 Task: Buy 2 Oxygen from Sensors section under best seller category for shipping address: Lorena Ramirez, 302 Lake Floyd Circle, Hockessin, Delaware 19707, Cell Number 3022398079. Pay from credit card ending with 7965, CVV 549
Action: Mouse moved to (32, 91)
Screenshot: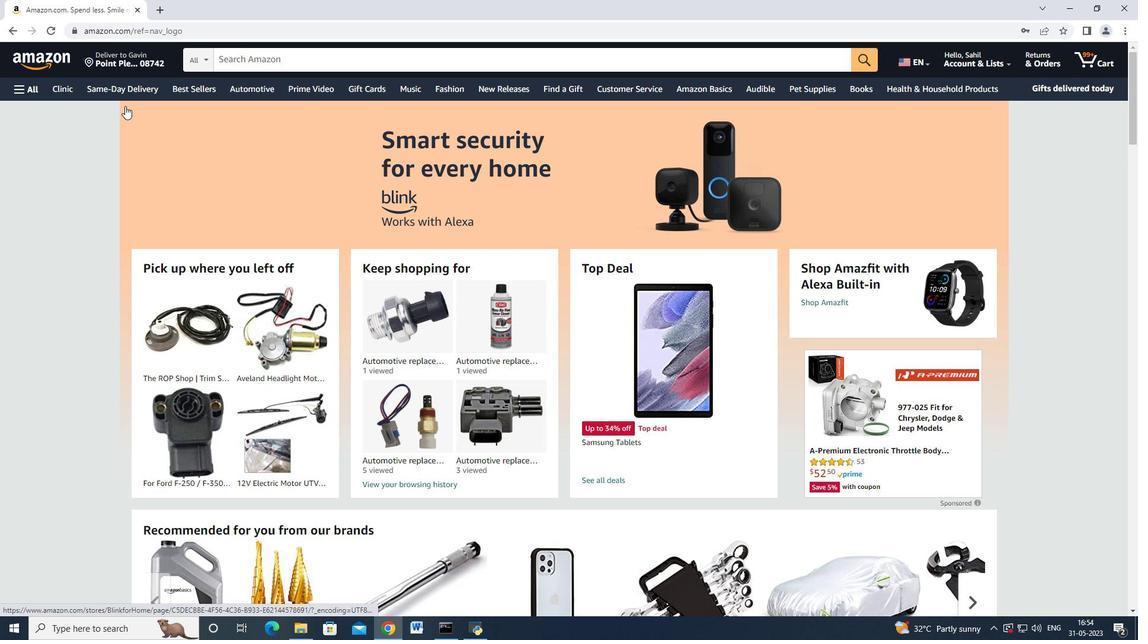 
Action: Mouse pressed left at (32, 91)
Screenshot: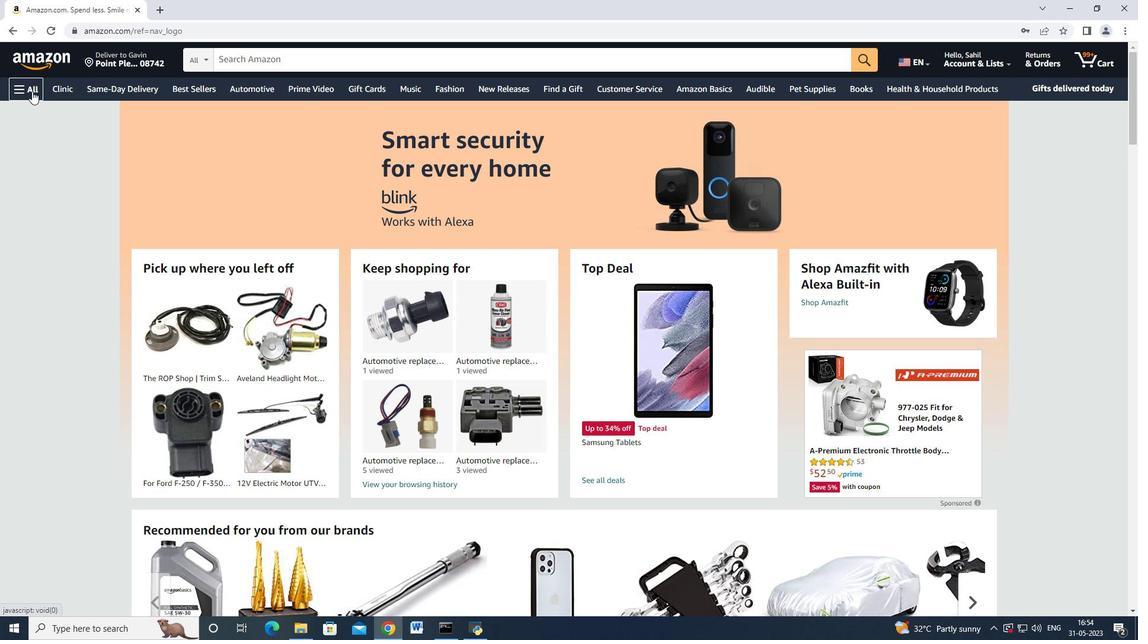 
Action: Mouse moved to (30, 170)
Screenshot: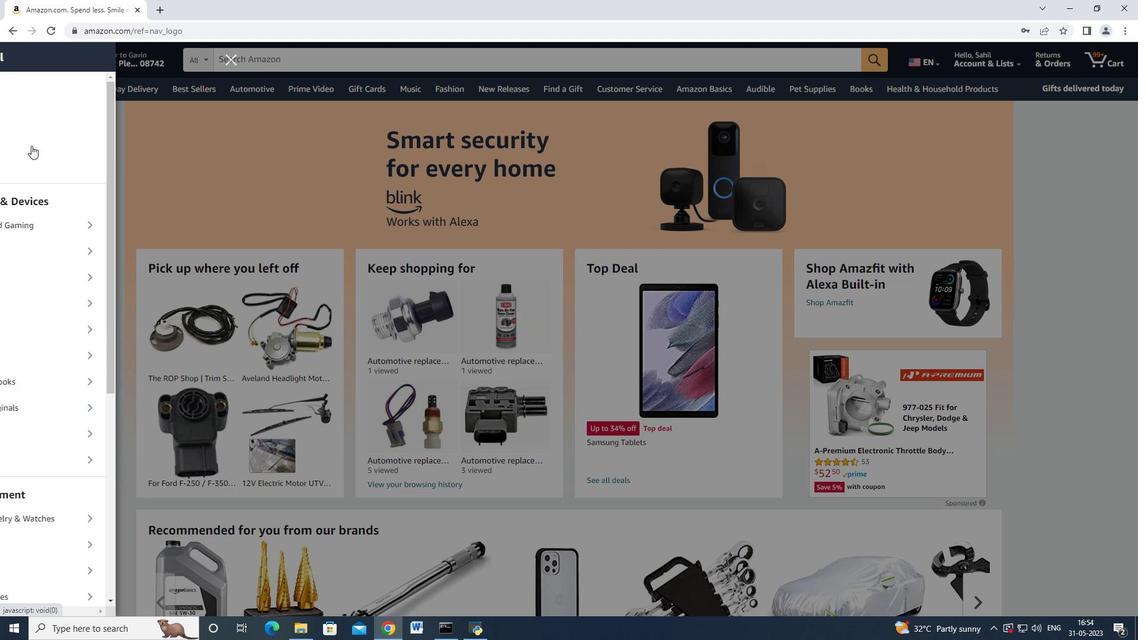 
Action: Mouse scrolled (30, 170) with delta (0, 0)
Screenshot: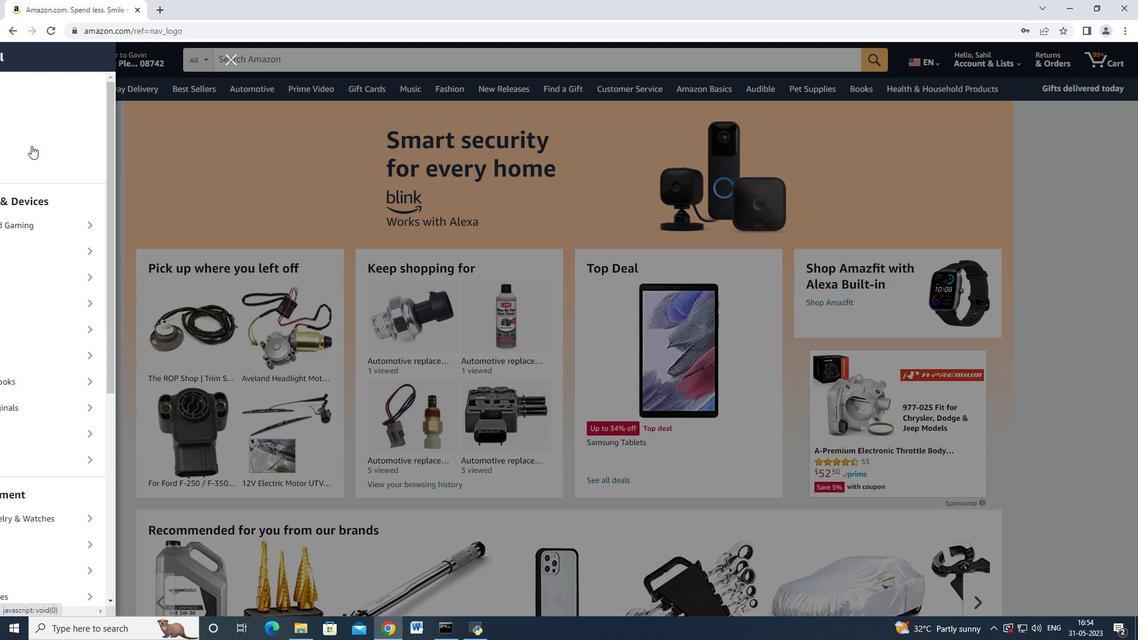
Action: Mouse scrolled (30, 170) with delta (0, 0)
Screenshot: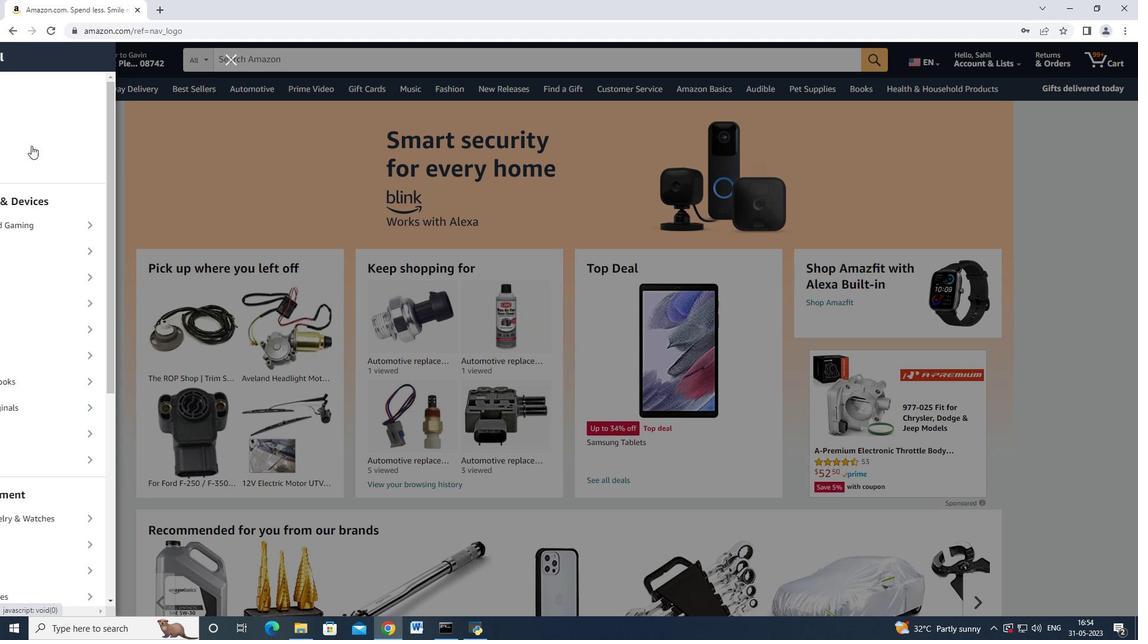 
Action: Mouse scrolled (30, 170) with delta (0, 0)
Screenshot: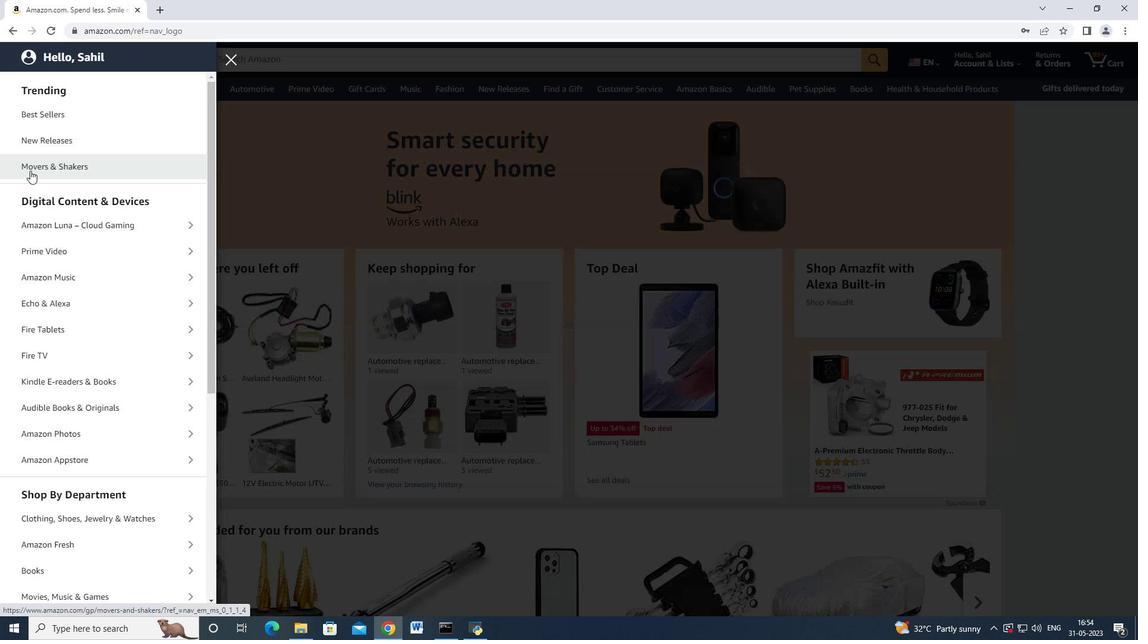 
Action: Mouse moved to (80, 442)
Screenshot: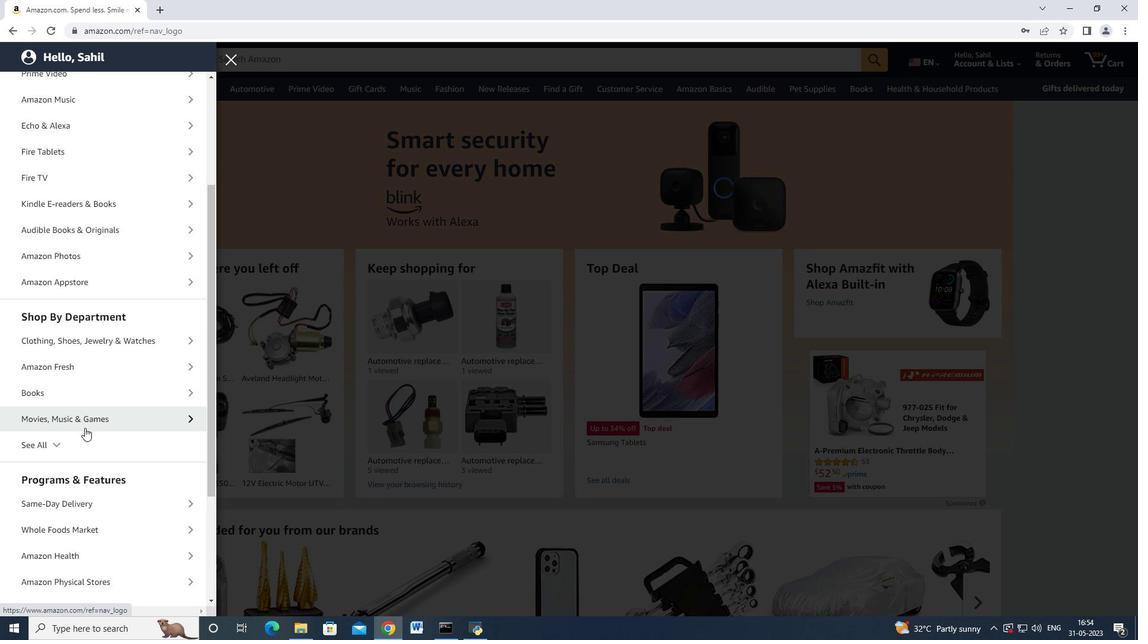 
Action: Mouse pressed left at (80, 442)
Screenshot: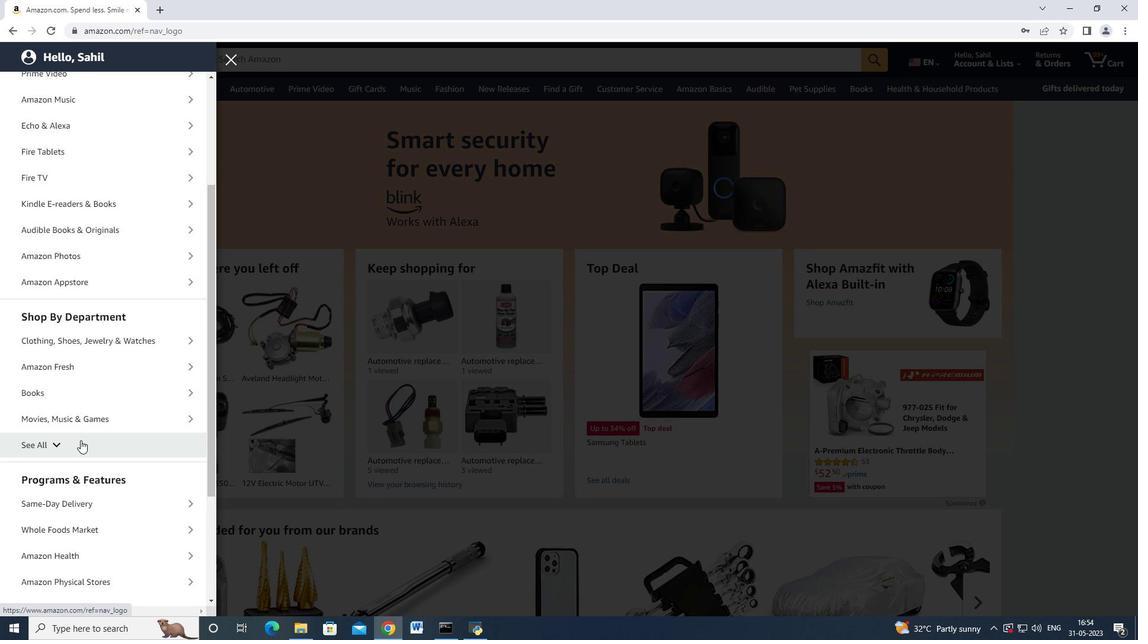 
Action: Mouse moved to (91, 417)
Screenshot: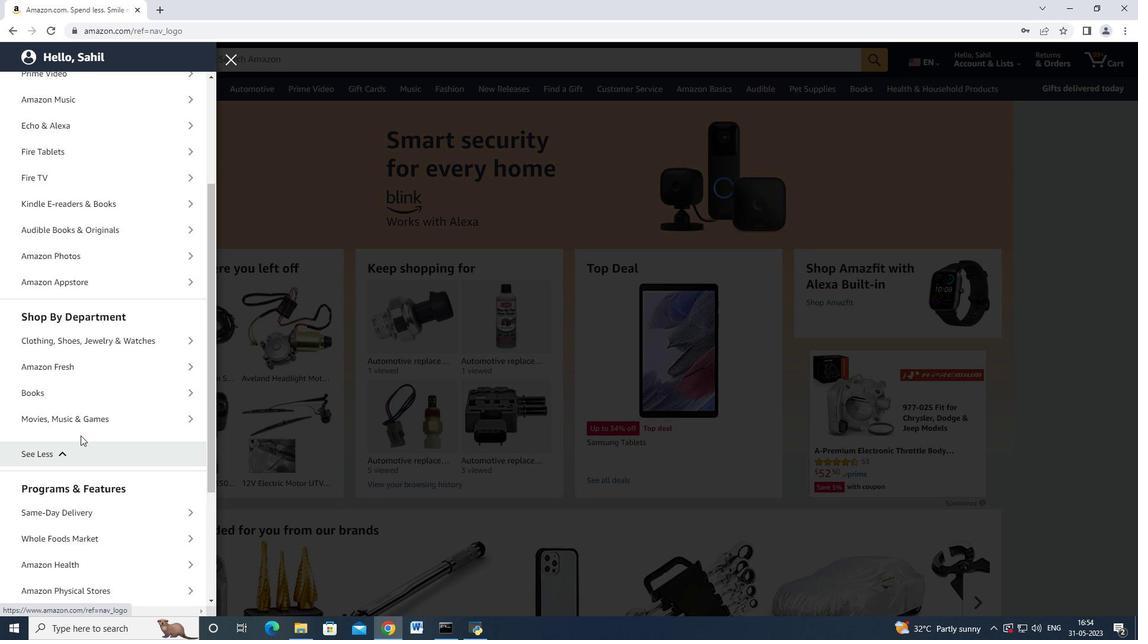 
Action: Mouse scrolled (91, 417) with delta (0, 0)
Screenshot: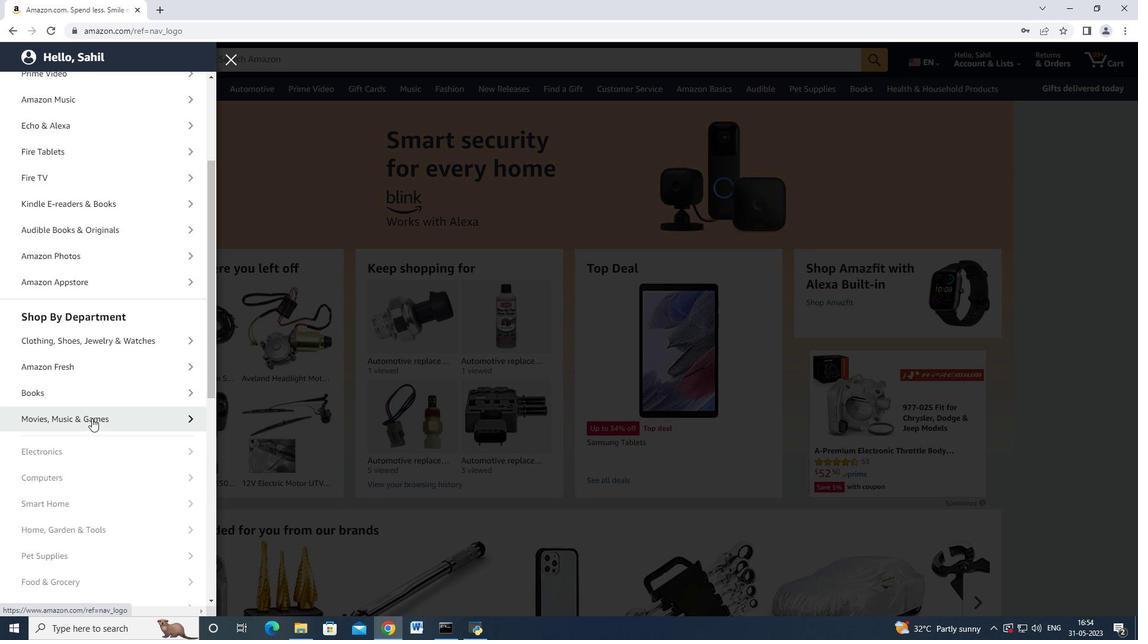 
Action: Mouse scrolled (91, 417) with delta (0, 0)
Screenshot: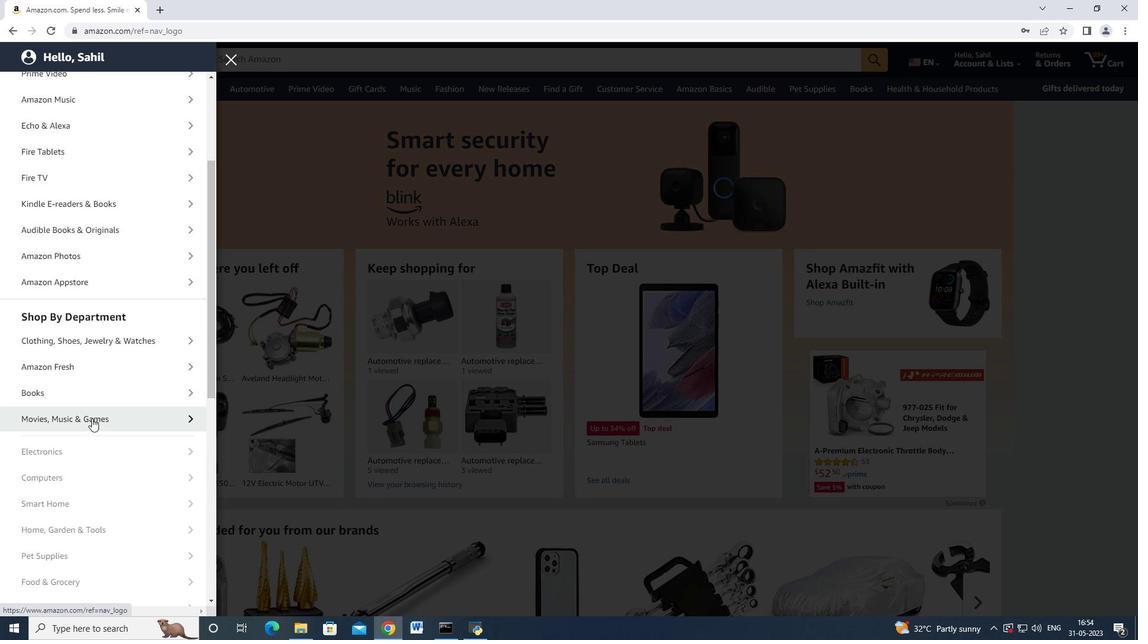 
Action: Mouse scrolled (91, 417) with delta (0, 0)
Screenshot: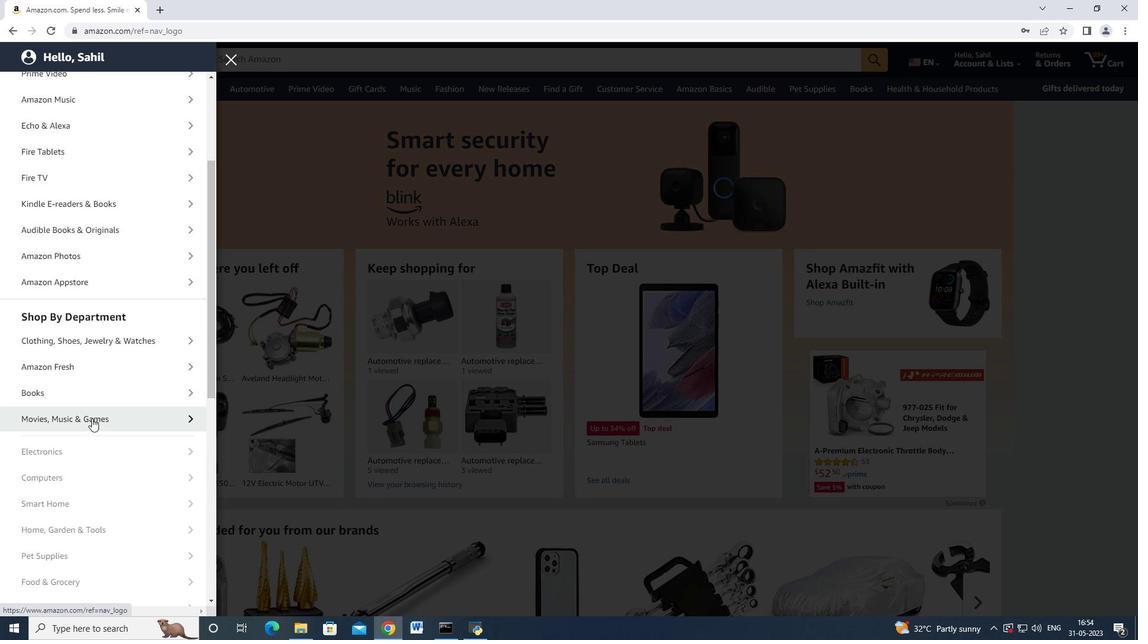 
Action: Mouse scrolled (91, 417) with delta (0, 0)
Screenshot: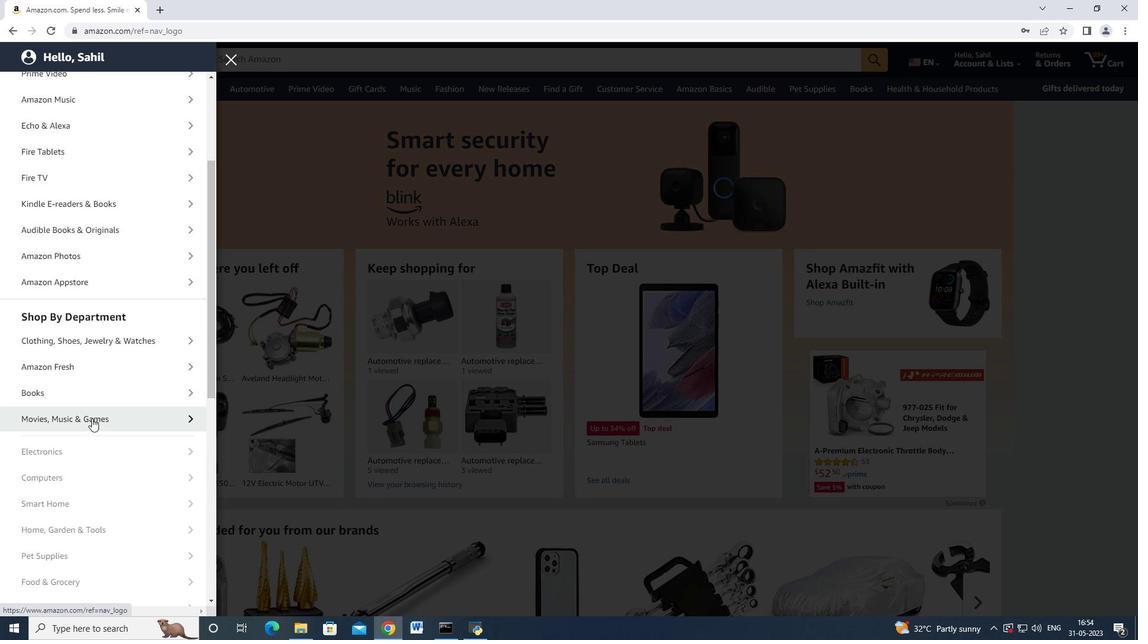 
Action: Mouse scrolled (91, 417) with delta (0, 0)
Screenshot: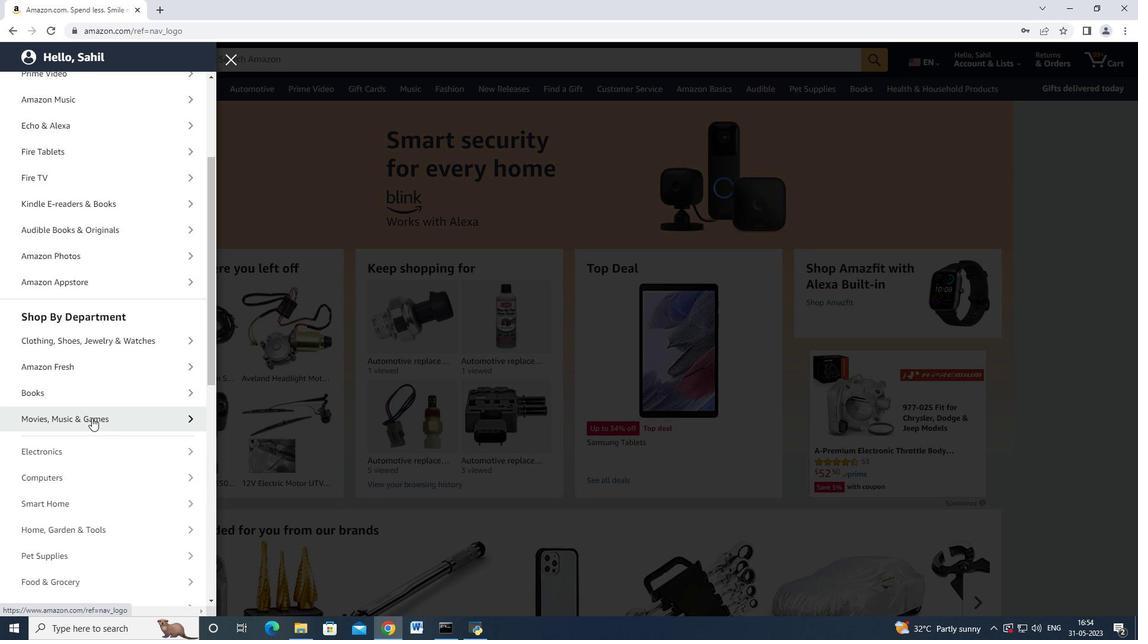 
Action: Mouse moved to (100, 444)
Screenshot: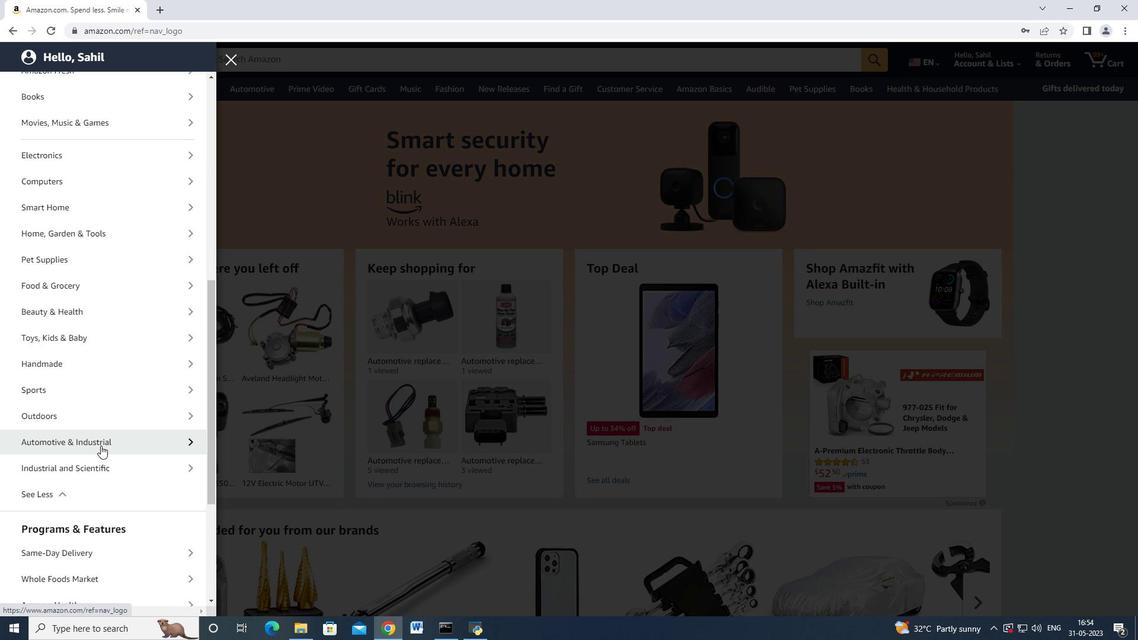 
Action: Mouse pressed left at (100, 444)
Screenshot: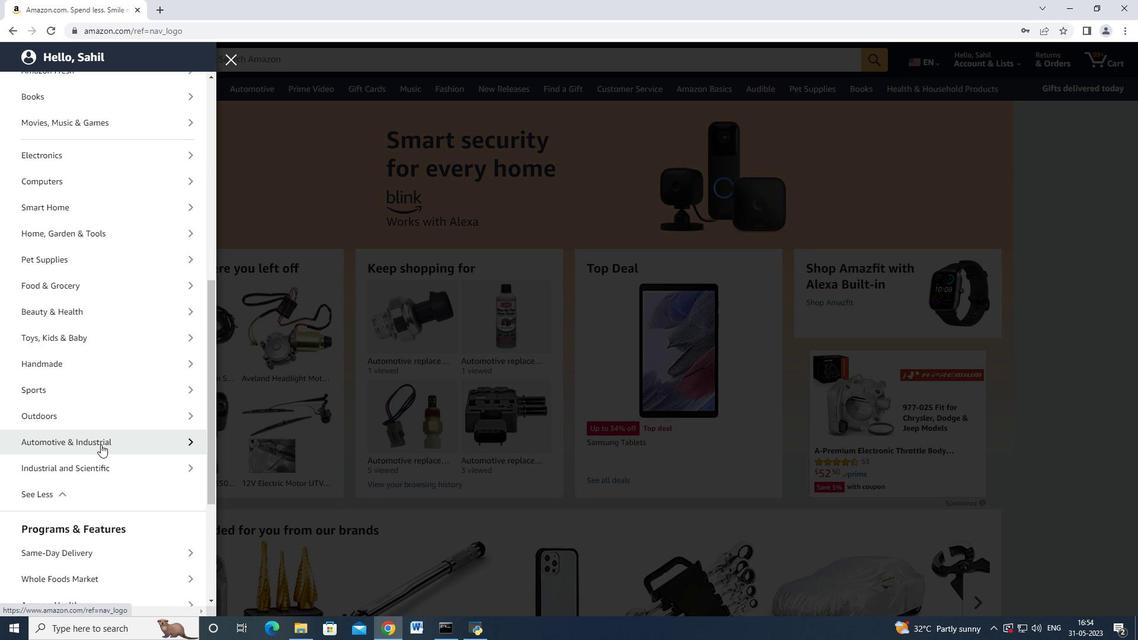 
Action: Mouse moved to (72, 147)
Screenshot: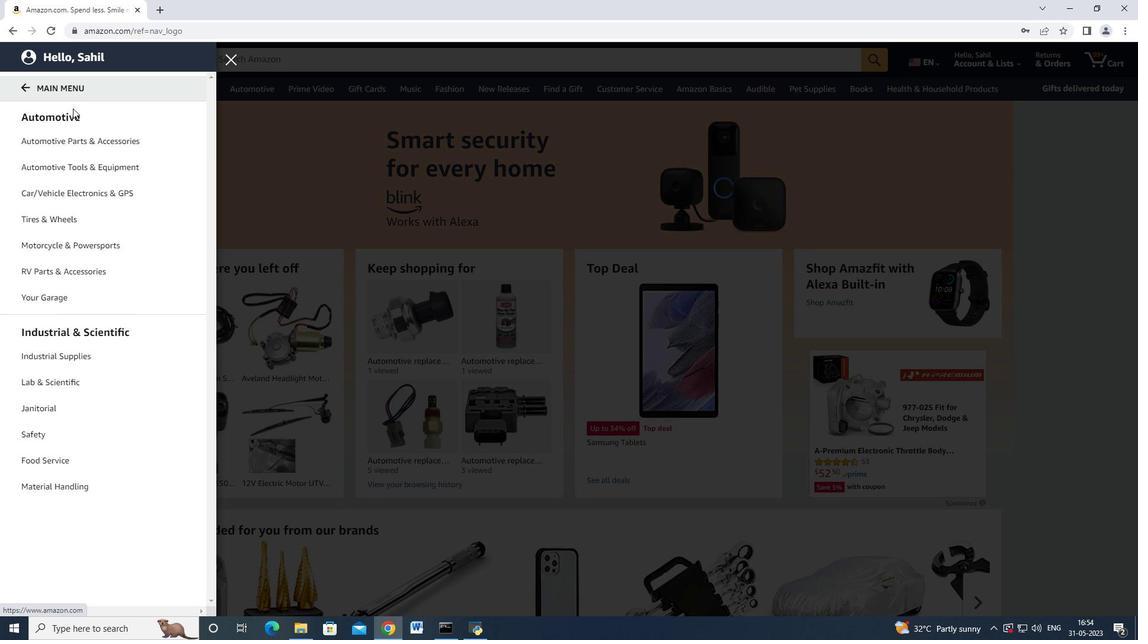 
Action: Mouse pressed left at (72, 147)
Screenshot: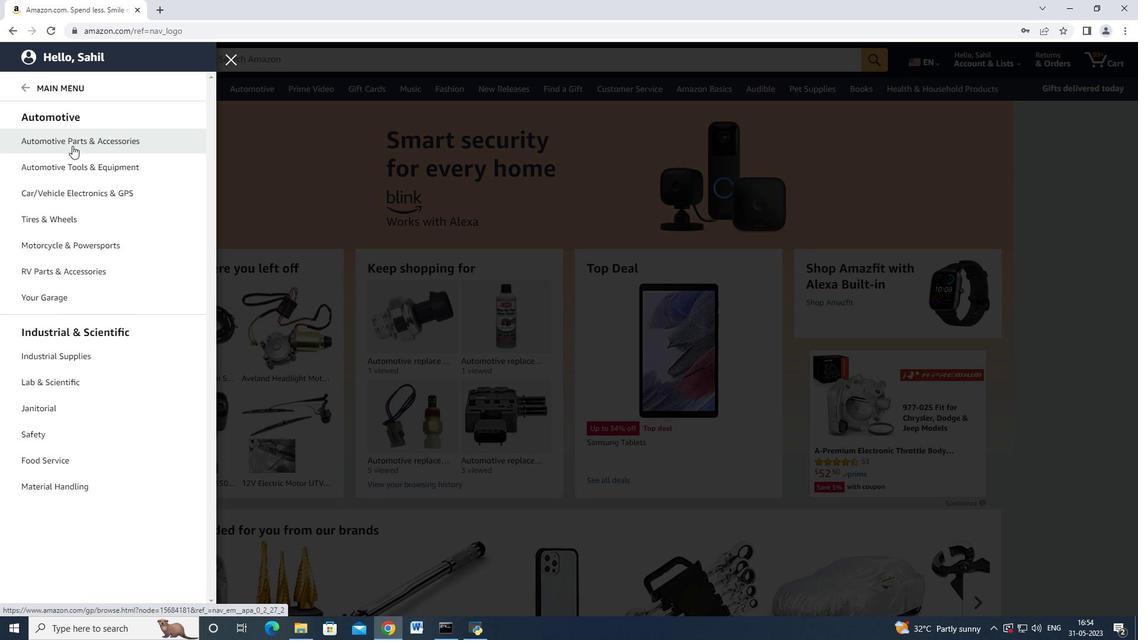 
Action: Mouse moved to (201, 109)
Screenshot: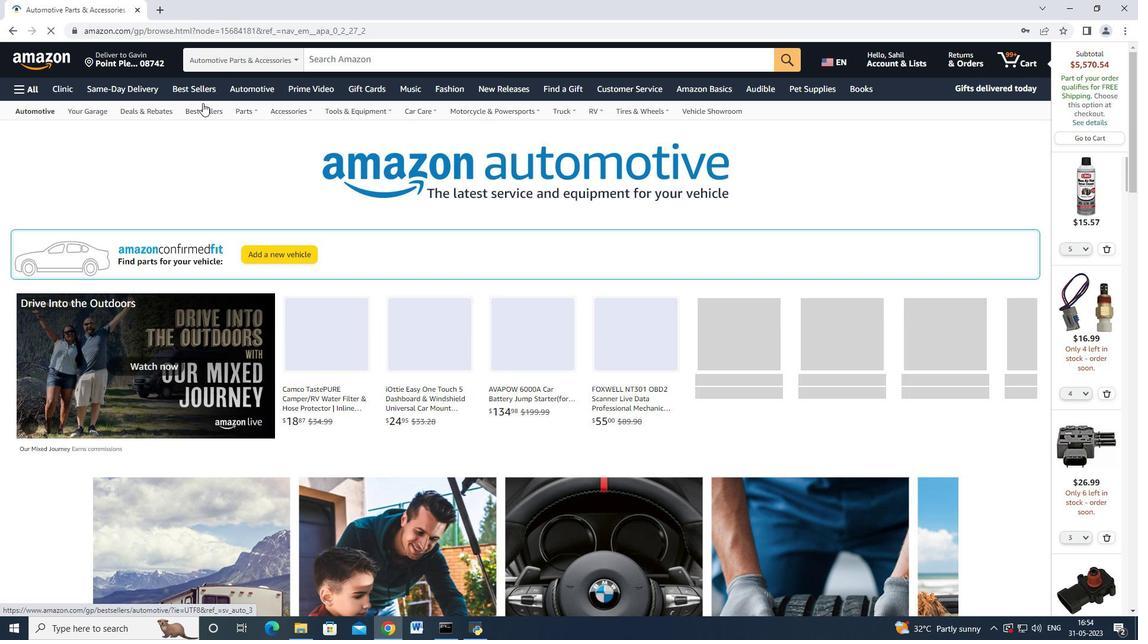 
Action: Mouse pressed left at (201, 109)
Screenshot: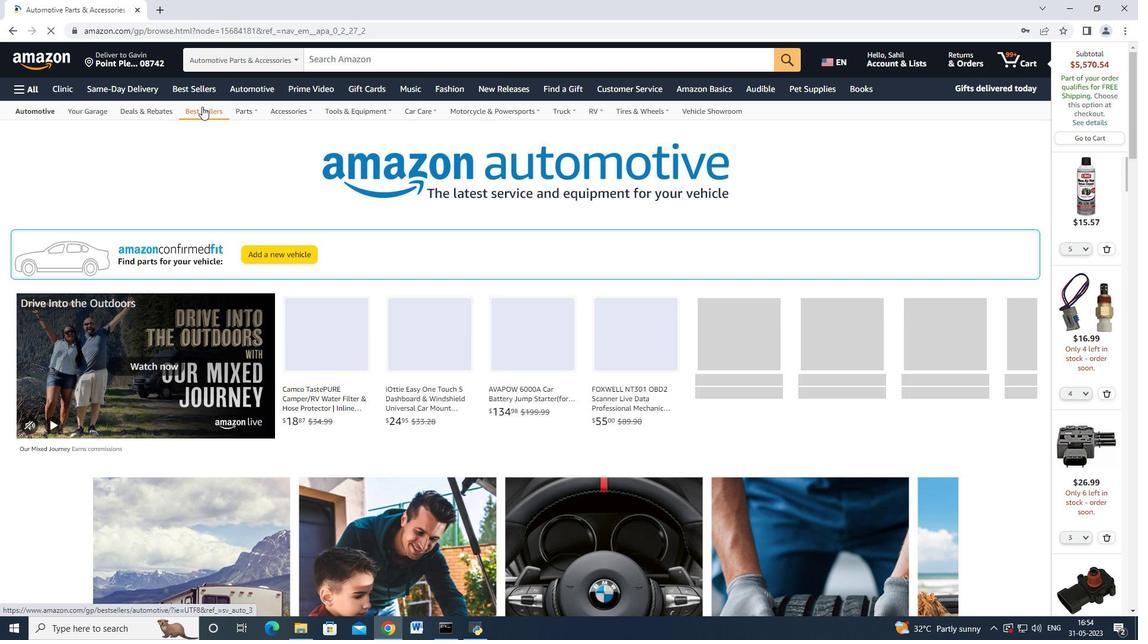 
Action: Mouse moved to (119, 224)
Screenshot: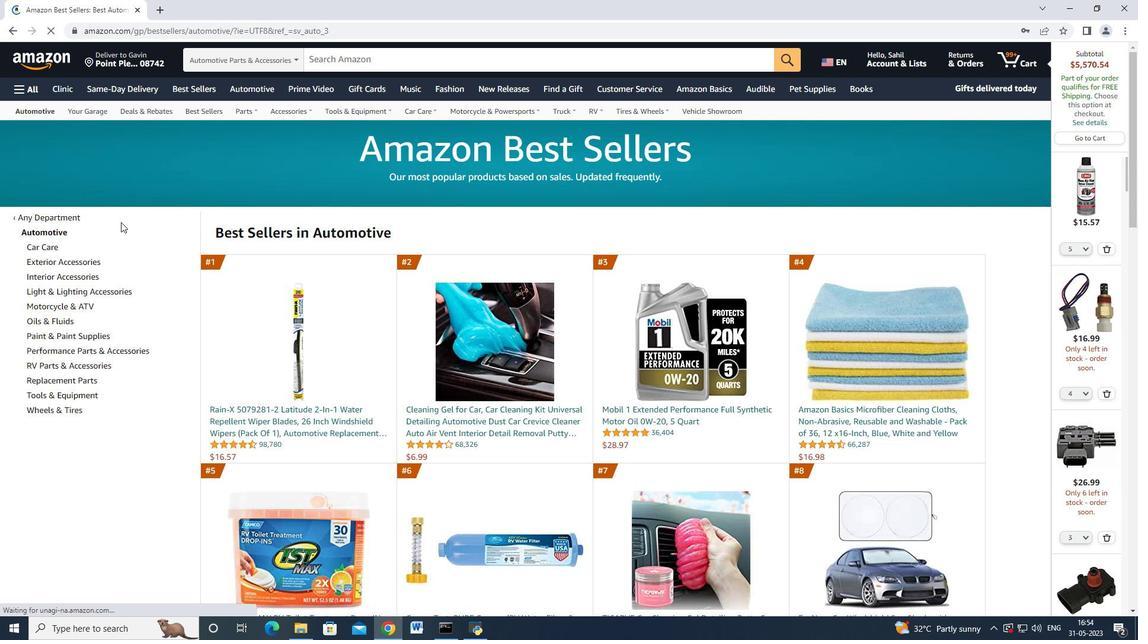 
Action: Mouse scrolled (119, 224) with delta (0, 0)
Screenshot: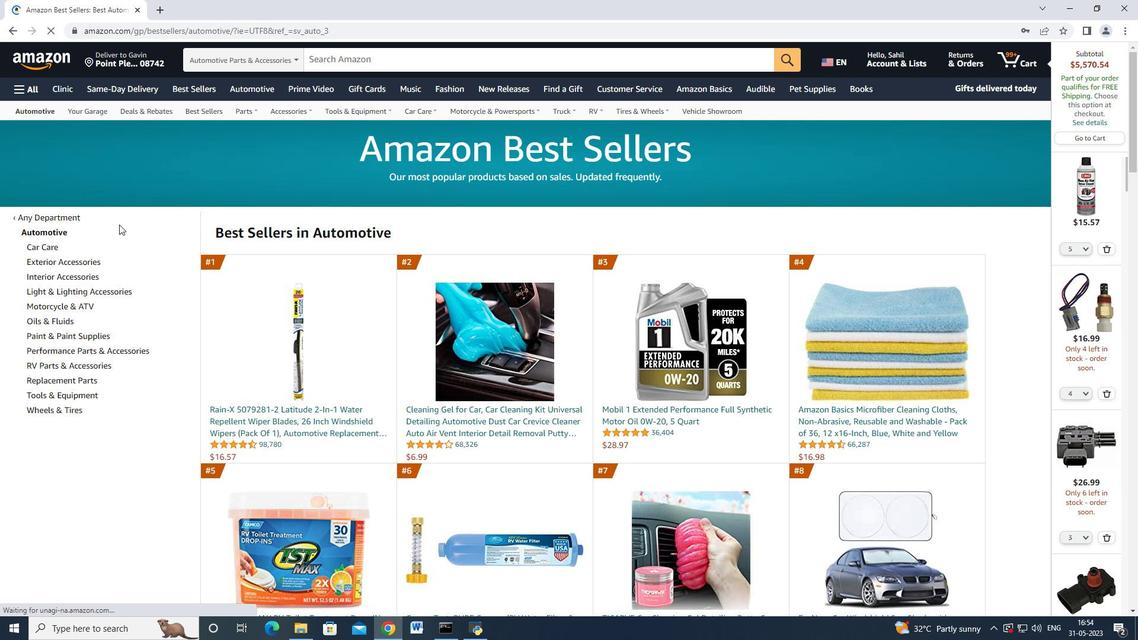 
Action: Mouse scrolled (119, 224) with delta (0, 0)
Screenshot: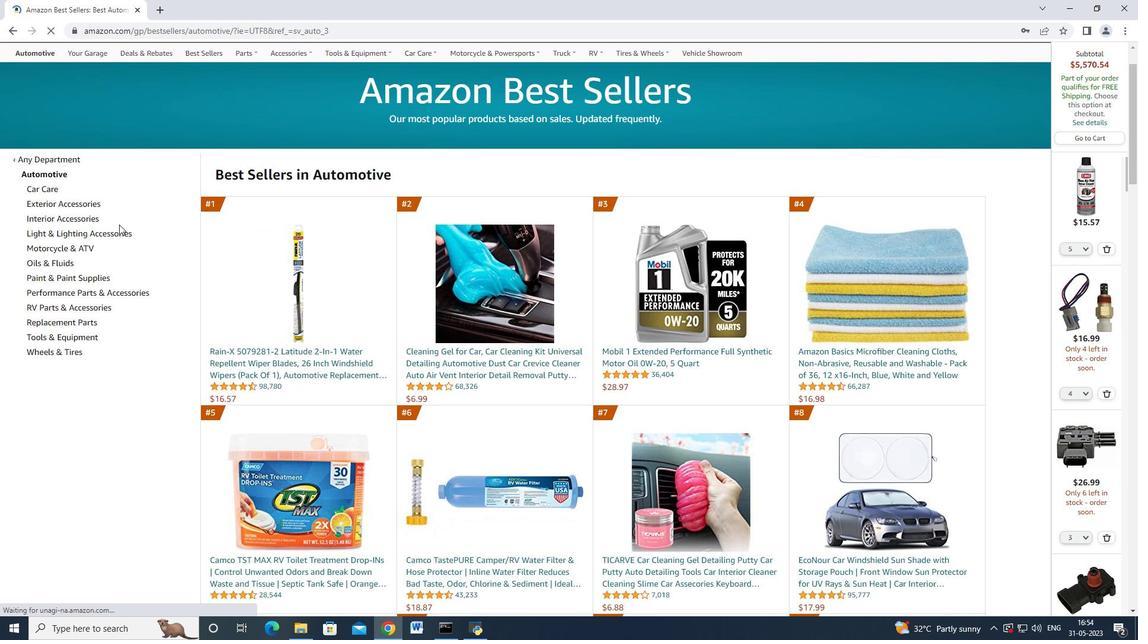 
Action: Mouse moved to (118, 230)
Screenshot: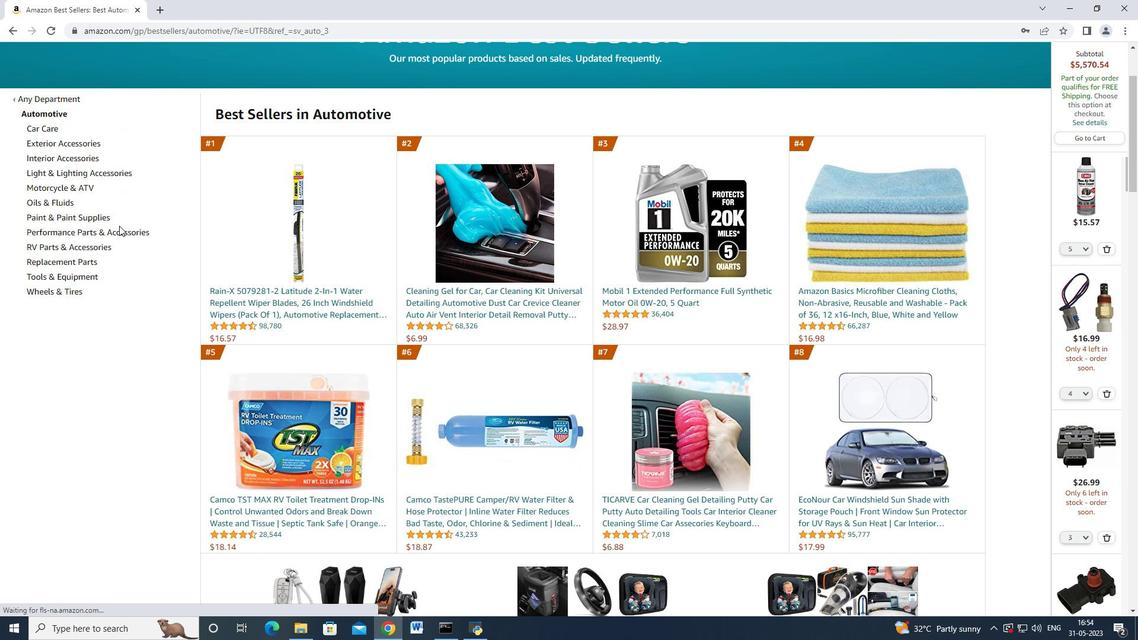 
Action: Mouse scrolled (118, 229) with delta (0, 0)
Screenshot: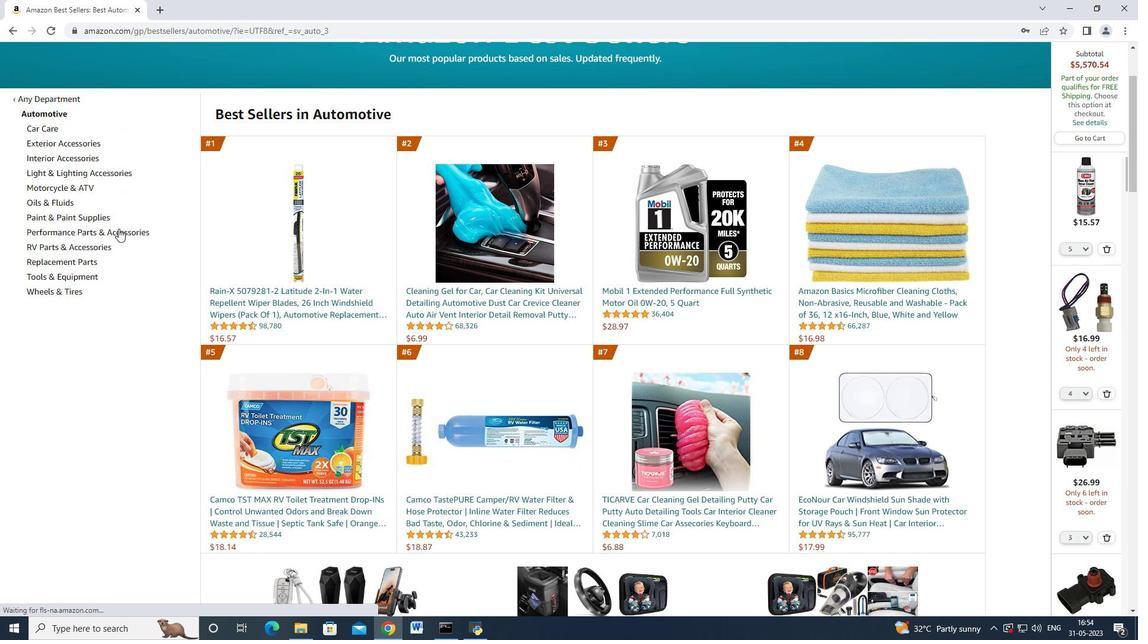 
Action: Mouse moved to (69, 203)
Screenshot: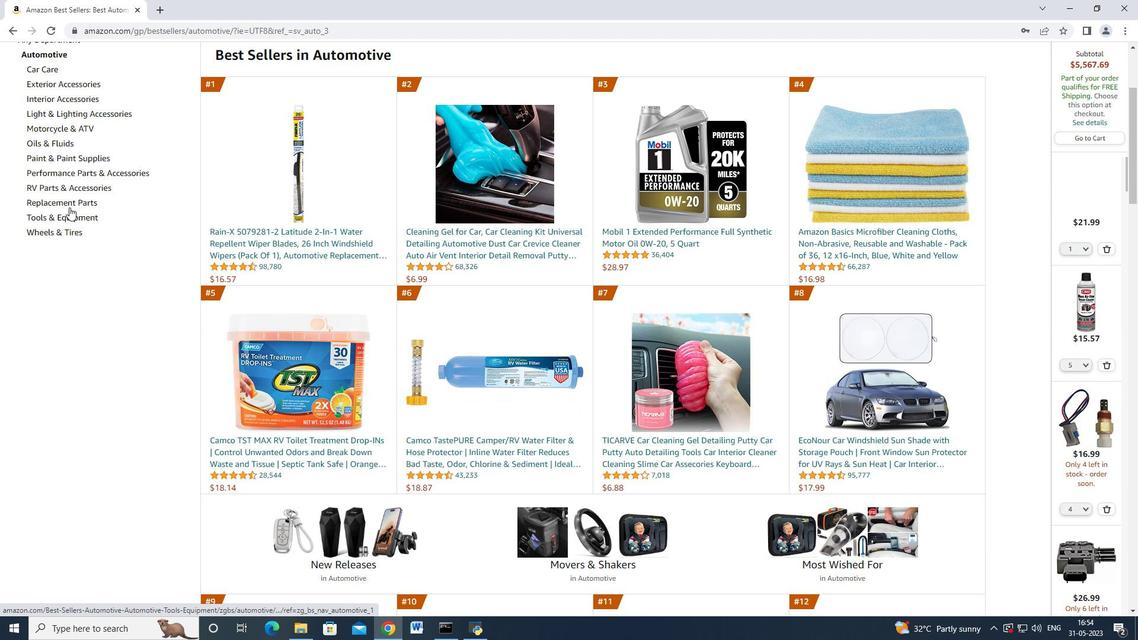 
Action: Mouse pressed left at (69, 203)
Screenshot: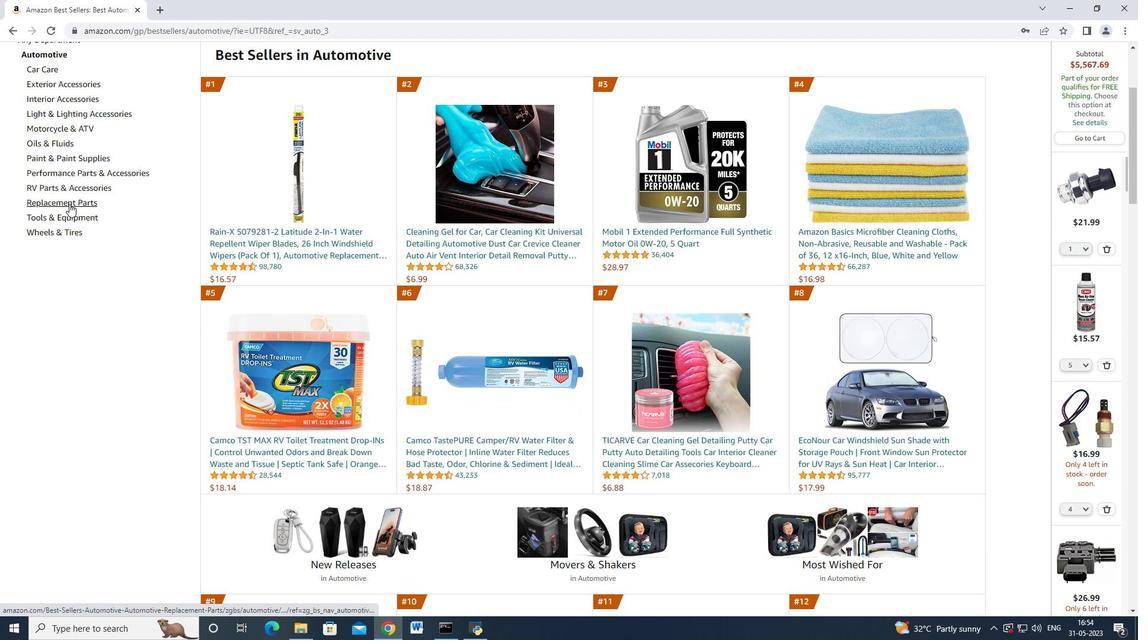 
Action: Mouse moved to (122, 212)
Screenshot: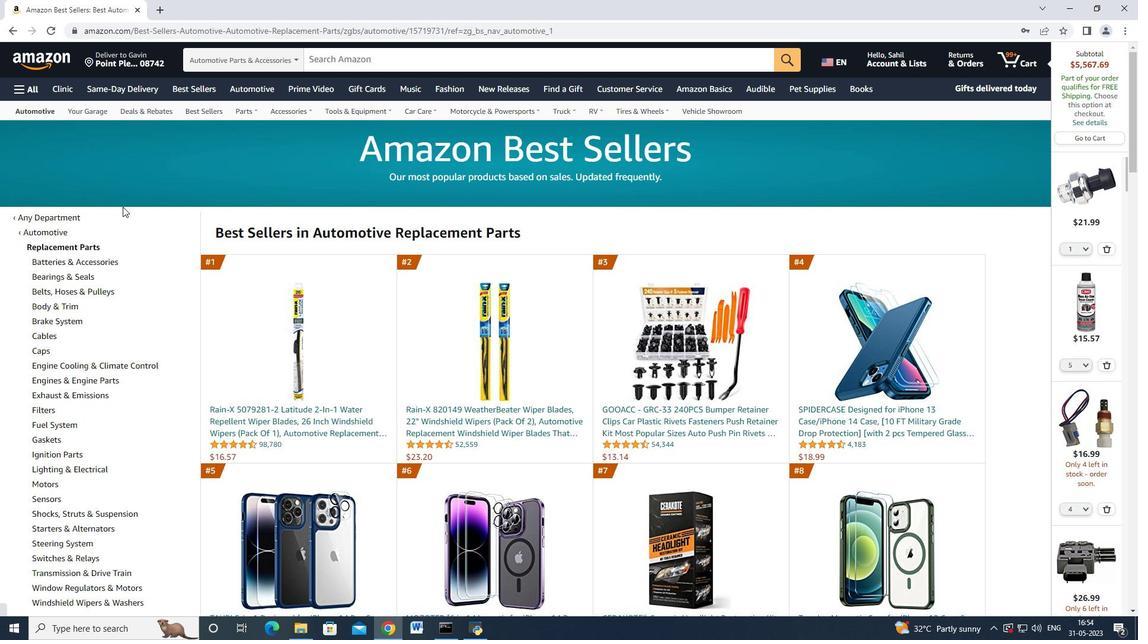 
Action: Mouse scrolled (122, 211) with delta (0, 0)
Screenshot: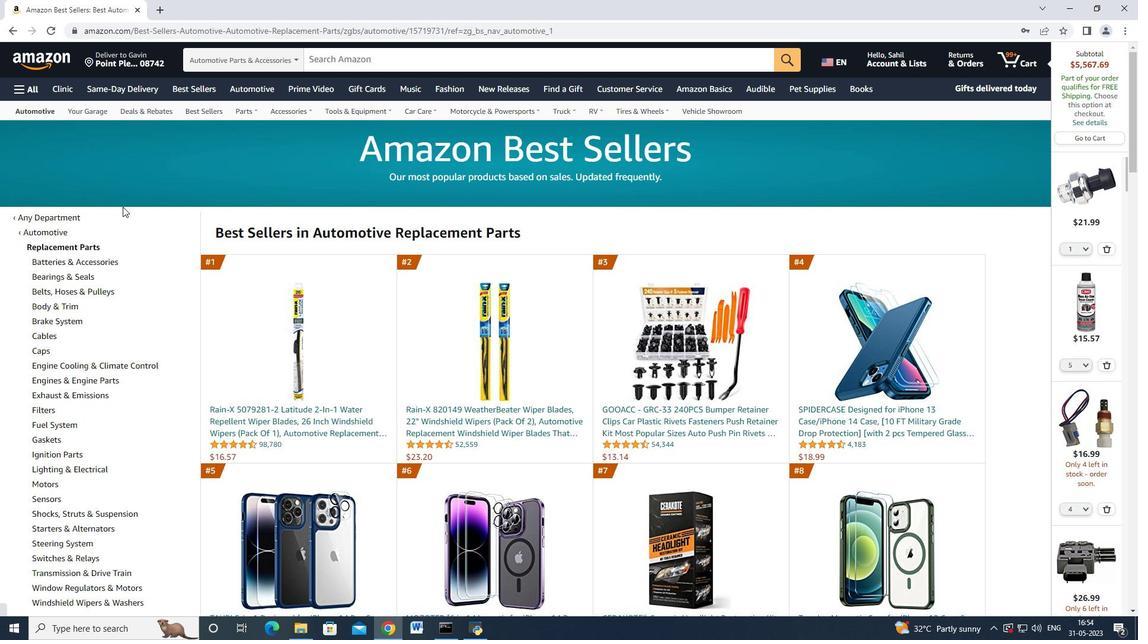 
Action: Mouse scrolled (122, 211) with delta (0, 0)
Screenshot: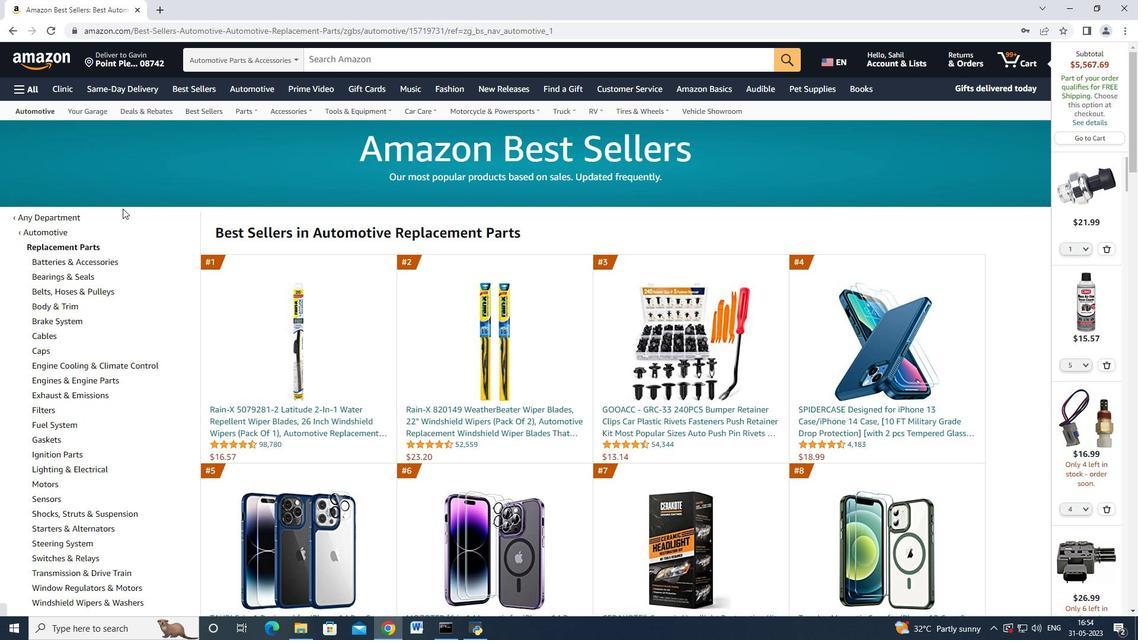 
Action: Mouse moved to (122, 212)
Screenshot: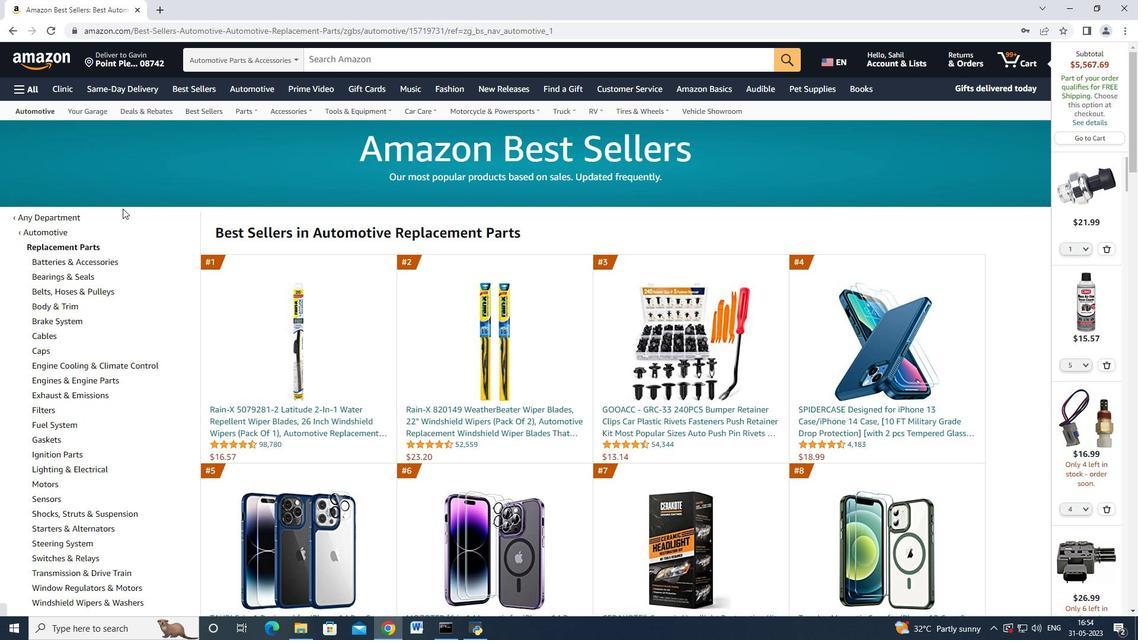 
Action: Mouse scrolled (122, 211) with delta (0, 0)
Screenshot: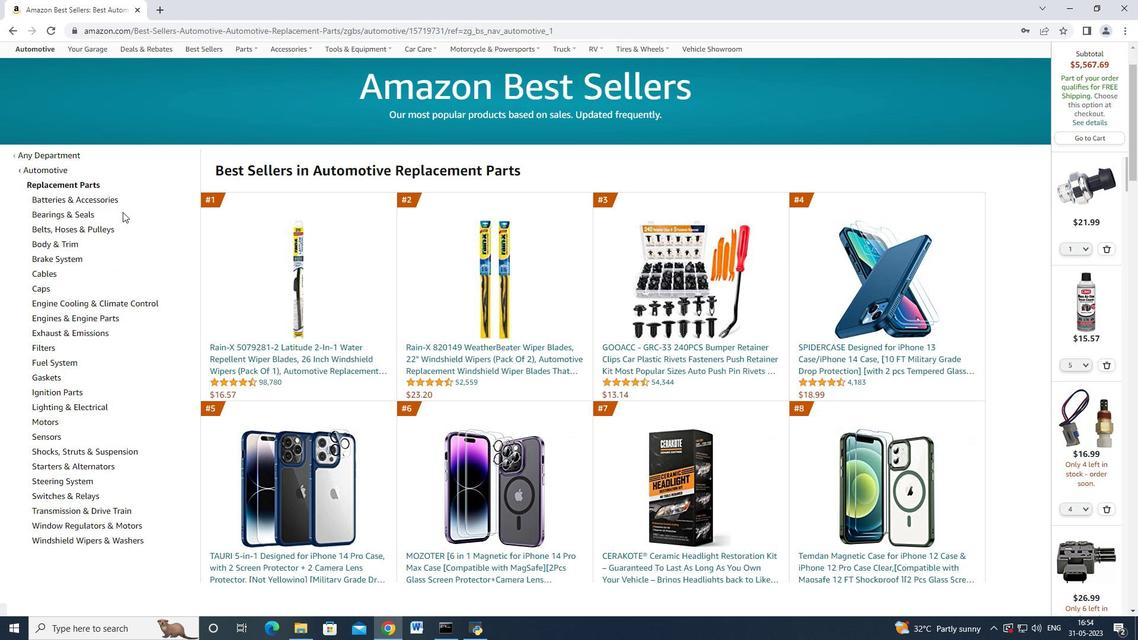 
Action: Mouse moved to (127, 269)
Screenshot: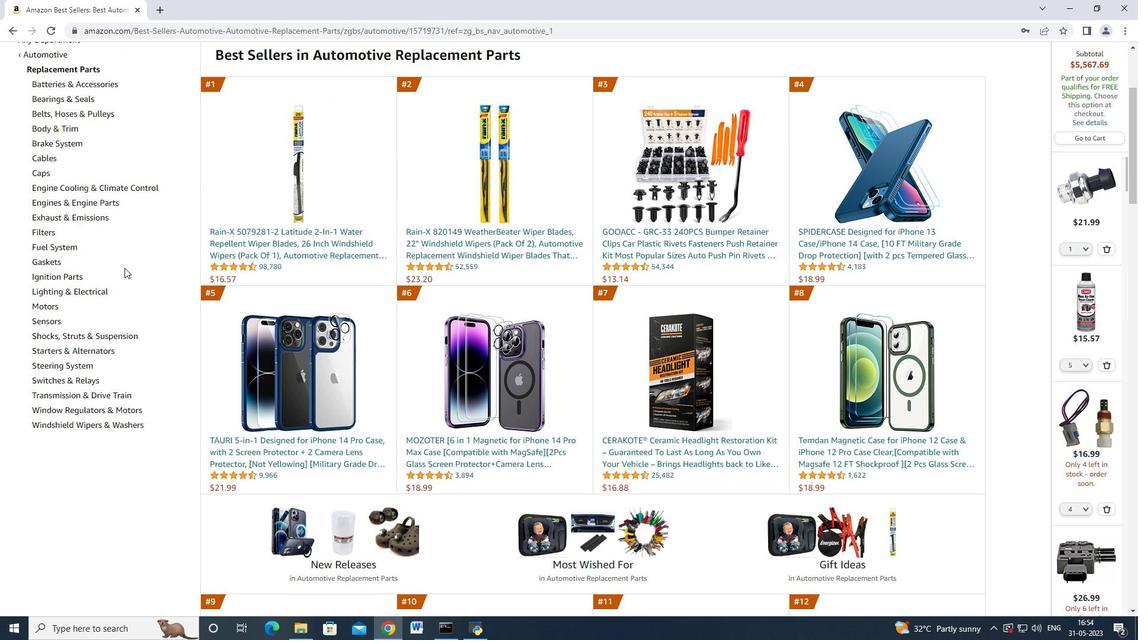 
Action: Mouse scrolled (127, 269) with delta (0, 0)
Screenshot: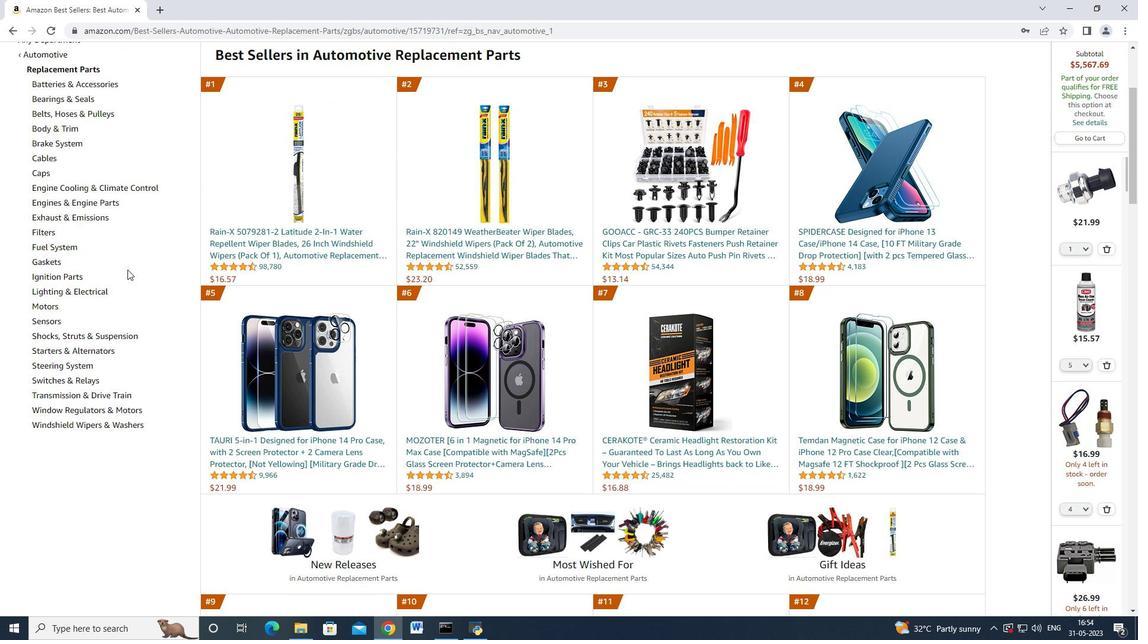 
Action: Mouse moved to (54, 260)
Screenshot: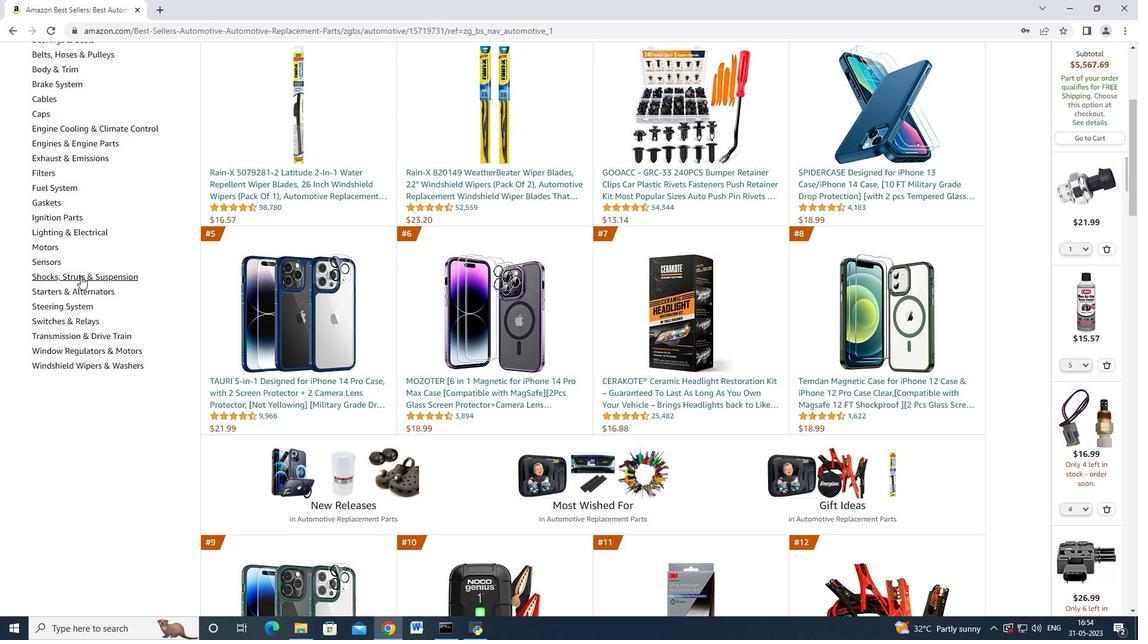 
Action: Mouse pressed left at (54, 260)
Screenshot: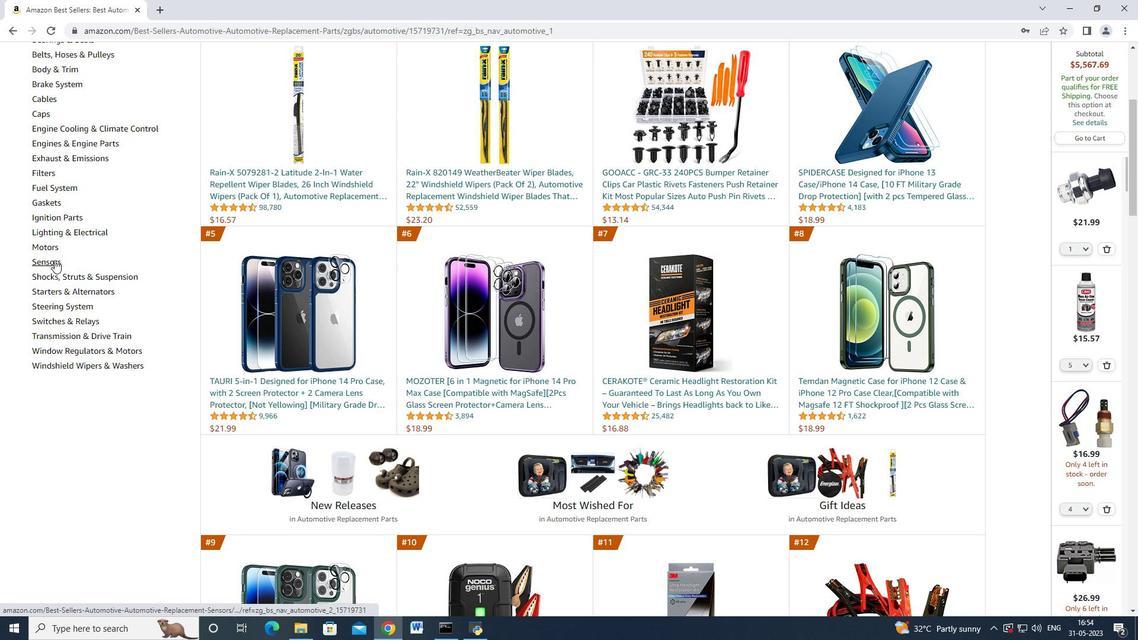 
Action: Mouse moved to (142, 254)
Screenshot: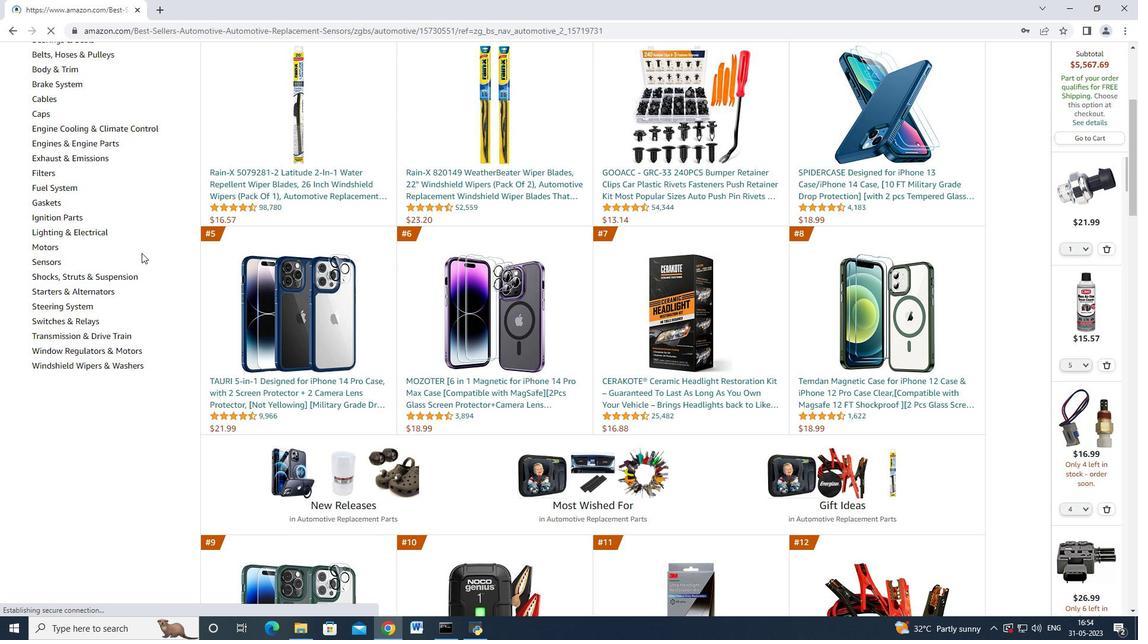 
Action: Mouse scrolled (142, 254) with delta (0, 0)
Screenshot: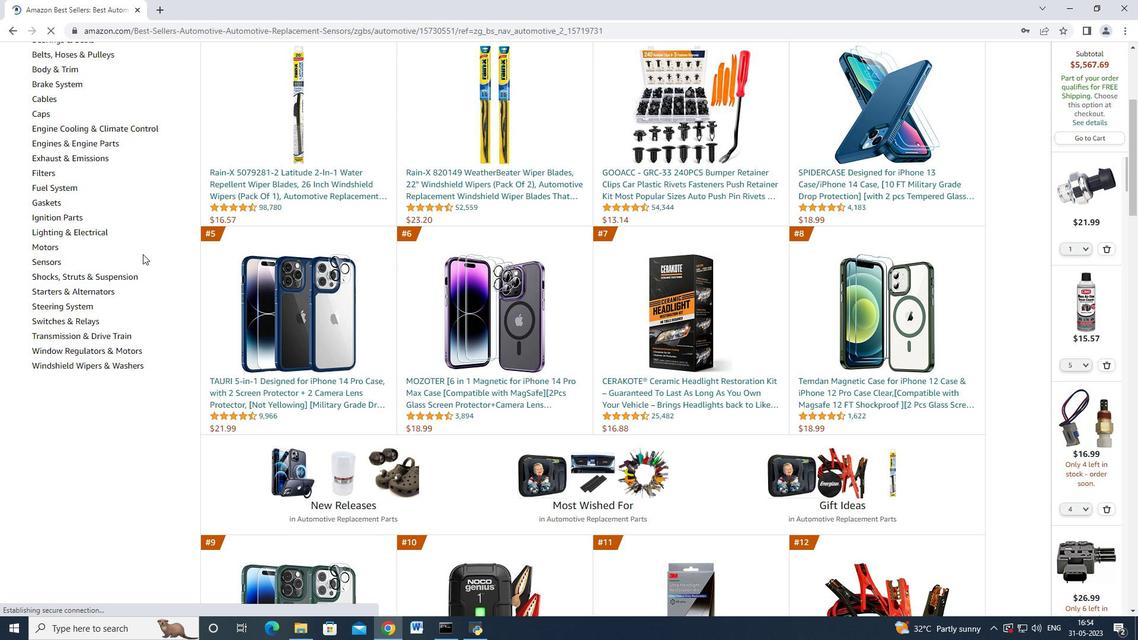 
Action: Mouse scrolled (142, 253) with delta (0, 0)
Screenshot: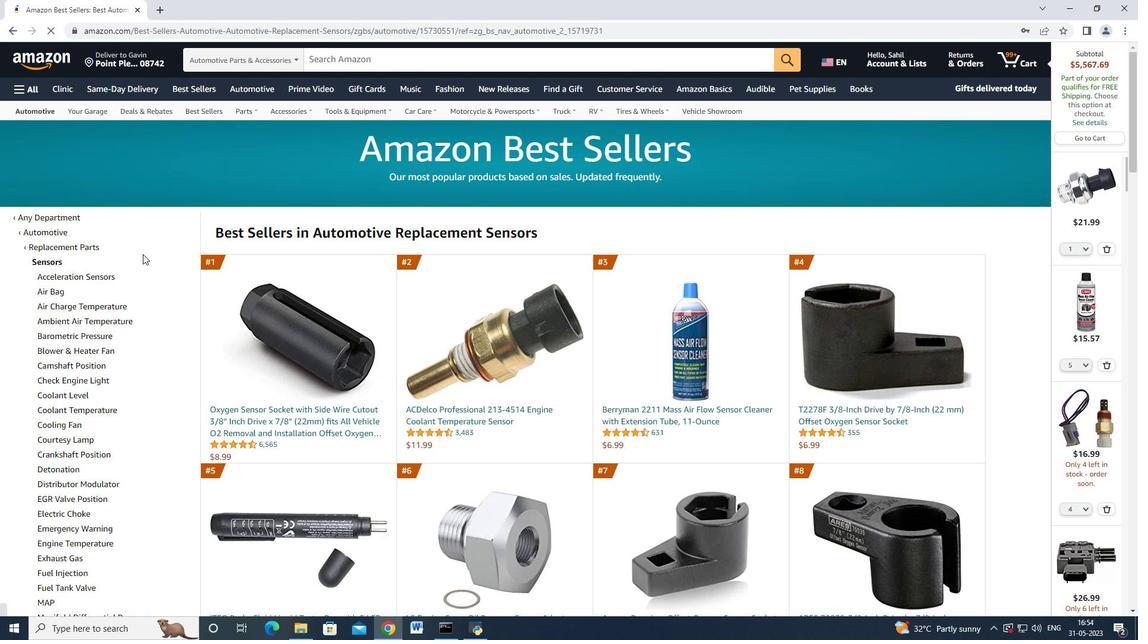 
Action: Mouse scrolled (142, 253) with delta (0, 0)
Screenshot: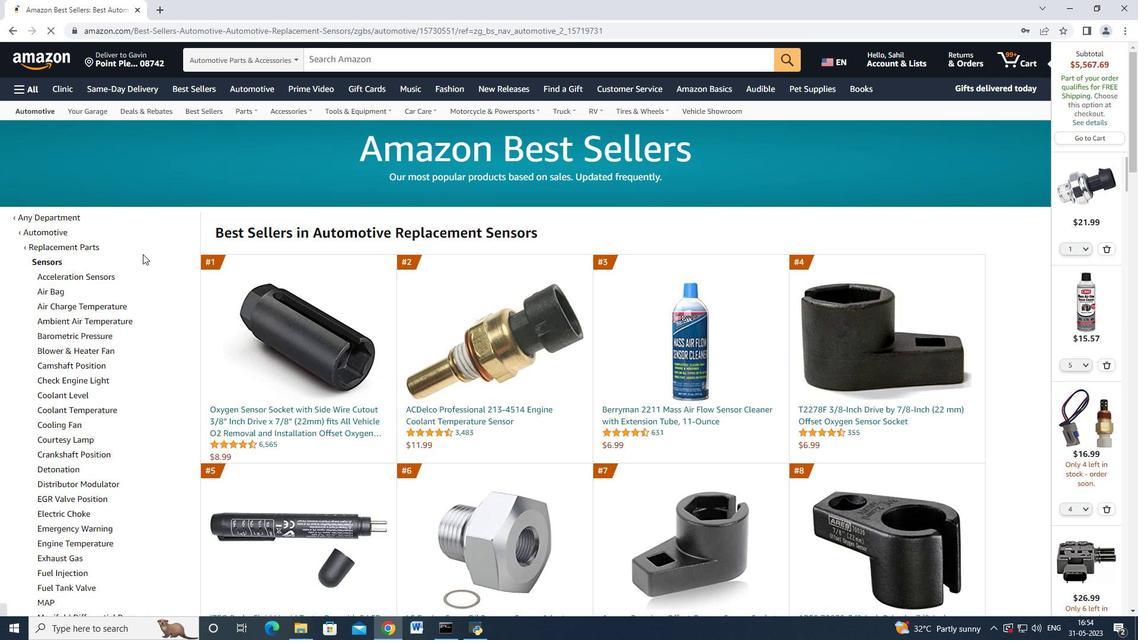 
Action: Mouse moved to (93, 468)
Screenshot: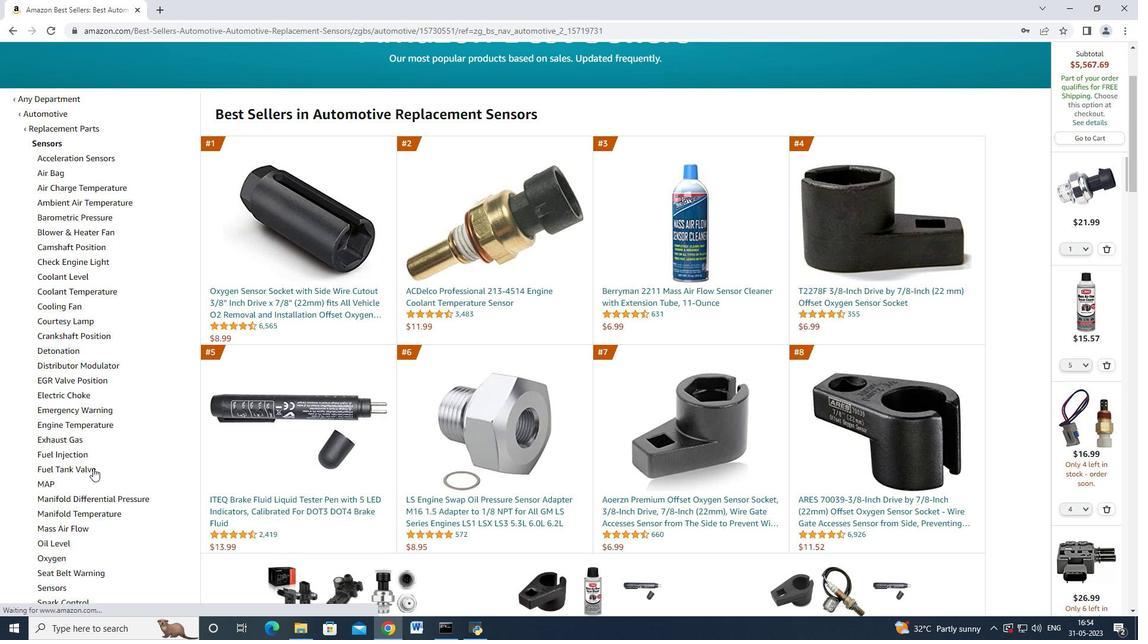 
Action: Mouse scrolled (93, 468) with delta (0, 0)
Screenshot: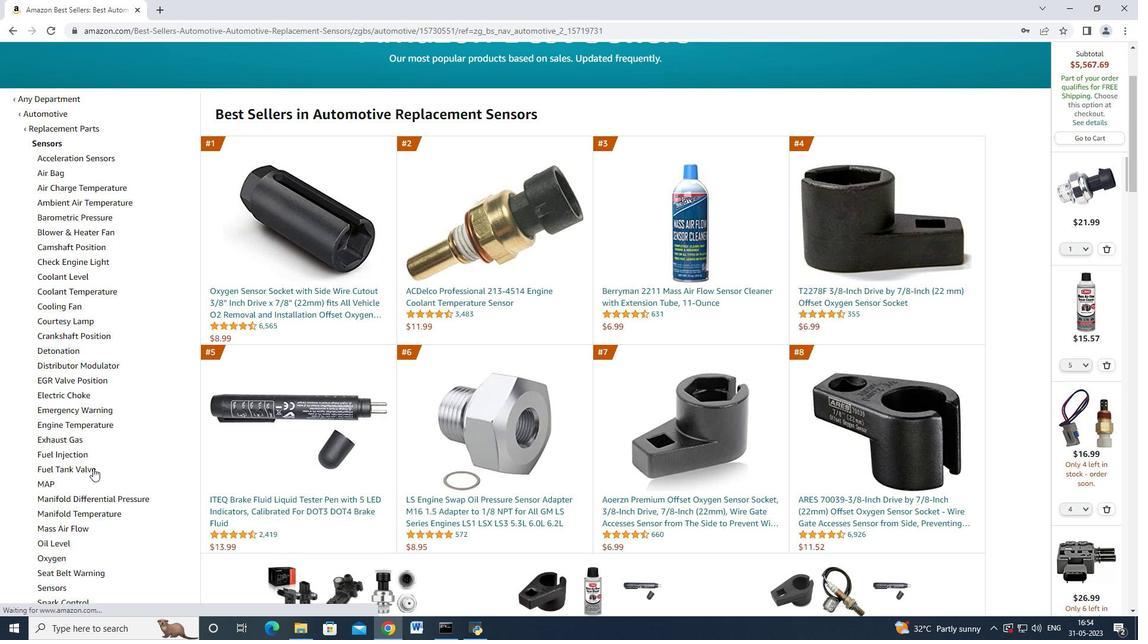 
Action: Mouse moved to (56, 501)
Screenshot: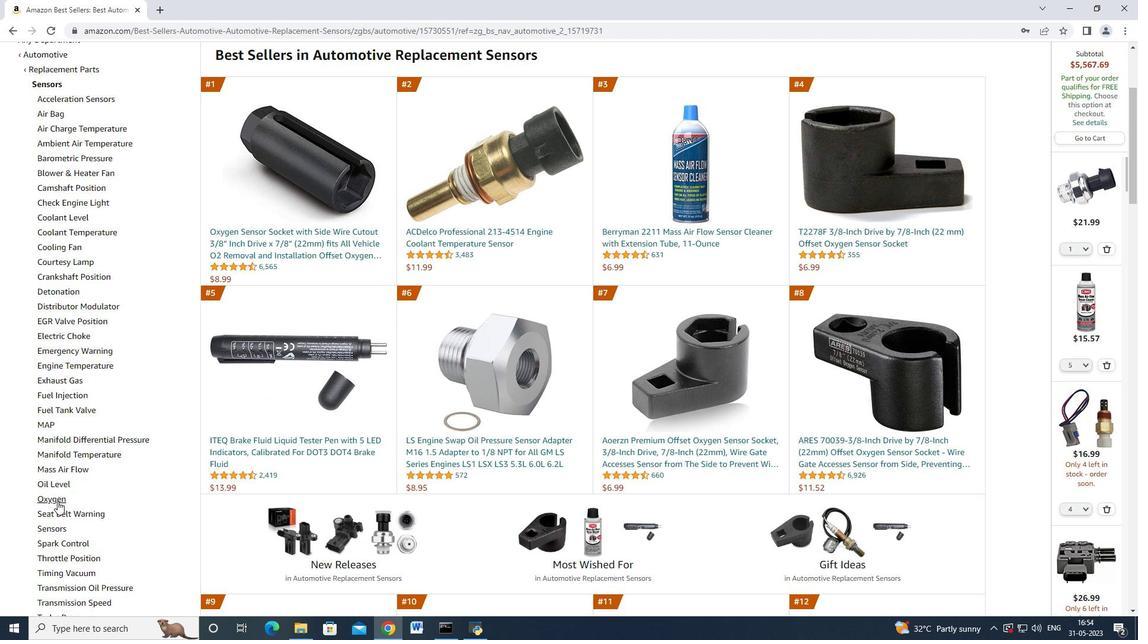 
Action: Mouse pressed left at (56, 501)
Screenshot: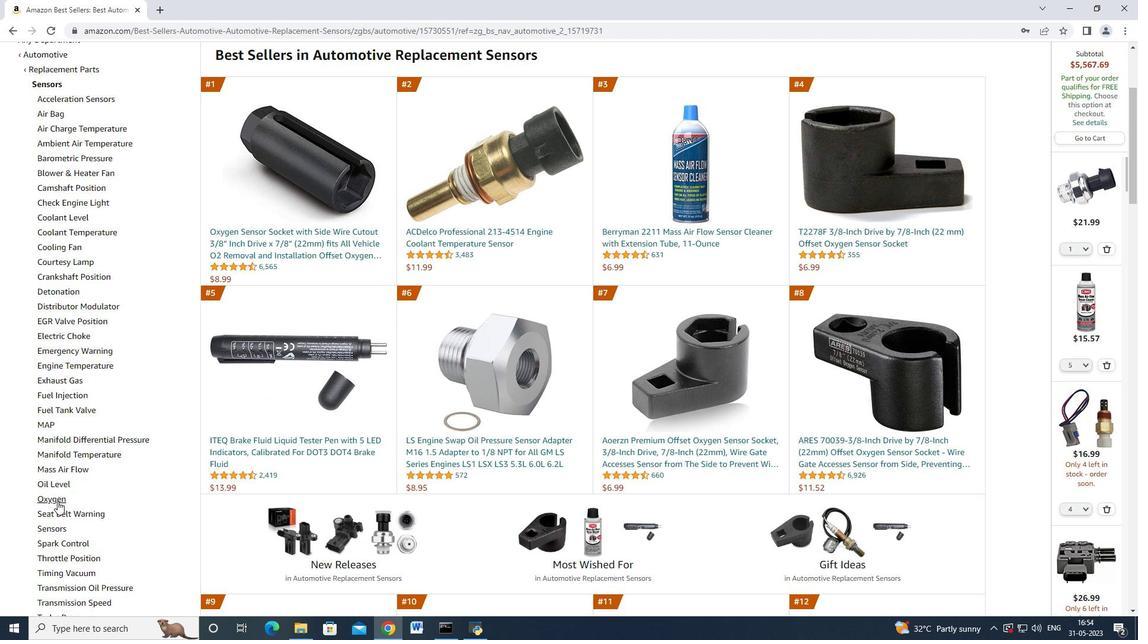 
Action: Mouse moved to (317, 414)
Screenshot: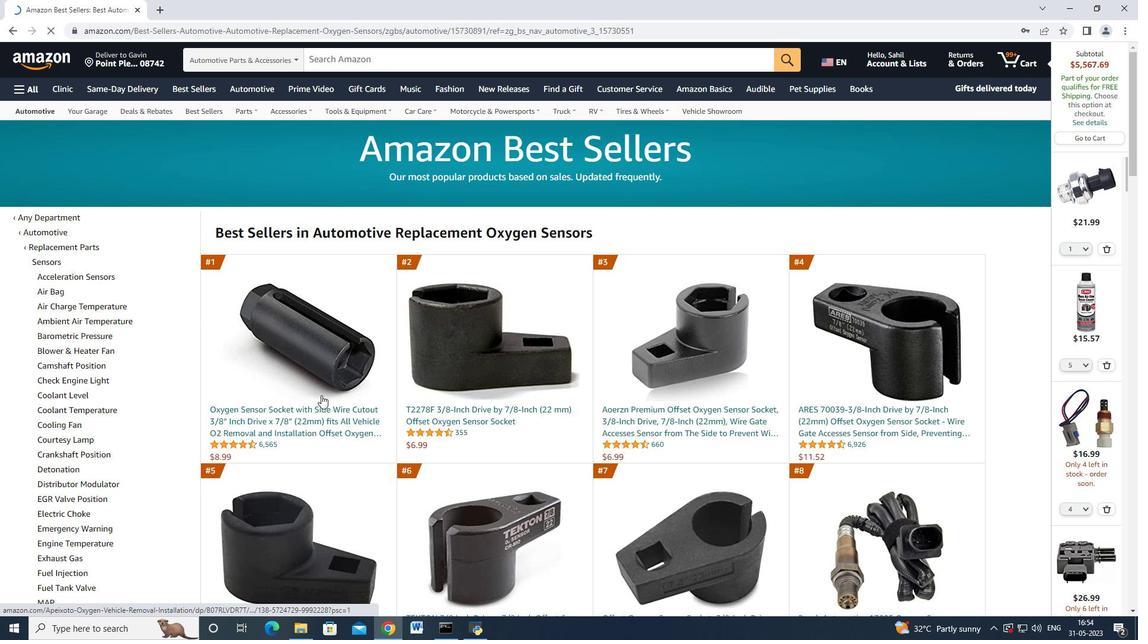 
Action: Mouse pressed left at (317, 414)
Screenshot: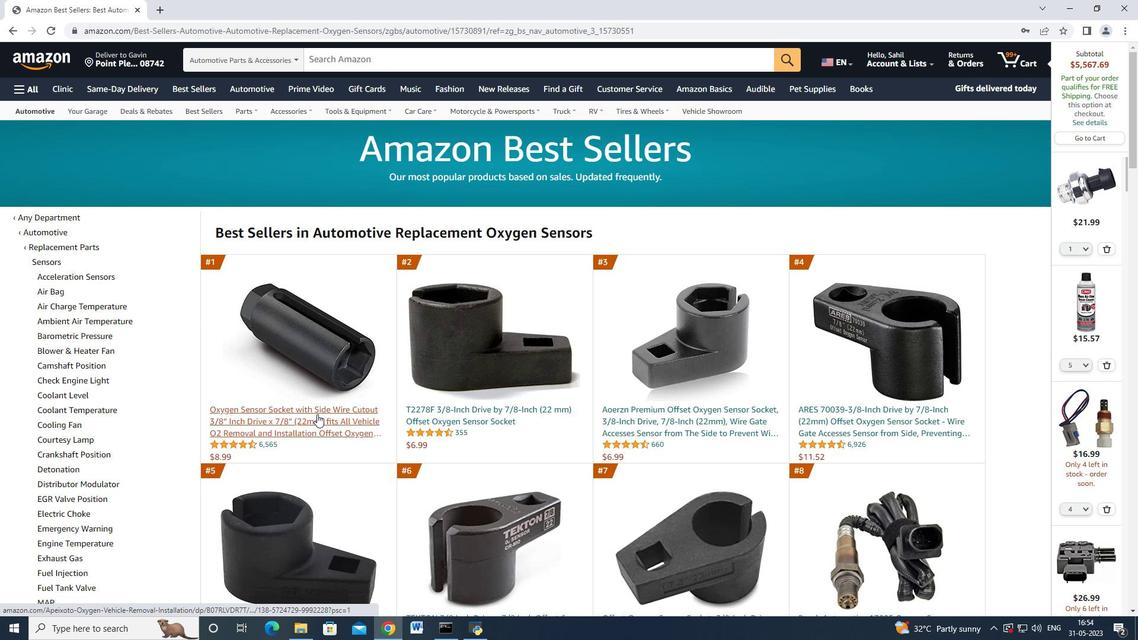 
Action: Mouse moved to (857, 383)
Screenshot: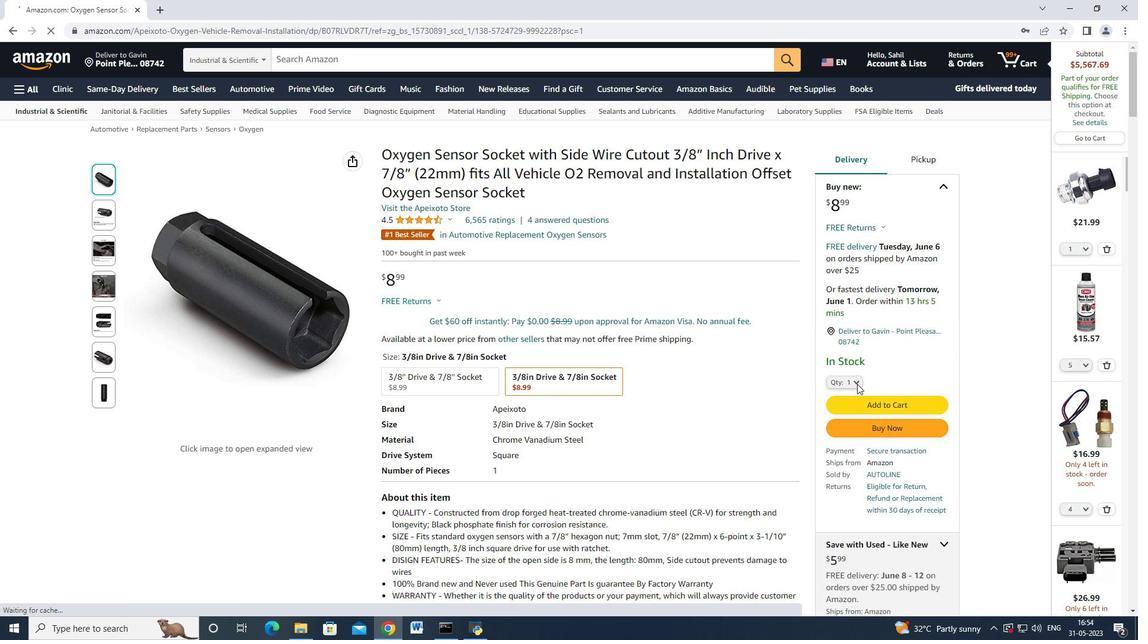 
Action: Mouse pressed left at (857, 383)
Screenshot: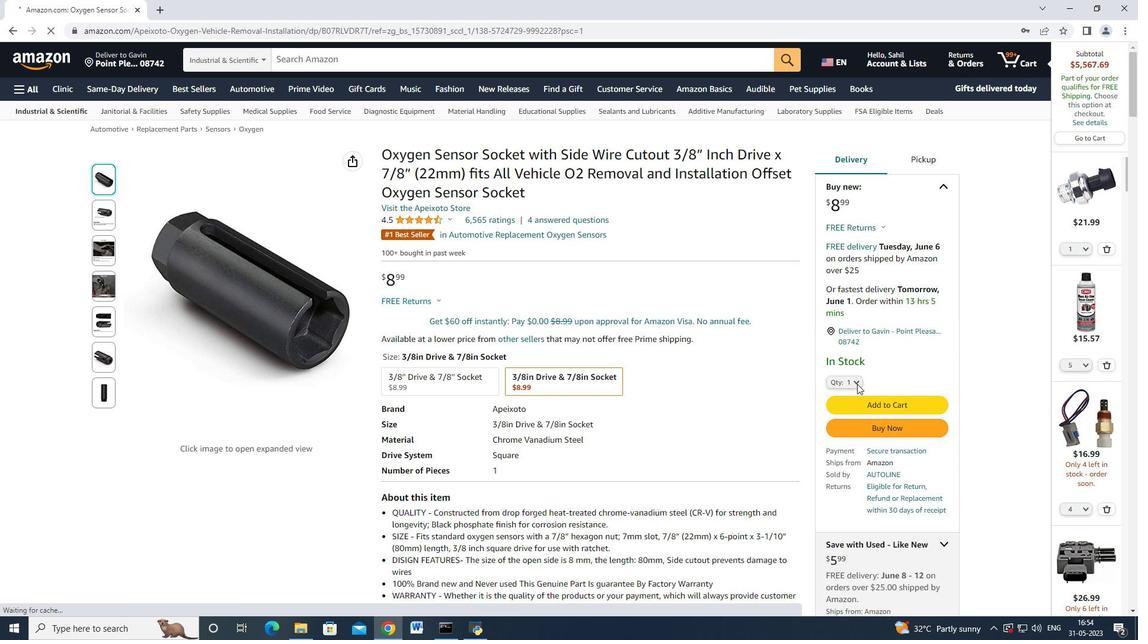 
Action: Mouse moved to (841, 84)
Screenshot: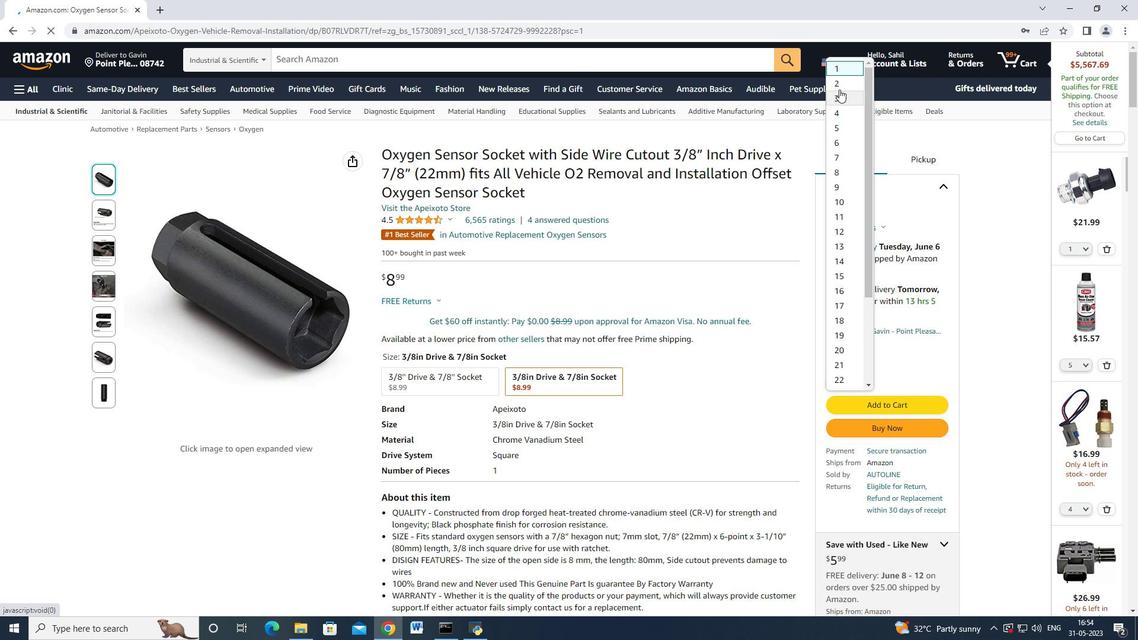 
Action: Mouse pressed left at (841, 84)
Screenshot: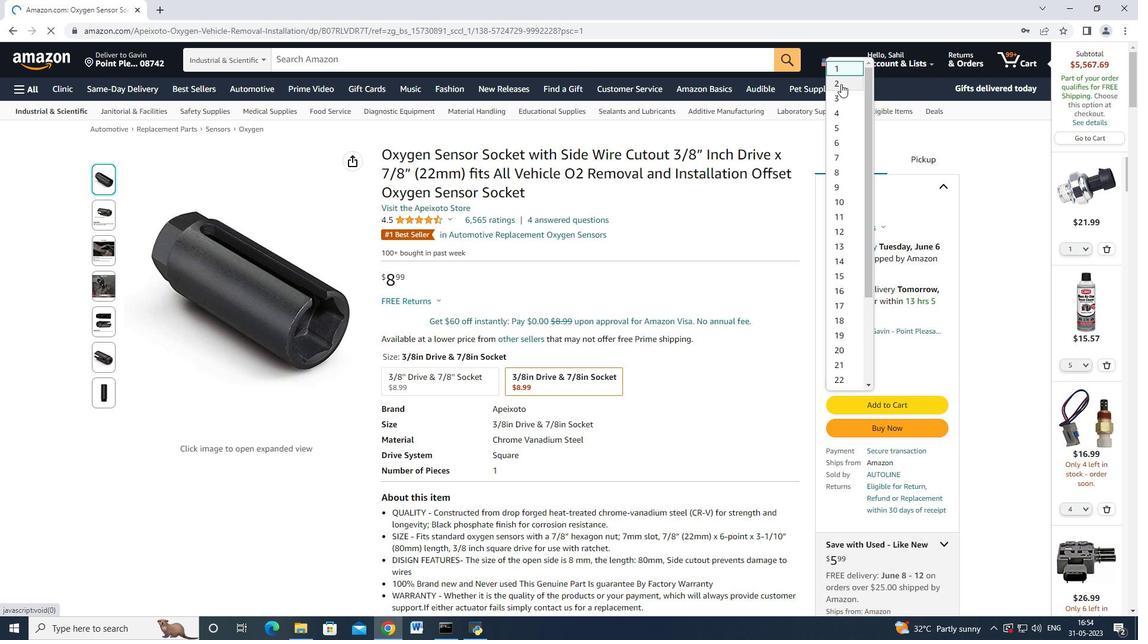
Action: Mouse moved to (870, 423)
Screenshot: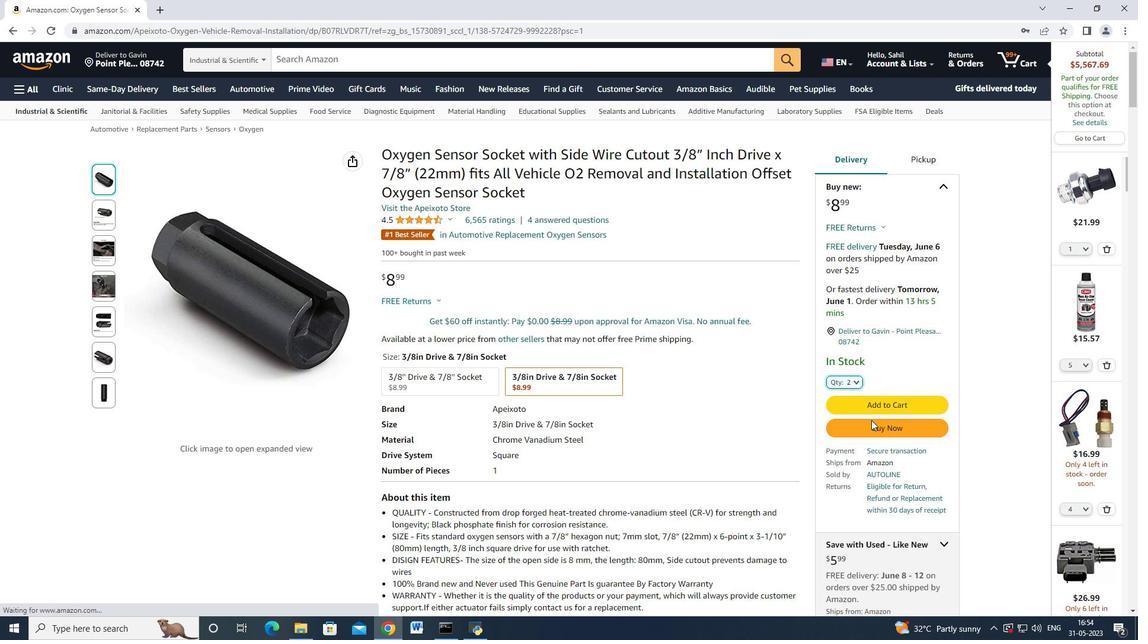 
Action: Mouse pressed left at (870, 423)
Screenshot: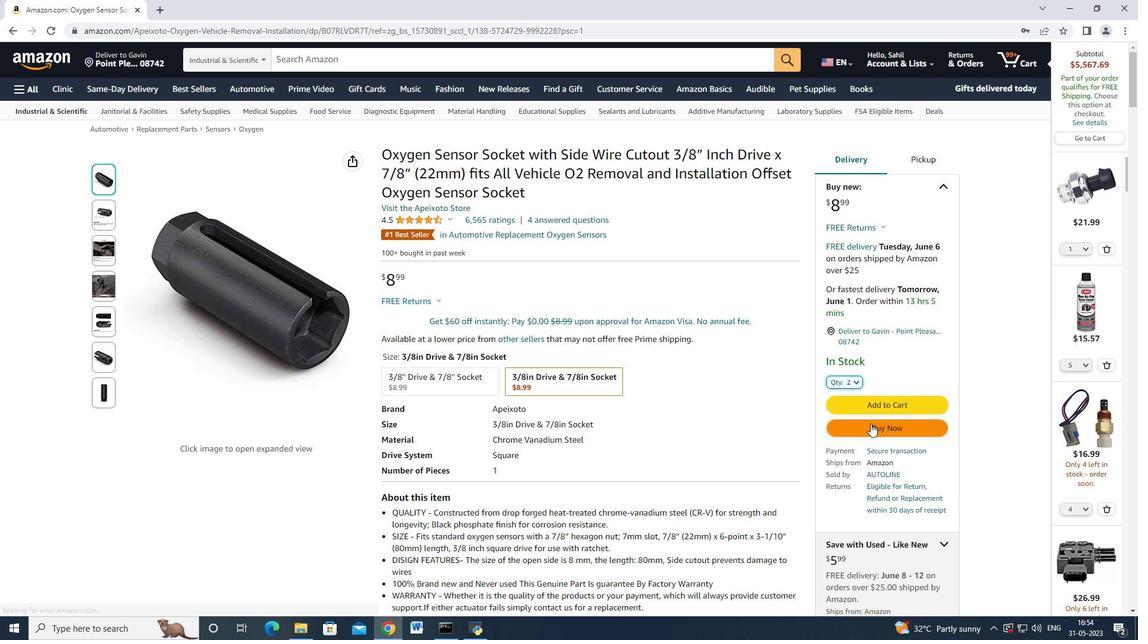 
Action: Mouse moved to (674, 101)
Screenshot: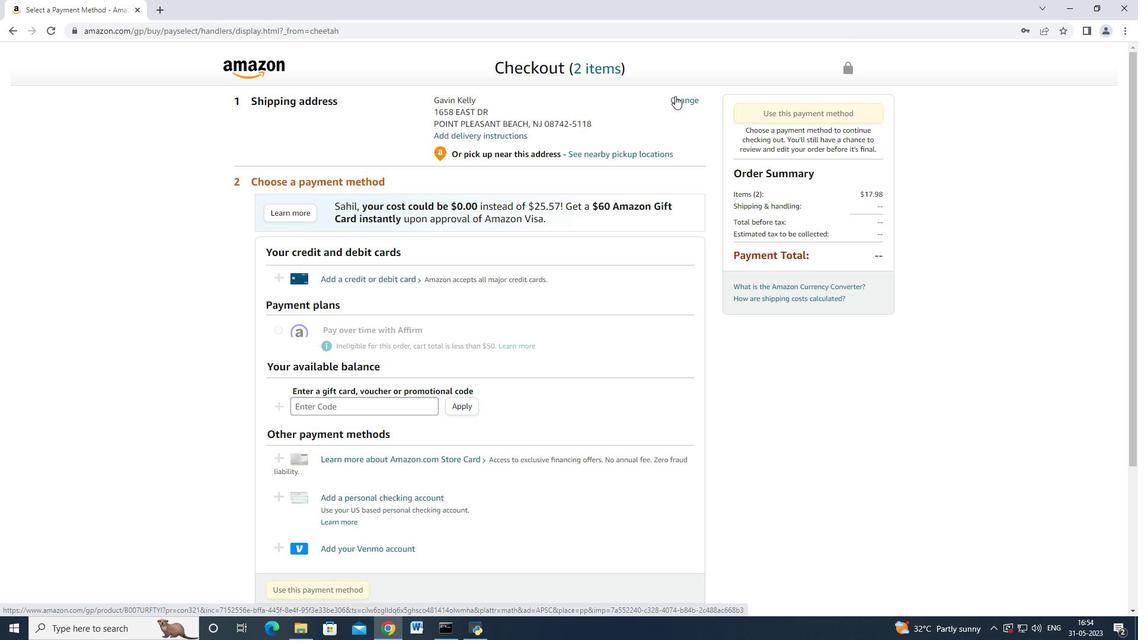 
Action: Mouse pressed left at (674, 101)
Screenshot: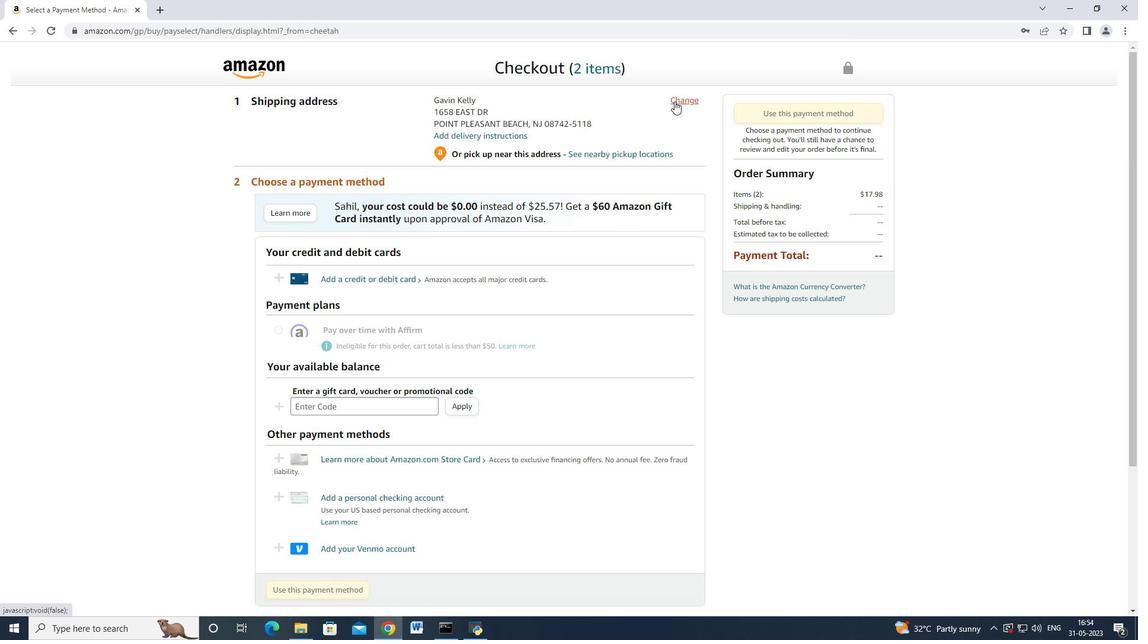 
Action: Mouse moved to (557, 295)
Screenshot: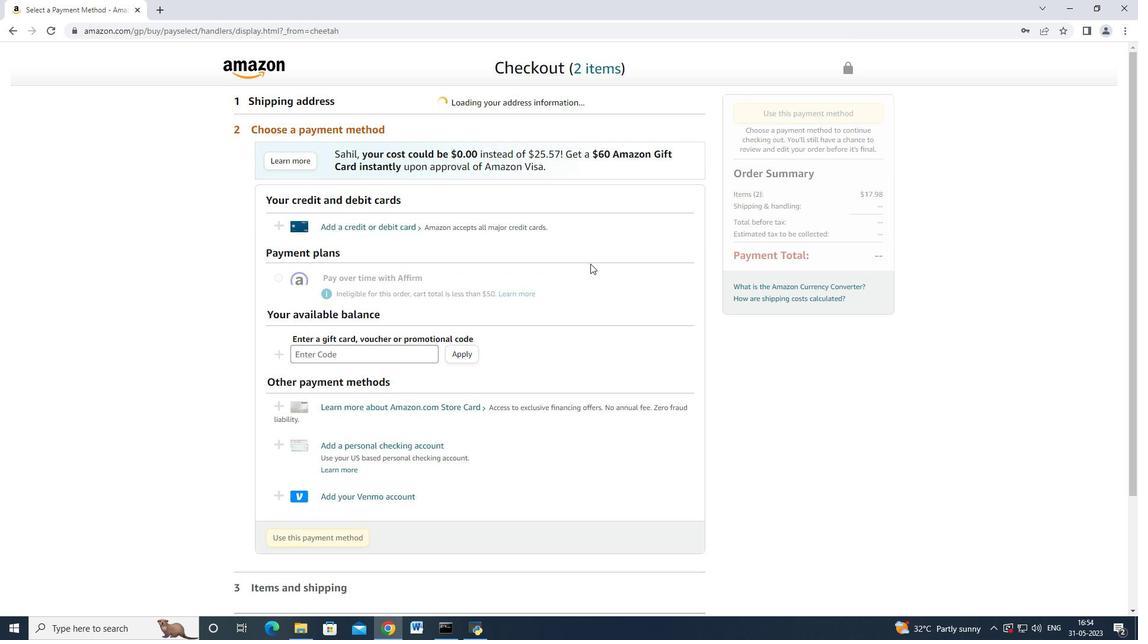 
Action: Mouse scrolled (557, 294) with delta (0, 0)
Screenshot: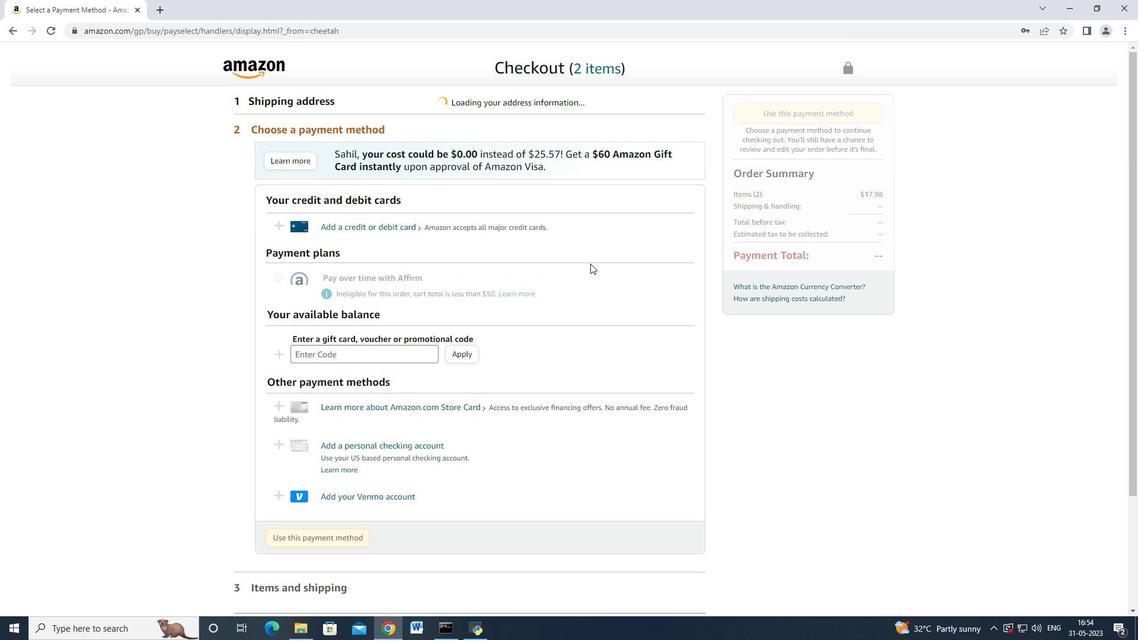 
Action: Mouse moved to (557, 301)
Screenshot: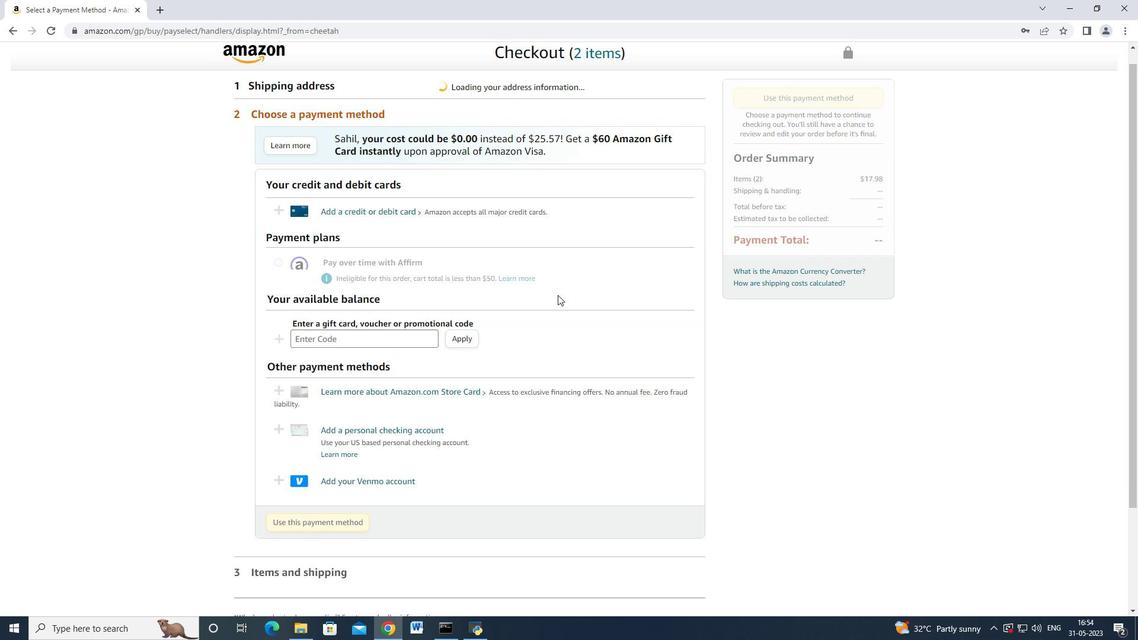 
Action: Mouse scrolled (557, 301) with delta (0, 0)
Screenshot: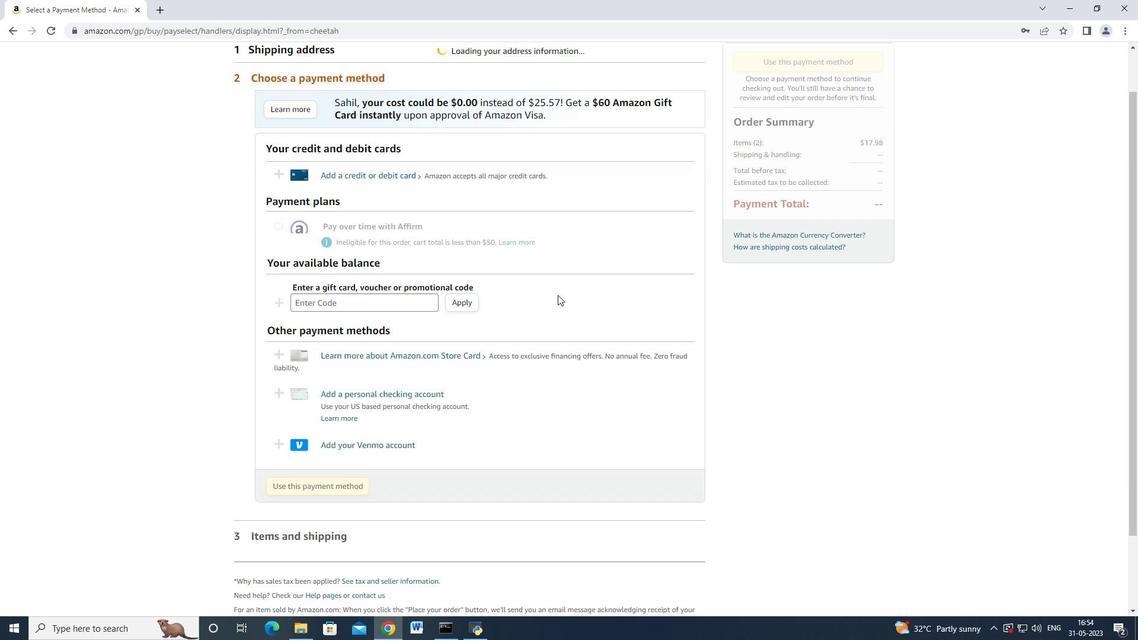 
Action: Mouse moved to (556, 295)
Screenshot: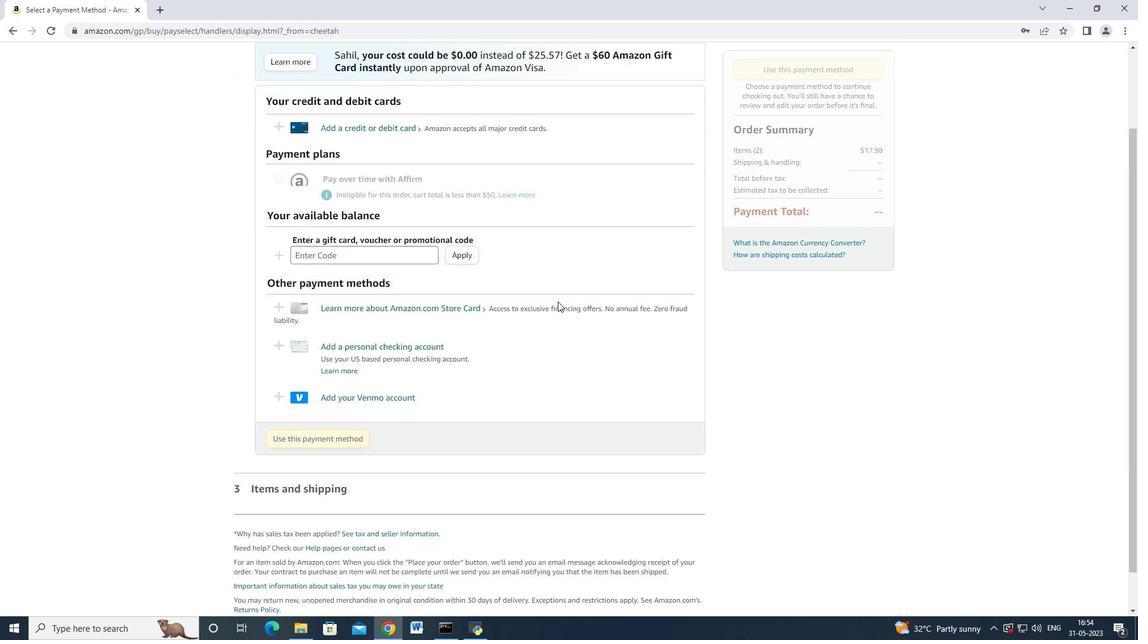 
Action: Mouse scrolled (556, 294) with delta (0, 0)
Screenshot: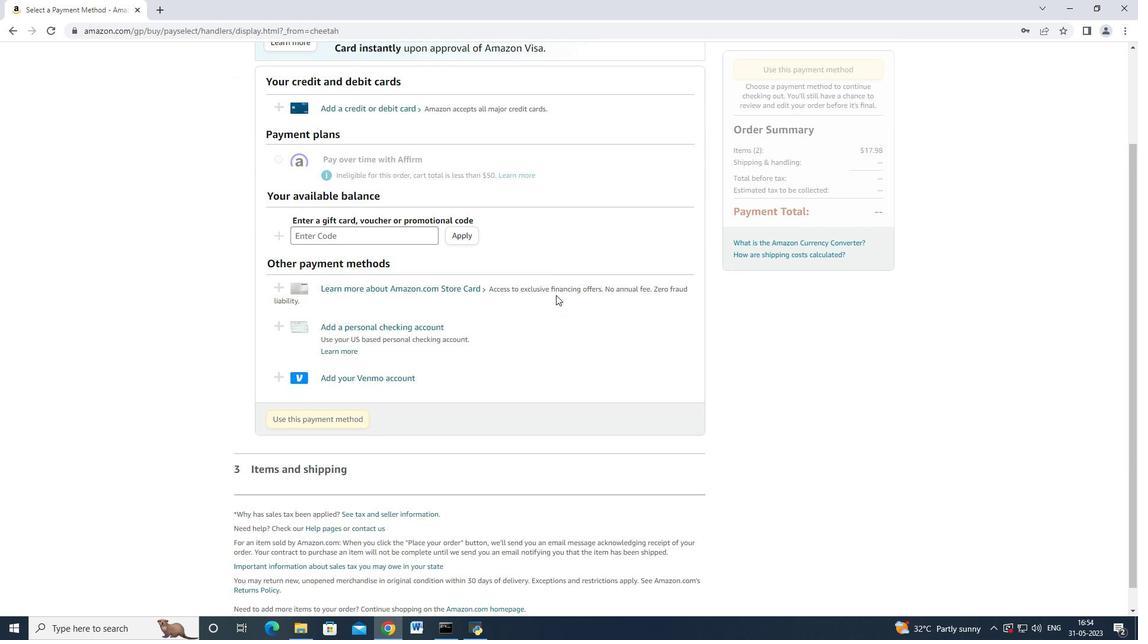
Action: Mouse moved to (556, 295)
Screenshot: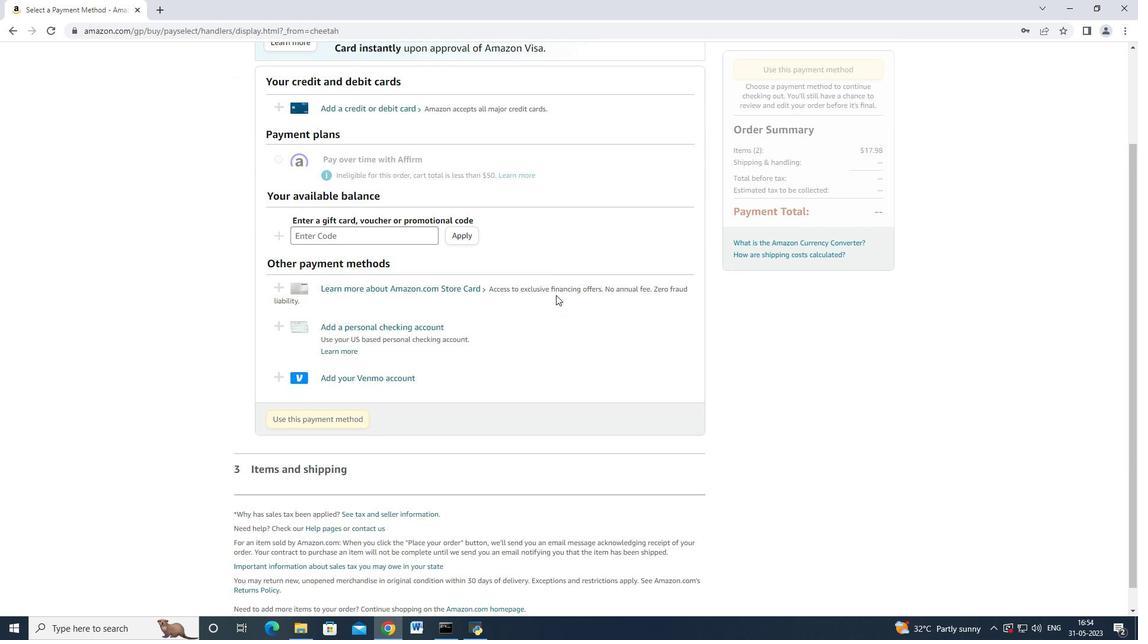 
Action: Mouse scrolled (556, 294) with delta (0, 0)
Screenshot: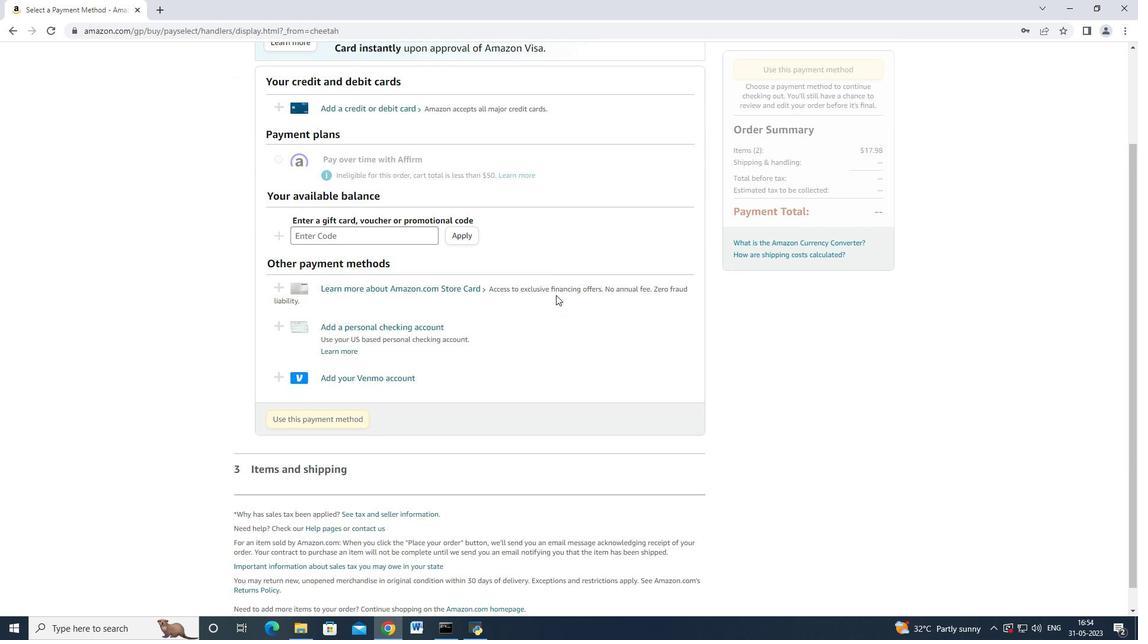 
Action: Mouse moved to (555, 296)
Screenshot: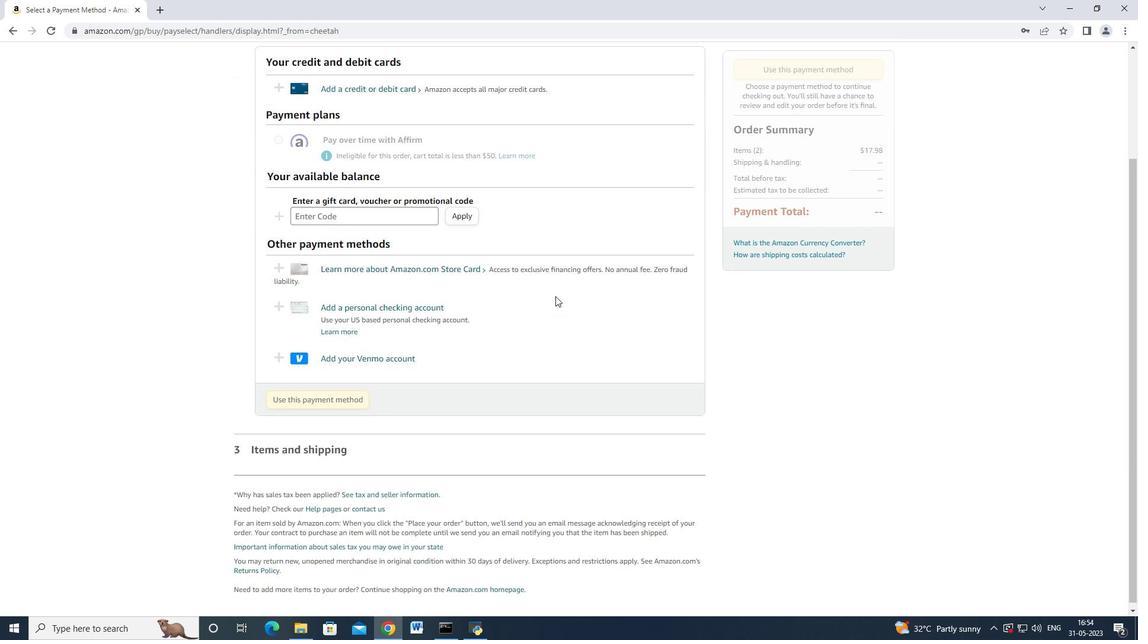 
Action: Mouse scrolled (555, 297) with delta (0, 0)
Screenshot: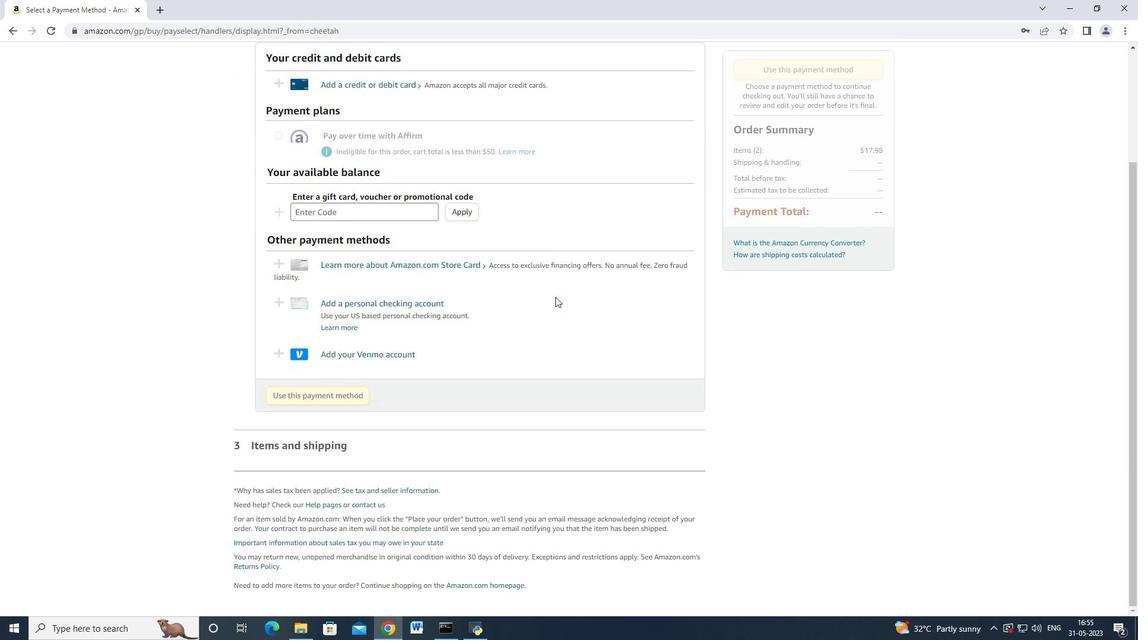 
Action: Mouse scrolled (555, 297) with delta (0, 0)
Screenshot: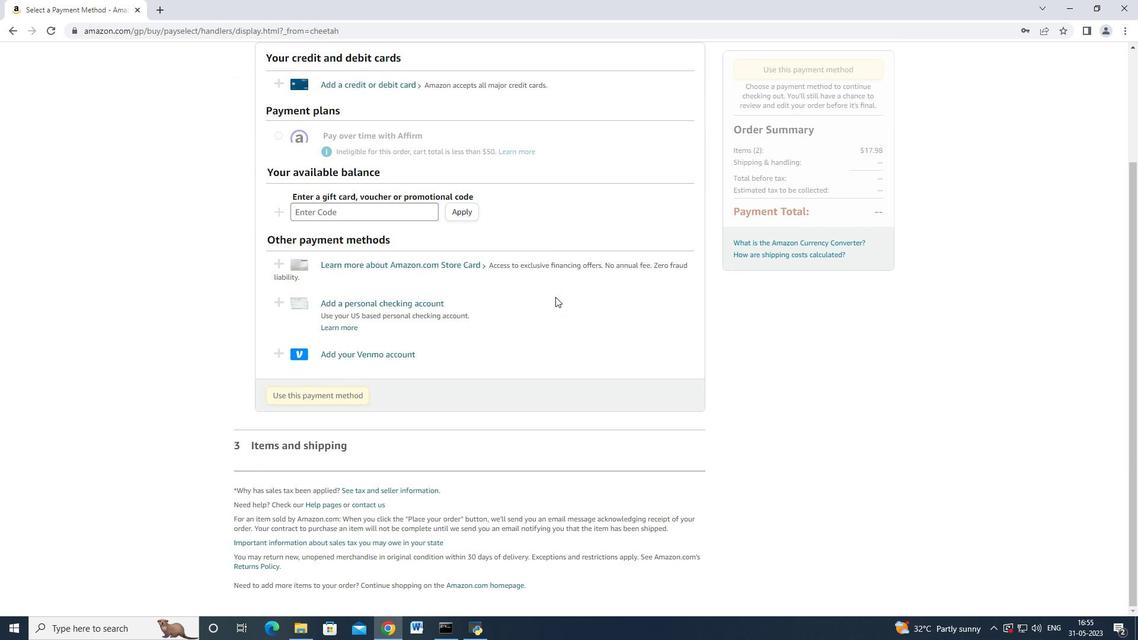 
Action: Mouse scrolled (555, 297) with delta (0, 0)
Screenshot: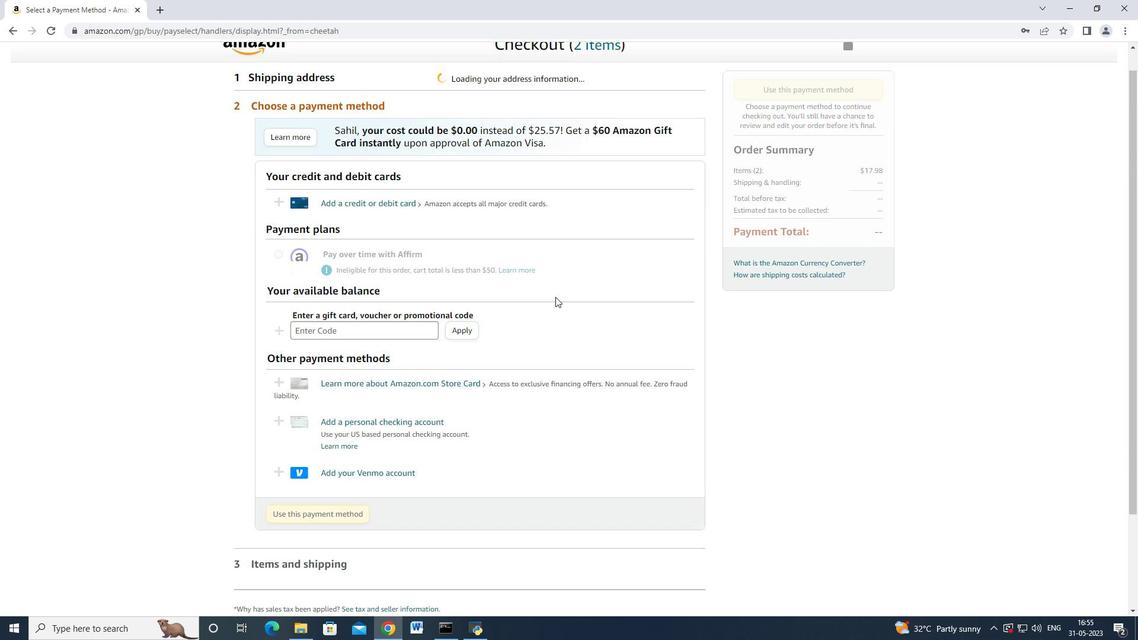 
Action: Mouse moved to (556, 295)
Screenshot: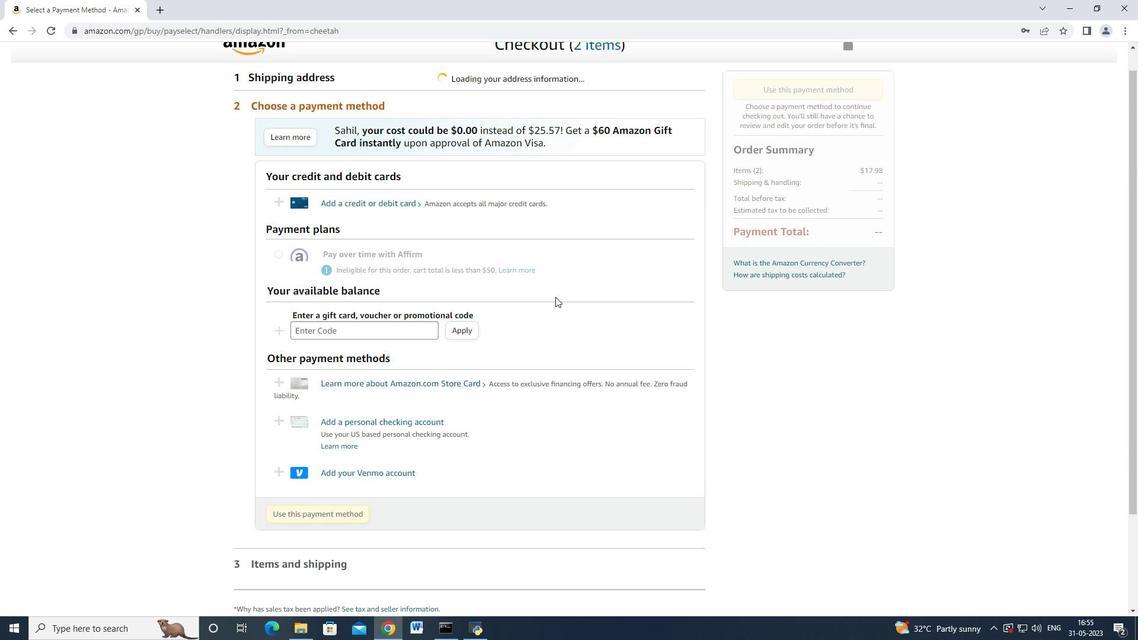 
Action: Mouse scrolled (556, 295) with delta (0, 0)
Screenshot: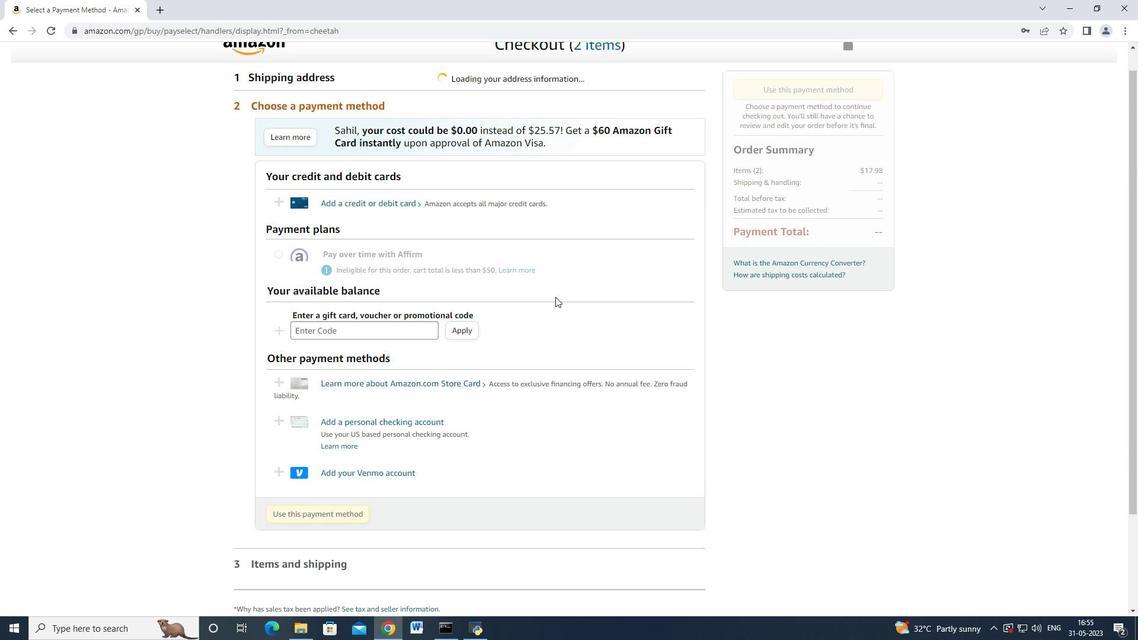 
Action: Mouse moved to (557, 292)
Screenshot: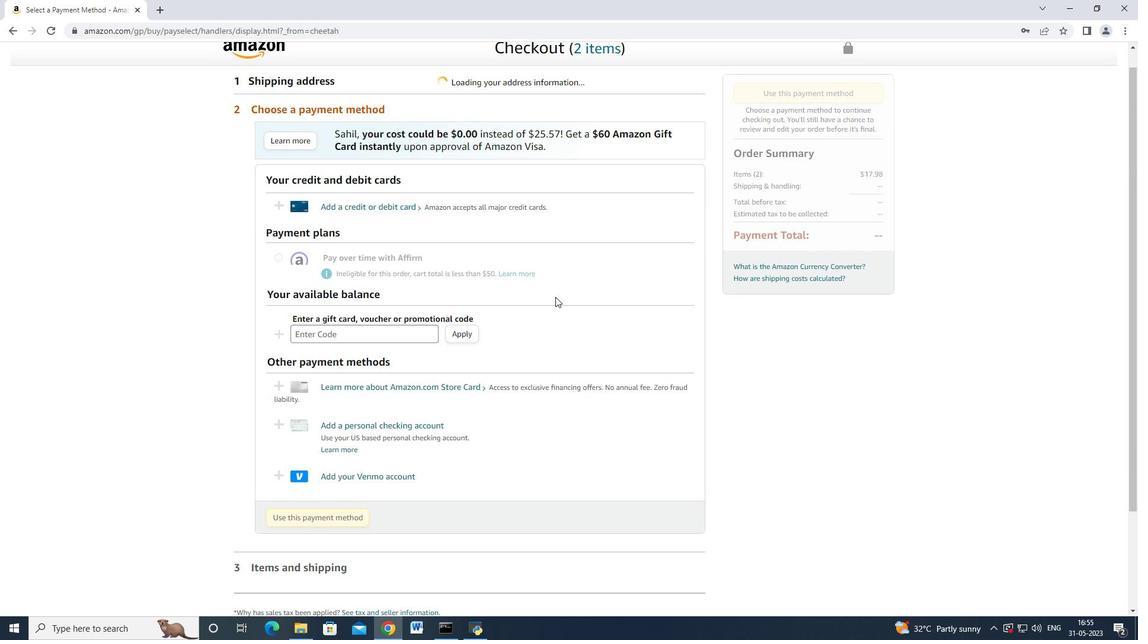 
Action: Mouse scrolled (557, 292) with delta (0, 0)
Screenshot: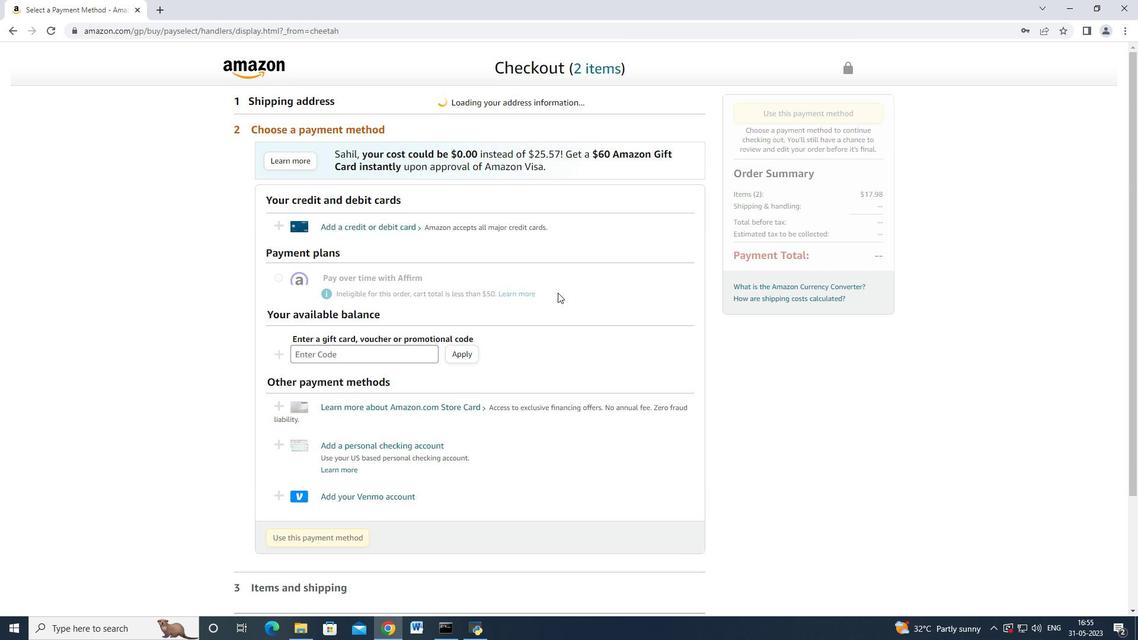 
Action: Mouse scrolled (557, 292) with delta (0, 0)
Screenshot: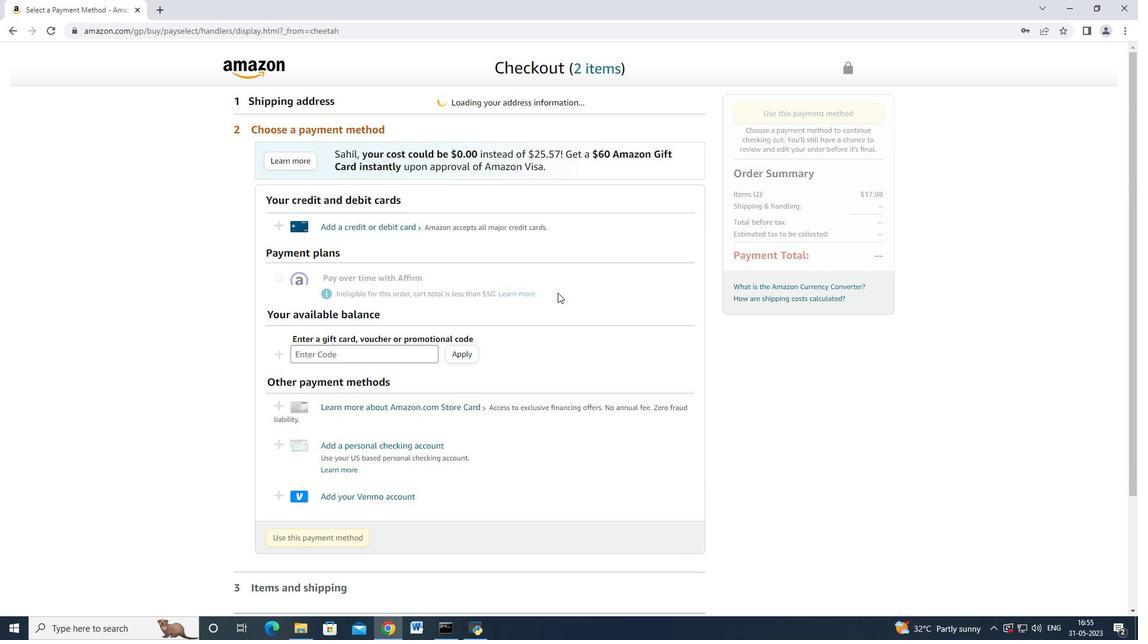 
Action: Mouse scrolled (557, 292) with delta (0, 0)
Screenshot: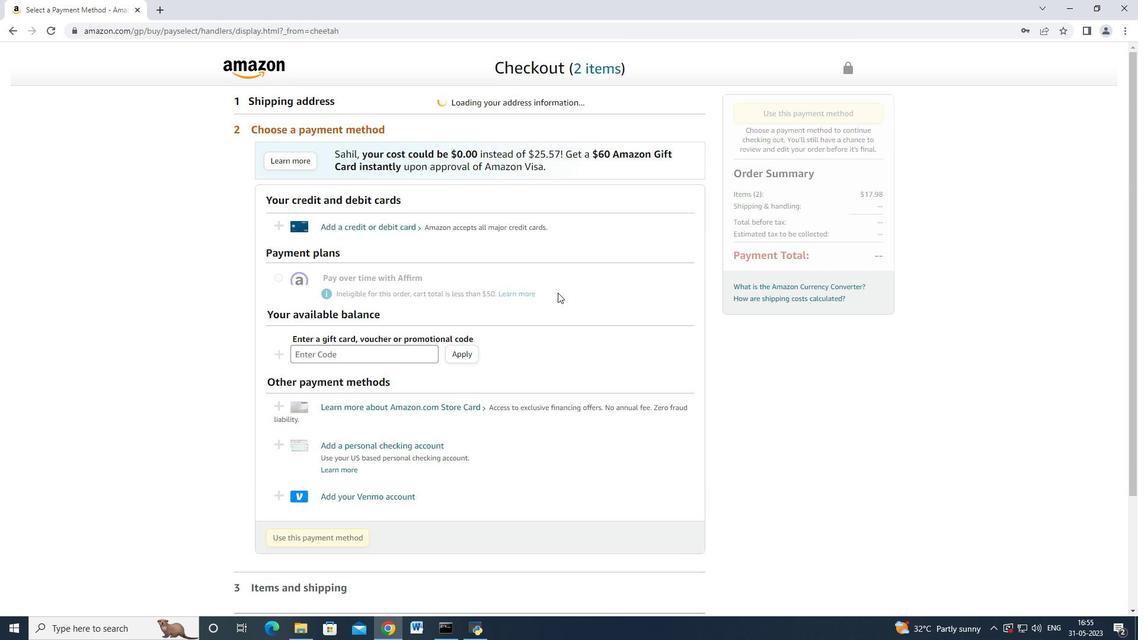 
Action: Mouse scrolled (557, 292) with delta (0, 0)
Screenshot: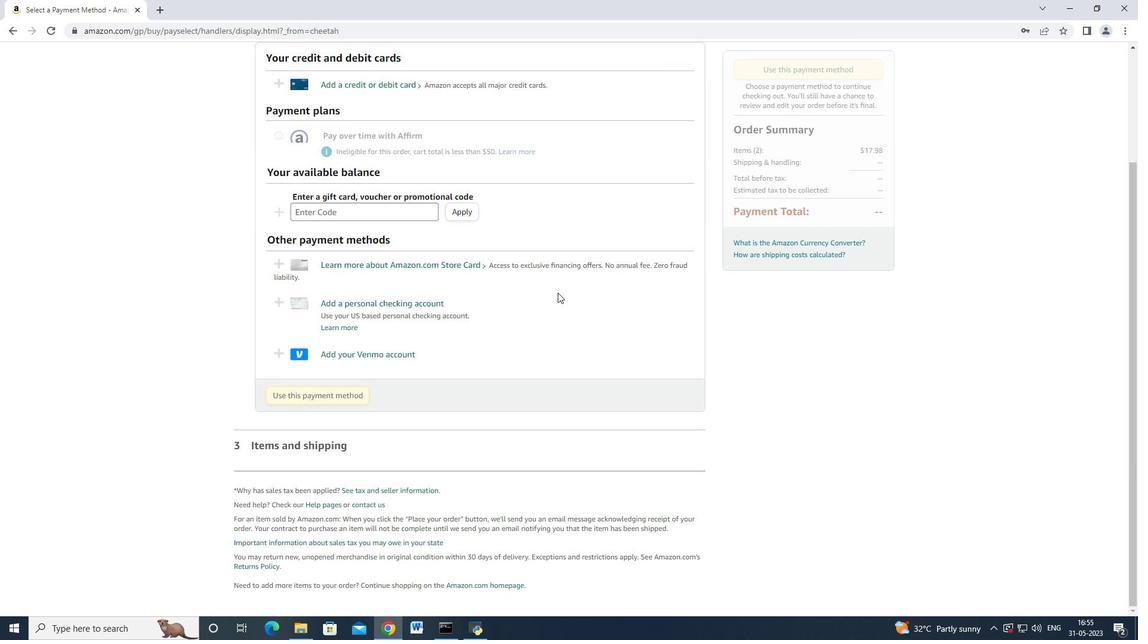 
Action: Mouse scrolled (557, 292) with delta (0, 0)
Screenshot: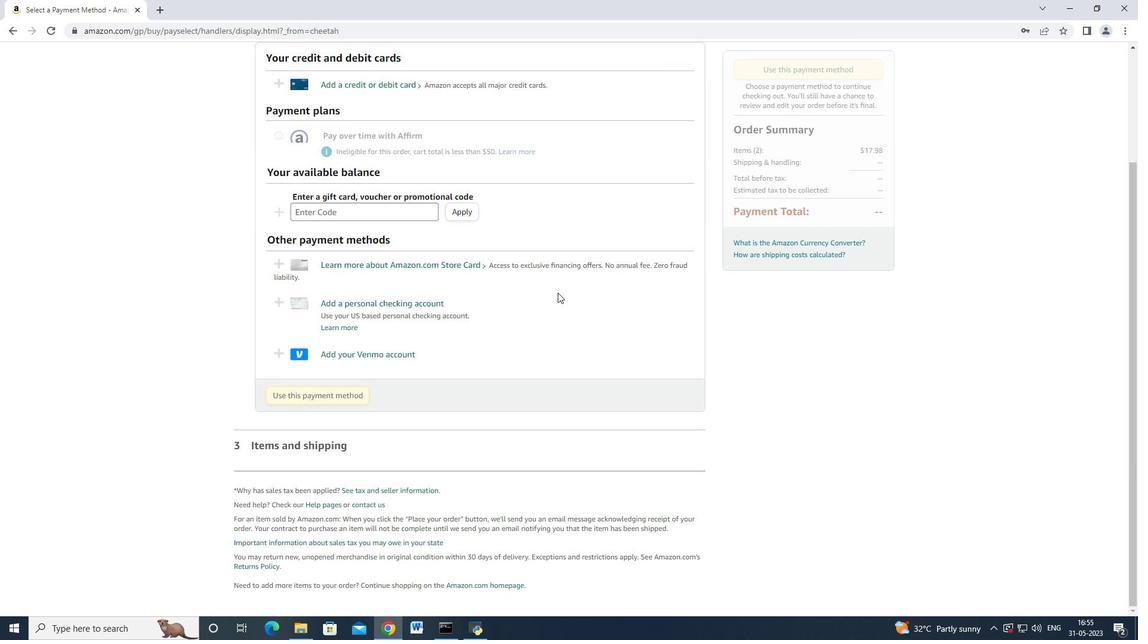 
Action: Mouse scrolled (557, 292) with delta (0, 0)
Screenshot: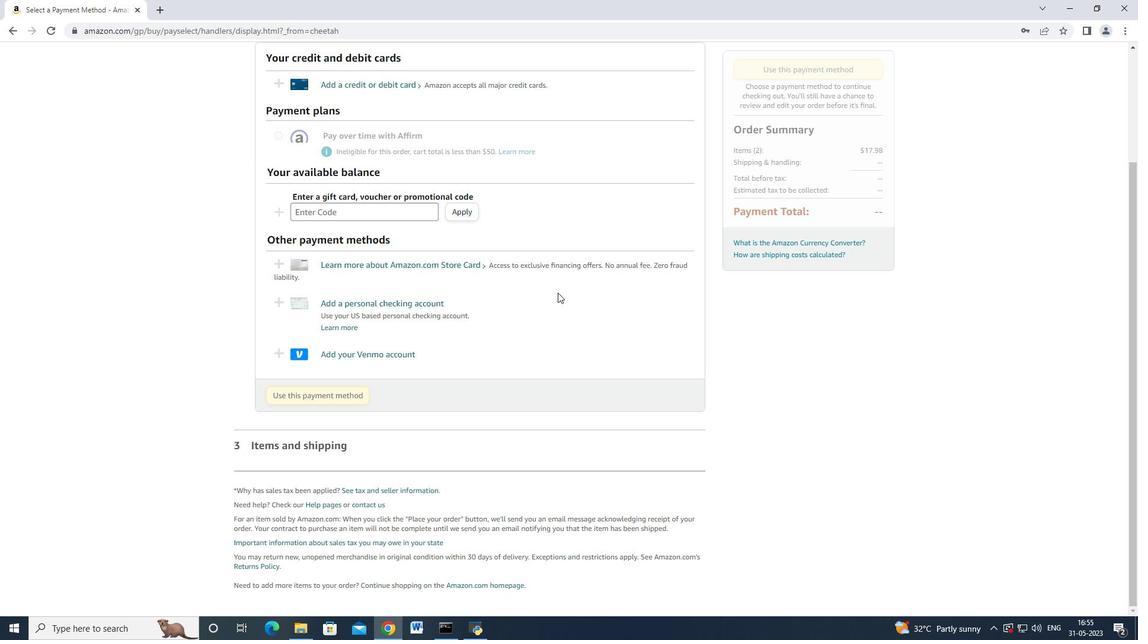 
Action: Mouse scrolled (557, 293) with delta (0, 0)
Screenshot: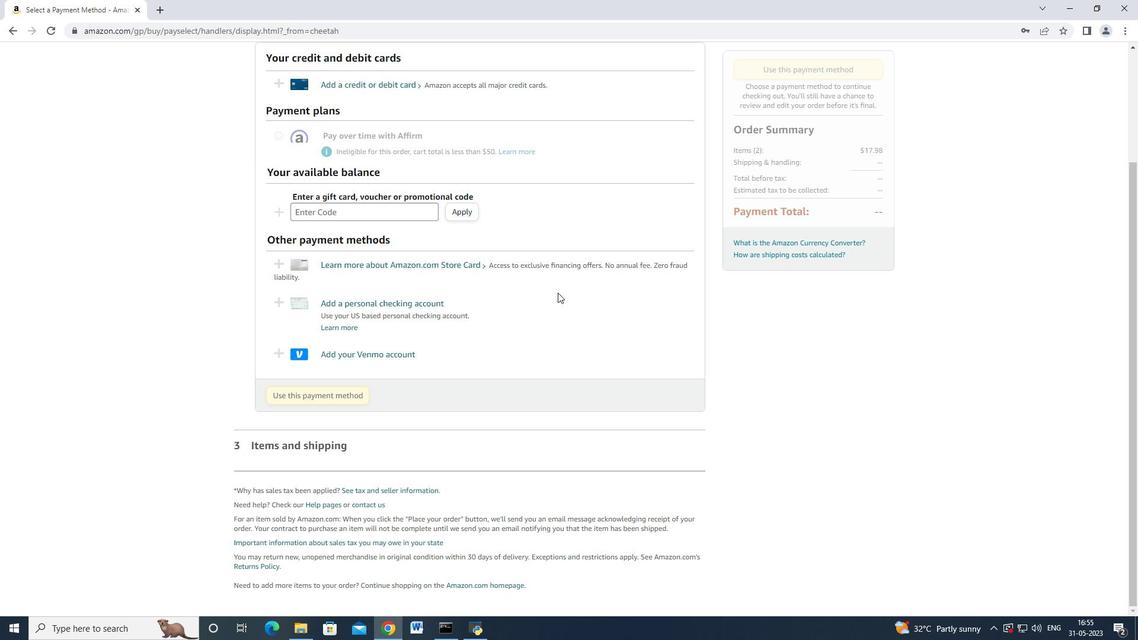 
Action: Mouse scrolled (557, 293) with delta (0, 0)
Screenshot: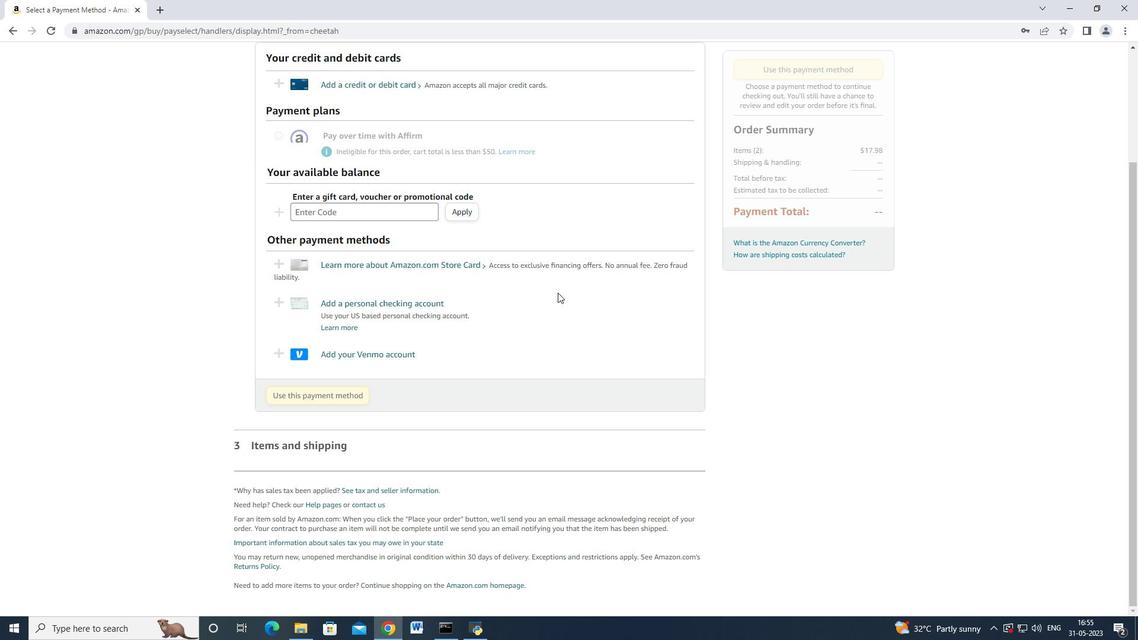 
Action: Mouse moved to (557, 294)
Screenshot: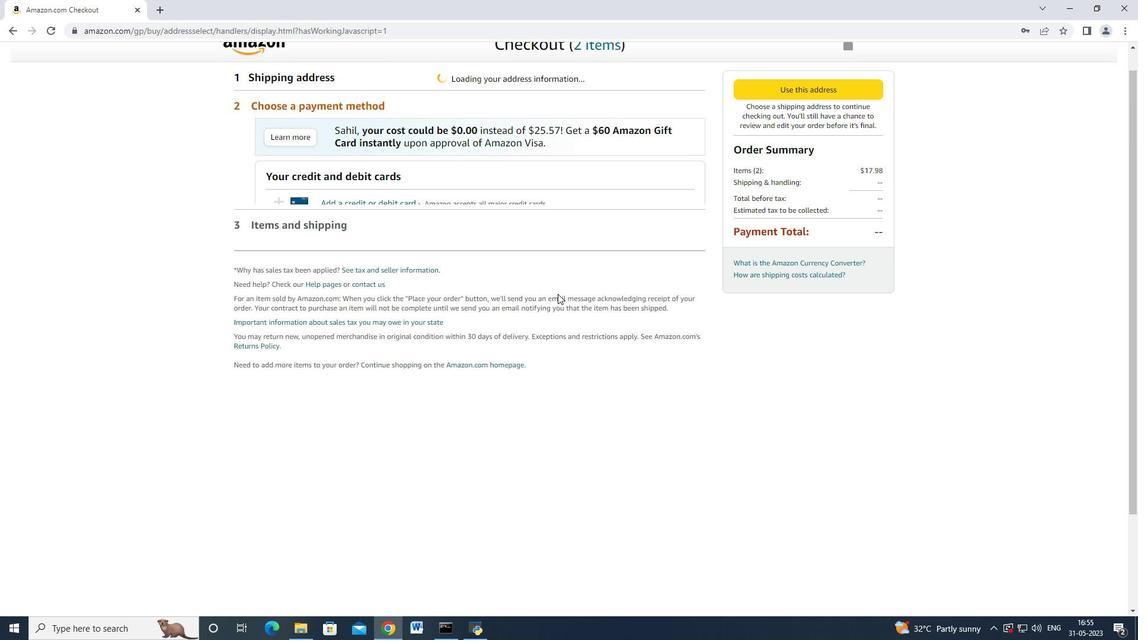 
Action: Mouse scrolled (557, 294) with delta (0, 0)
Screenshot: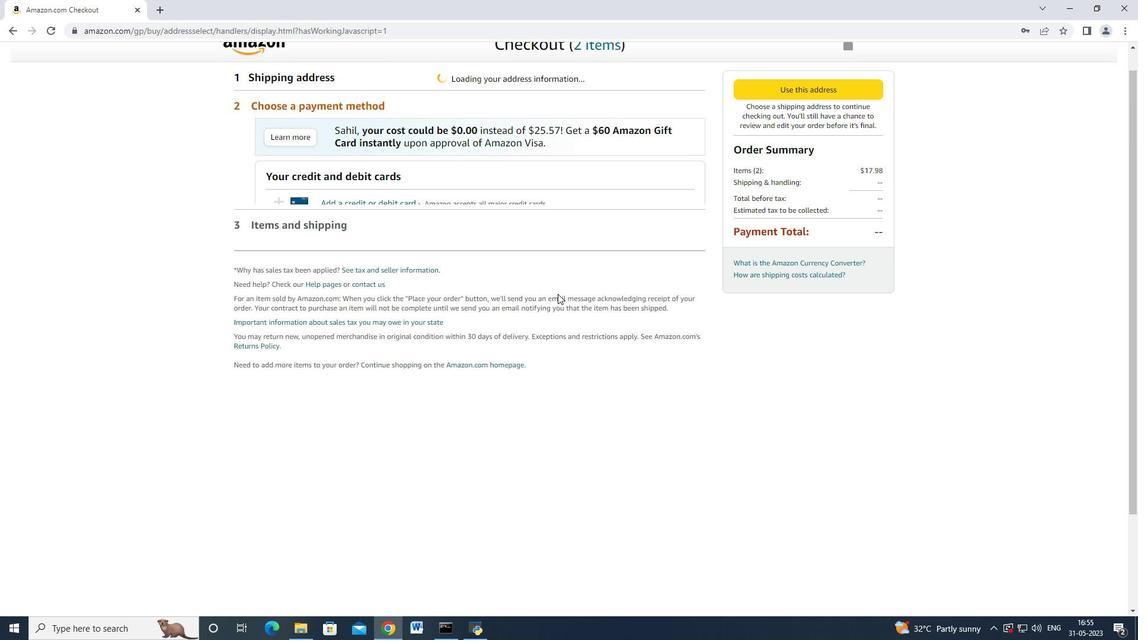 
Action: Mouse scrolled (557, 293) with delta (0, 0)
Screenshot: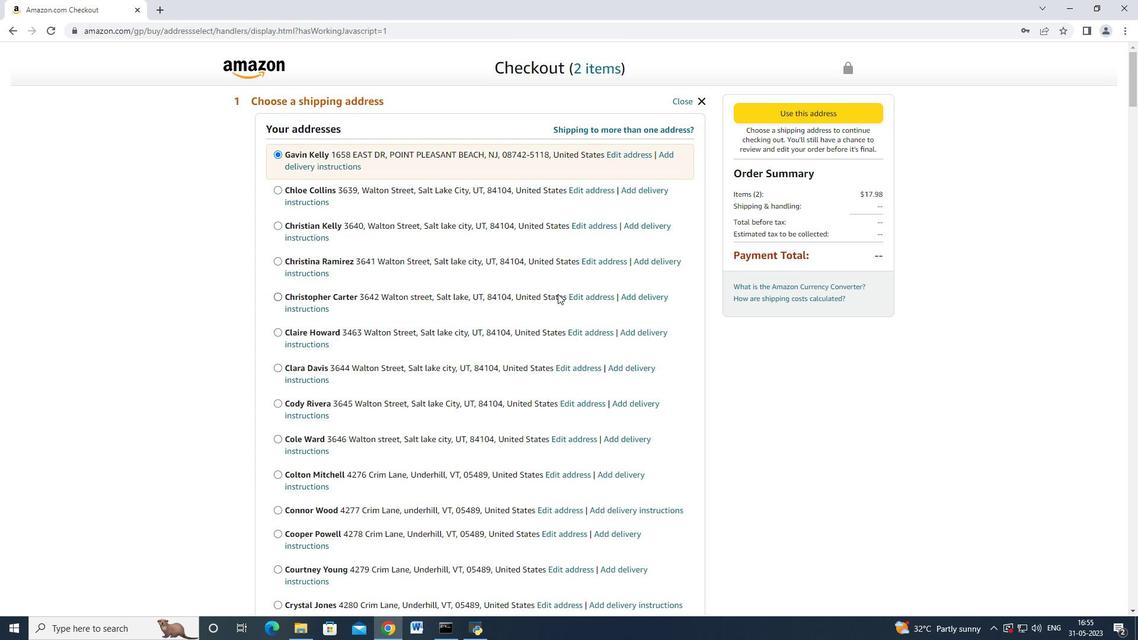 
Action: Mouse scrolled (557, 293) with delta (0, 0)
Screenshot: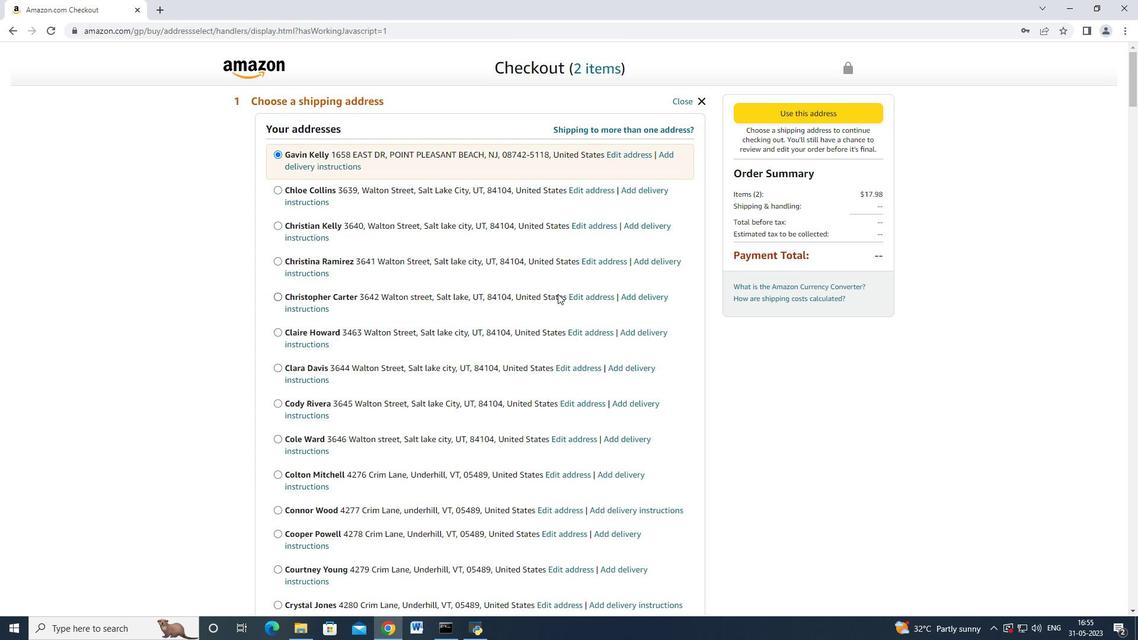 
Action: Mouse scrolled (557, 293) with delta (0, 0)
Screenshot: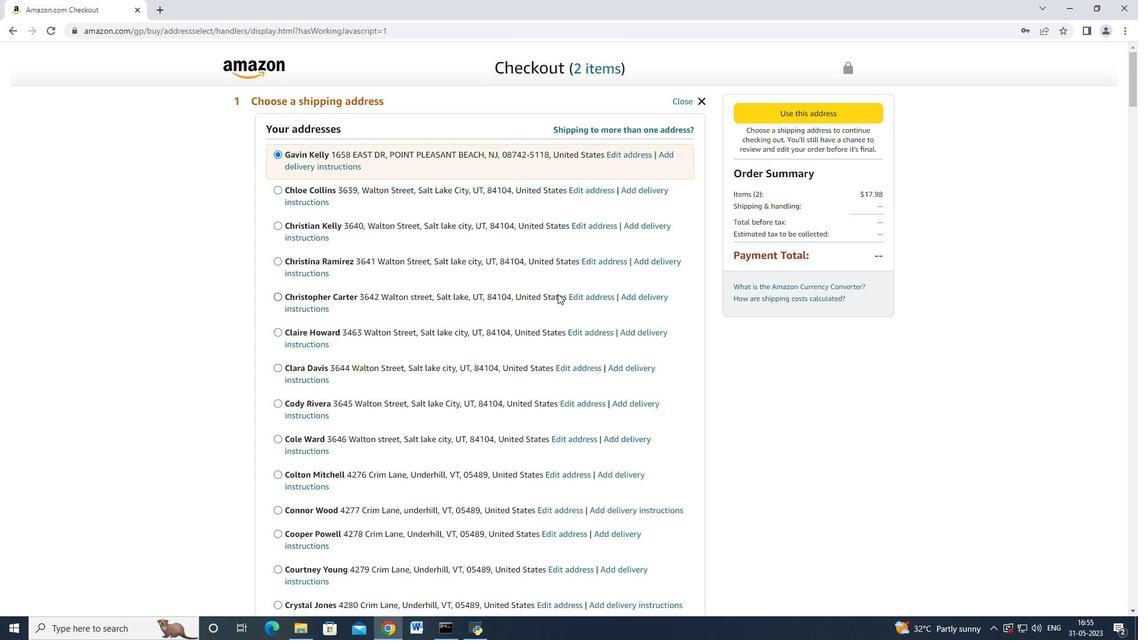 
Action: Mouse scrolled (557, 293) with delta (0, 0)
Screenshot: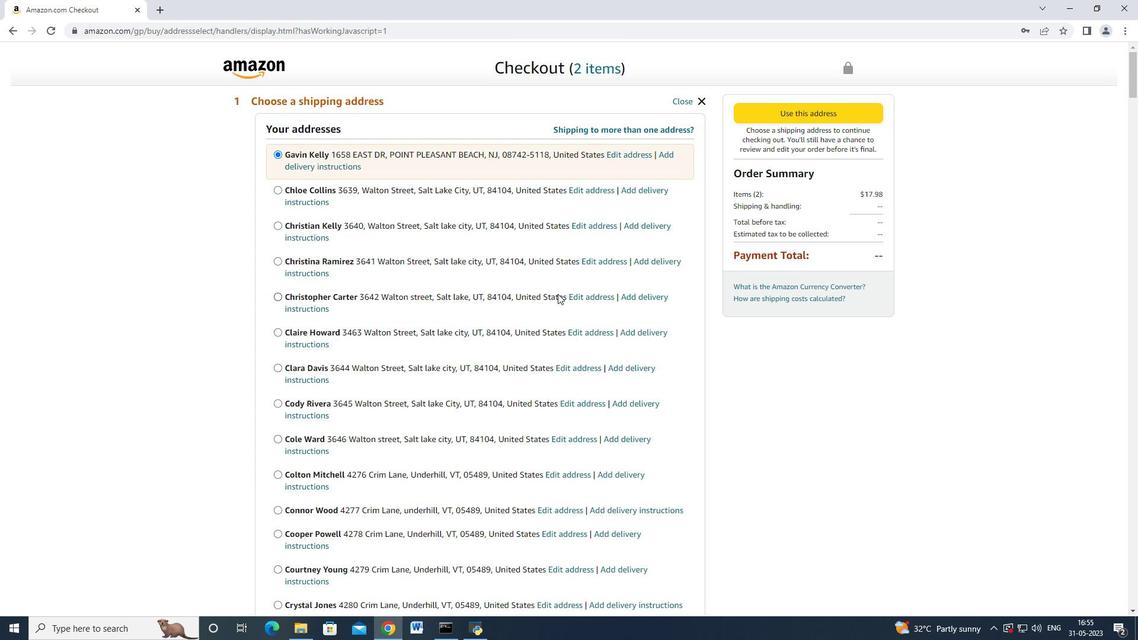 
Action: Mouse scrolled (557, 293) with delta (0, 0)
Screenshot: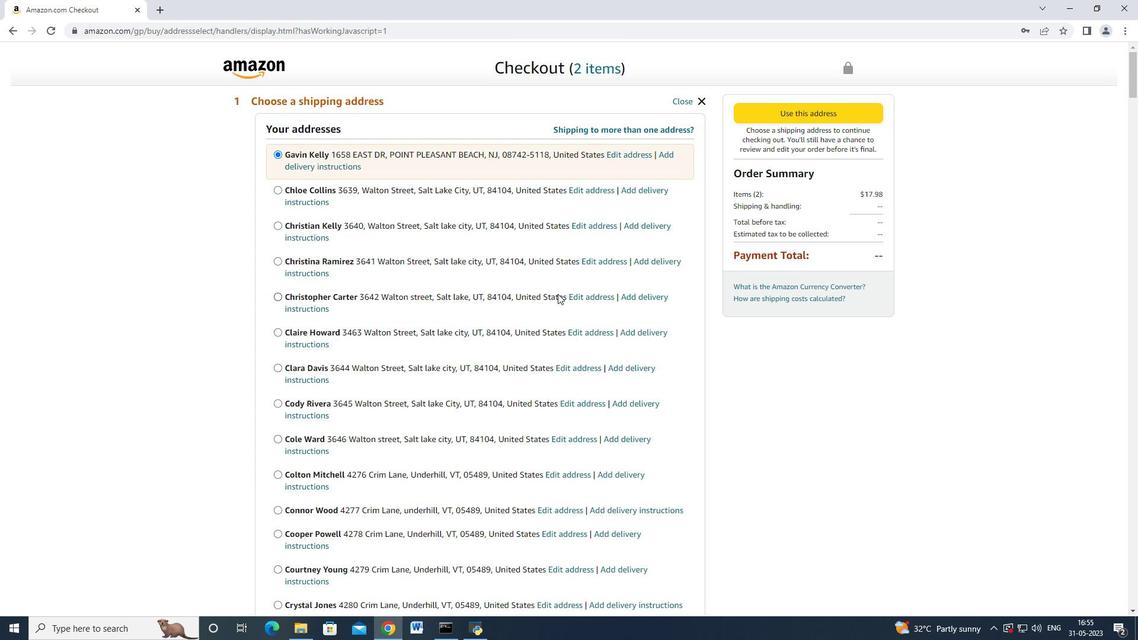 
Action: Mouse moved to (557, 294)
Screenshot: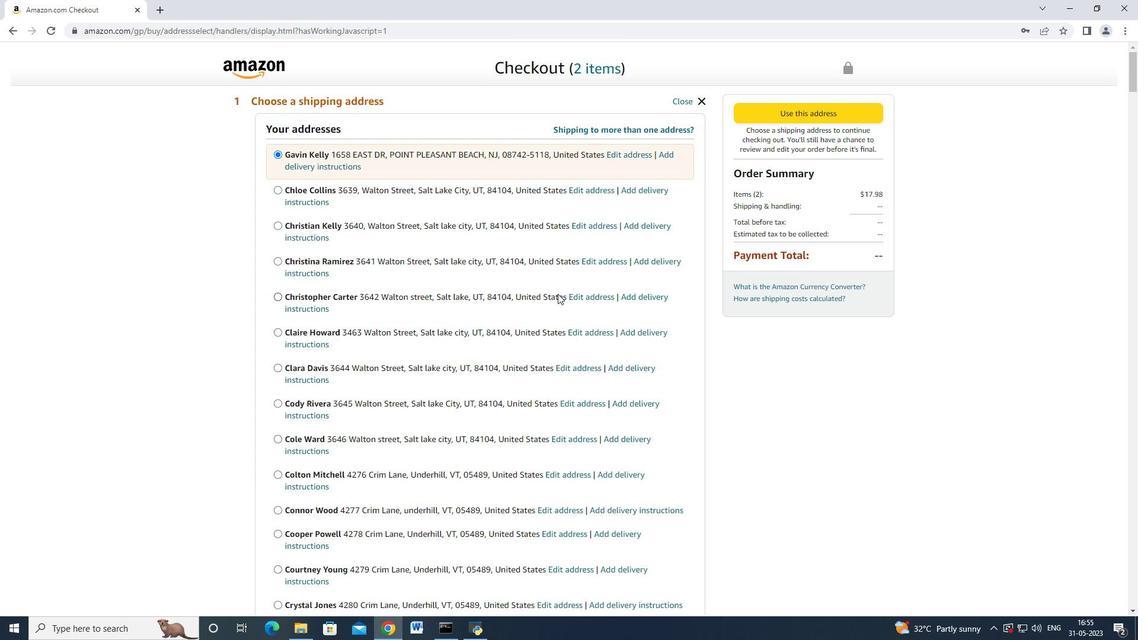 
Action: Mouse scrolled (557, 293) with delta (0, 0)
Screenshot: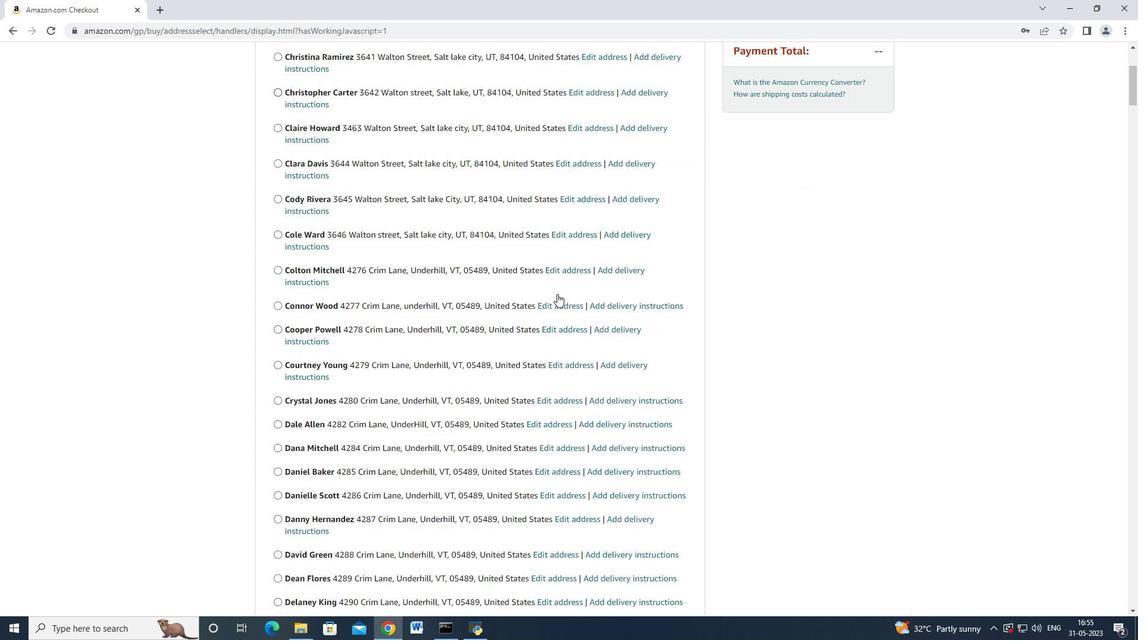 
Action: Mouse scrolled (557, 293) with delta (0, 0)
Screenshot: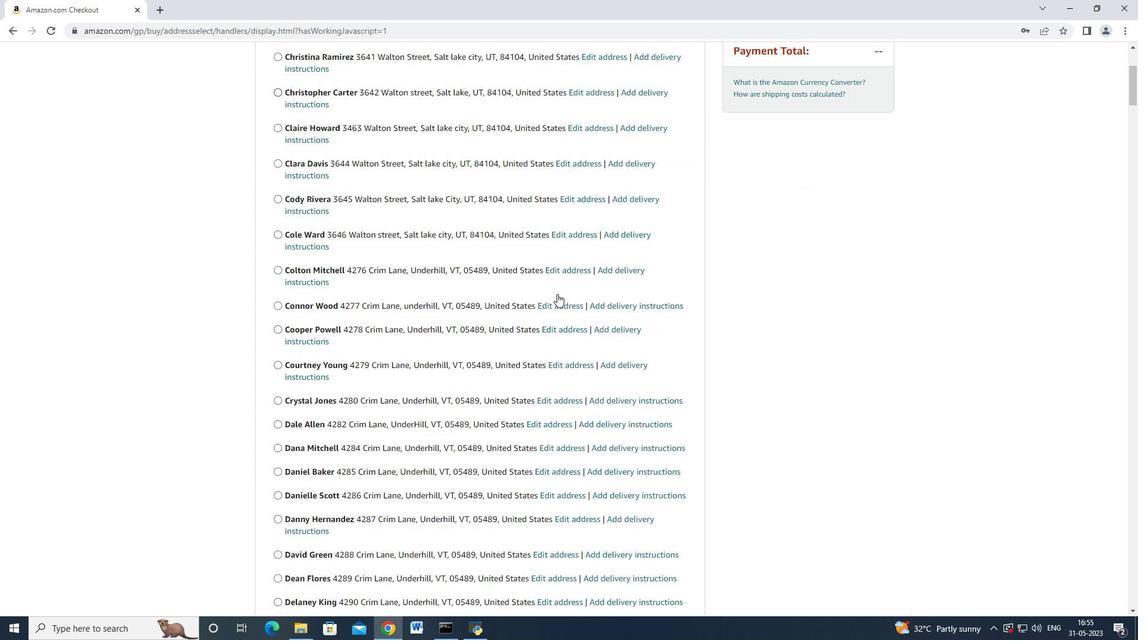 
Action: Mouse scrolled (557, 293) with delta (0, 0)
Screenshot: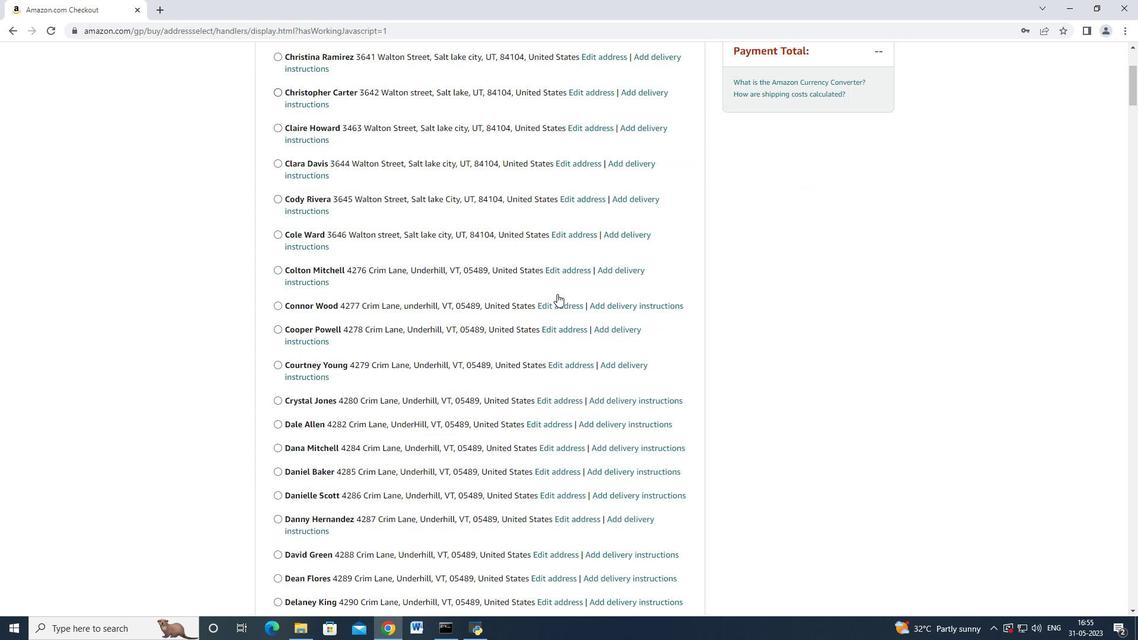 
Action: Mouse scrolled (557, 293) with delta (0, 0)
Screenshot: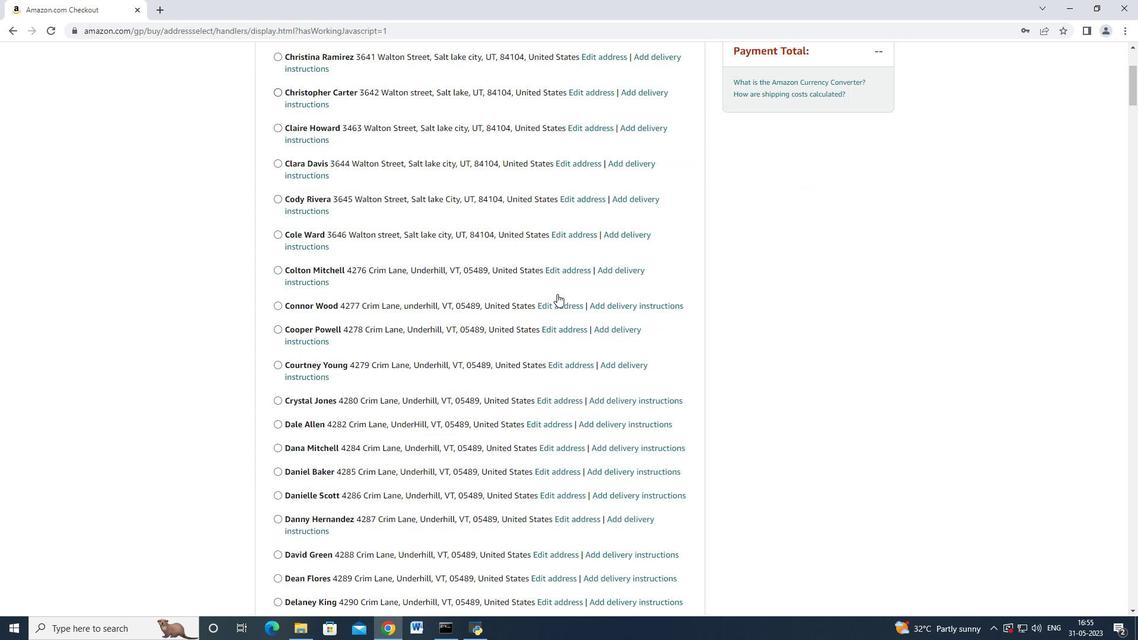 
Action: Mouse scrolled (557, 293) with delta (0, 0)
Screenshot: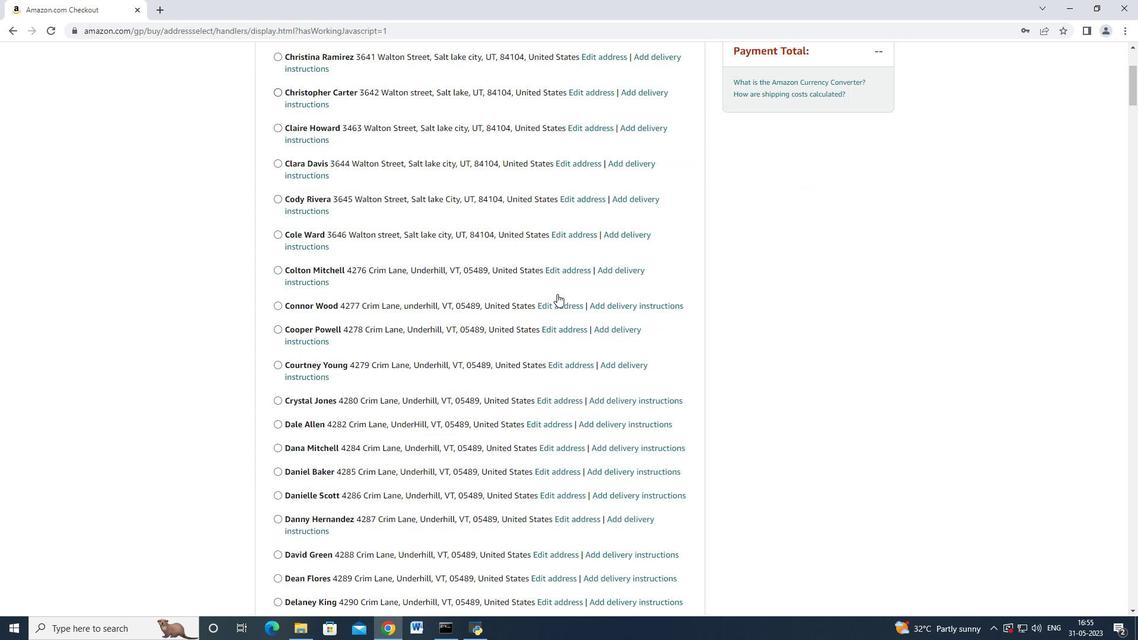 
Action: Mouse scrolled (557, 293) with delta (0, 0)
Screenshot: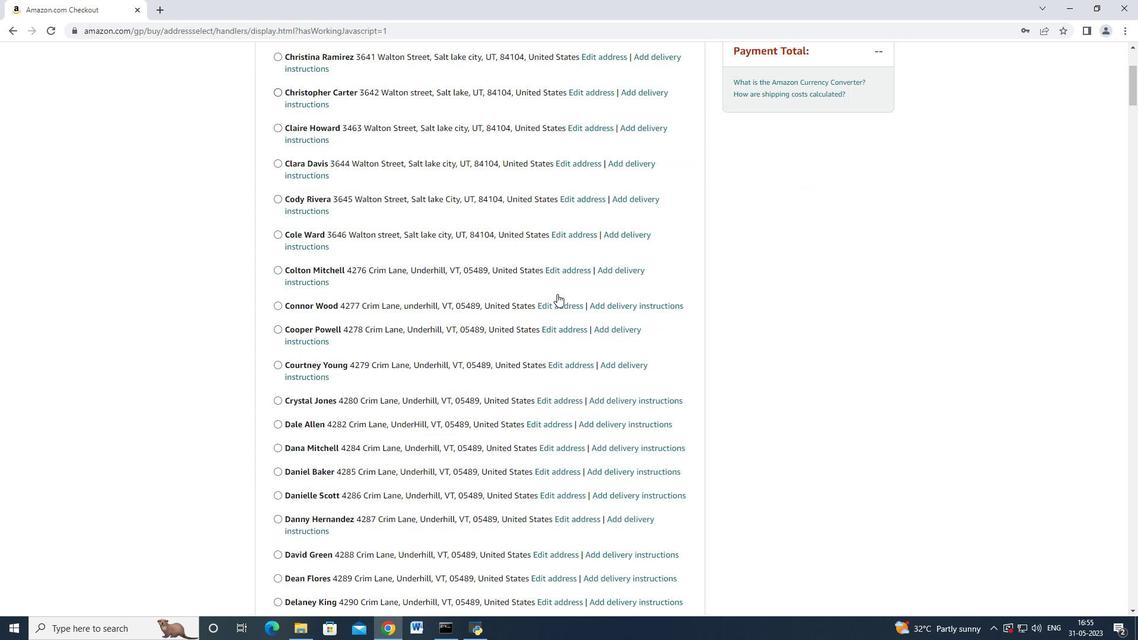 
Action: Mouse scrolled (557, 293) with delta (0, 0)
Screenshot: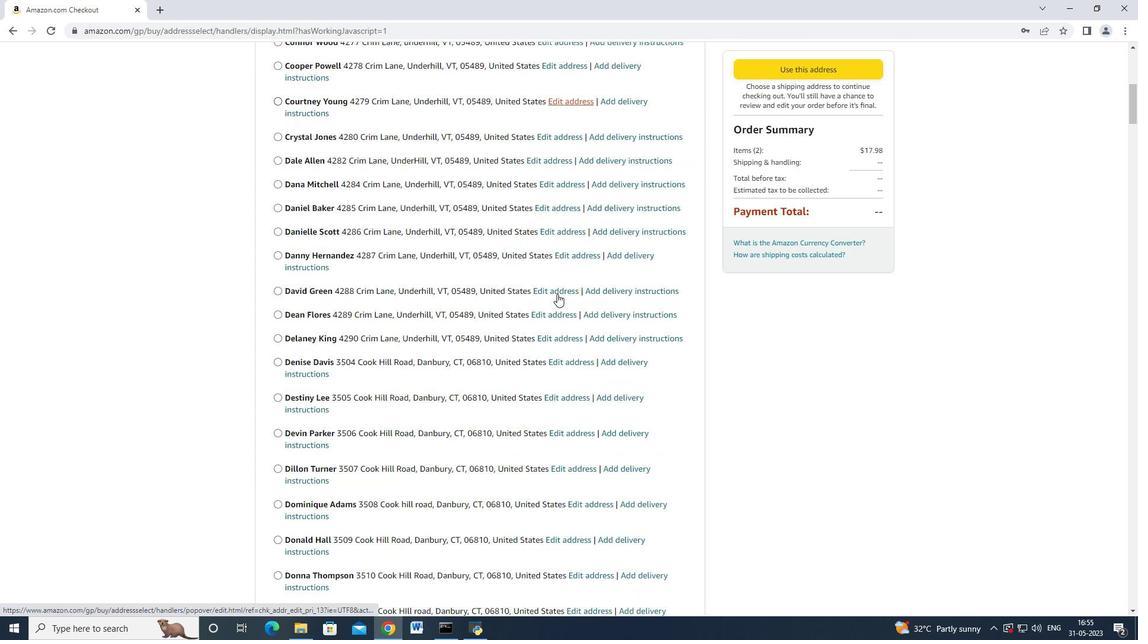
Action: Mouse scrolled (557, 293) with delta (0, 0)
Screenshot: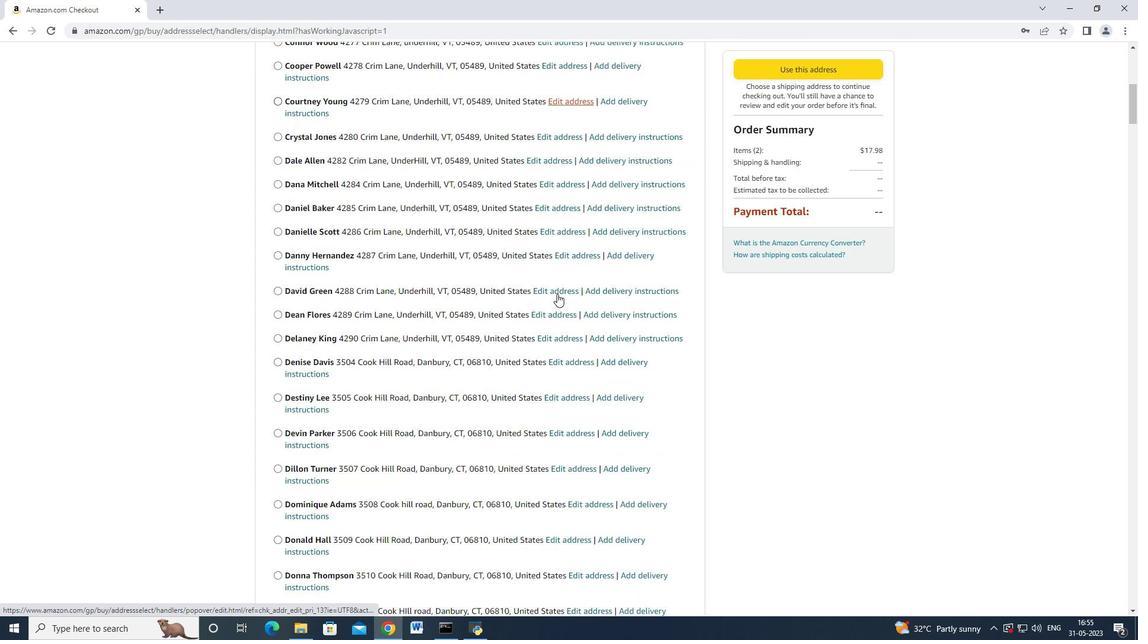 
Action: Mouse scrolled (557, 293) with delta (0, 0)
Screenshot: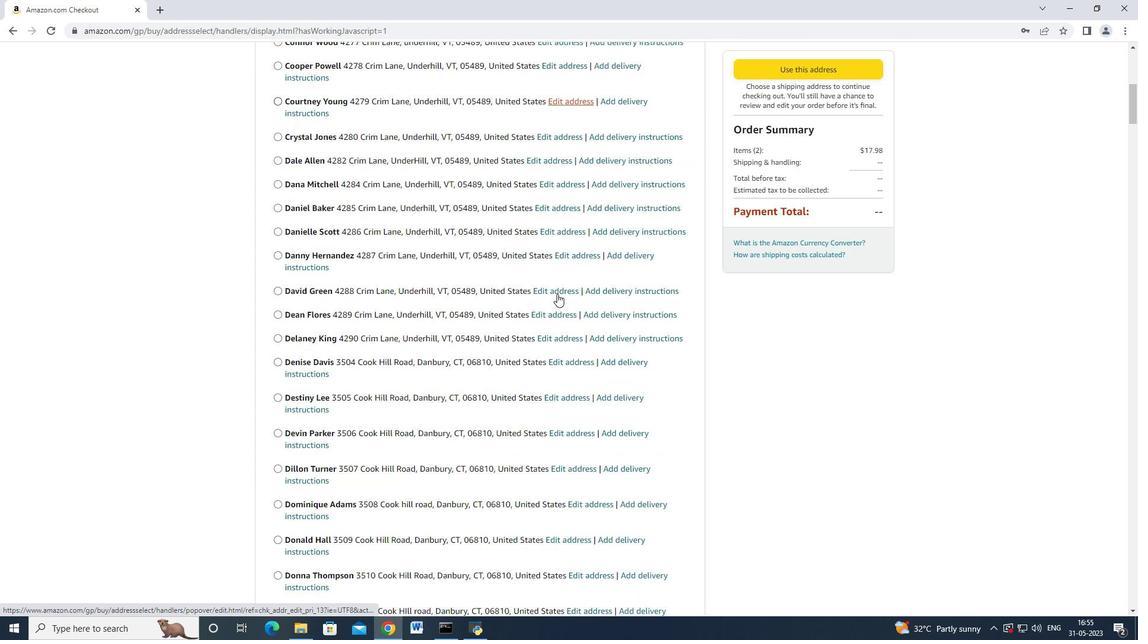 
Action: Mouse scrolled (557, 293) with delta (0, 0)
Screenshot: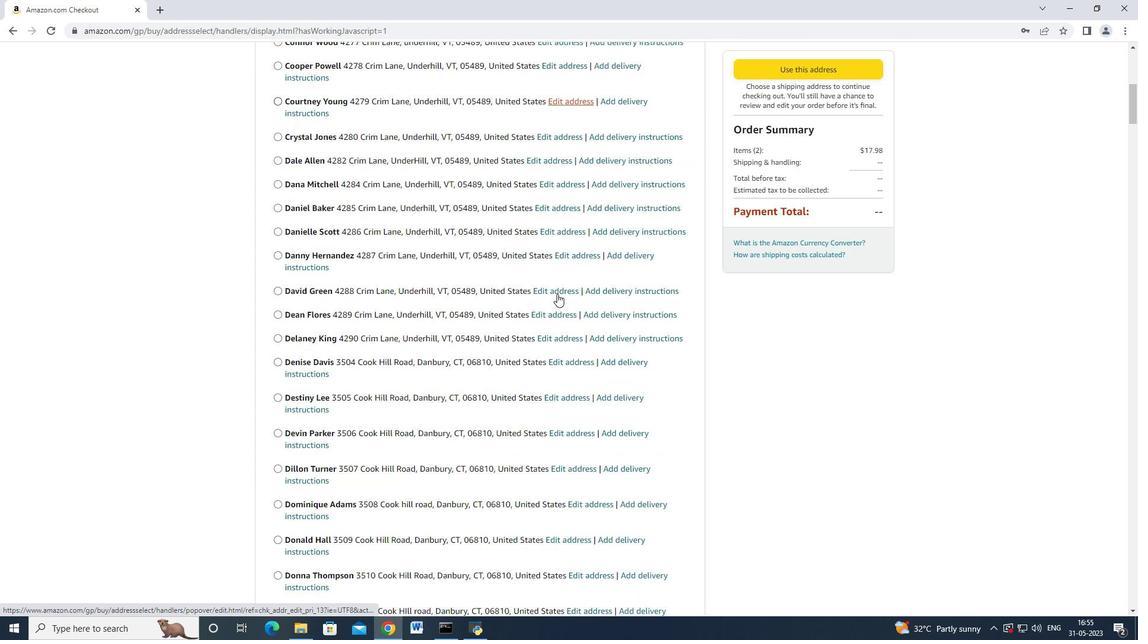 
Action: Mouse scrolled (557, 293) with delta (0, 0)
Screenshot: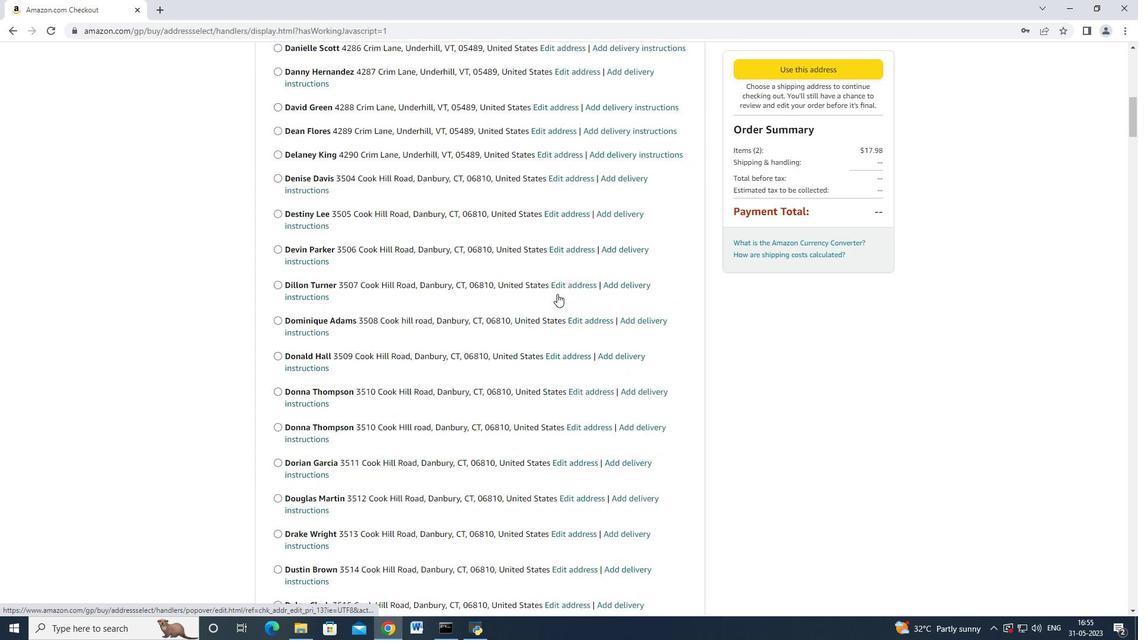 
Action: Mouse scrolled (557, 293) with delta (0, 0)
Screenshot: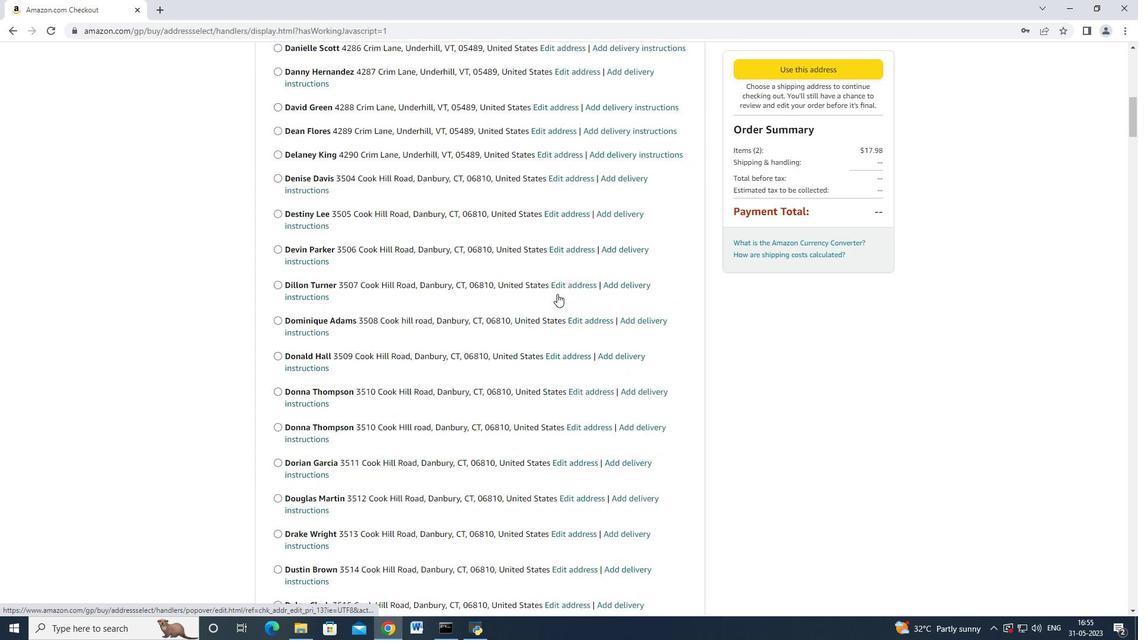 
Action: Mouse moved to (557, 293)
Screenshot: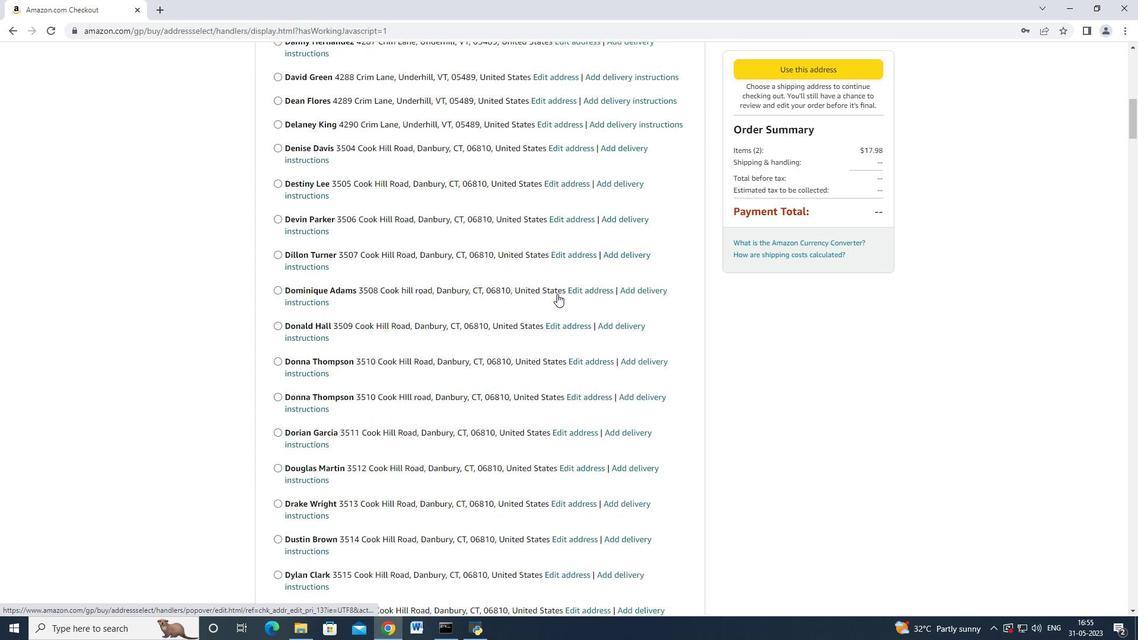 
Action: Mouse scrolled (557, 292) with delta (0, 0)
Screenshot: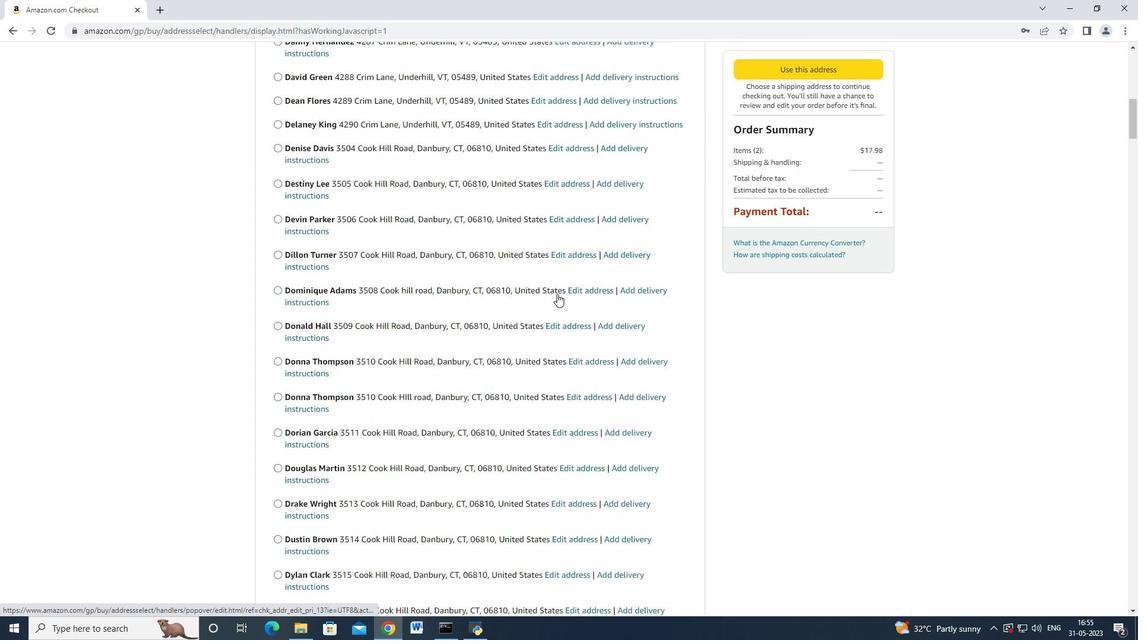 
Action: Mouse scrolled (557, 292) with delta (0, 0)
Screenshot: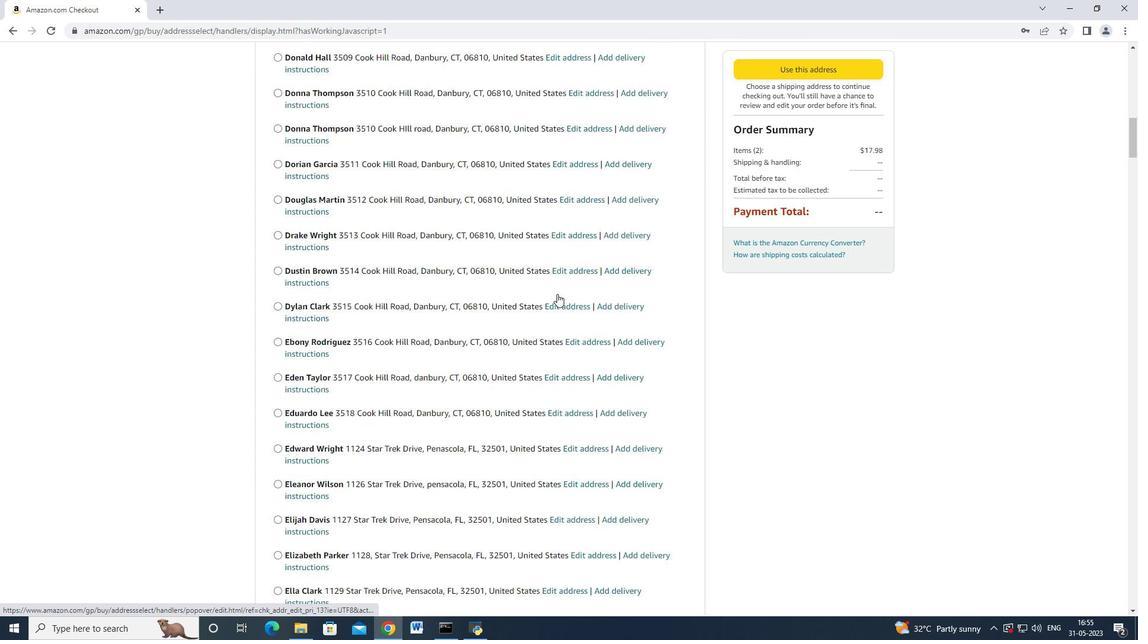 
Action: Mouse scrolled (557, 292) with delta (0, 0)
Screenshot: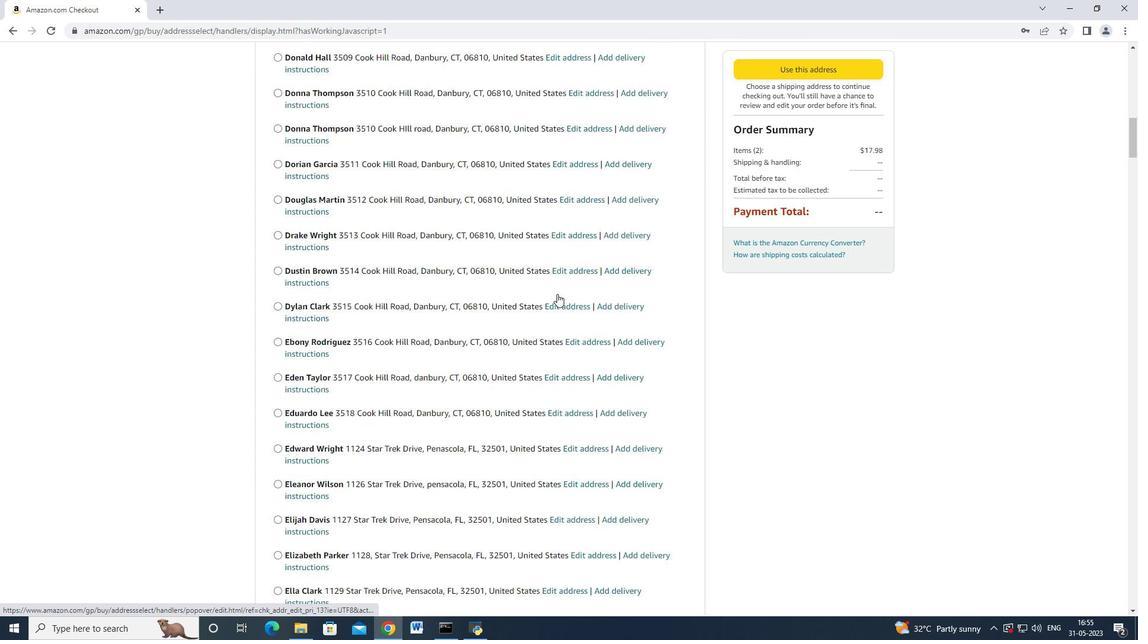 
Action: Mouse scrolled (557, 292) with delta (0, 0)
Screenshot: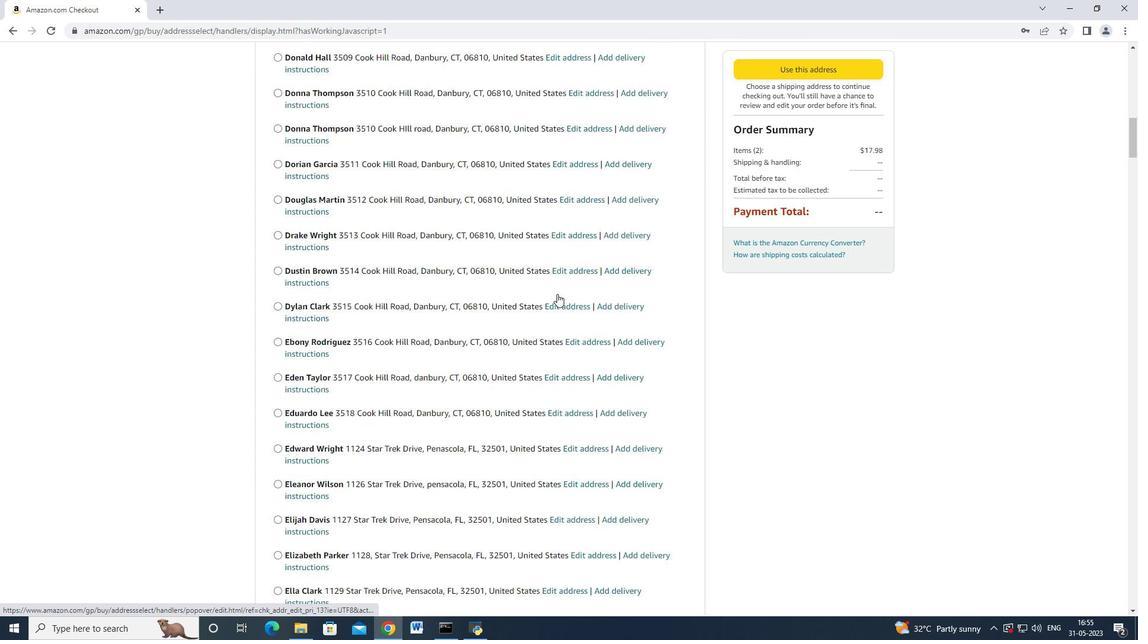 
Action: Mouse scrolled (557, 292) with delta (0, 0)
Screenshot: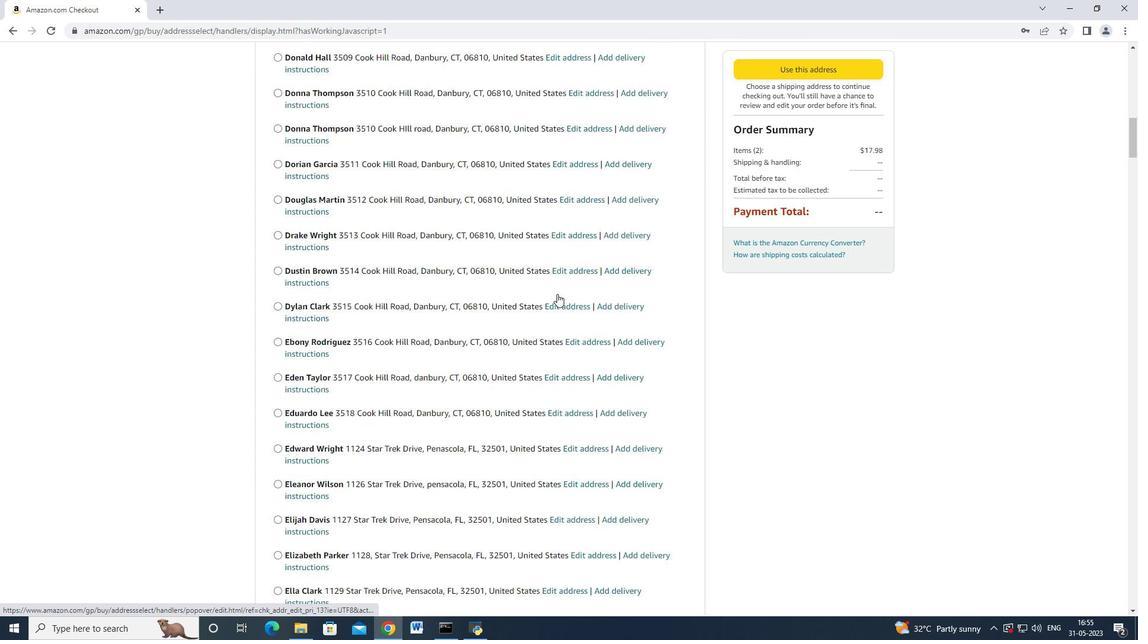 
Action: Mouse scrolled (557, 292) with delta (0, 0)
Screenshot: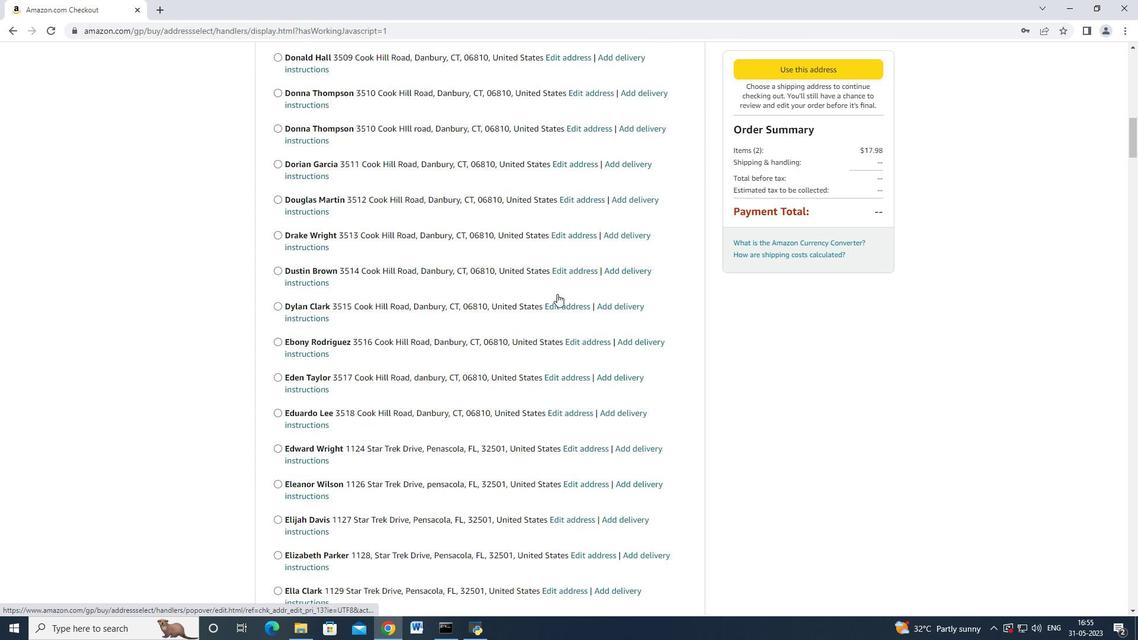 
Action: Mouse scrolled (557, 292) with delta (0, 0)
Screenshot: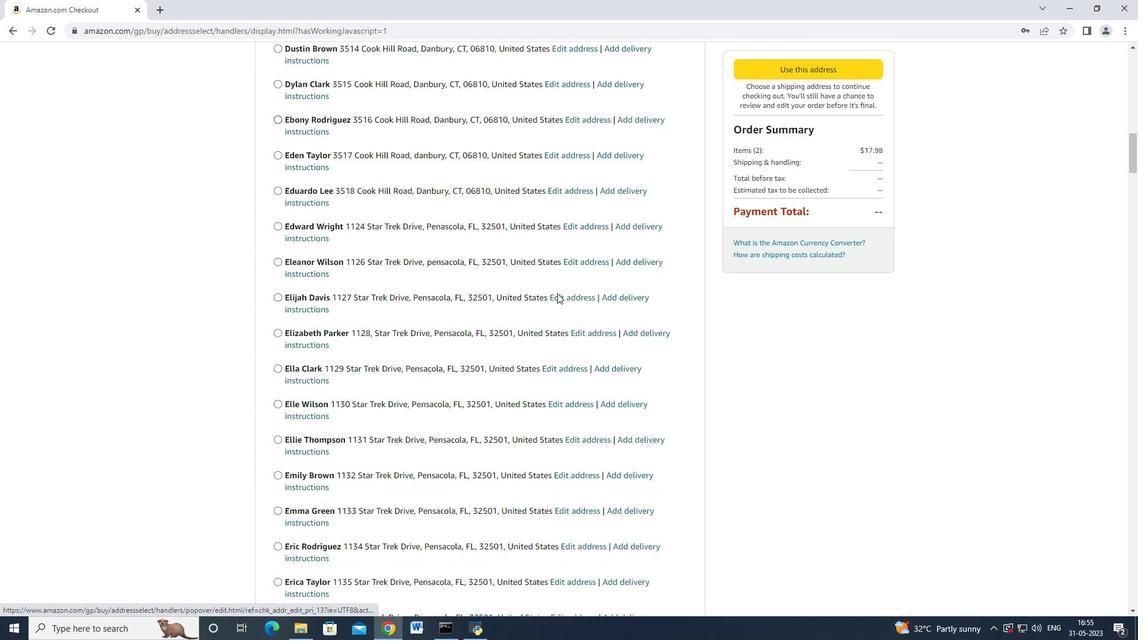 
Action: Mouse scrolled (557, 292) with delta (0, 0)
Screenshot: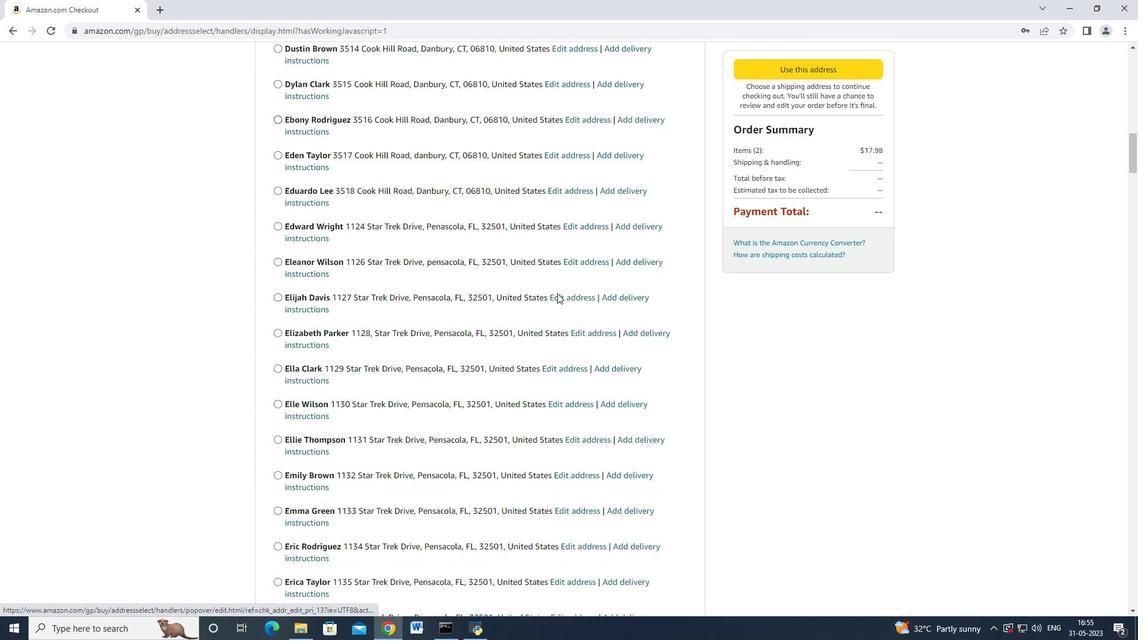 
Action: Mouse scrolled (557, 292) with delta (0, 0)
Screenshot: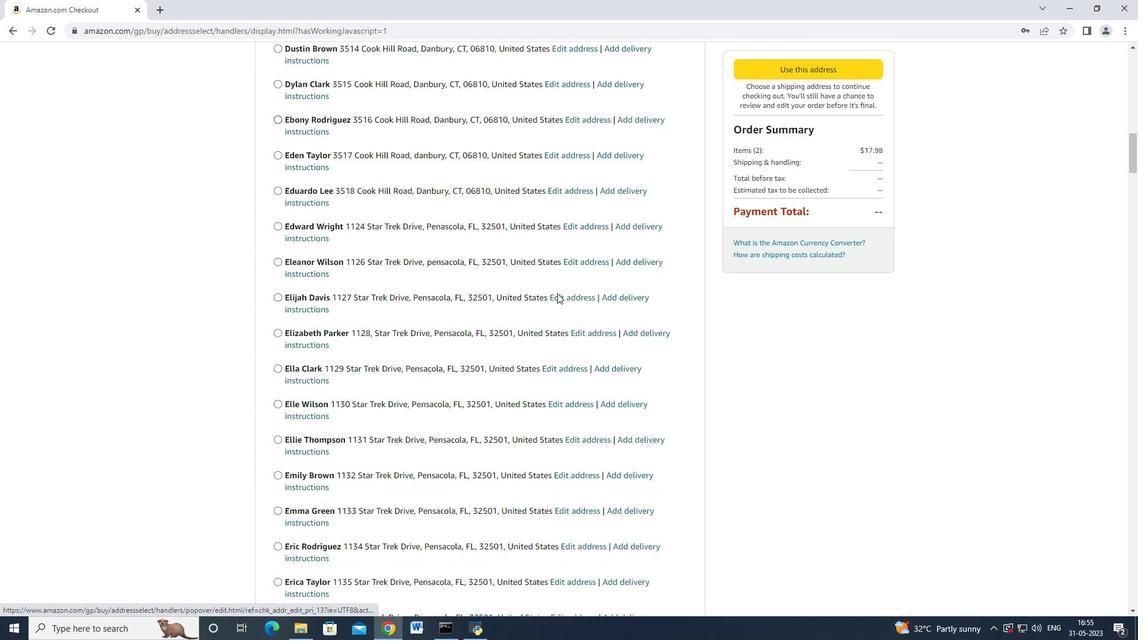 
Action: Mouse scrolled (557, 292) with delta (0, 0)
Screenshot: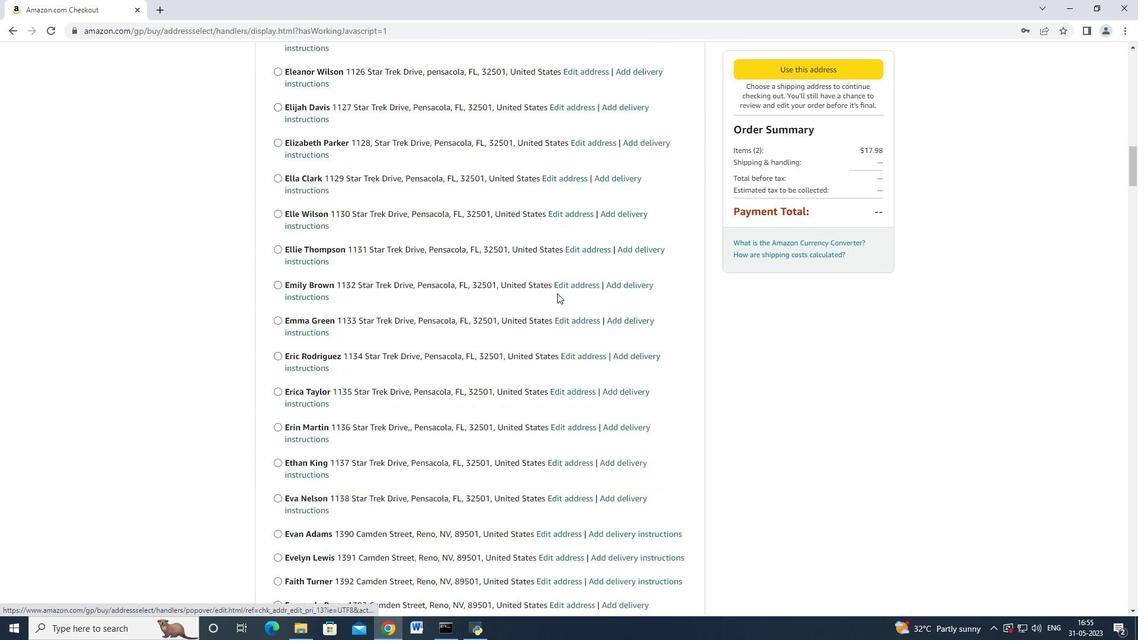 
Action: Mouse scrolled (557, 292) with delta (0, 0)
Screenshot: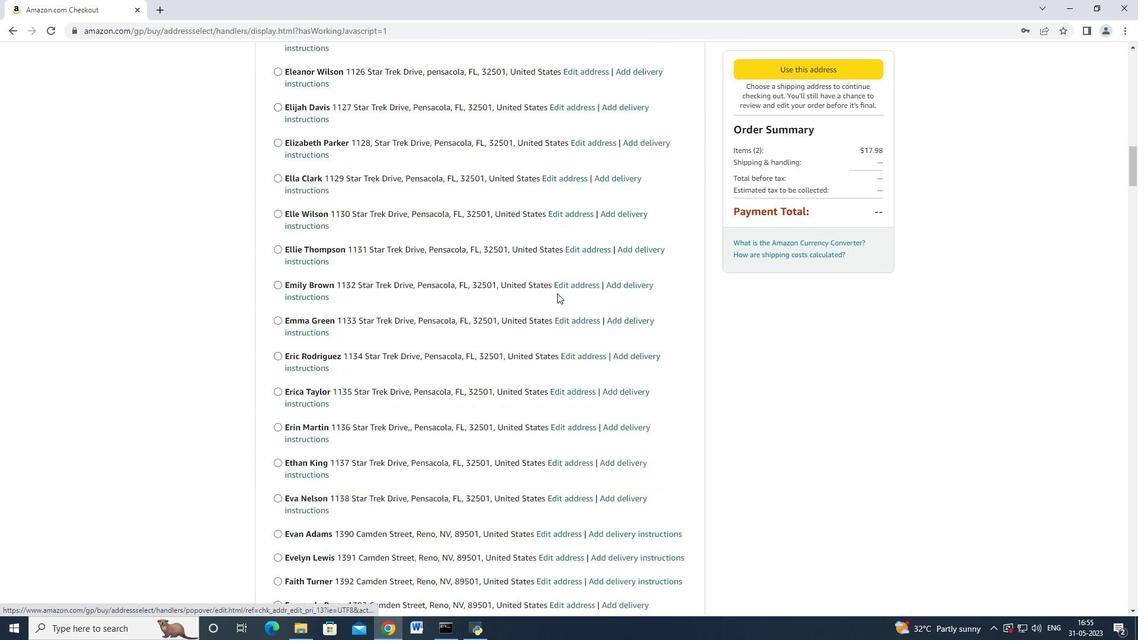 
Action: Mouse scrolled (557, 292) with delta (0, 0)
Screenshot: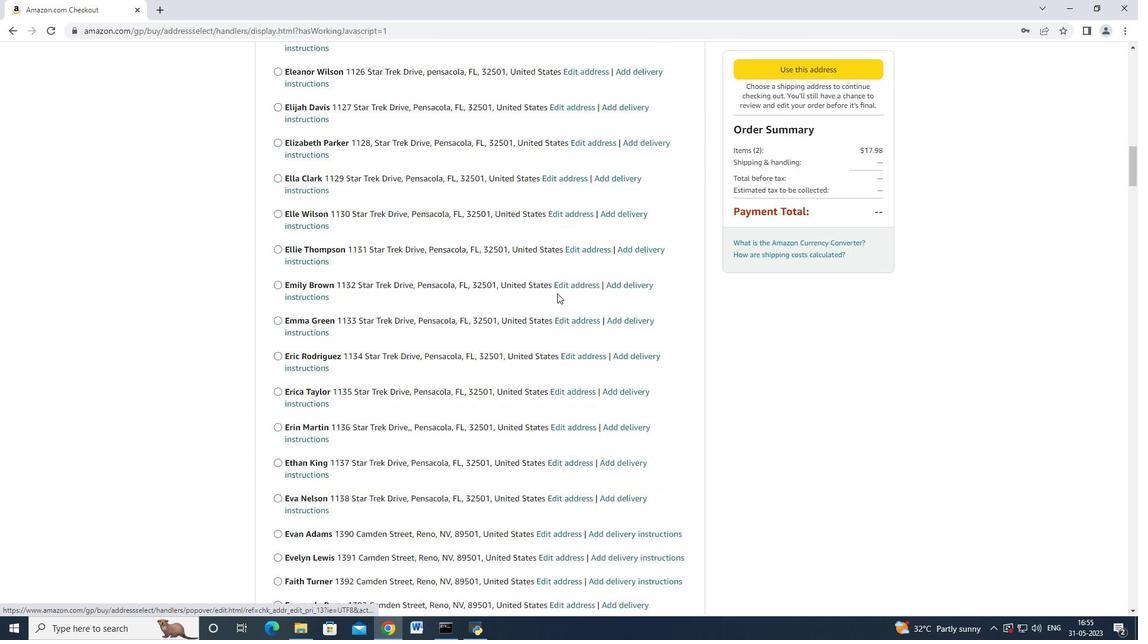 
Action: Mouse moved to (557, 291)
Screenshot: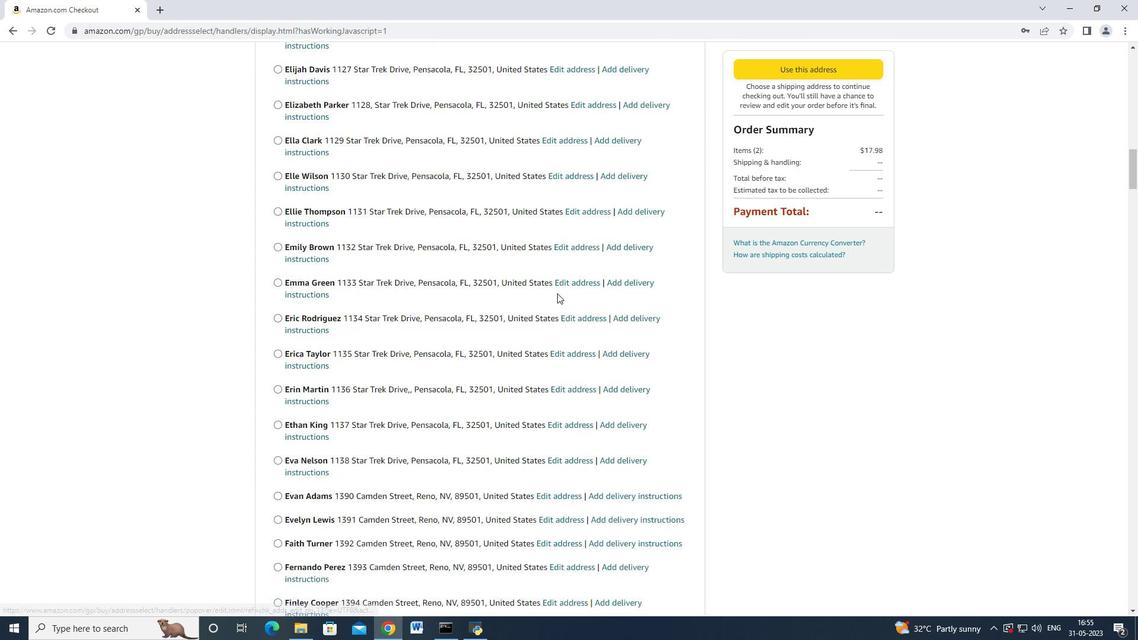 
Action: Mouse scrolled (557, 291) with delta (0, 0)
Screenshot: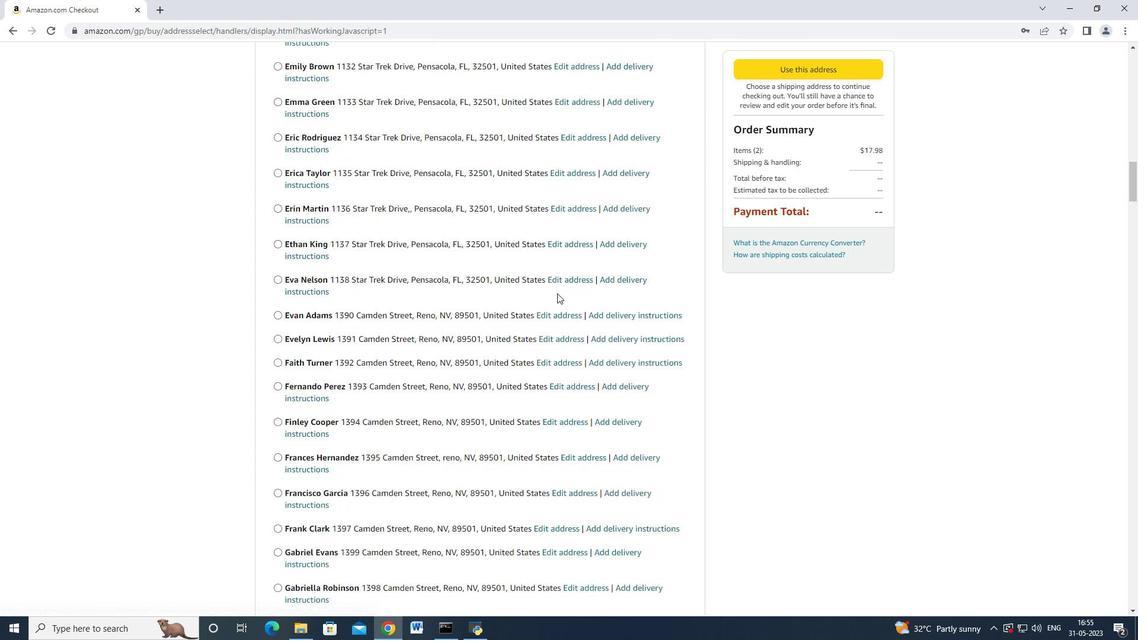 
Action: Mouse scrolled (557, 291) with delta (0, 0)
Screenshot: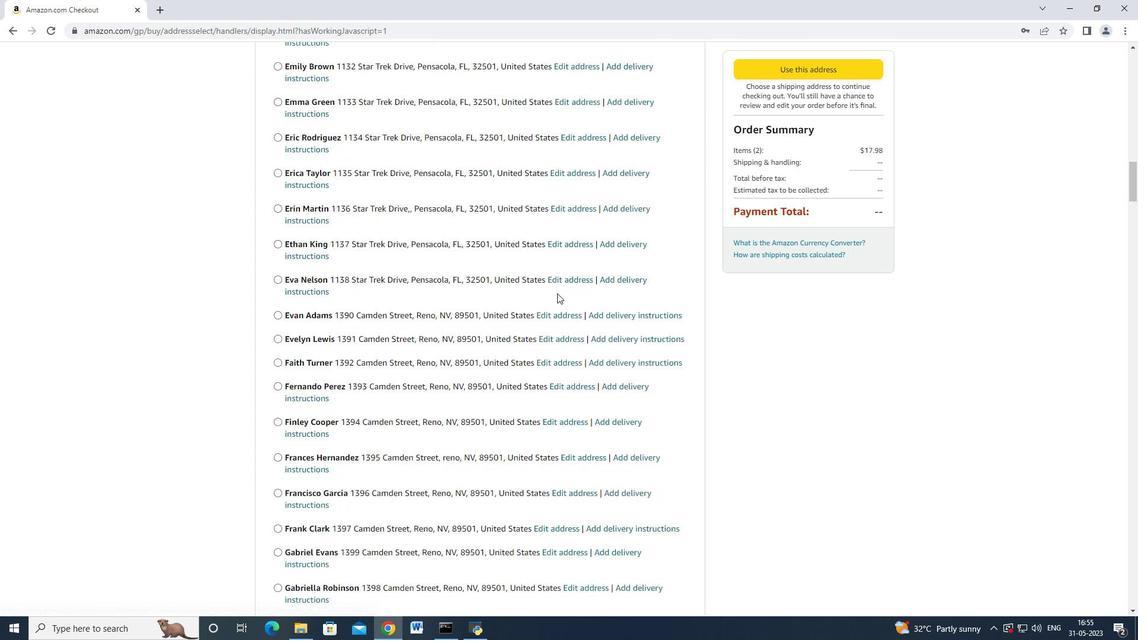 
Action: Mouse scrolled (557, 291) with delta (0, 0)
Screenshot: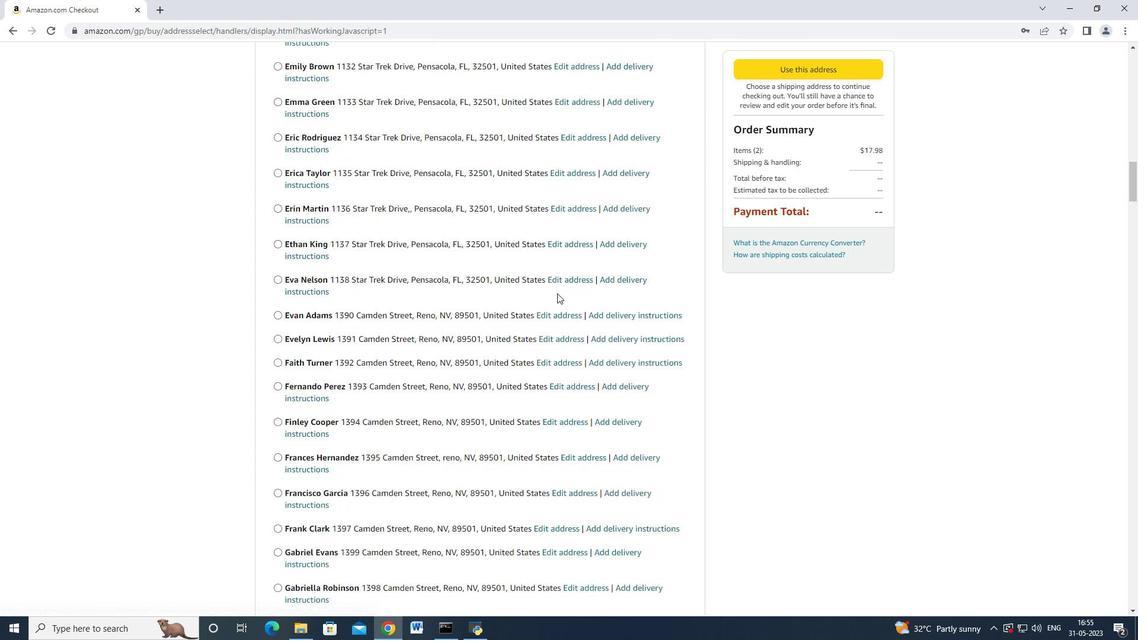 
Action: Mouse scrolled (557, 291) with delta (0, 0)
Screenshot: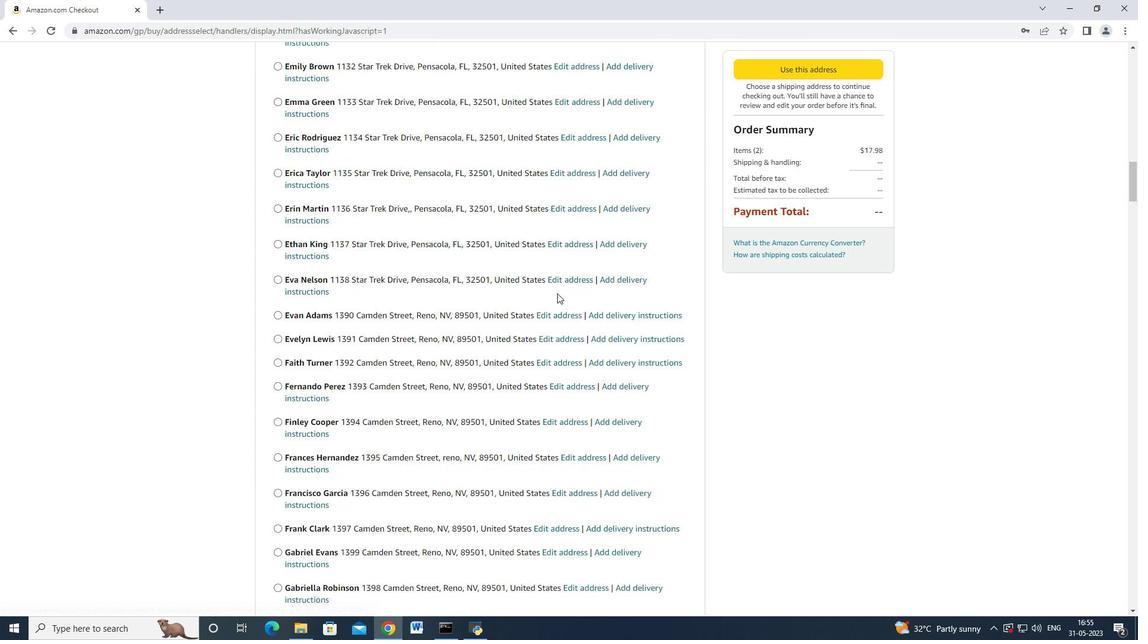 
Action: Mouse scrolled (557, 291) with delta (0, 0)
Screenshot: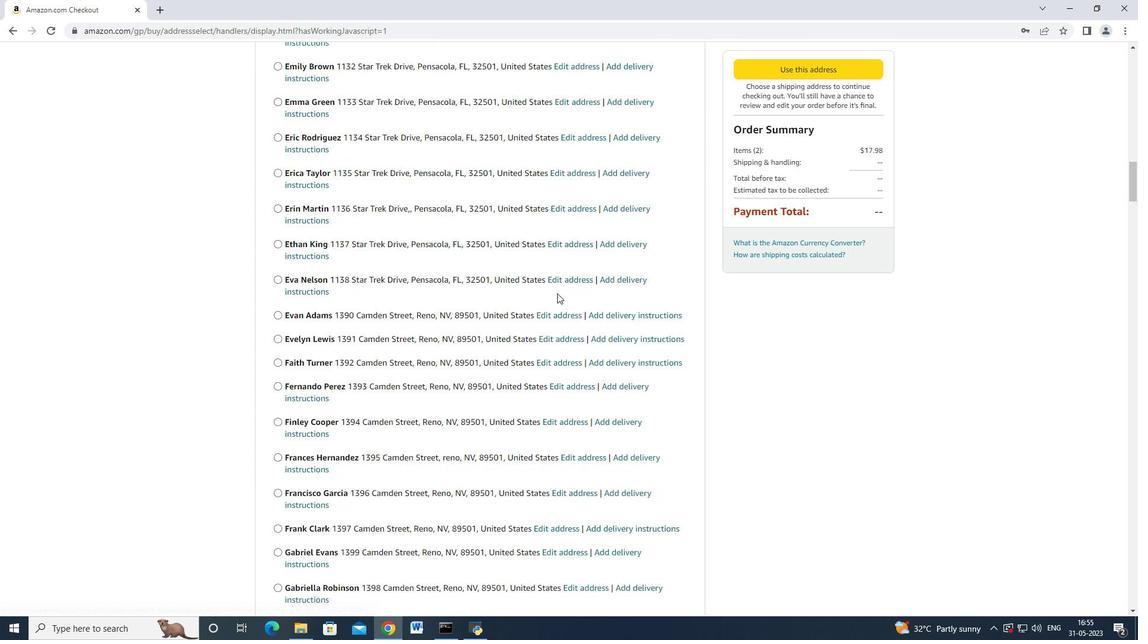 
Action: Mouse scrolled (557, 291) with delta (0, 0)
Screenshot: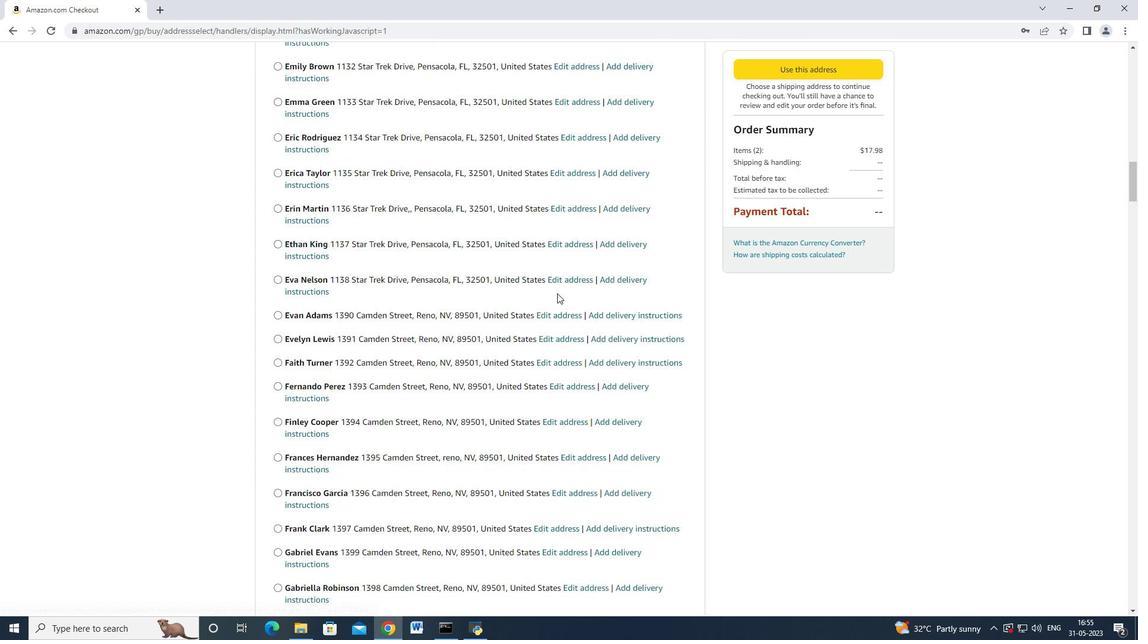 
Action: Mouse moved to (557, 286)
Screenshot: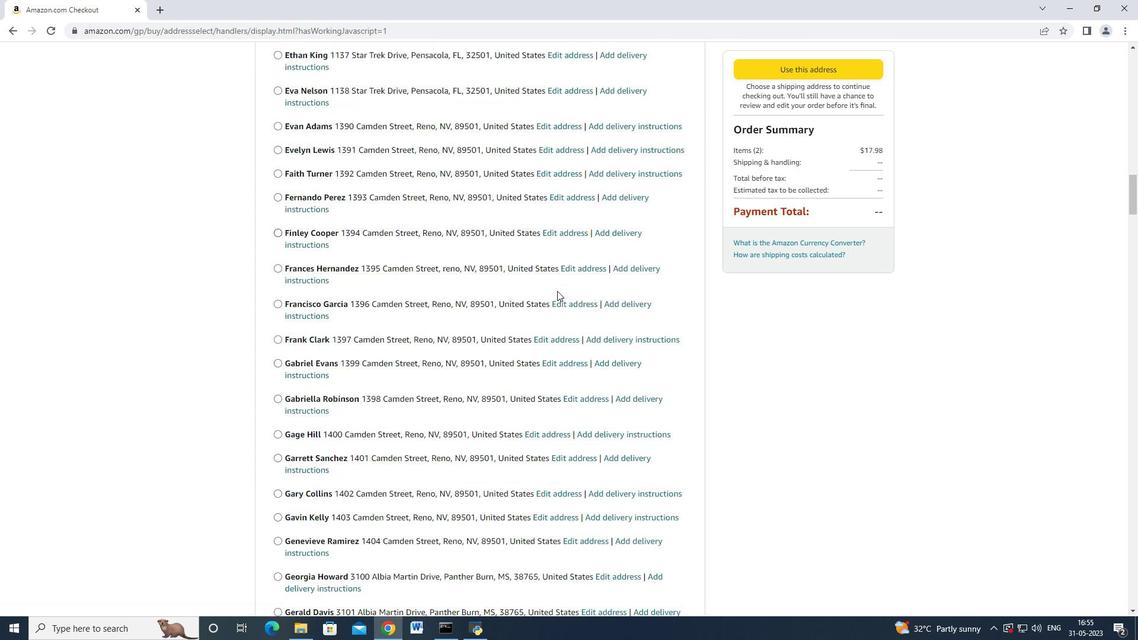 
Action: Mouse scrolled (557, 286) with delta (0, 0)
Screenshot: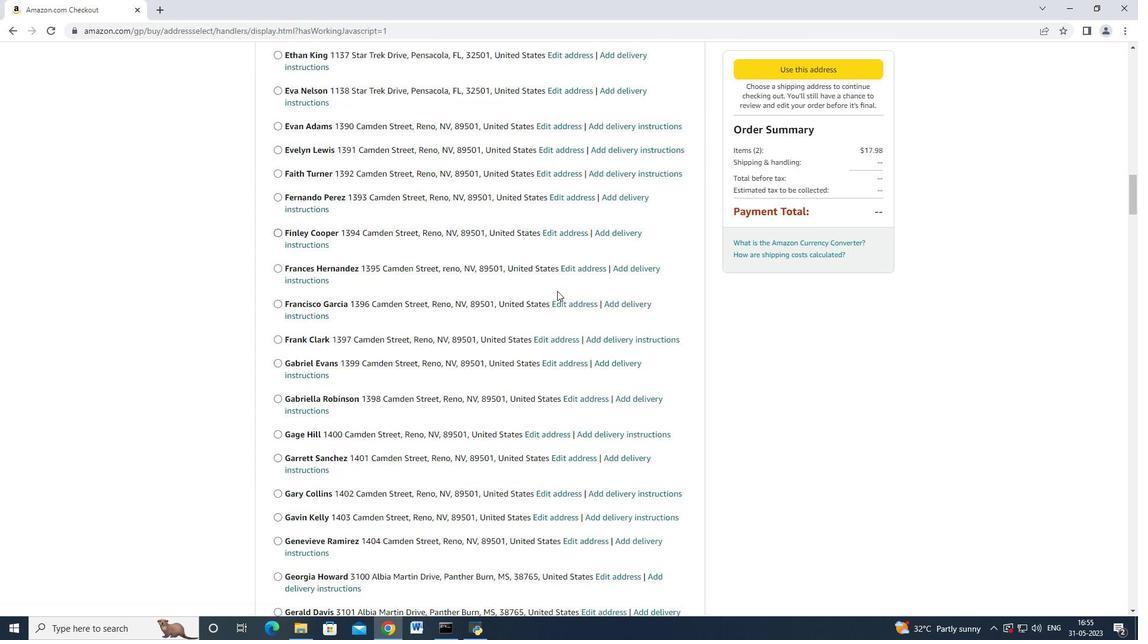 
Action: Mouse scrolled (557, 286) with delta (0, 0)
Screenshot: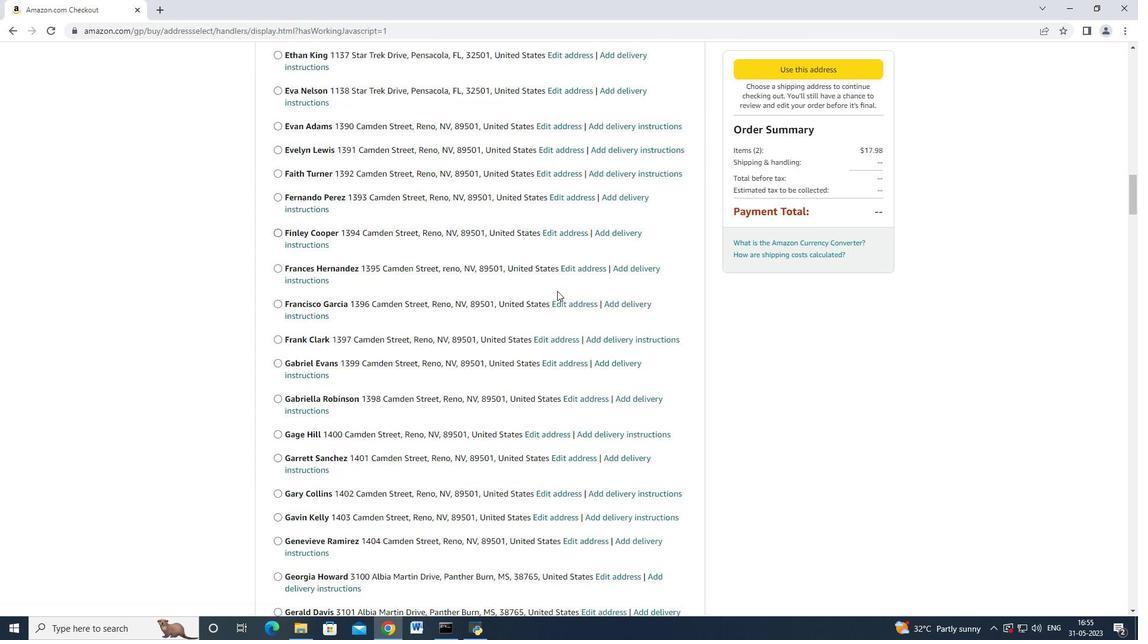 
Action: Mouse scrolled (557, 286) with delta (0, 0)
Screenshot: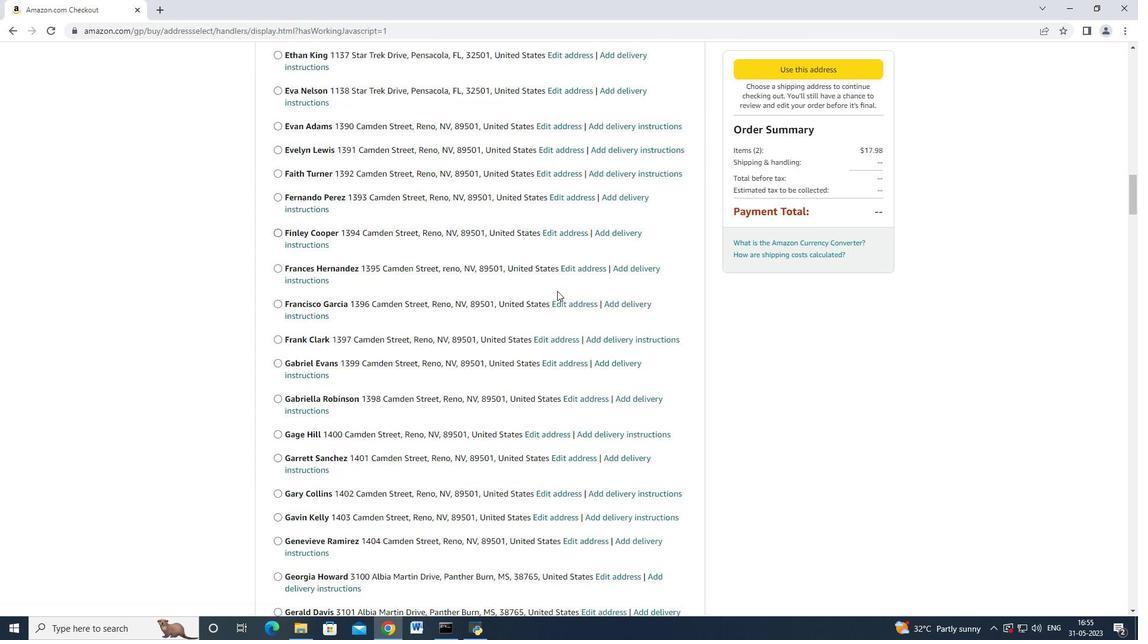 
Action: Mouse scrolled (557, 286) with delta (0, 0)
Screenshot: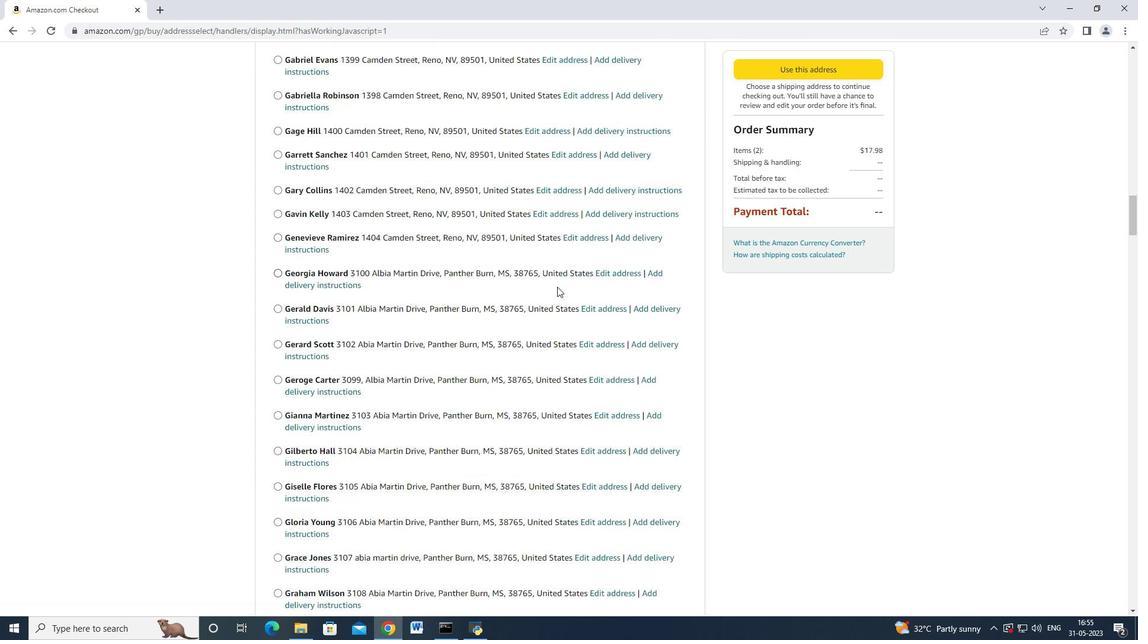 
Action: Mouse scrolled (557, 286) with delta (0, 0)
Screenshot: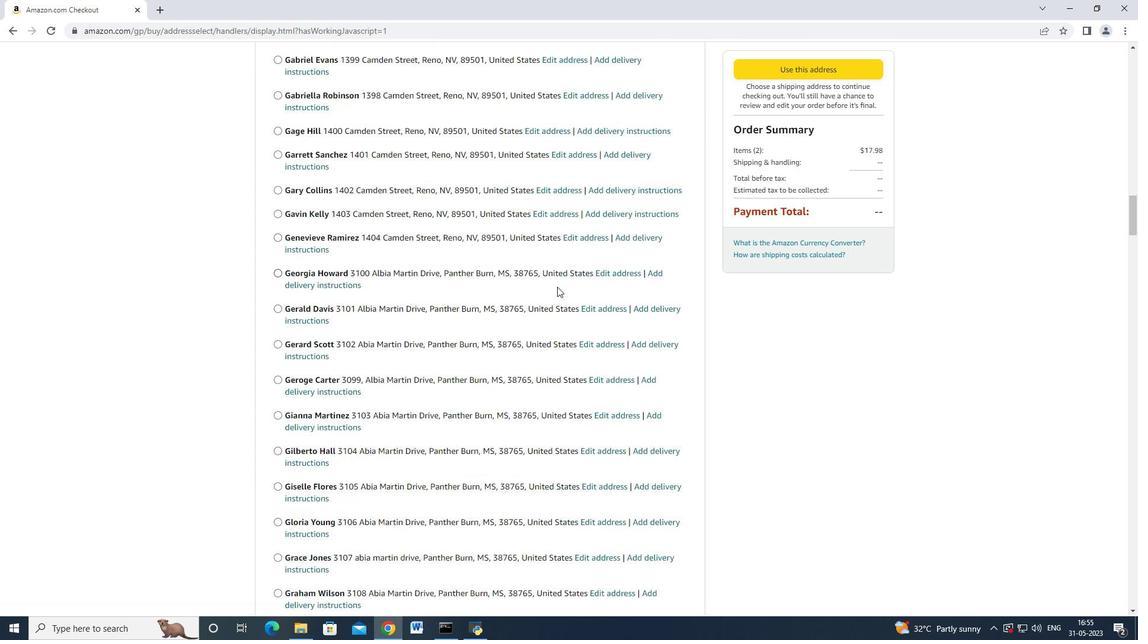 
Action: Mouse scrolled (557, 286) with delta (0, 0)
Screenshot: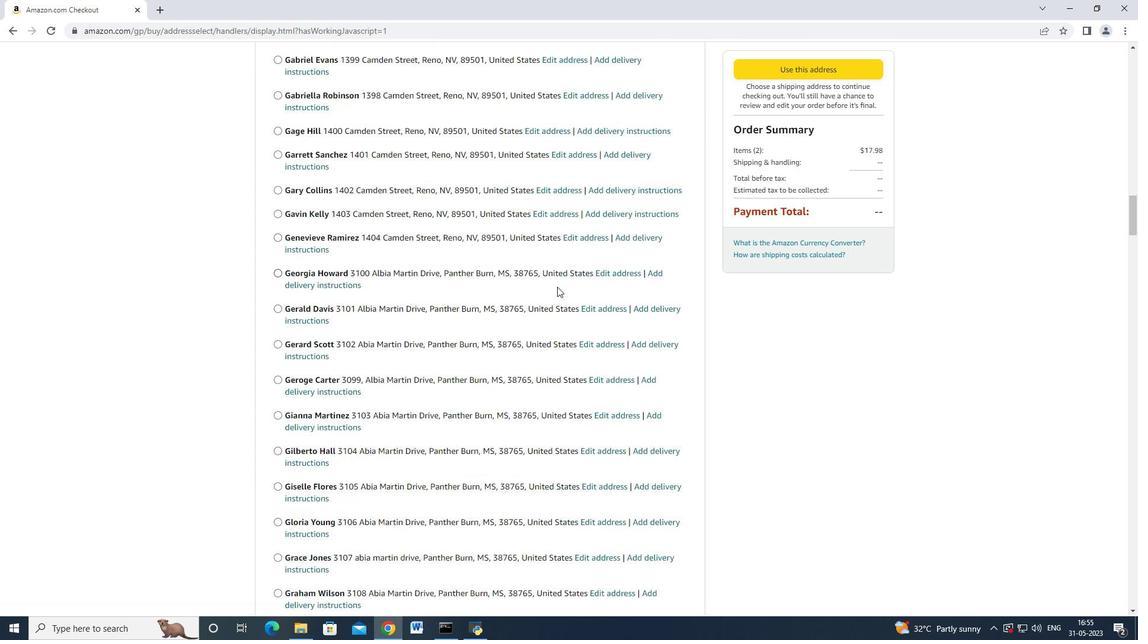 
Action: Mouse moved to (557, 285)
Screenshot: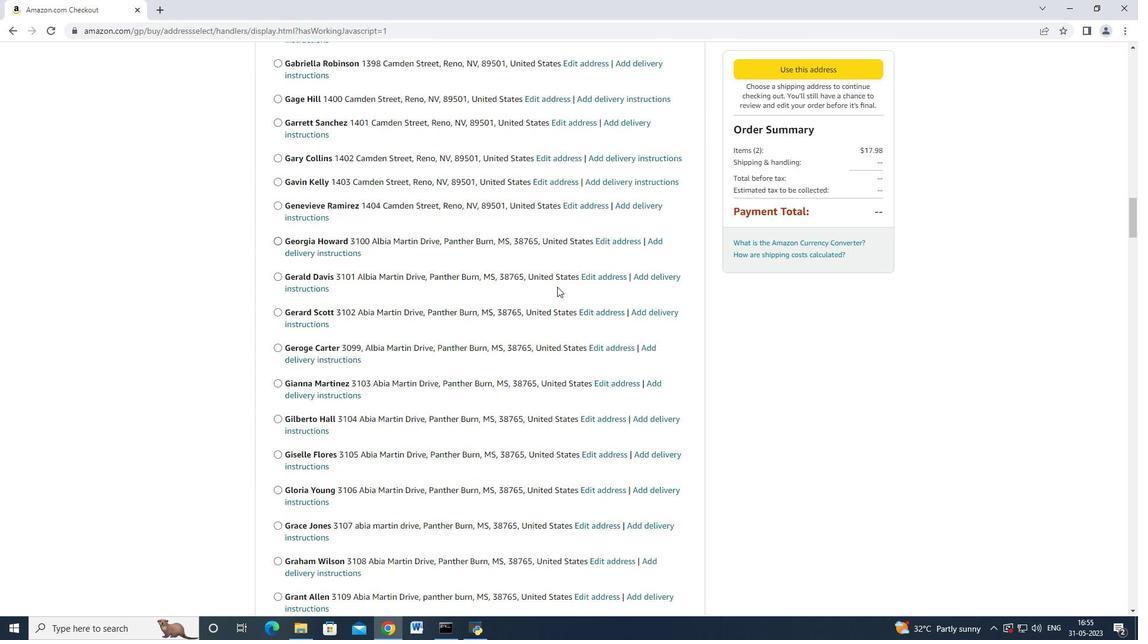 
Action: Mouse scrolled (557, 284) with delta (0, 0)
Screenshot: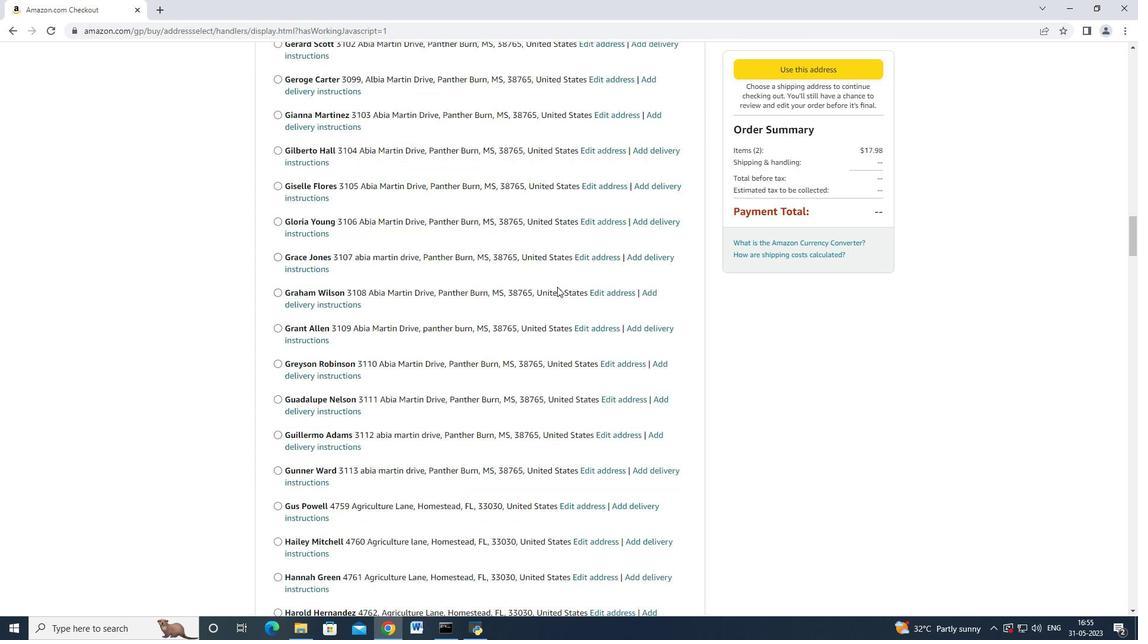 
Action: Mouse scrolled (557, 284) with delta (0, 0)
Screenshot: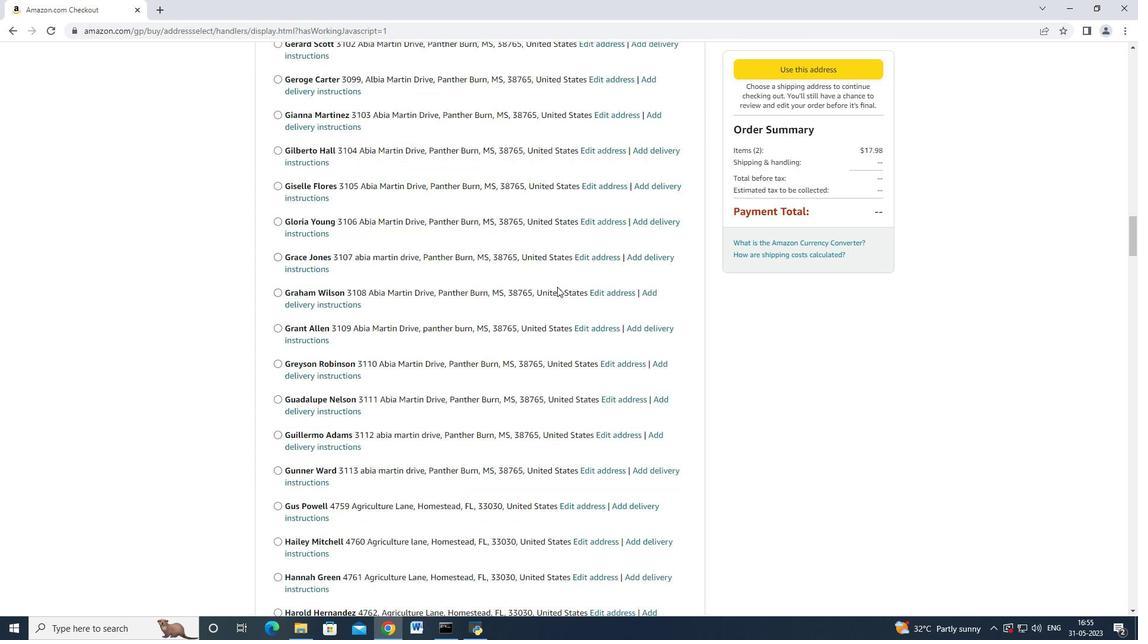 
Action: Mouse scrolled (557, 284) with delta (0, 0)
Screenshot: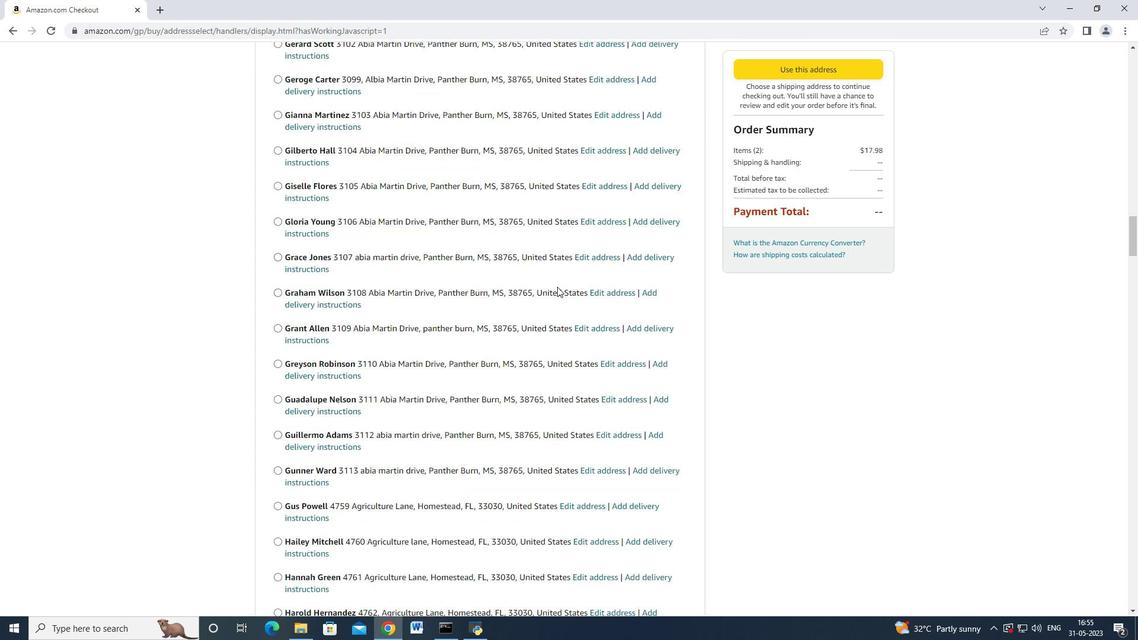 
Action: Mouse scrolled (557, 284) with delta (0, 0)
Screenshot: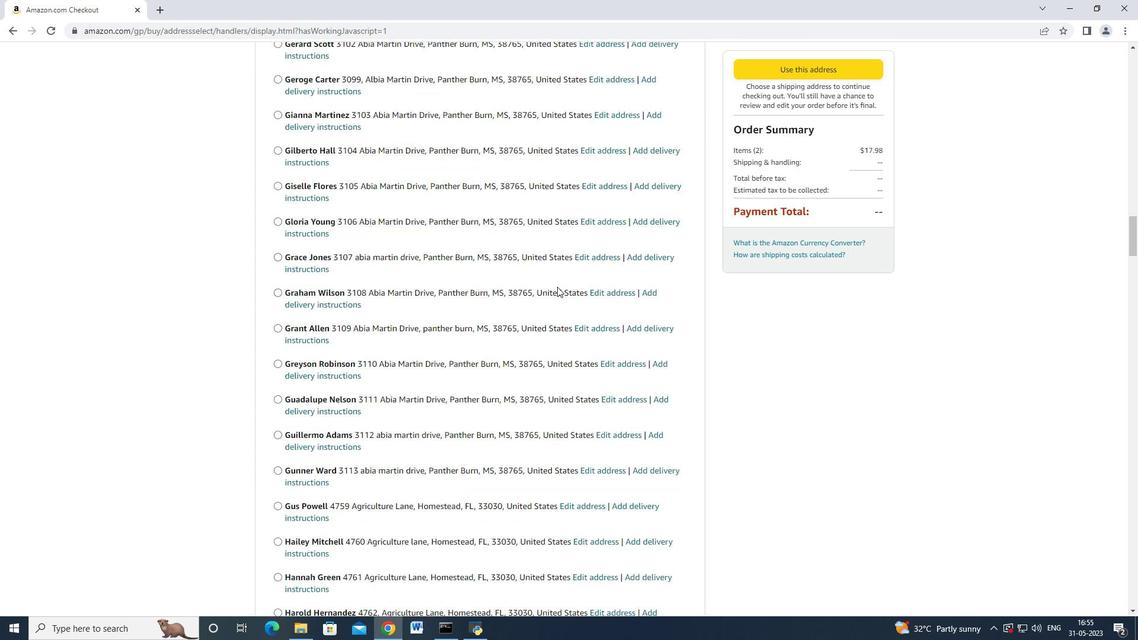 
Action: Mouse scrolled (557, 284) with delta (0, 0)
Screenshot: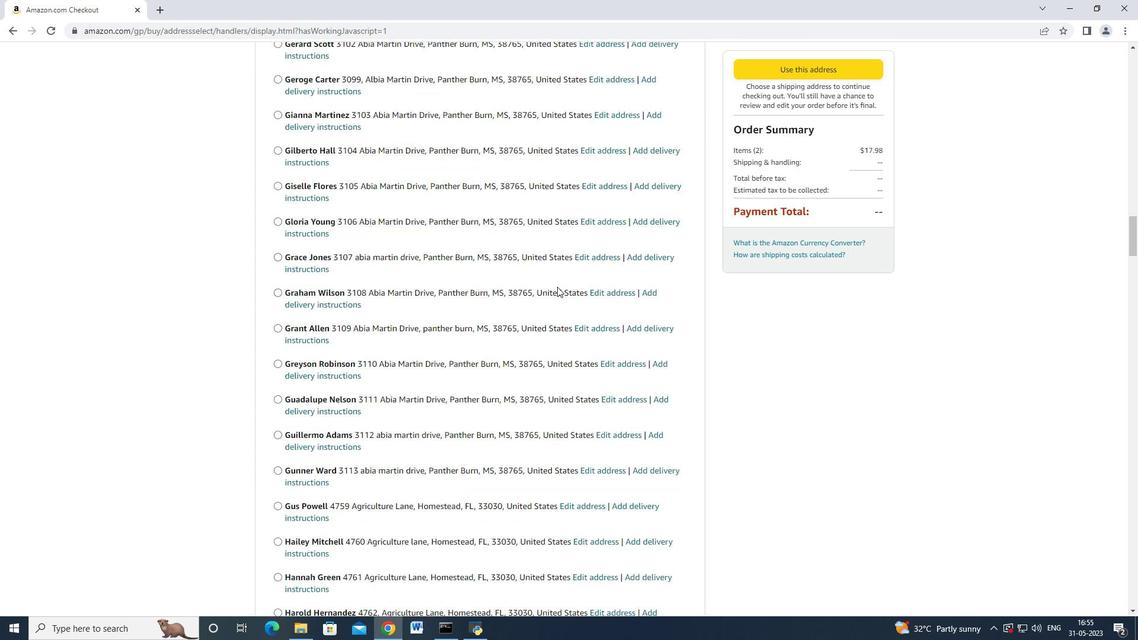 
Action: Mouse scrolled (557, 284) with delta (0, 0)
Screenshot: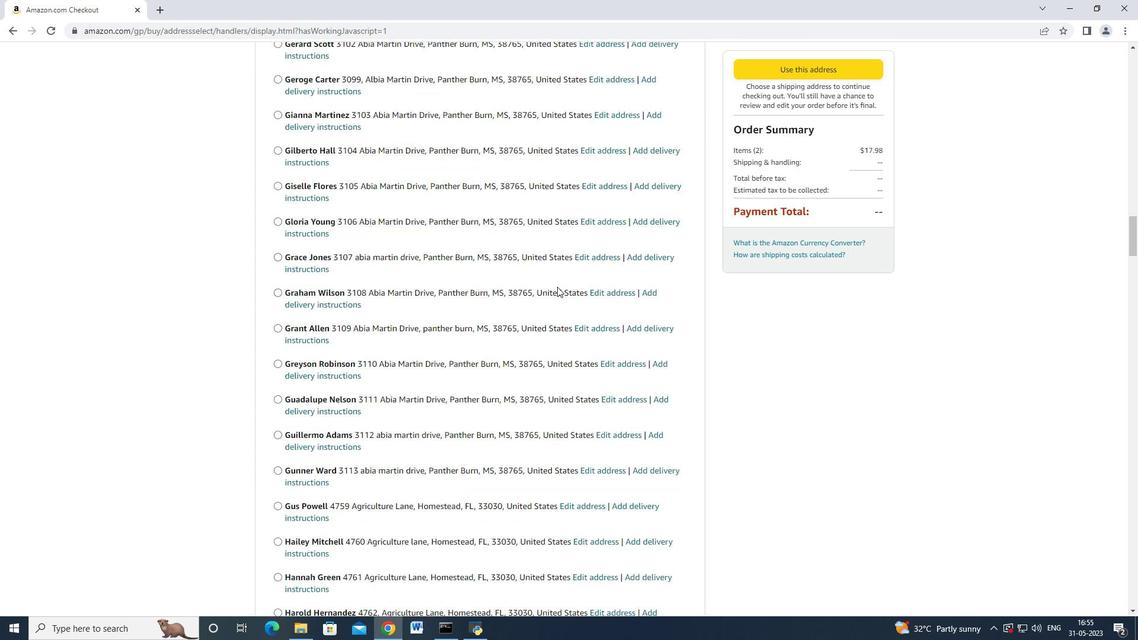 
Action: Mouse scrolled (557, 284) with delta (0, 0)
Screenshot: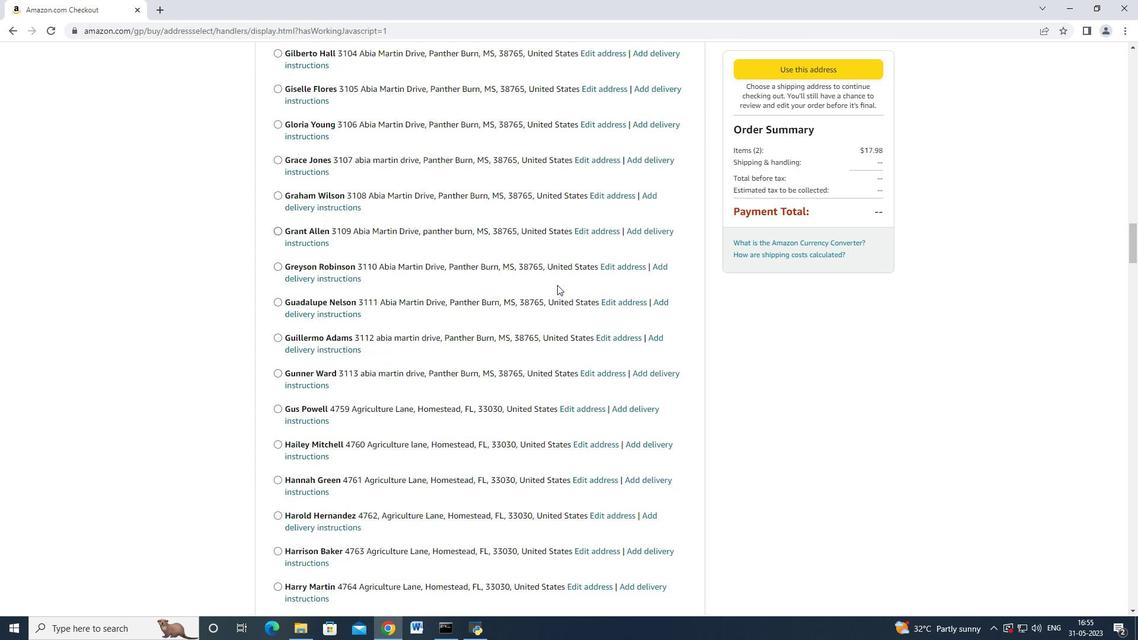 
Action: Mouse scrolled (557, 284) with delta (0, 0)
Screenshot: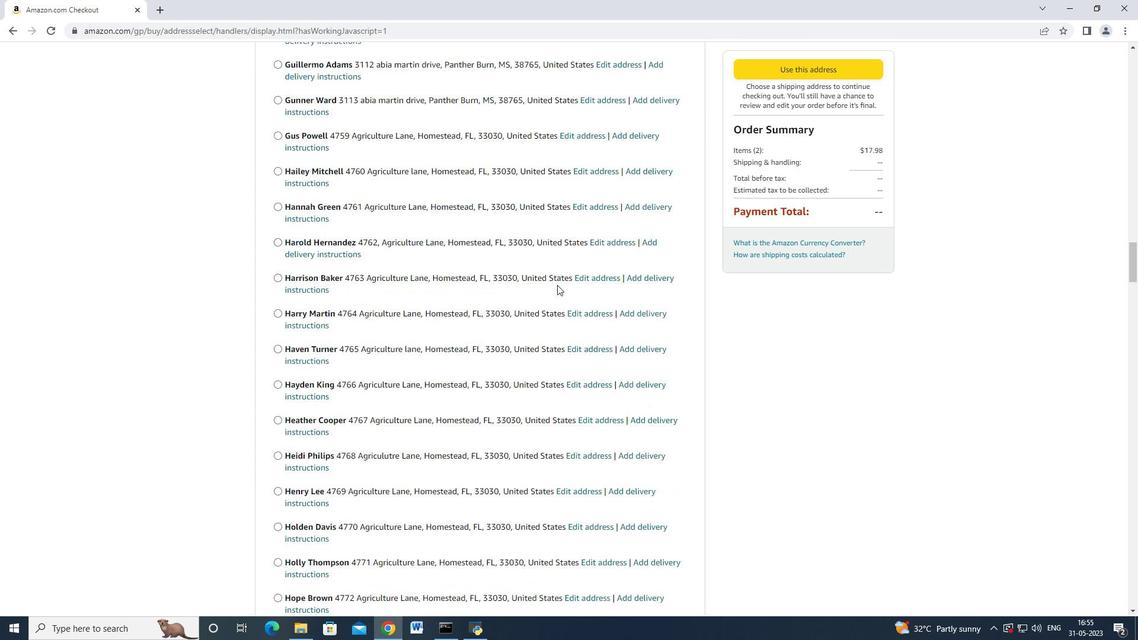 
Action: Mouse scrolled (557, 284) with delta (0, 0)
Screenshot: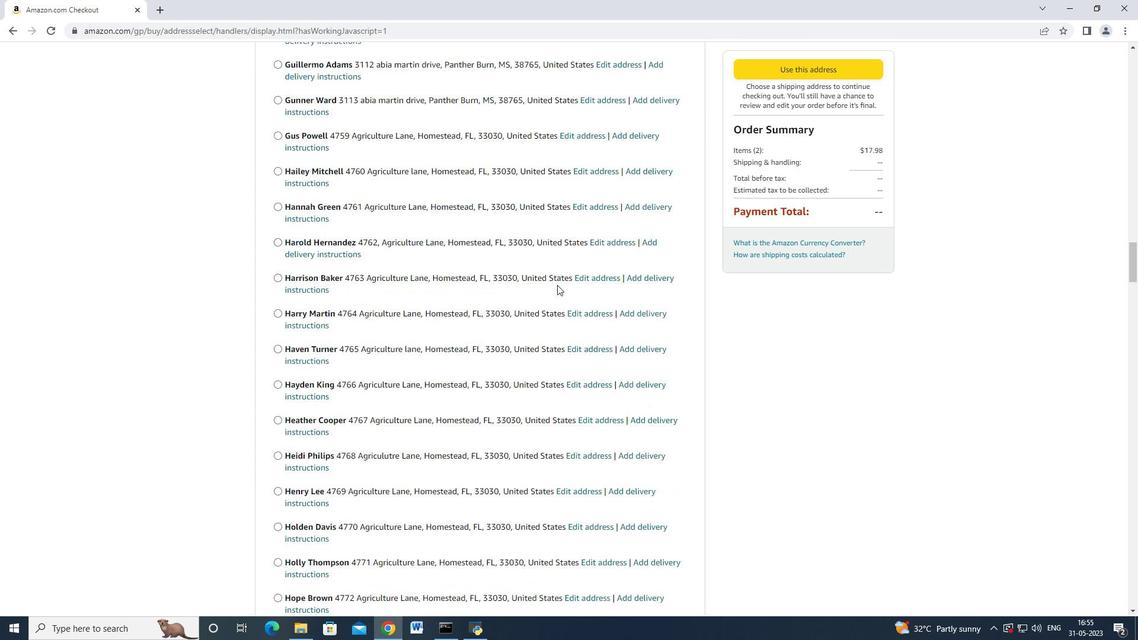 
Action: Mouse scrolled (557, 284) with delta (0, 0)
Screenshot: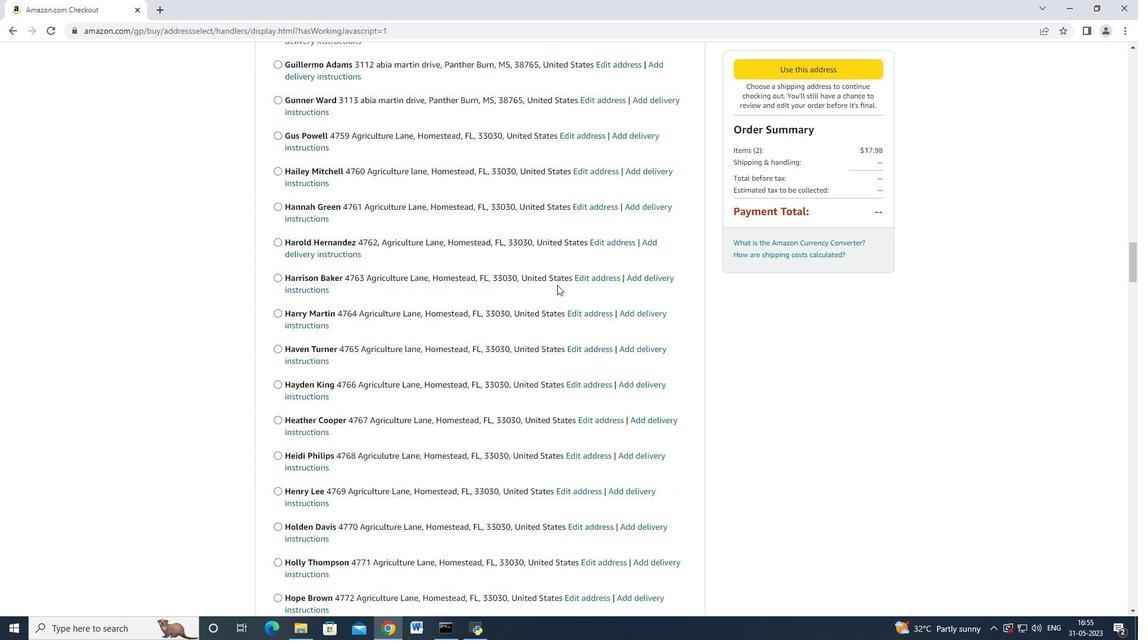 
Action: Mouse scrolled (557, 284) with delta (0, 0)
Screenshot: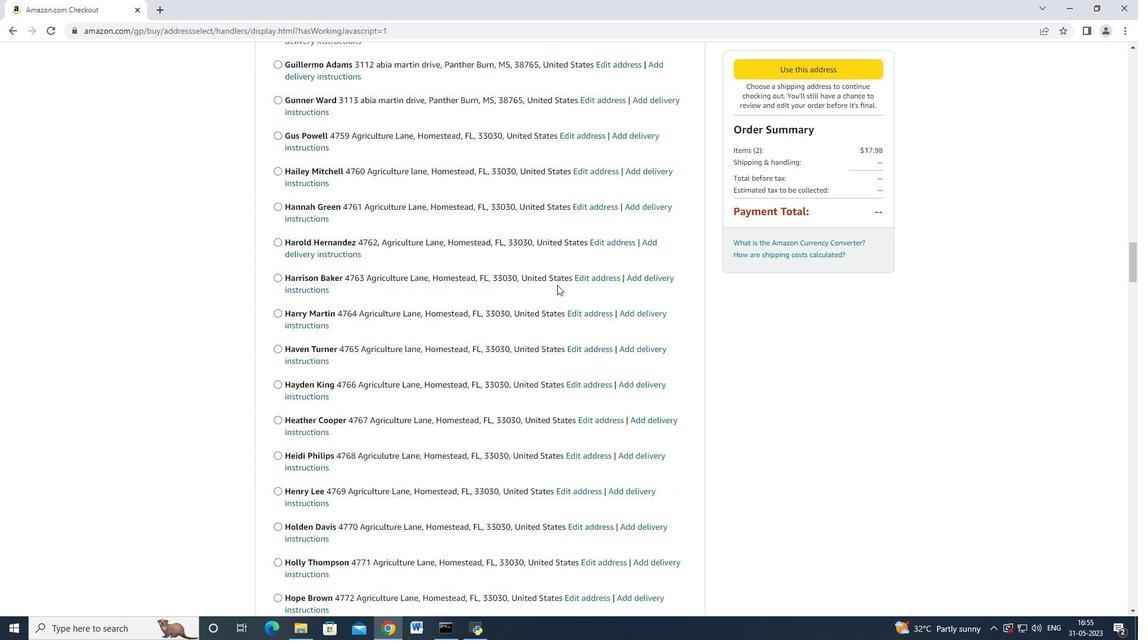 
Action: Mouse scrolled (557, 284) with delta (0, 0)
Screenshot: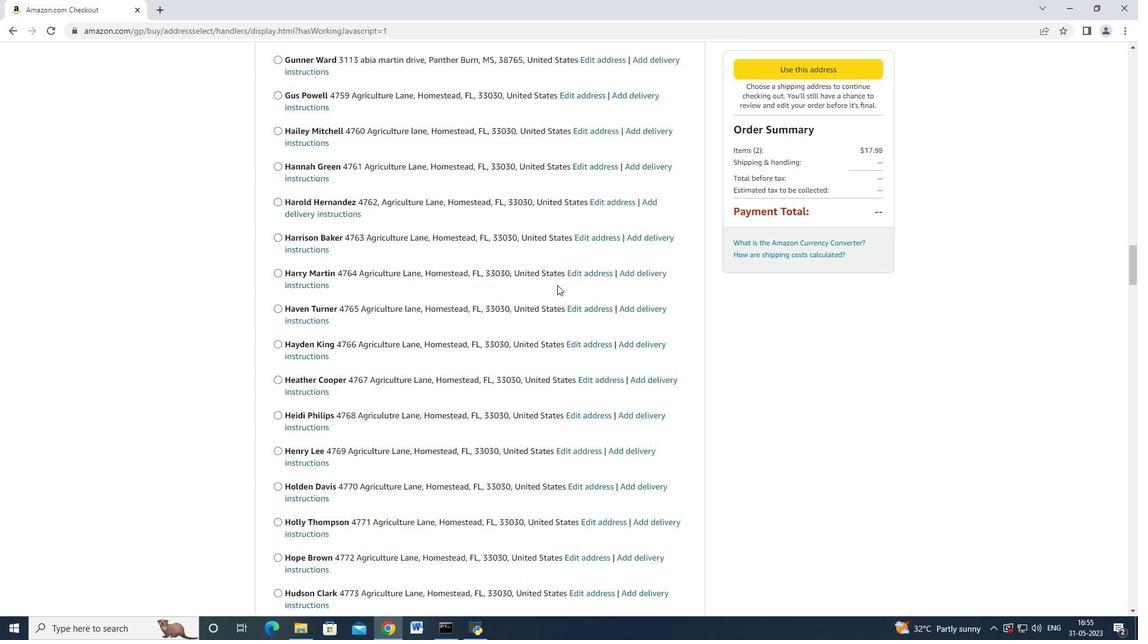 
Action: Mouse scrolled (557, 284) with delta (0, 0)
Screenshot: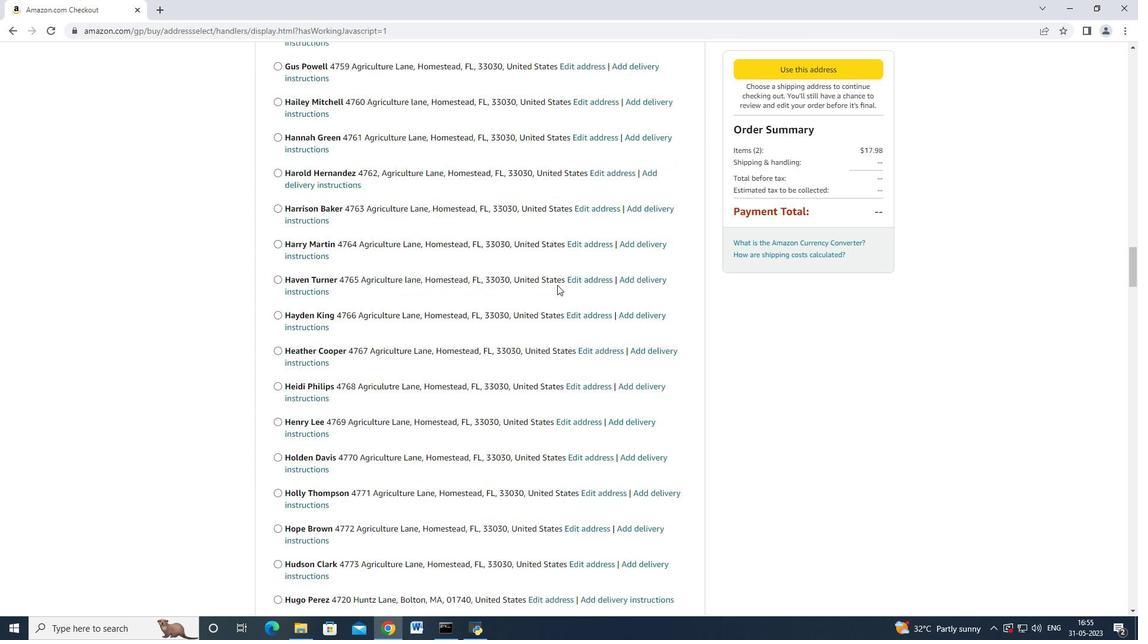 
Action: Mouse scrolled (557, 284) with delta (0, 0)
Screenshot: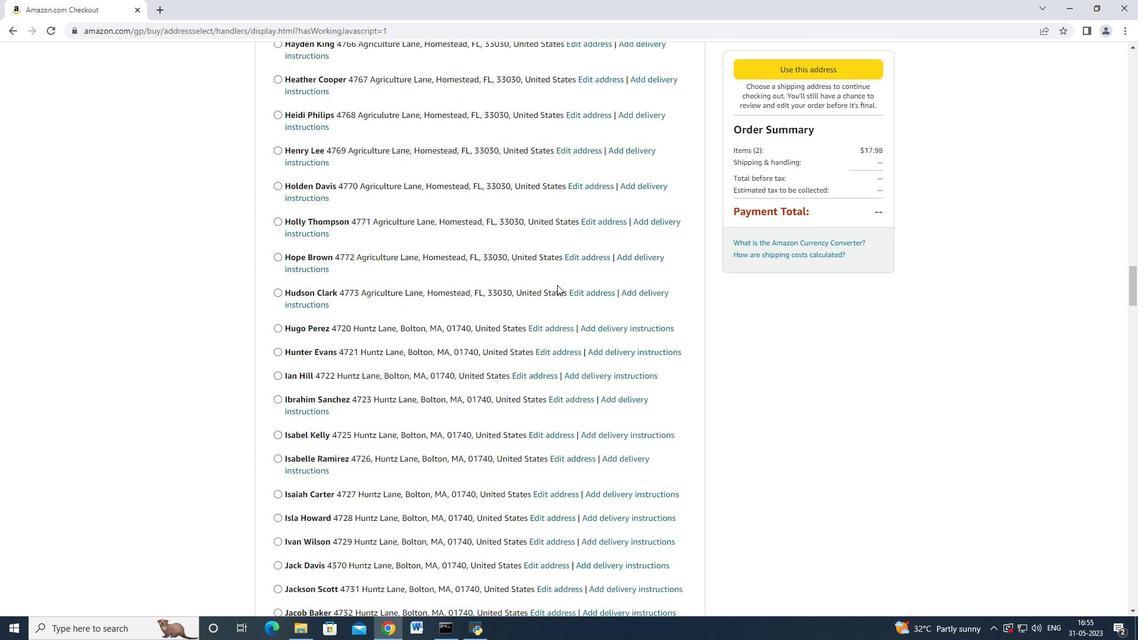 
Action: Mouse scrolled (557, 284) with delta (0, 0)
Screenshot: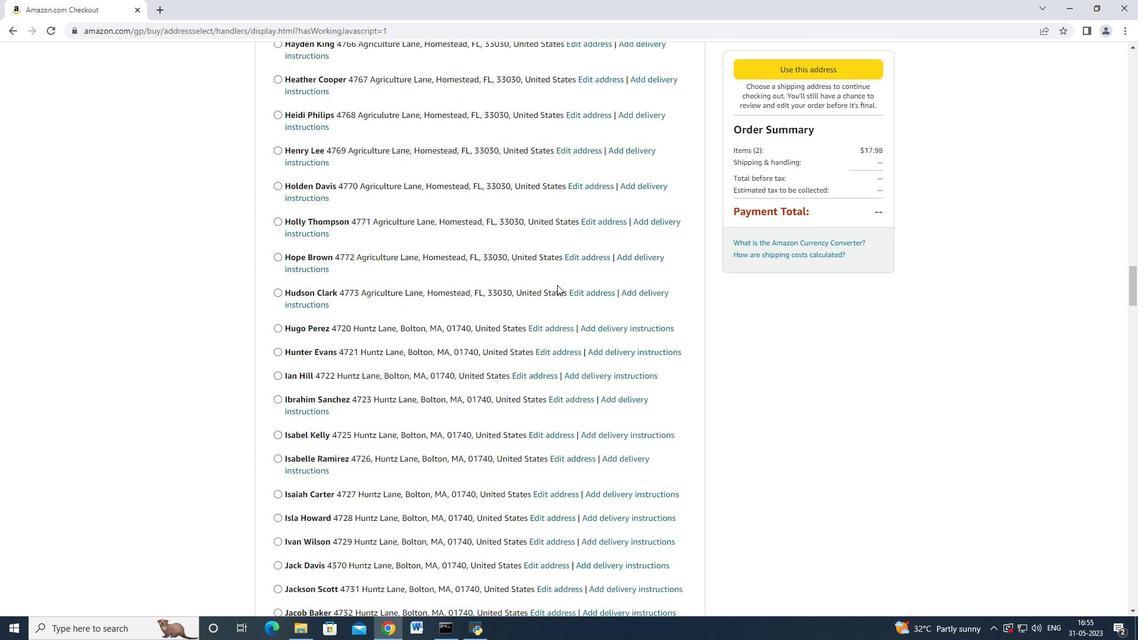 
Action: Mouse scrolled (557, 284) with delta (0, 0)
Screenshot: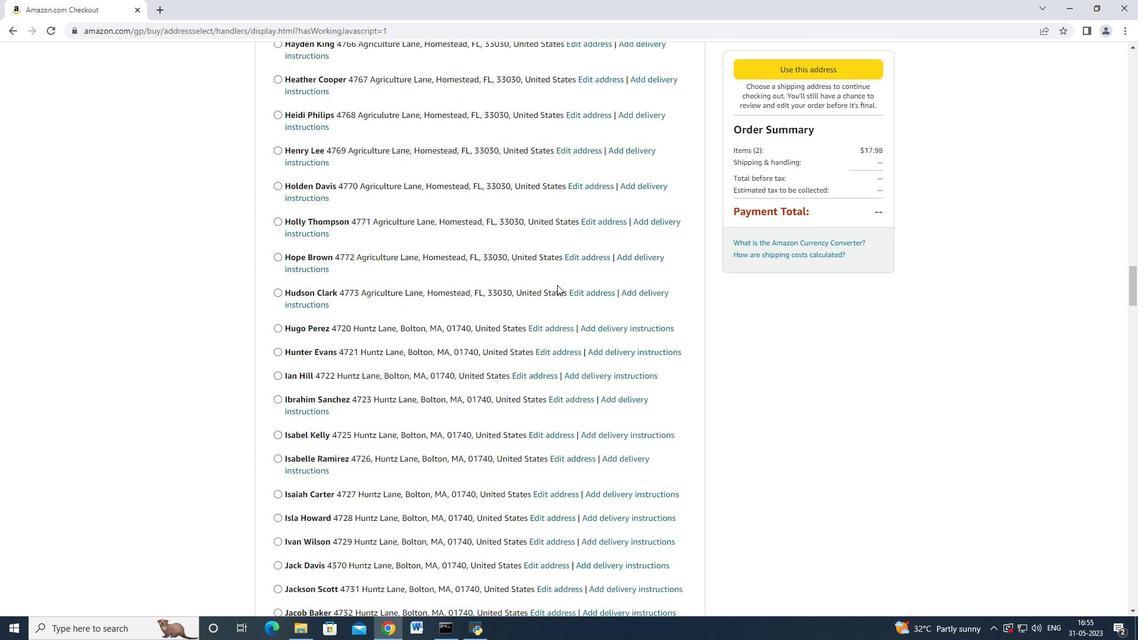 
Action: Mouse scrolled (557, 284) with delta (0, 0)
Screenshot: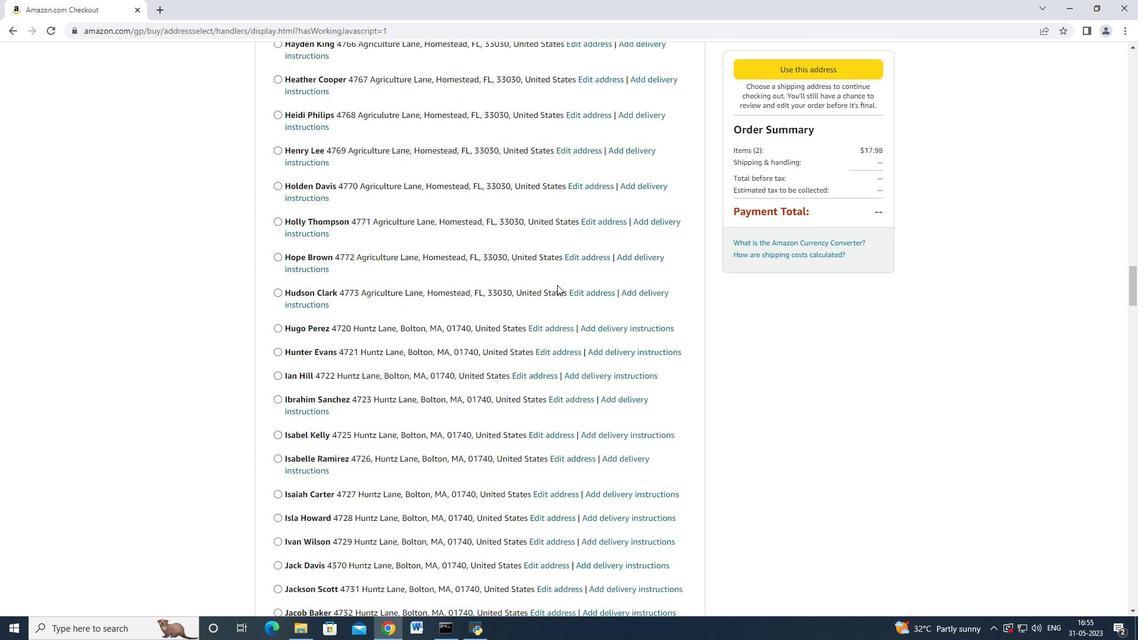
Action: Mouse scrolled (557, 284) with delta (0, 0)
Screenshot: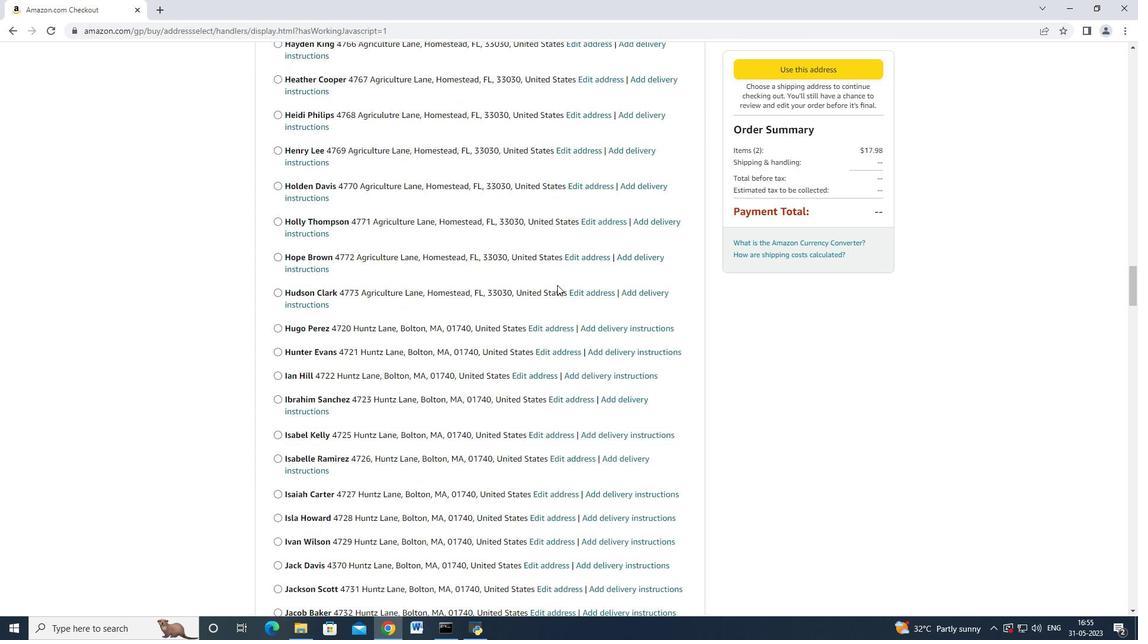 
Action: Mouse moved to (557, 278)
Screenshot: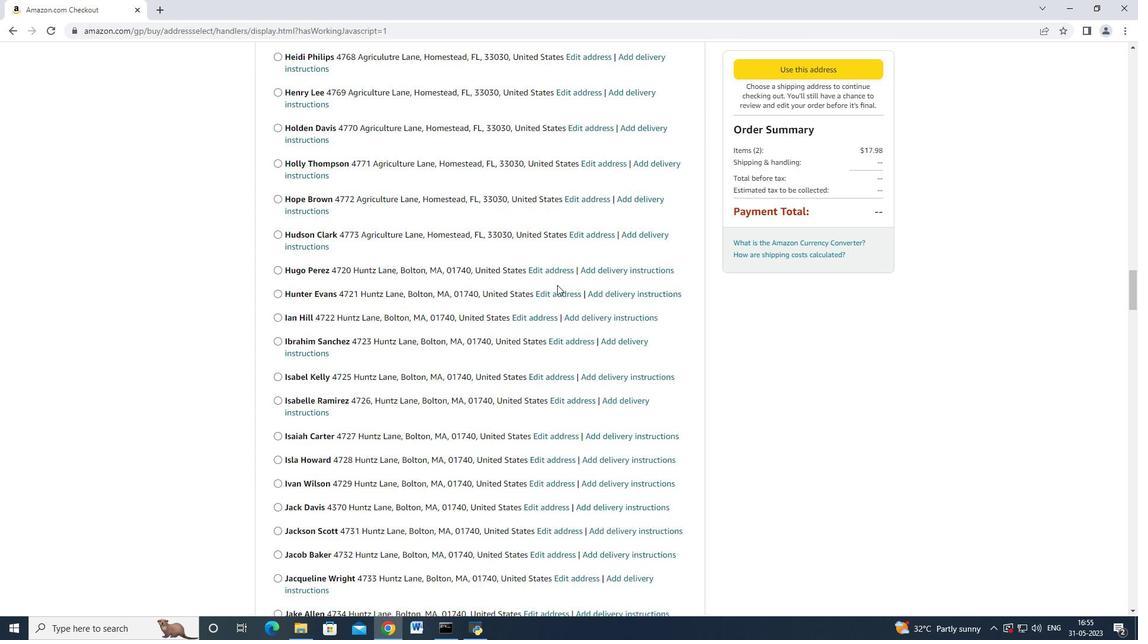 
Action: Mouse scrolled (557, 278) with delta (0, 0)
Screenshot: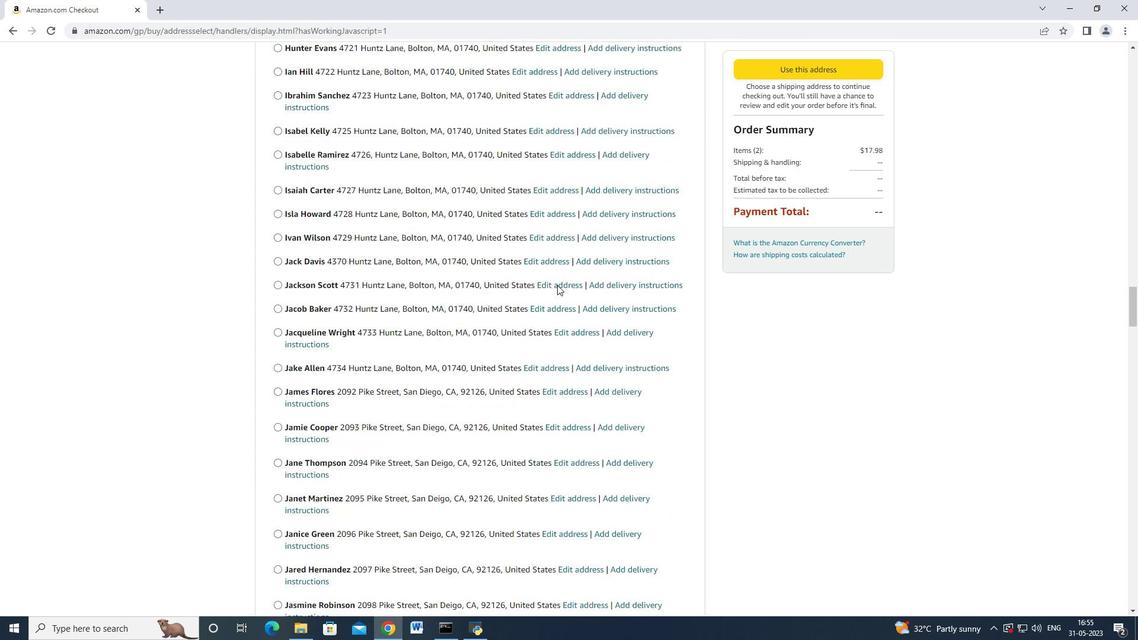 
Action: Mouse moved to (557, 278)
Screenshot: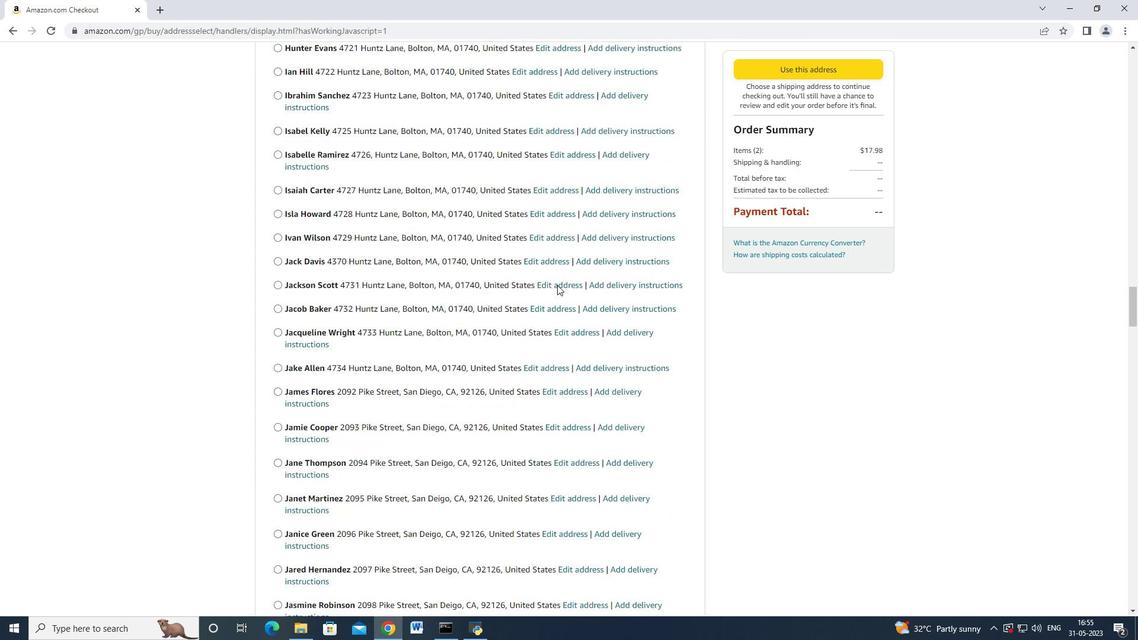 
Action: Mouse scrolled (557, 278) with delta (0, 0)
Screenshot: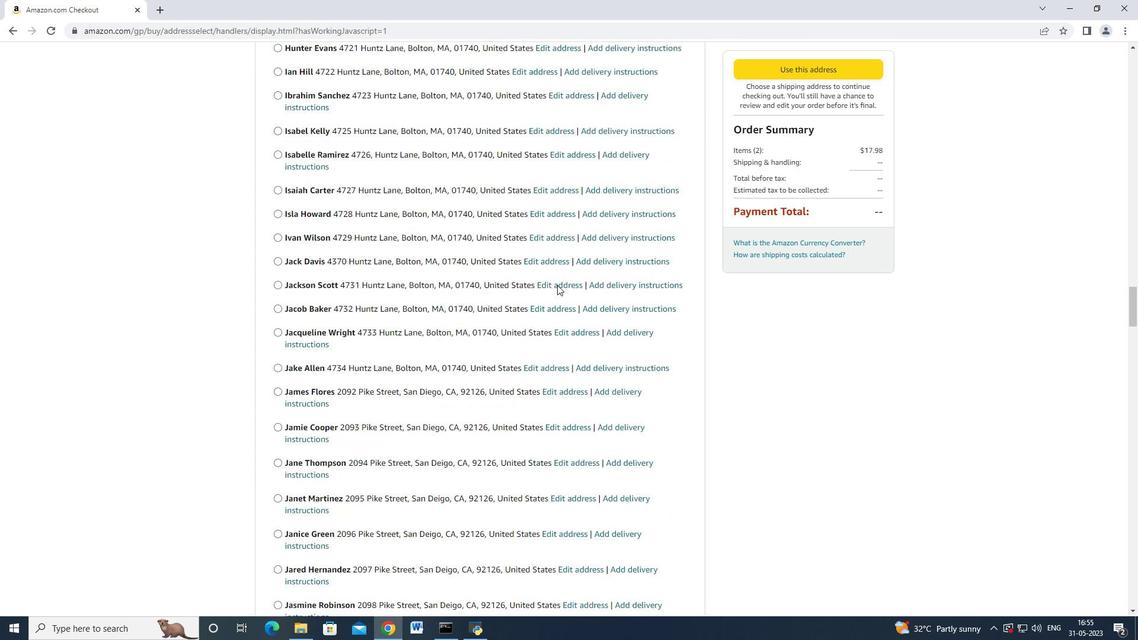 
Action: Mouse scrolled (557, 278) with delta (0, 0)
Screenshot: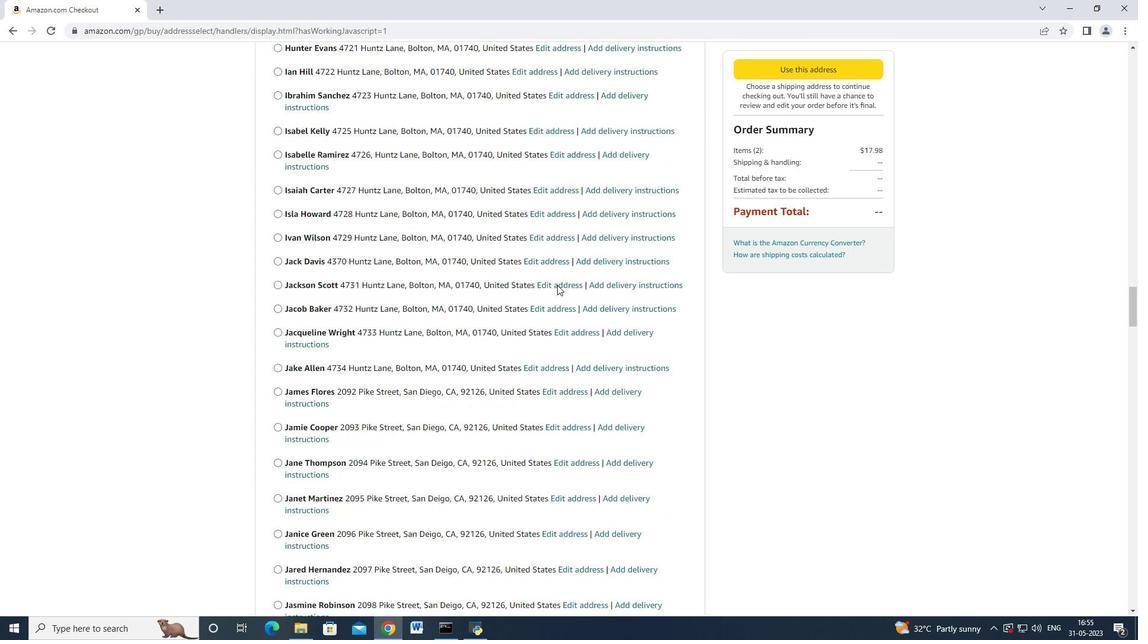 
Action: Mouse scrolled (557, 277) with delta (0, -1)
Screenshot: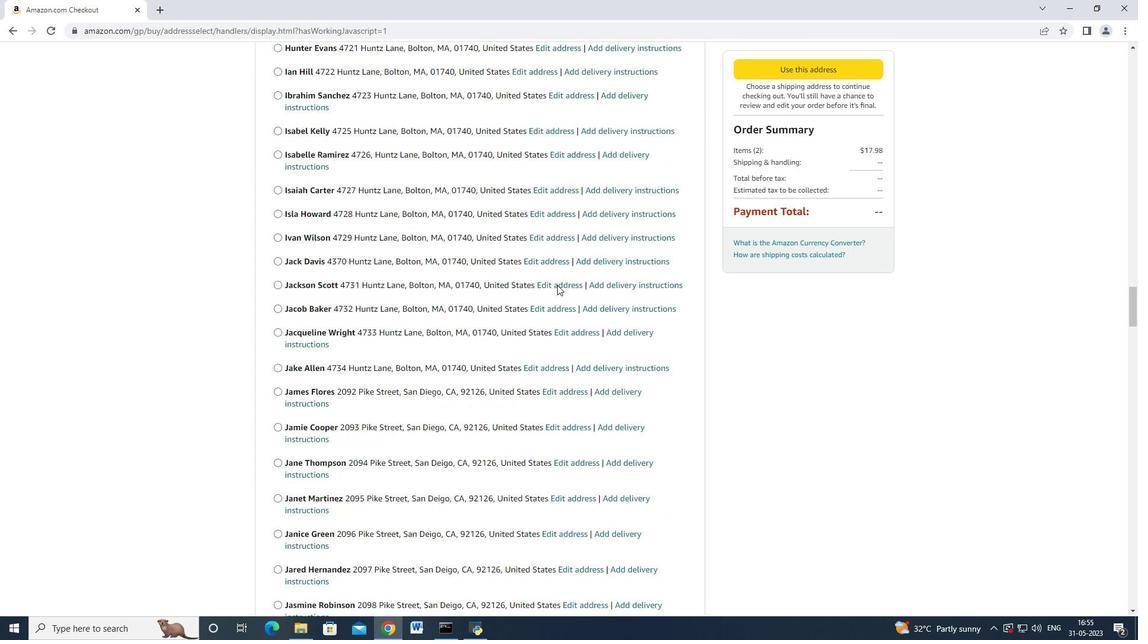 
Action: Mouse scrolled (557, 278) with delta (0, 0)
Screenshot: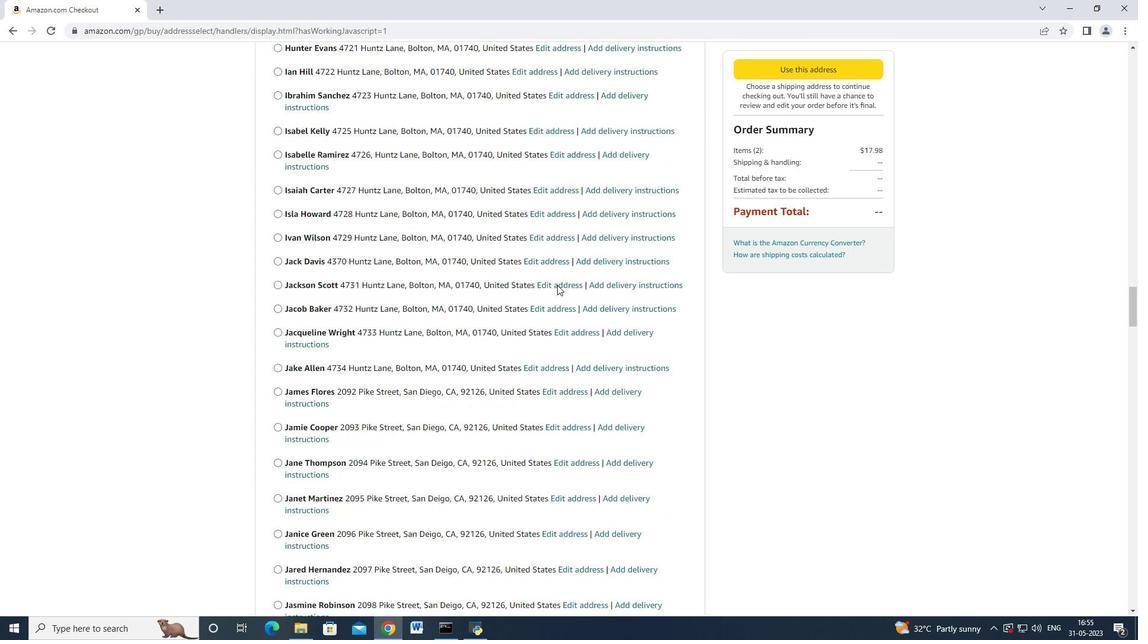 
Action: Mouse scrolled (557, 278) with delta (0, 0)
Screenshot: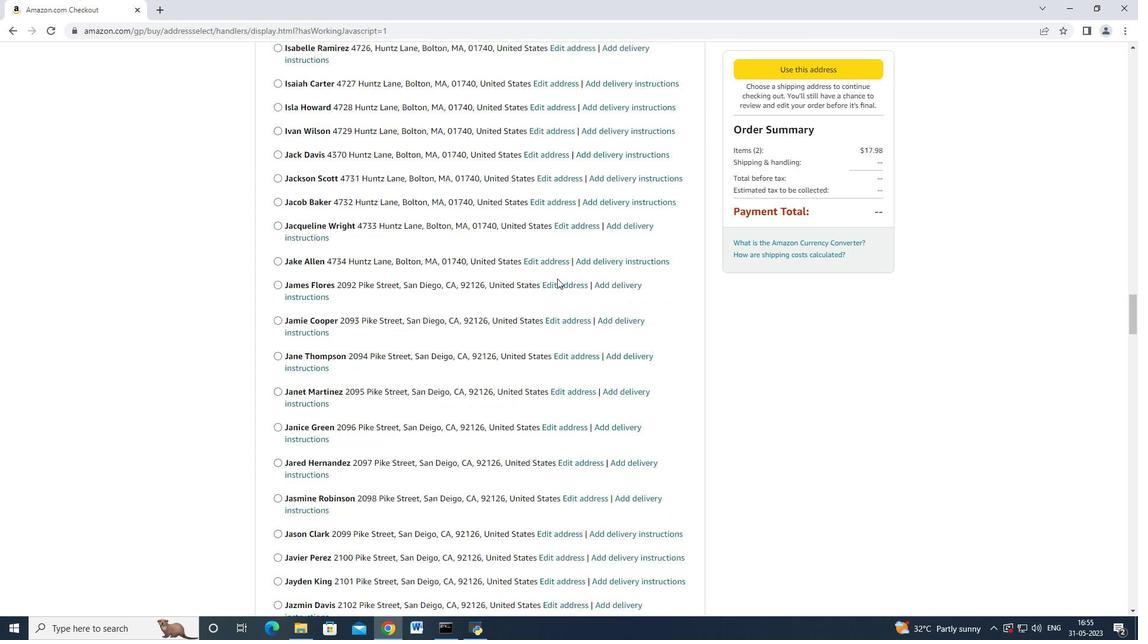 
Action: Mouse scrolled (557, 278) with delta (0, 0)
Screenshot: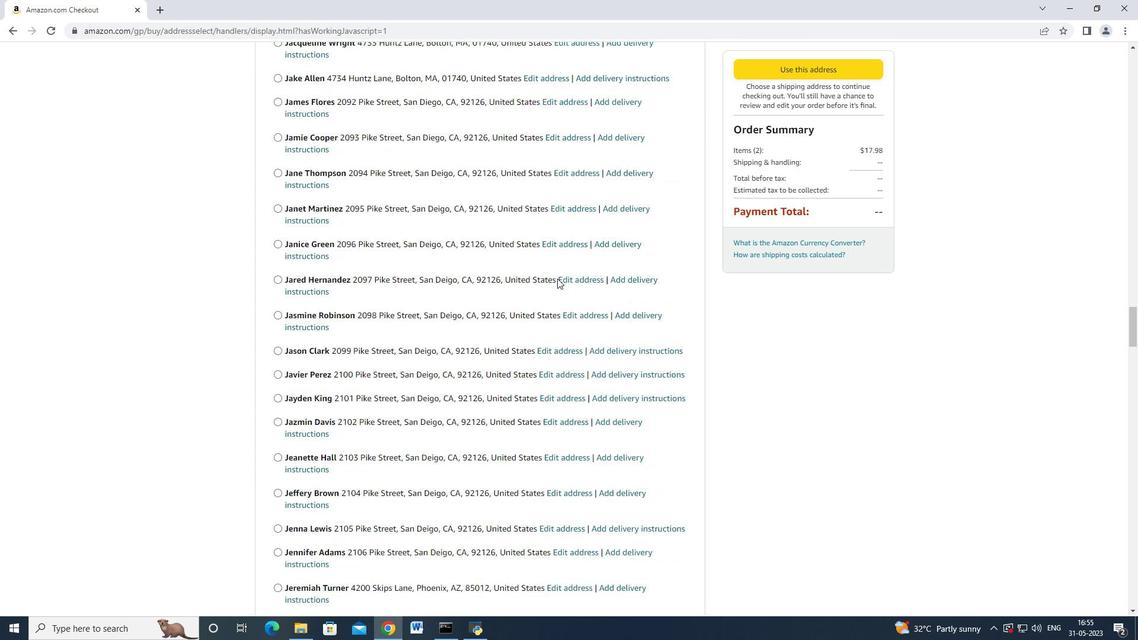 
Action: Mouse scrolled (557, 278) with delta (0, 0)
Screenshot: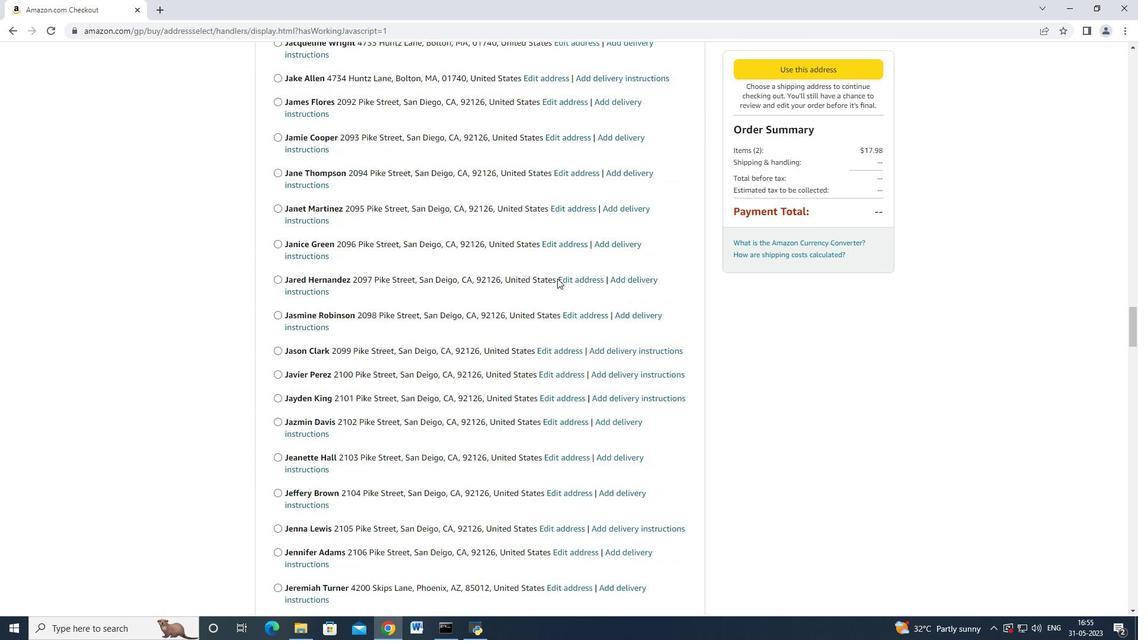 
Action: Mouse scrolled (557, 278) with delta (0, 0)
Screenshot: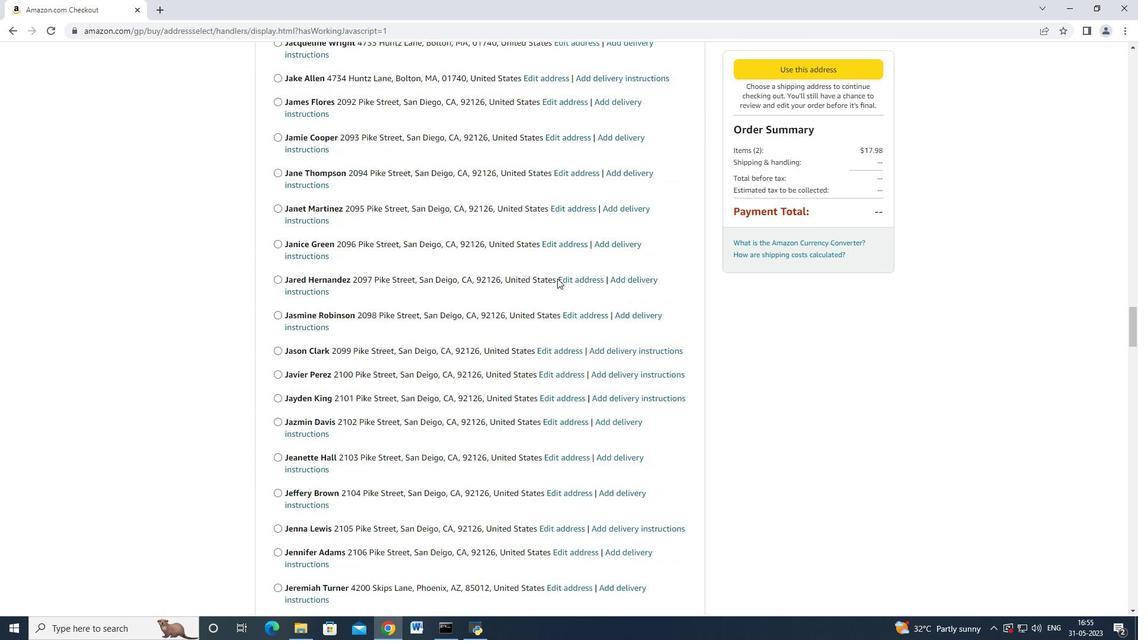 
Action: Mouse scrolled (557, 278) with delta (0, 0)
Screenshot: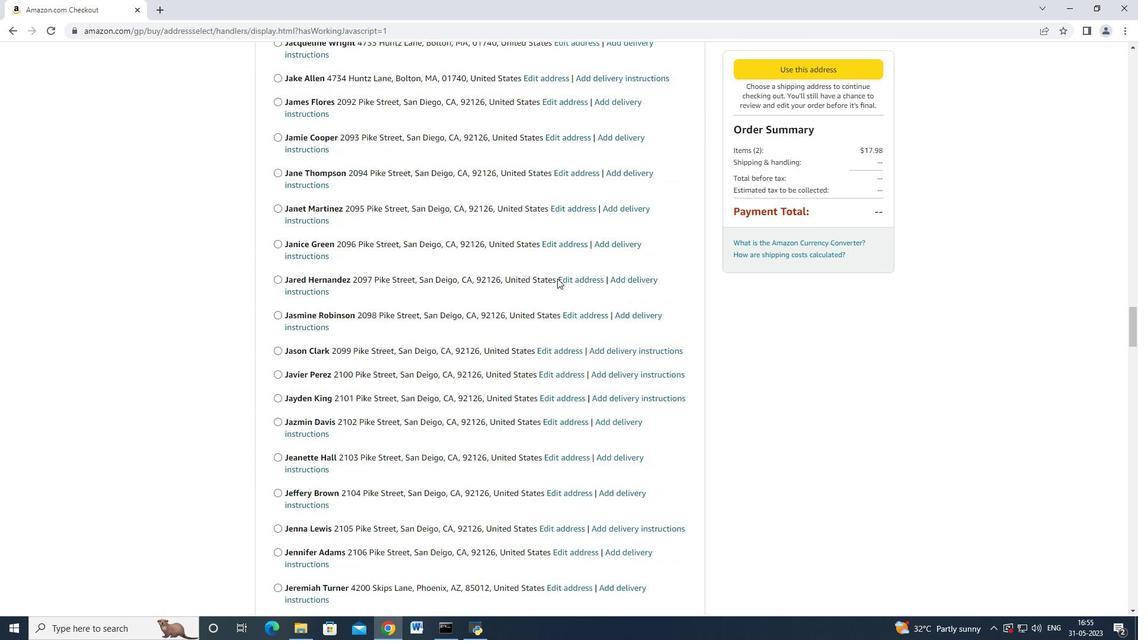 
Action: Mouse scrolled (557, 278) with delta (0, 0)
Screenshot: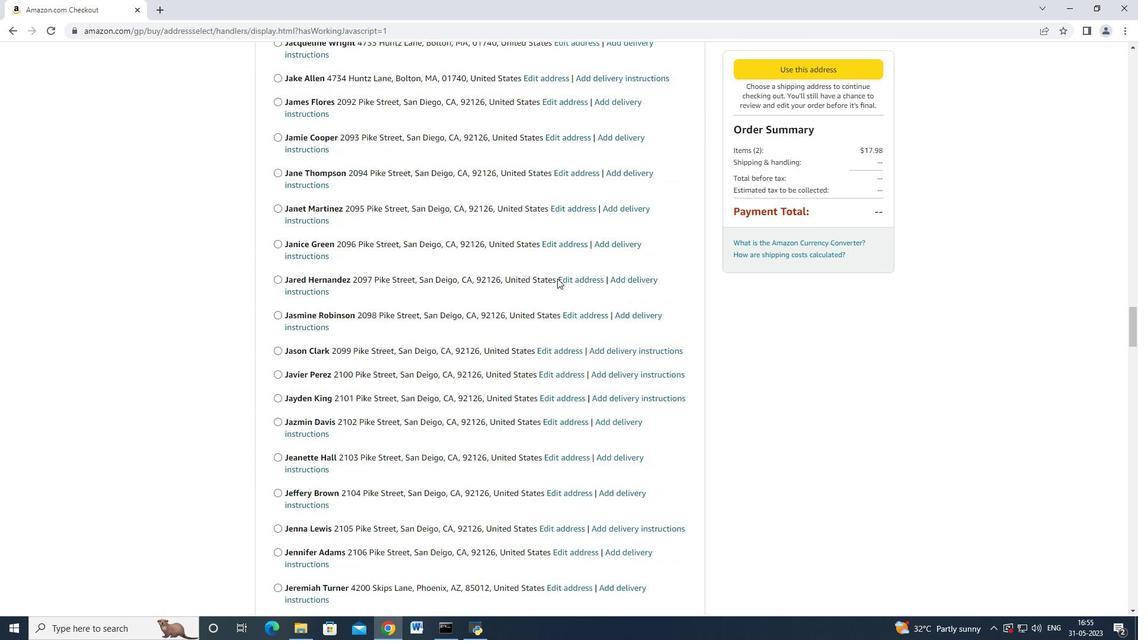 
Action: Mouse scrolled (557, 278) with delta (0, 0)
Screenshot: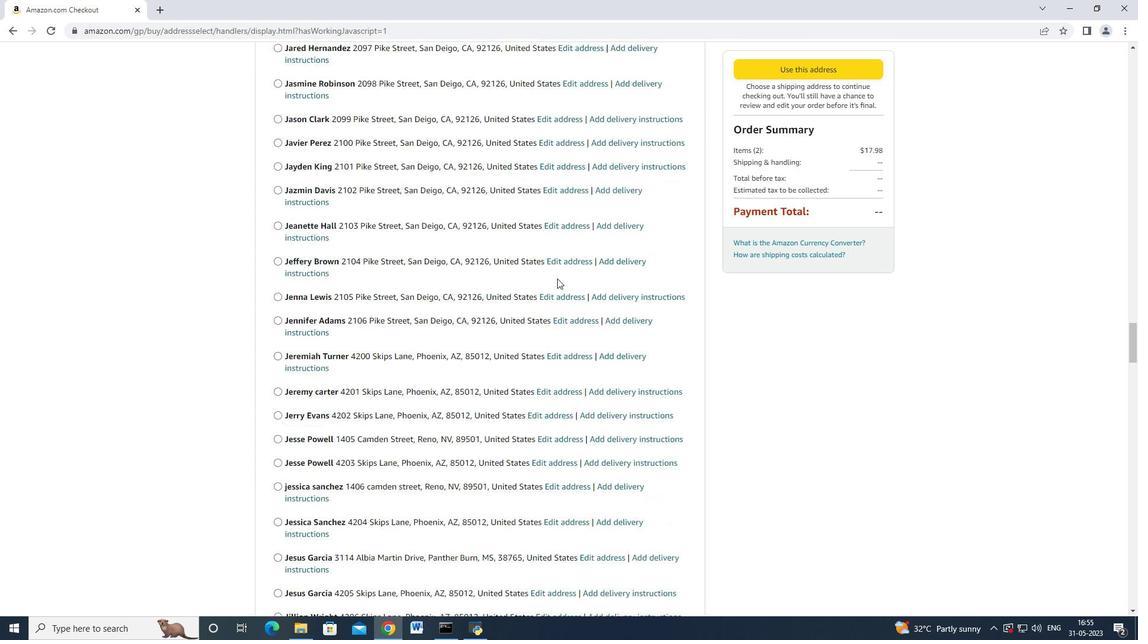 
Action: Mouse moved to (556, 272)
Screenshot: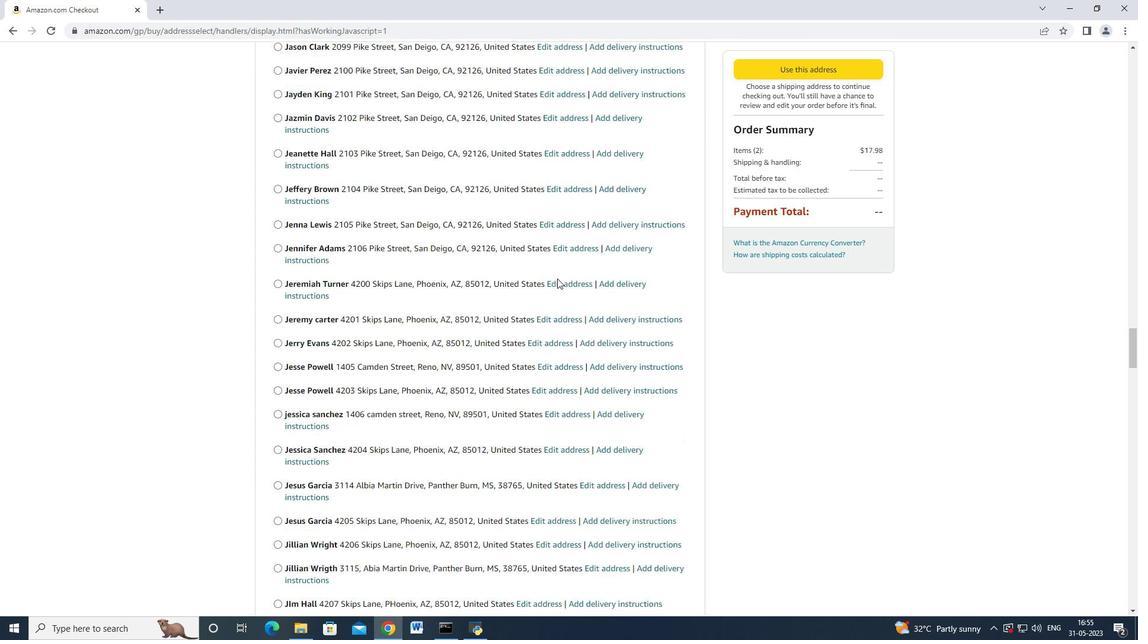 
Action: Mouse scrolled (556, 271) with delta (0, 0)
Screenshot: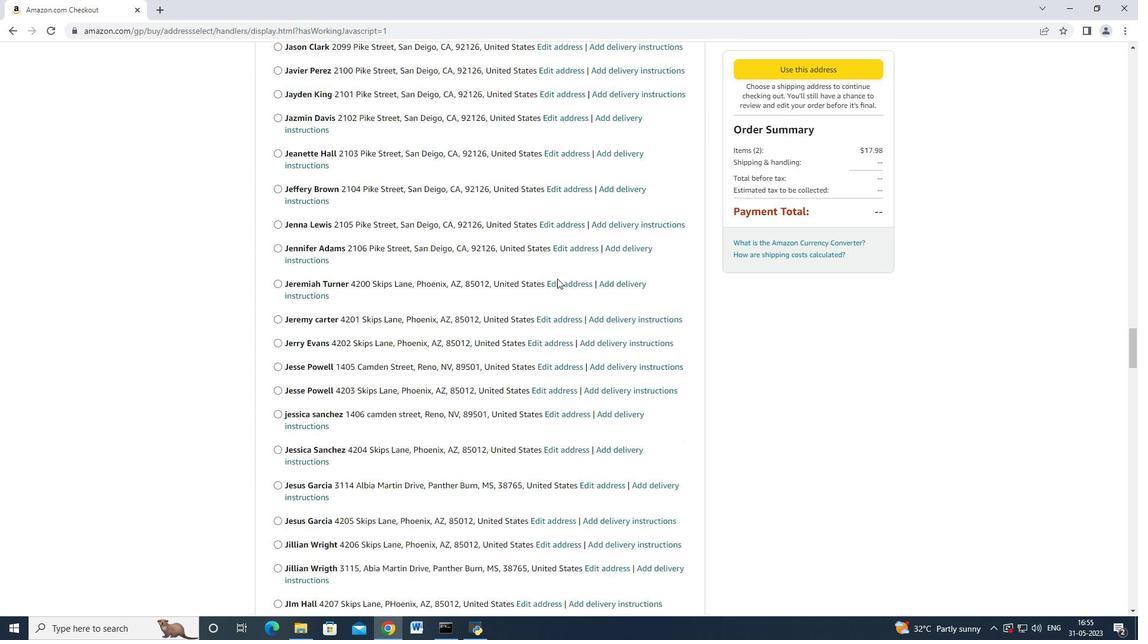 
Action: Mouse scrolled (556, 271) with delta (0, 0)
Screenshot: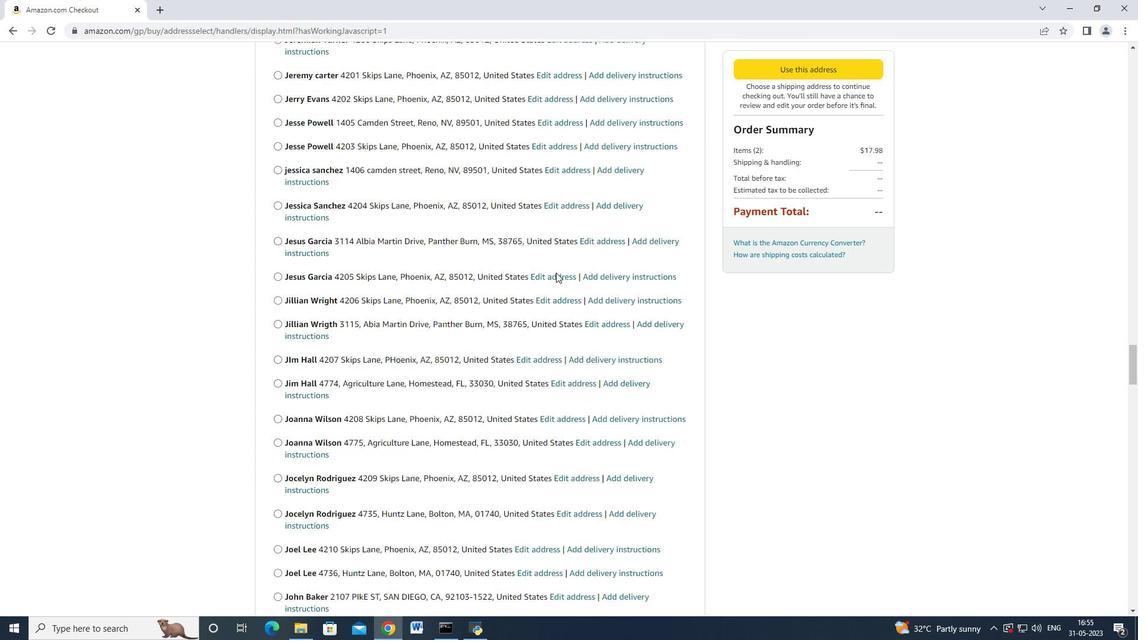 
Action: Mouse scrolled (556, 271) with delta (0, 0)
Screenshot: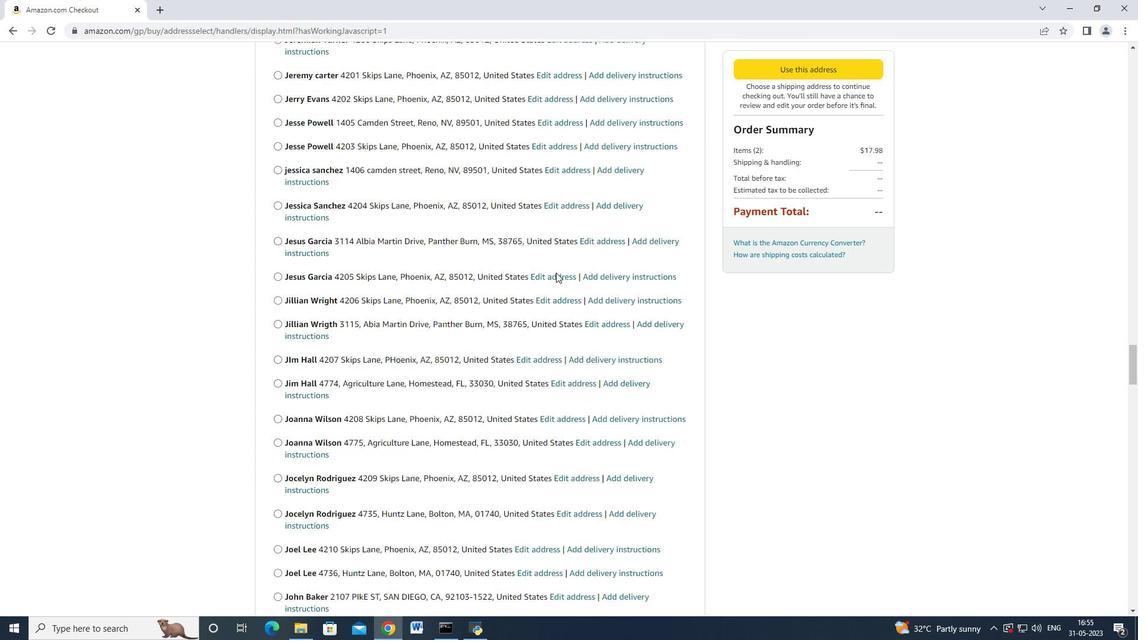 
Action: Mouse scrolled (556, 271) with delta (0, 0)
Screenshot: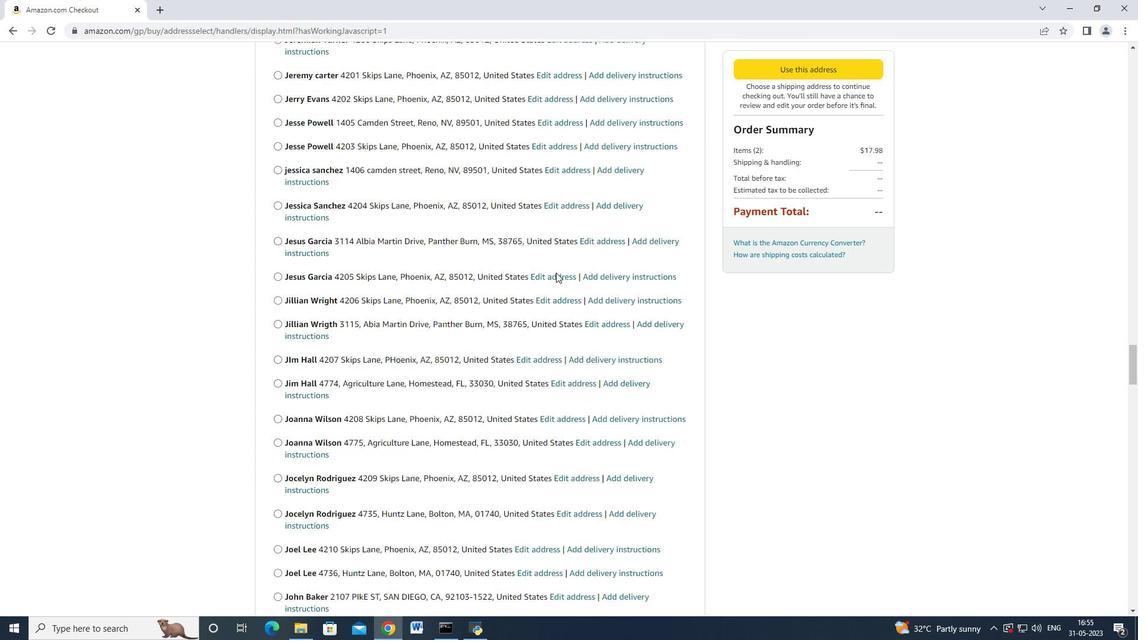 
Action: Mouse scrolled (556, 270) with delta (0, -1)
Screenshot: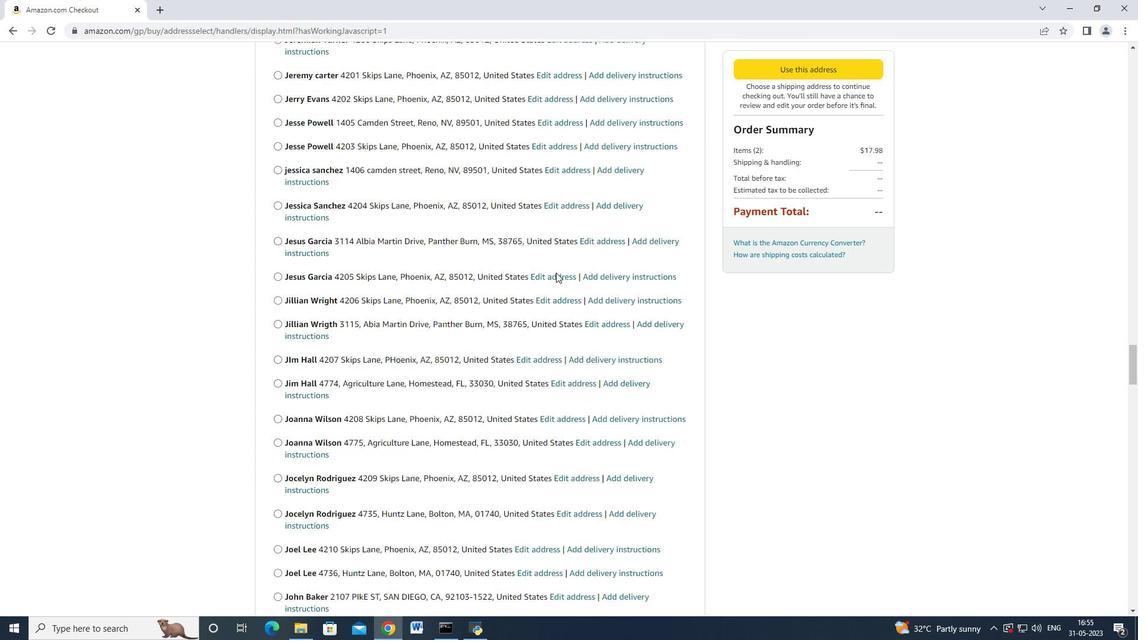 
Action: Mouse scrolled (556, 271) with delta (0, 0)
Screenshot: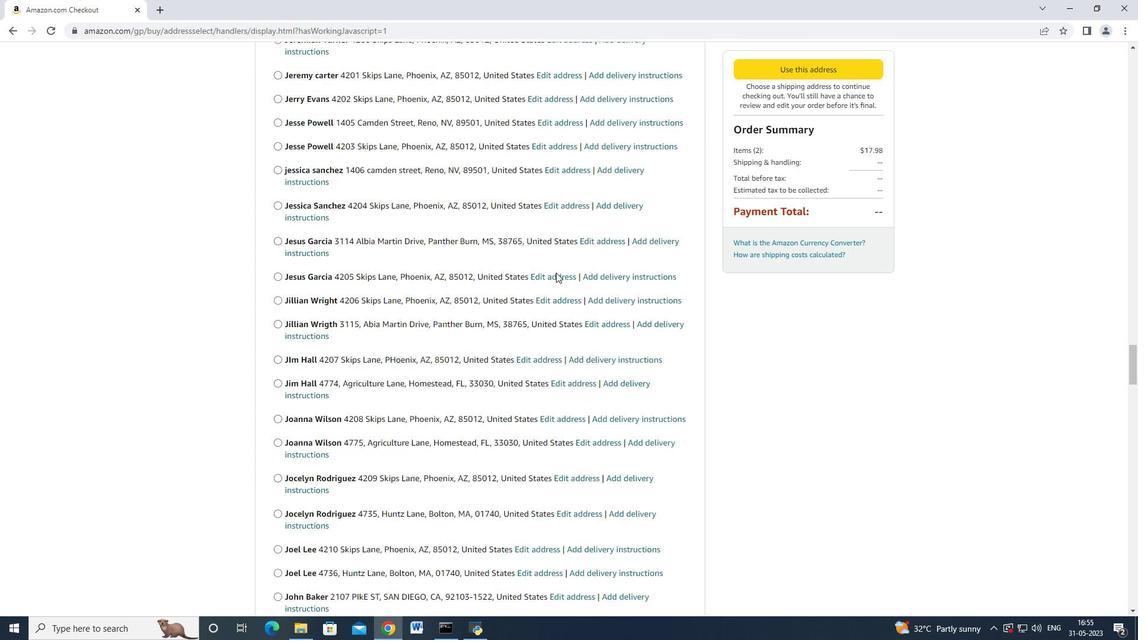 
Action: Mouse moved to (554, 266)
Screenshot: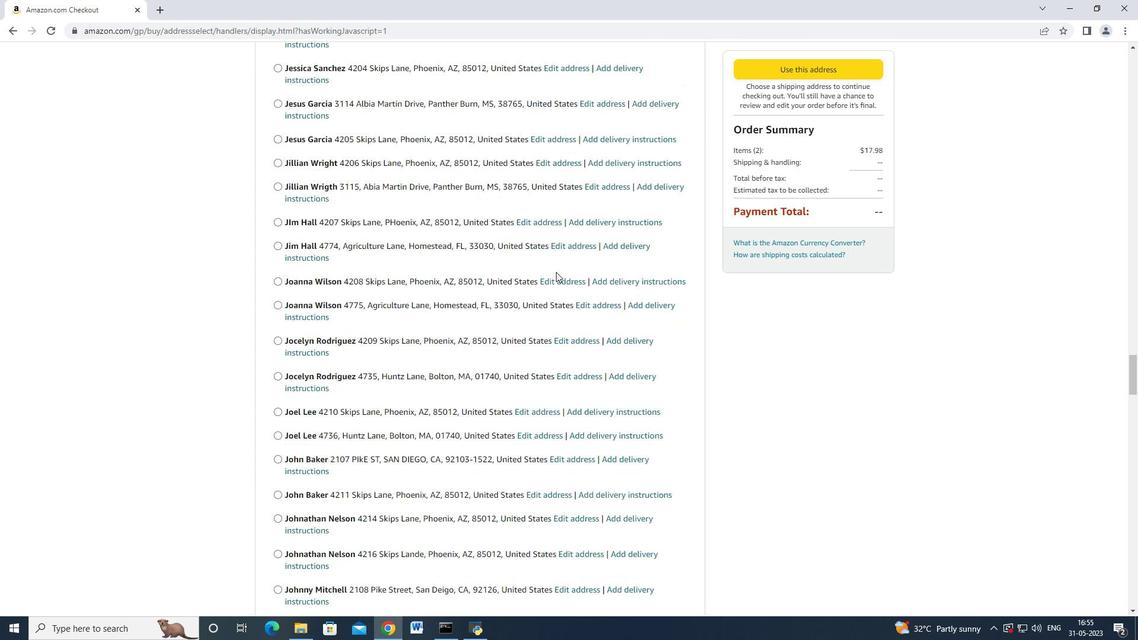 
Action: Mouse scrolled (554, 266) with delta (0, 0)
Screenshot: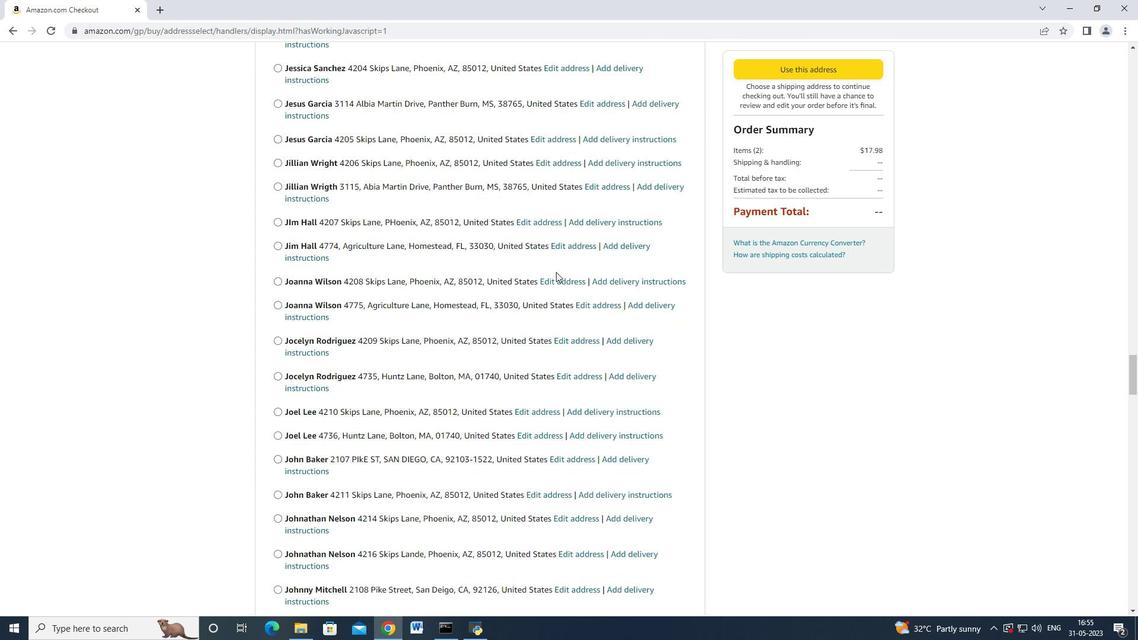 
Action: Mouse scrolled (554, 266) with delta (0, 0)
Screenshot: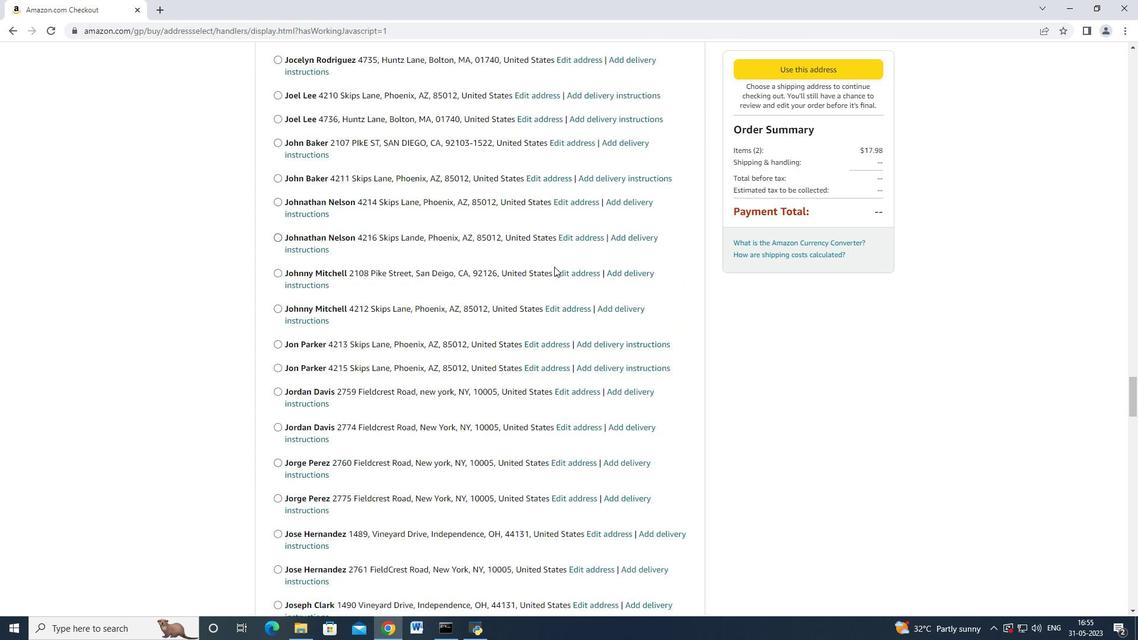 
Action: Mouse scrolled (554, 266) with delta (0, 0)
Screenshot: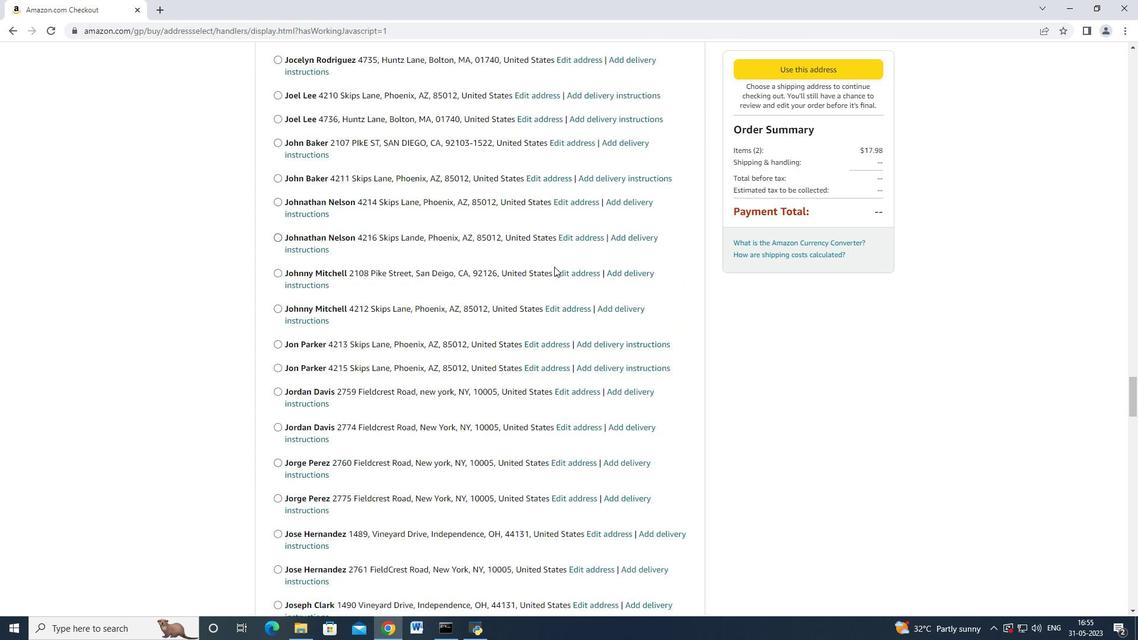 
Action: Mouse scrolled (554, 265) with delta (0, -1)
Screenshot: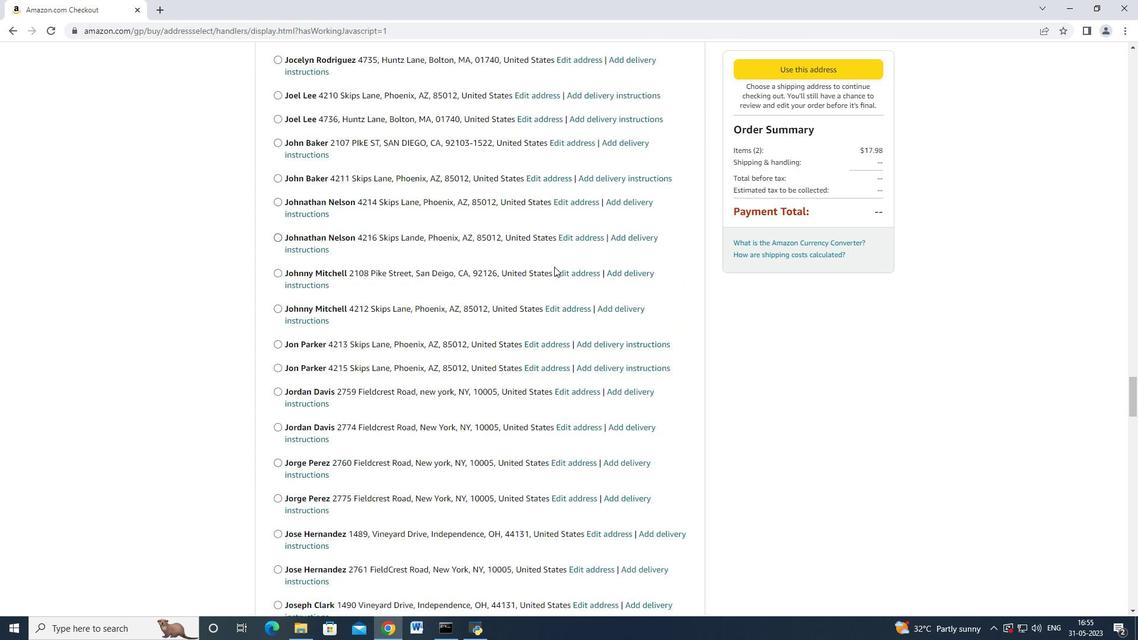 
Action: Mouse scrolled (554, 266) with delta (0, 0)
Screenshot: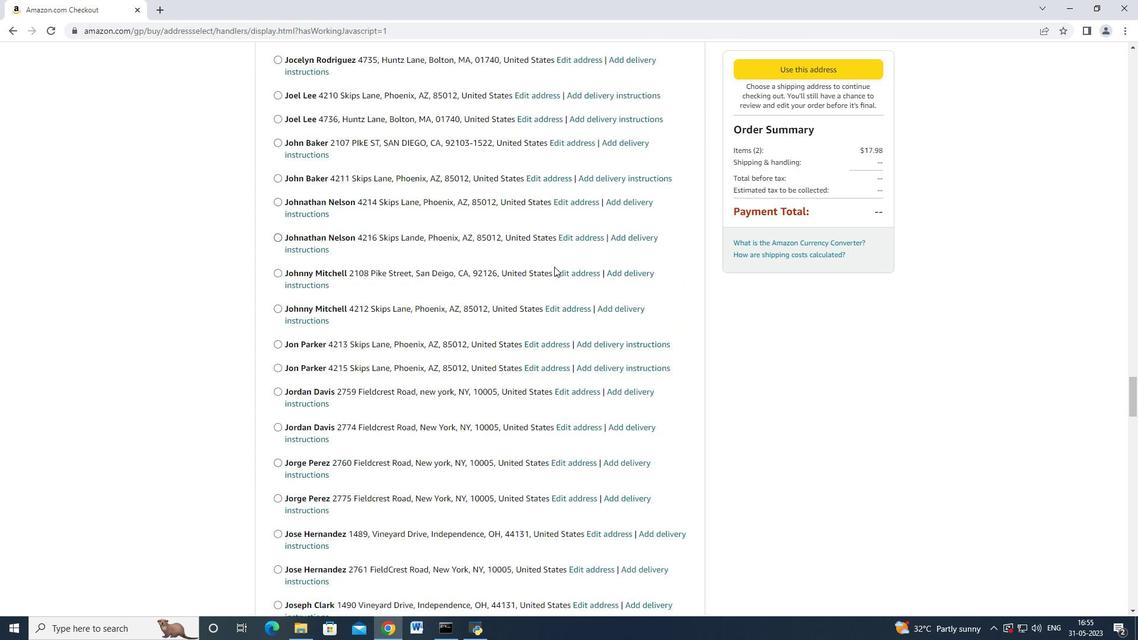 
Action: Mouse scrolled (554, 266) with delta (0, 0)
Screenshot: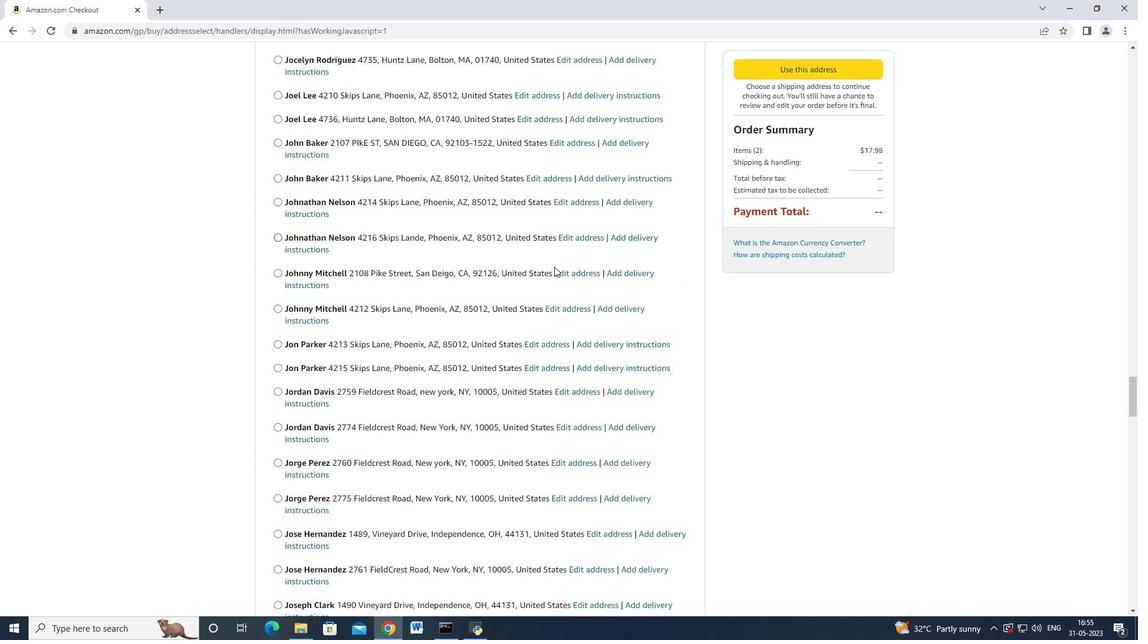 
Action: Mouse scrolled (554, 266) with delta (0, 0)
Screenshot: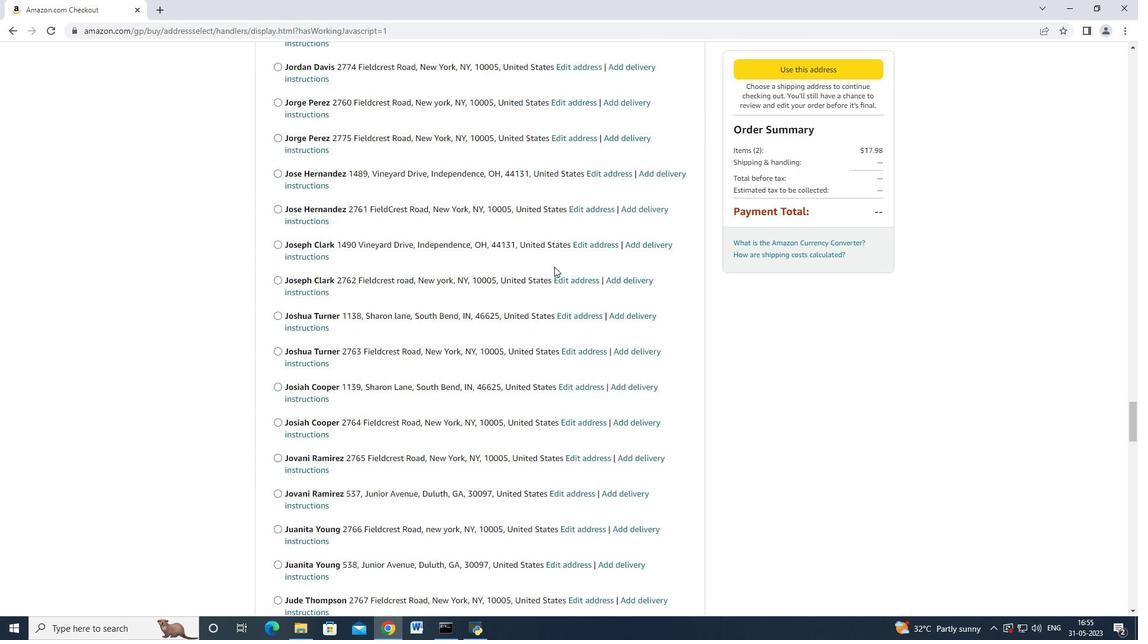 
Action: Mouse scrolled (554, 266) with delta (0, 0)
Screenshot: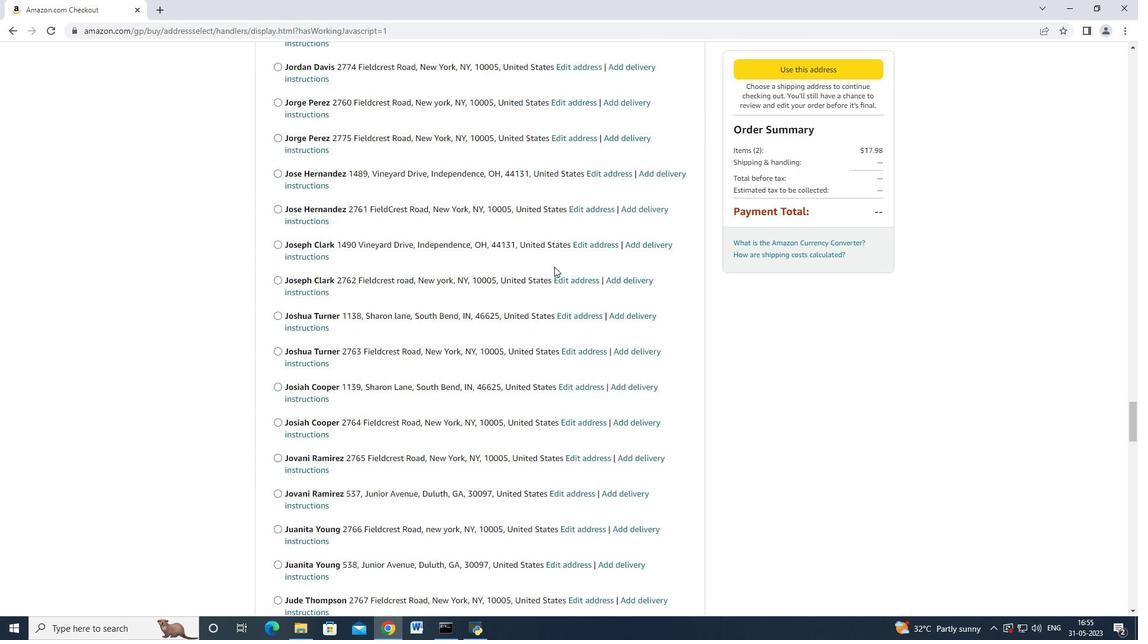 
Action: Mouse scrolled (554, 265) with delta (0, -1)
Screenshot: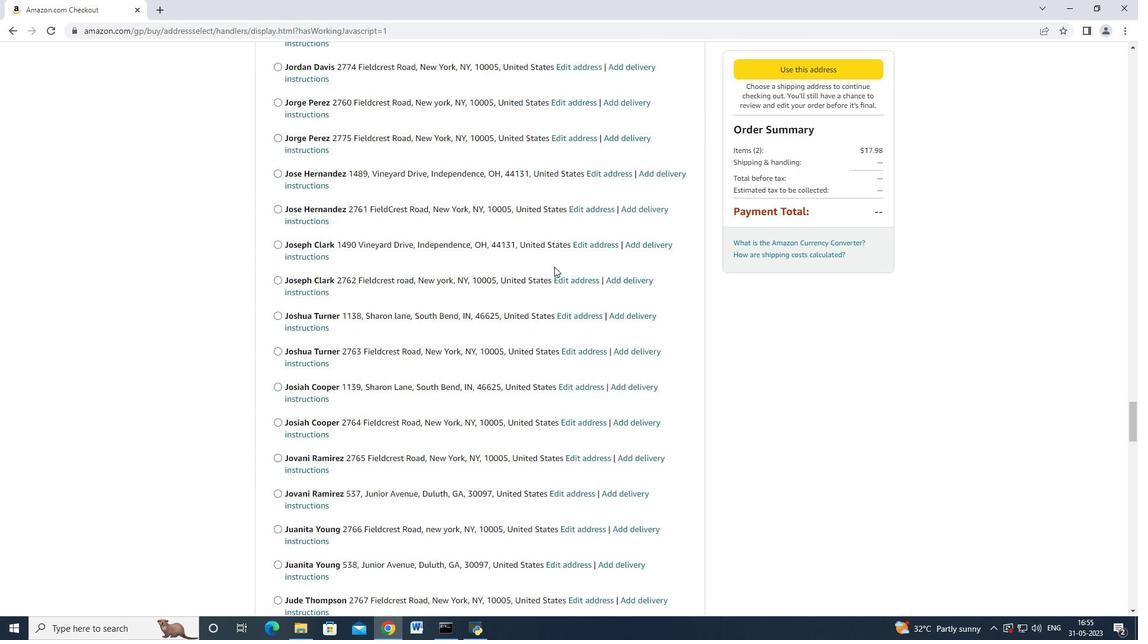 
Action: Mouse scrolled (554, 266) with delta (0, 0)
Screenshot: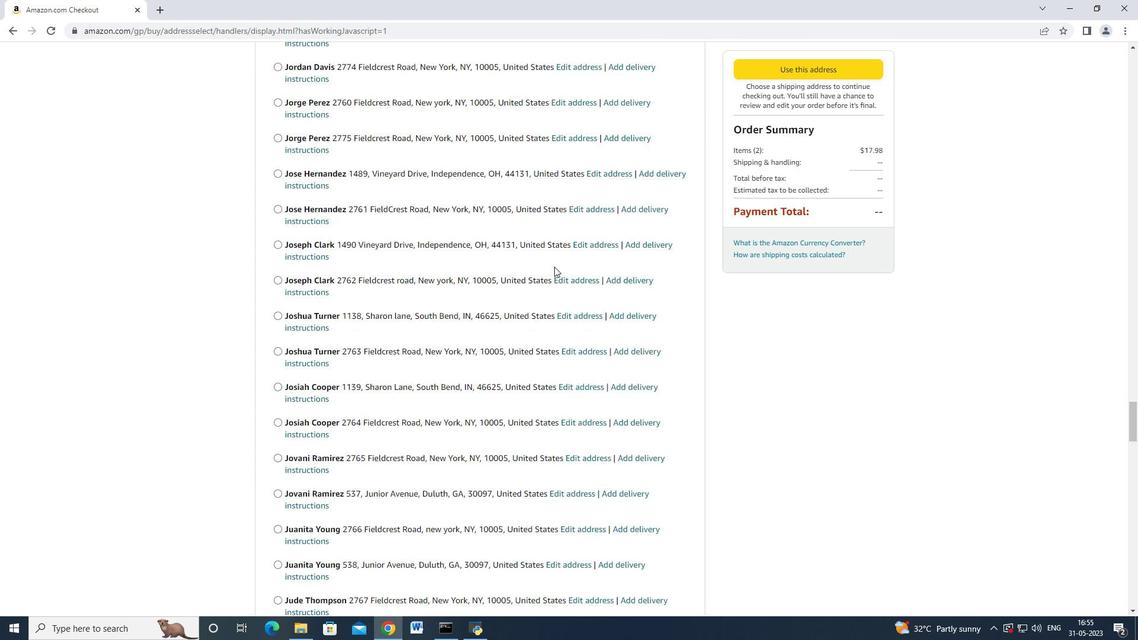 
Action: Mouse scrolled (554, 266) with delta (0, 0)
Screenshot: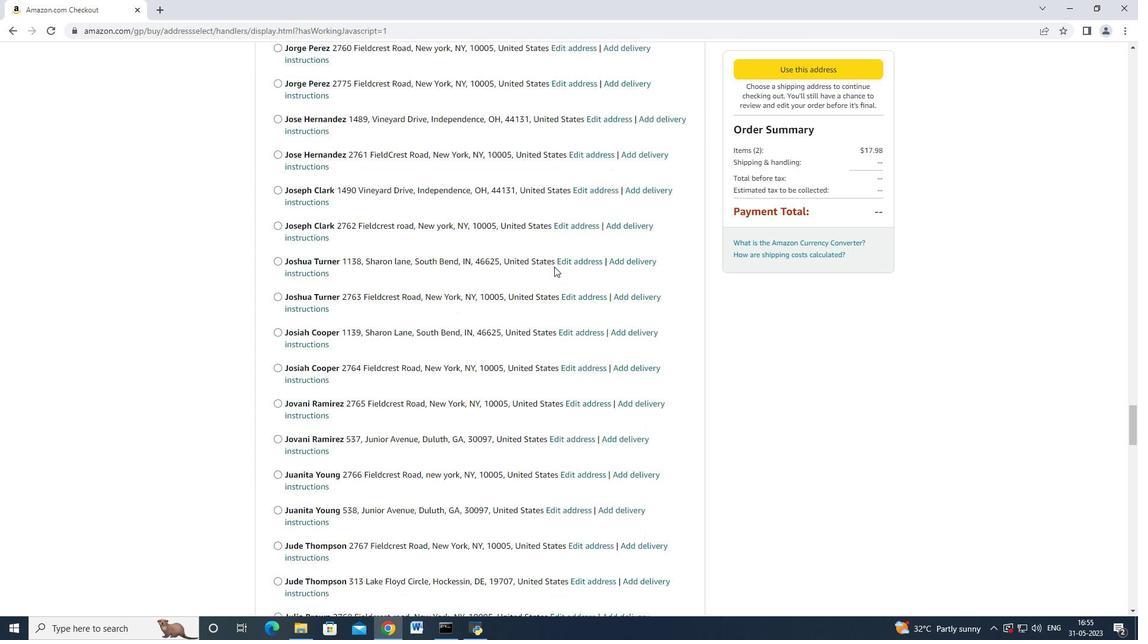 
Action: Mouse scrolled (554, 266) with delta (0, 0)
Screenshot: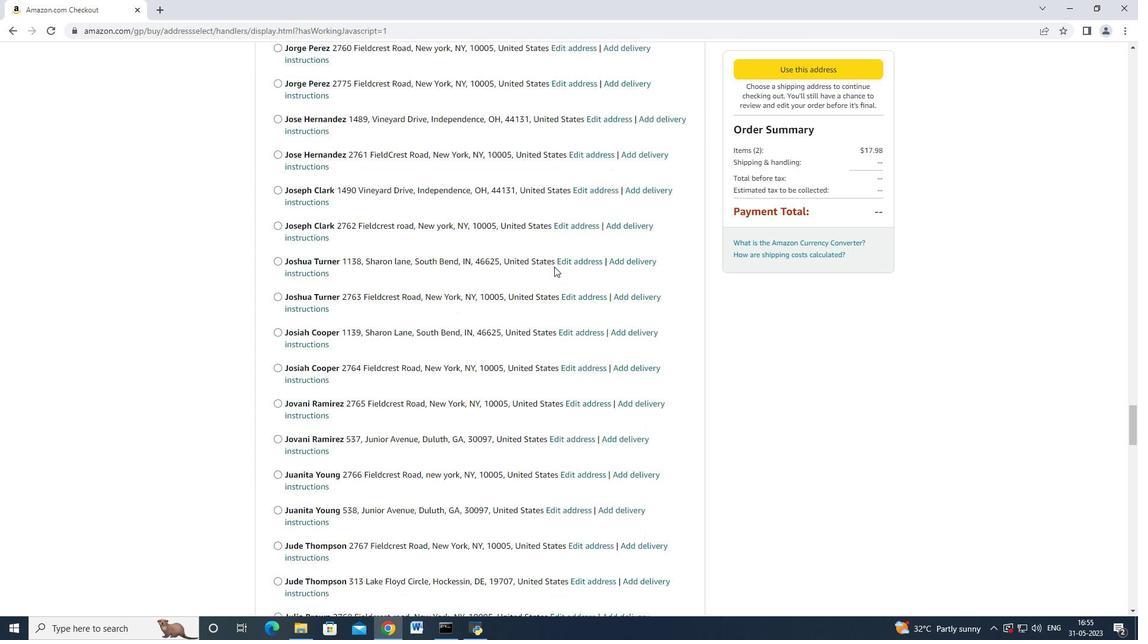 
Action: Mouse moved to (553, 264)
Screenshot: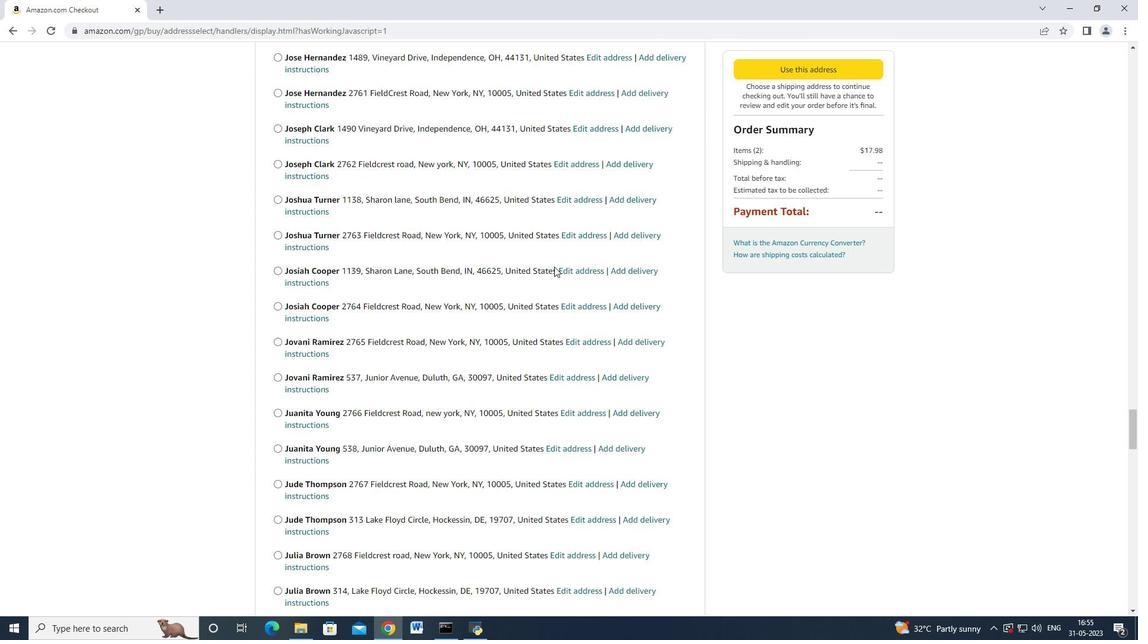 
Action: Mouse scrolled (553, 264) with delta (0, 0)
Screenshot: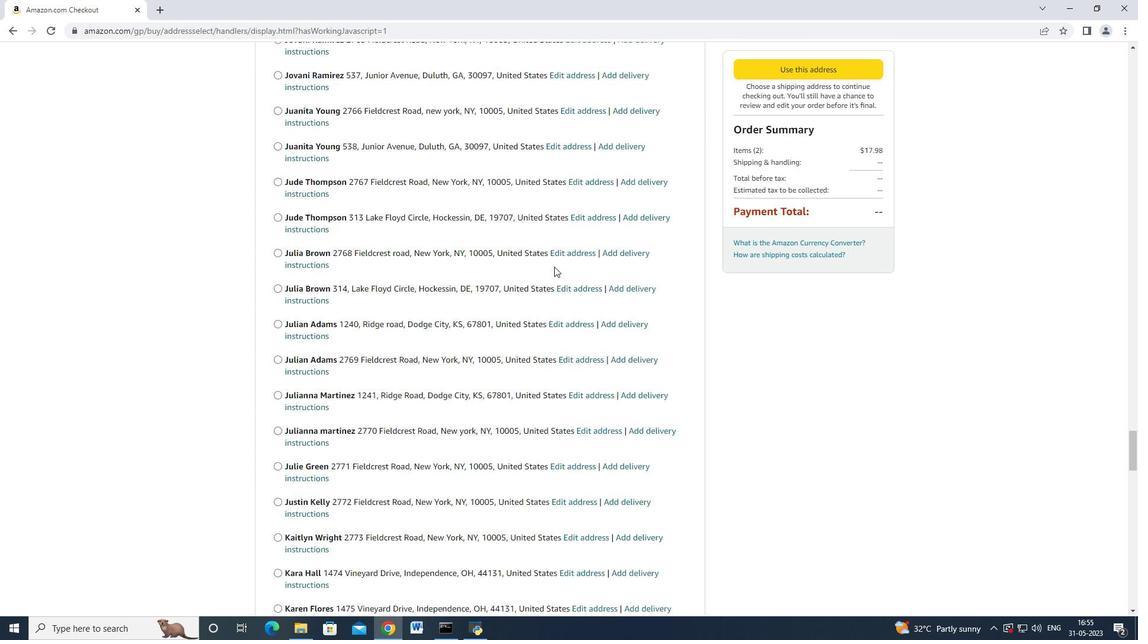 
Action: Mouse scrolled (553, 264) with delta (0, 0)
Screenshot: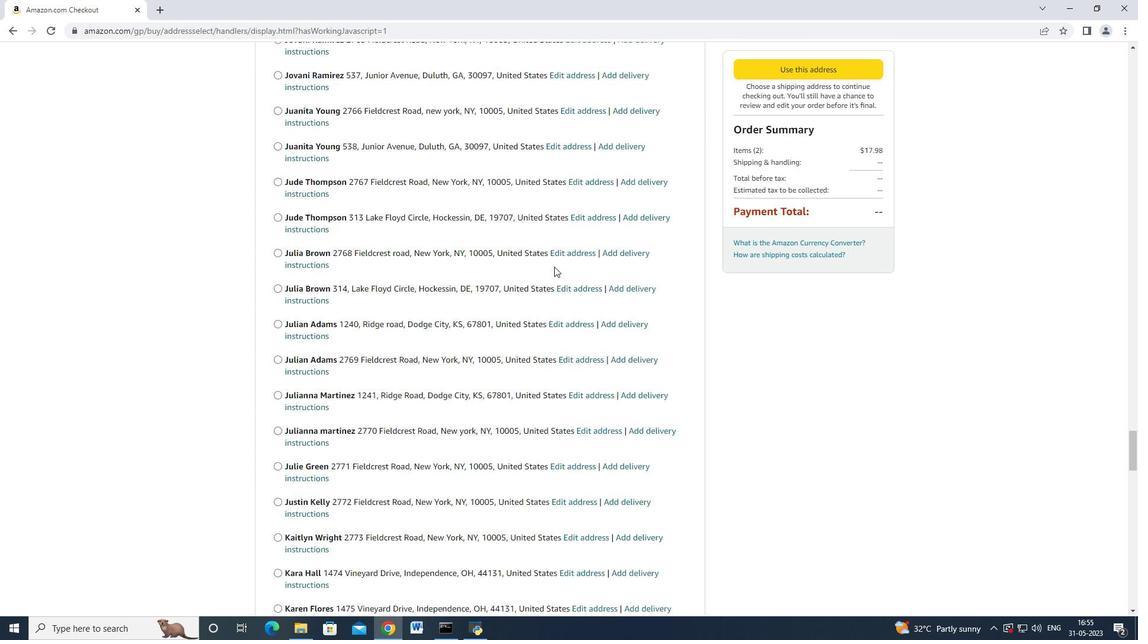 
Action: Mouse scrolled (553, 264) with delta (0, 0)
Screenshot: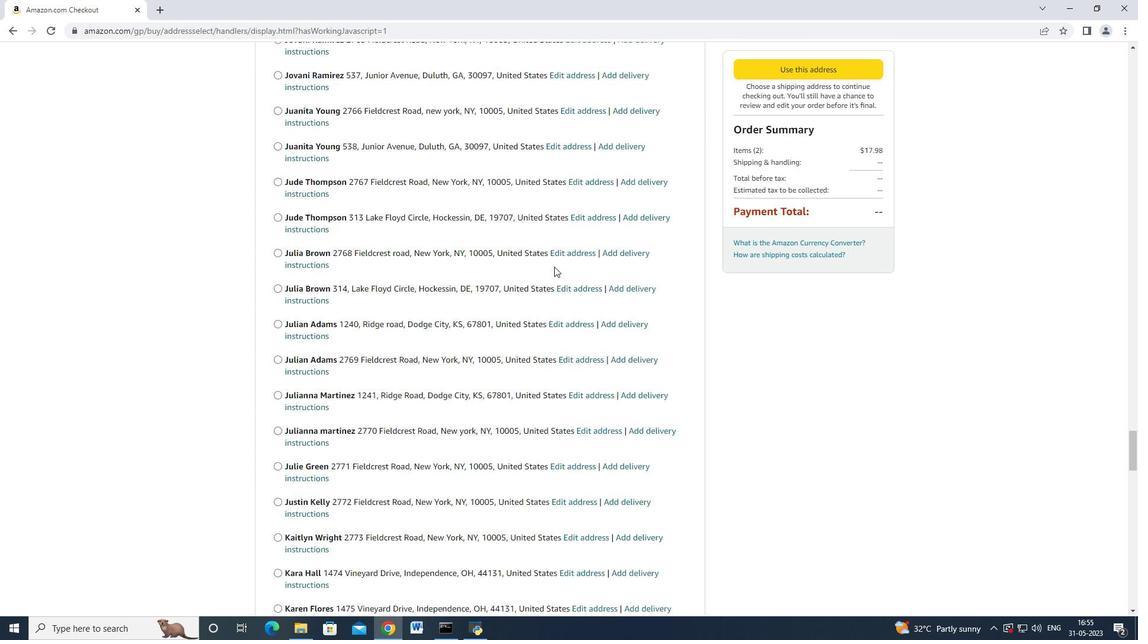 
Action: Mouse scrolled (553, 263) with delta (0, -1)
Screenshot: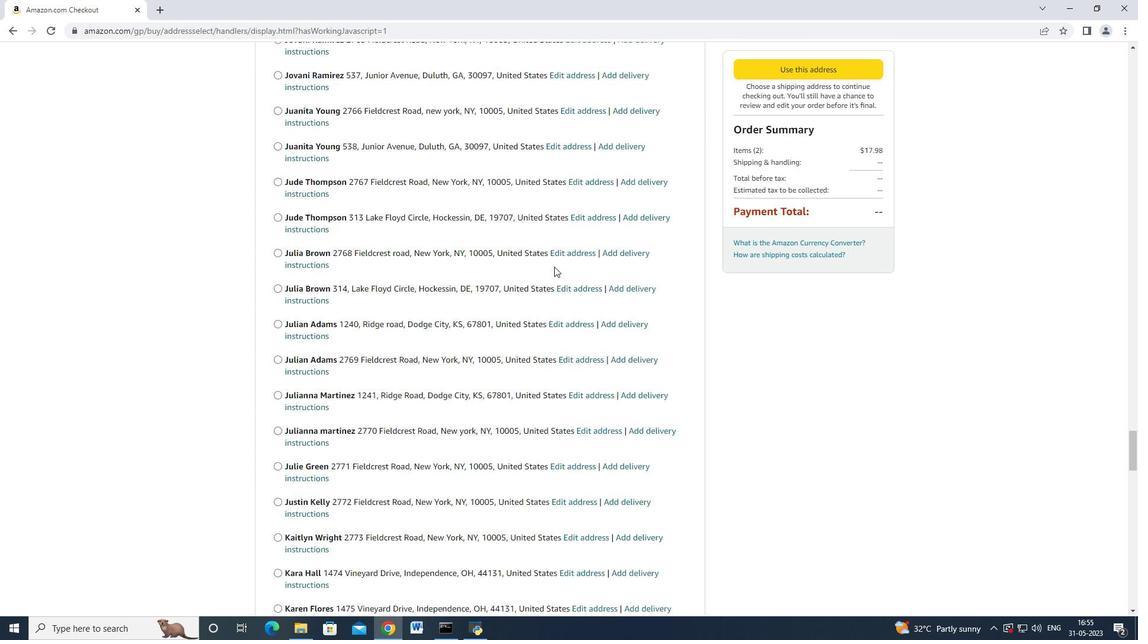 
Action: Mouse scrolled (553, 264) with delta (0, 0)
Screenshot: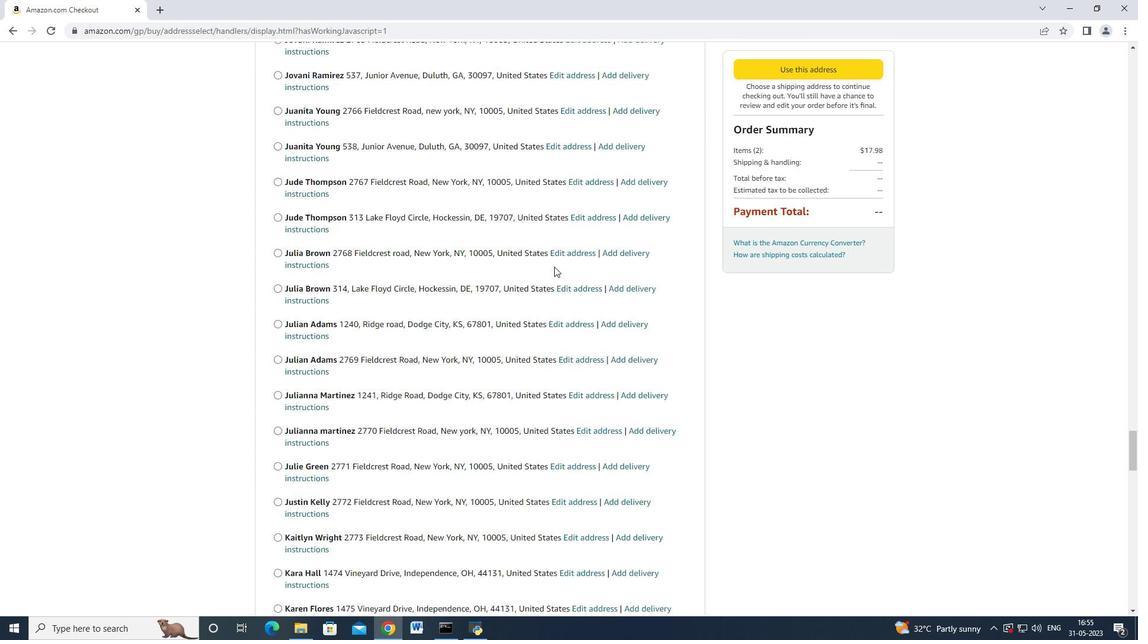 
Action: Mouse scrolled (553, 264) with delta (0, 0)
Screenshot: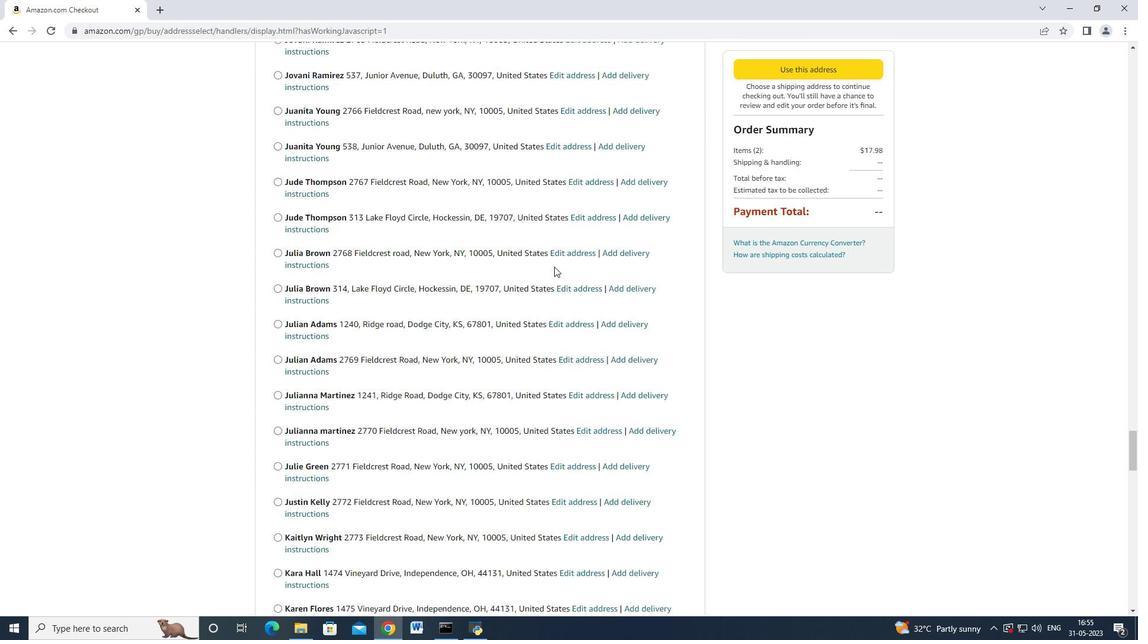 
Action: Mouse moved to (552, 261)
Screenshot: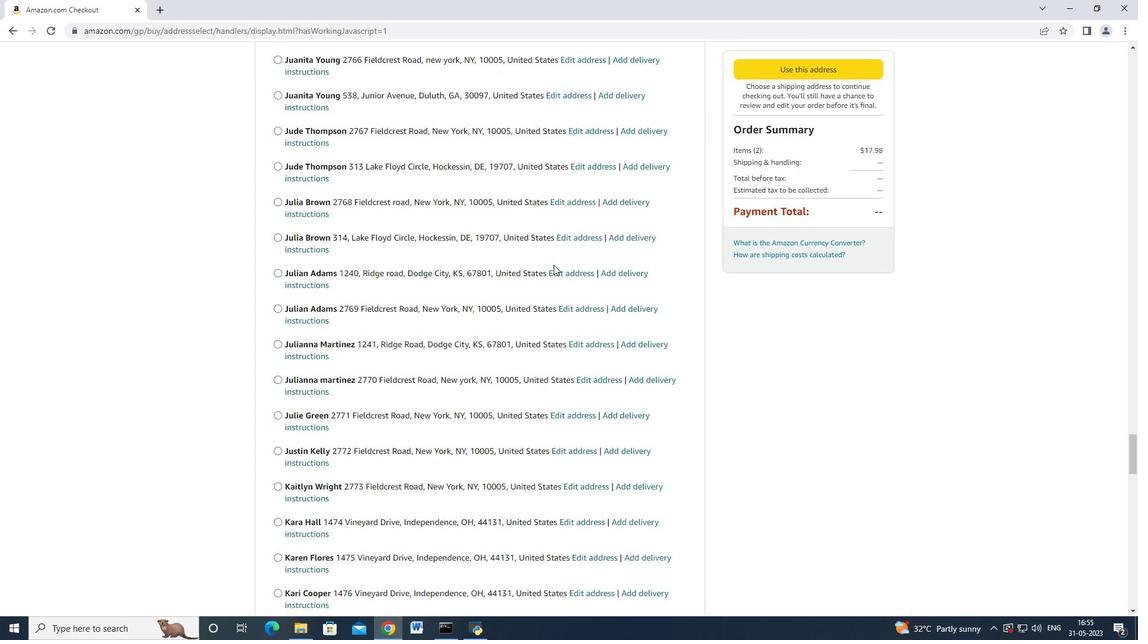 
Action: Mouse scrolled (552, 260) with delta (0, 0)
Screenshot: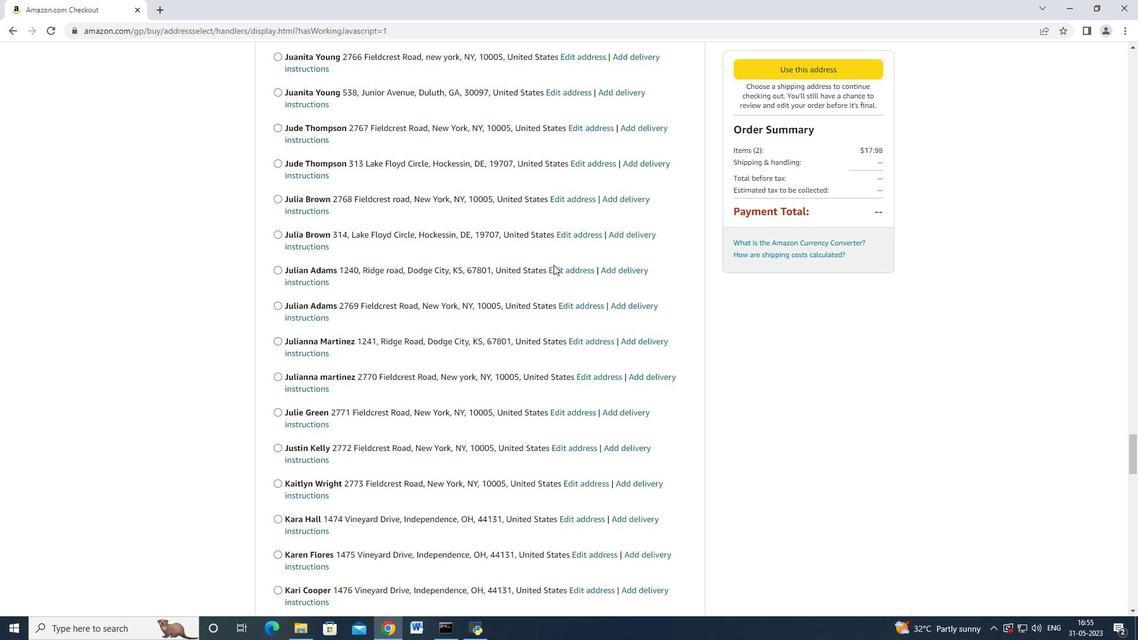 
Action: Mouse scrolled (552, 260) with delta (0, 0)
Screenshot: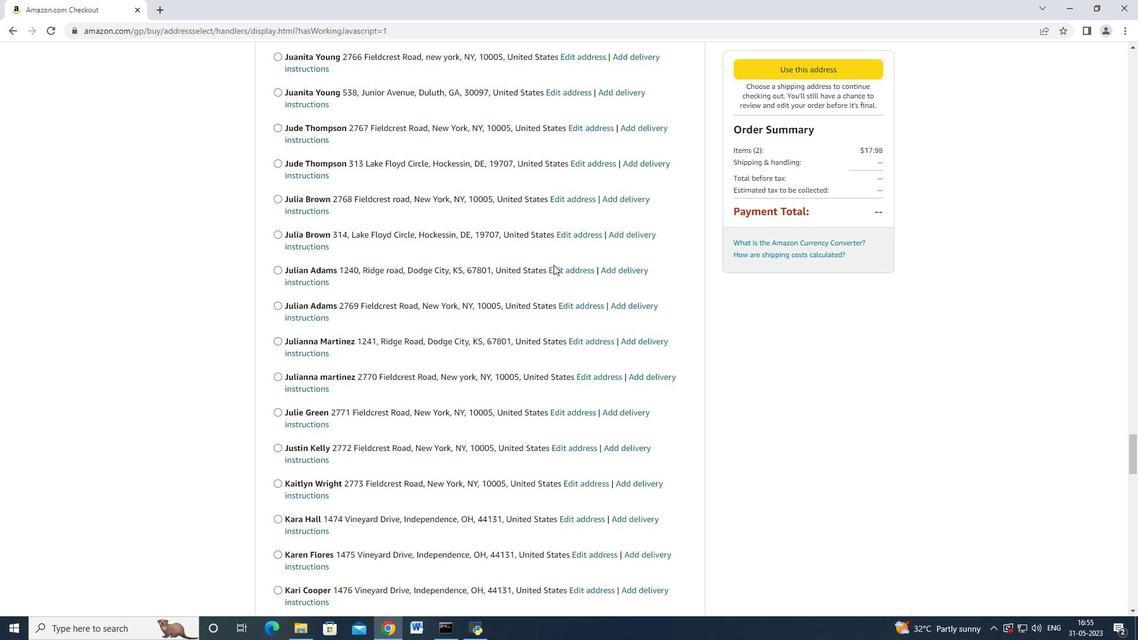 
Action: Mouse scrolled (552, 260) with delta (0, 0)
Screenshot: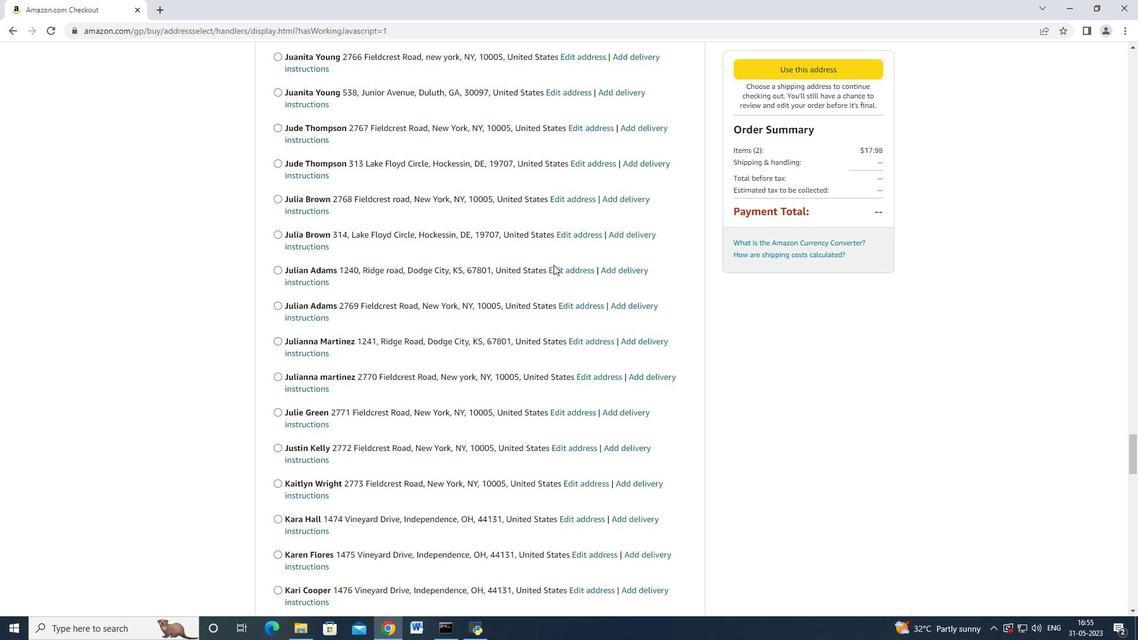 
Action: Mouse scrolled (552, 260) with delta (0, 0)
Screenshot: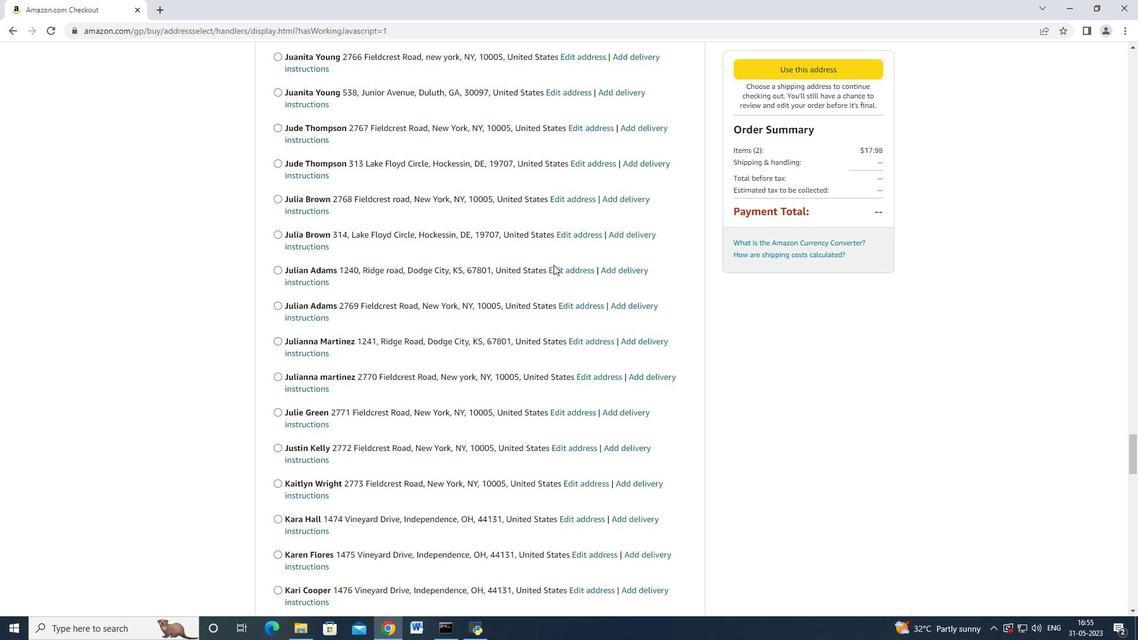 
Action: Mouse scrolled (552, 260) with delta (0, 0)
Screenshot: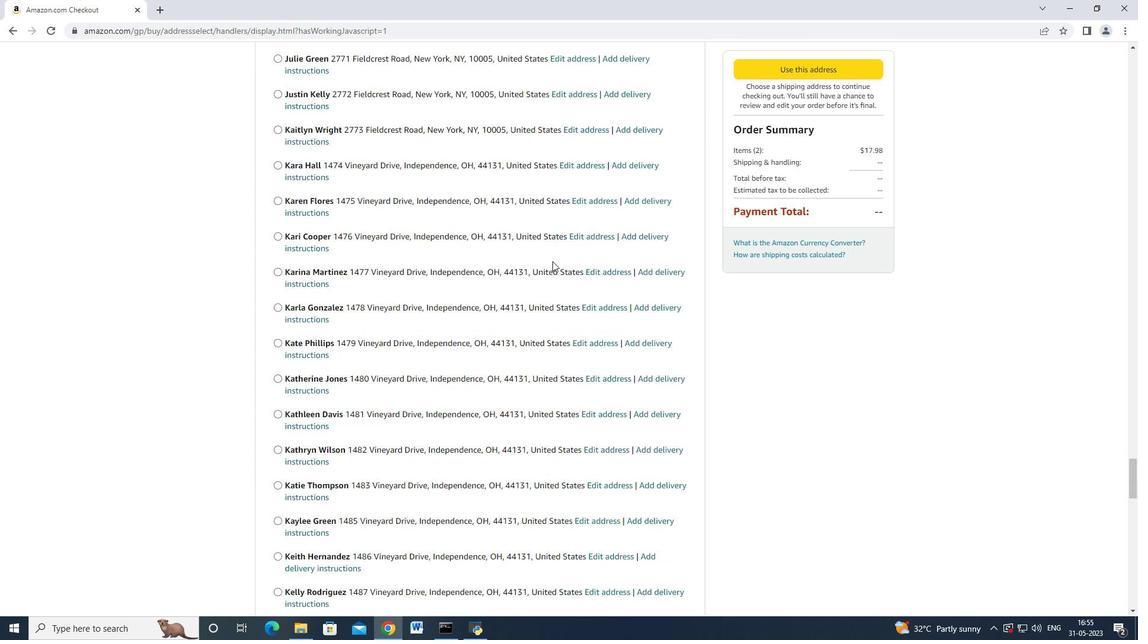 
Action: Mouse scrolled (552, 260) with delta (0, 0)
Screenshot: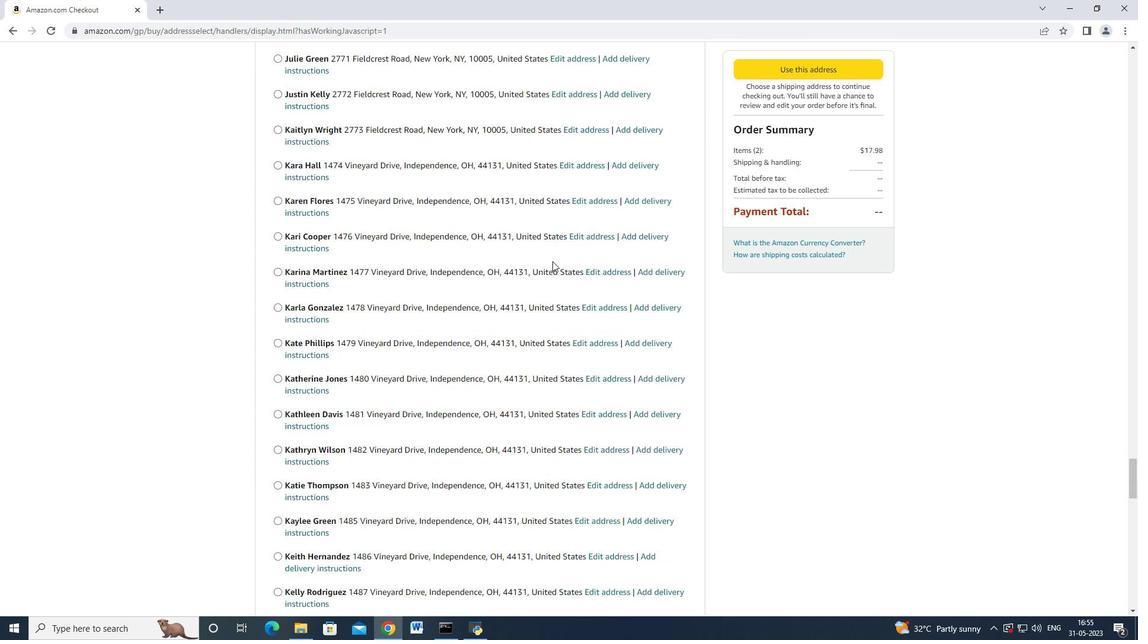 
Action: Mouse scrolled (552, 260) with delta (0, 0)
Screenshot: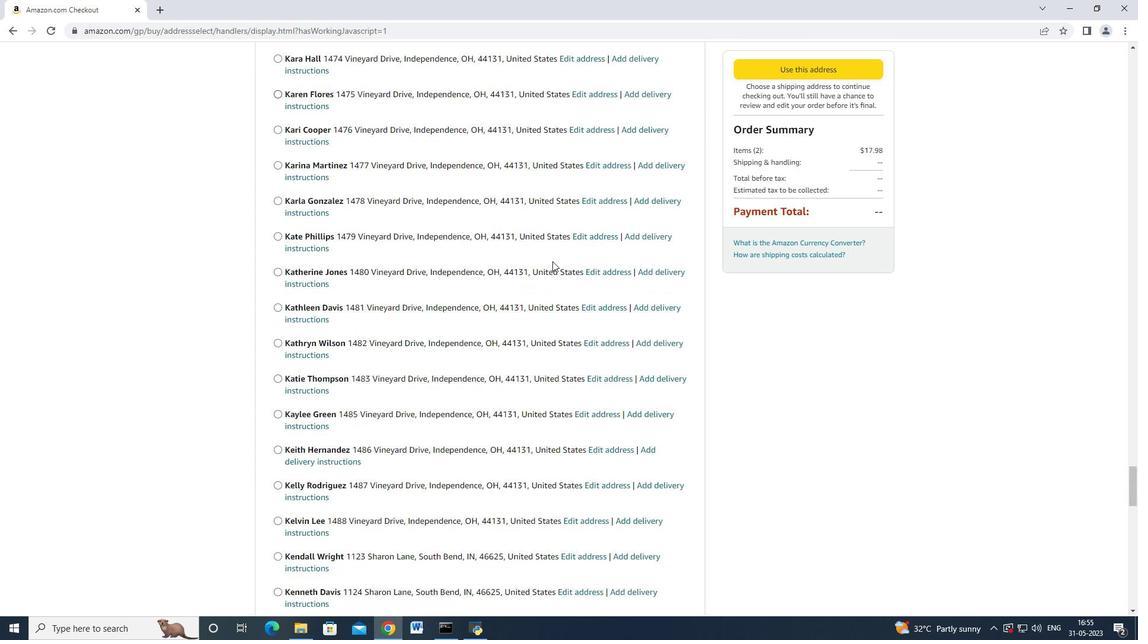 
Action: Mouse scrolled (552, 260) with delta (0, 0)
Screenshot: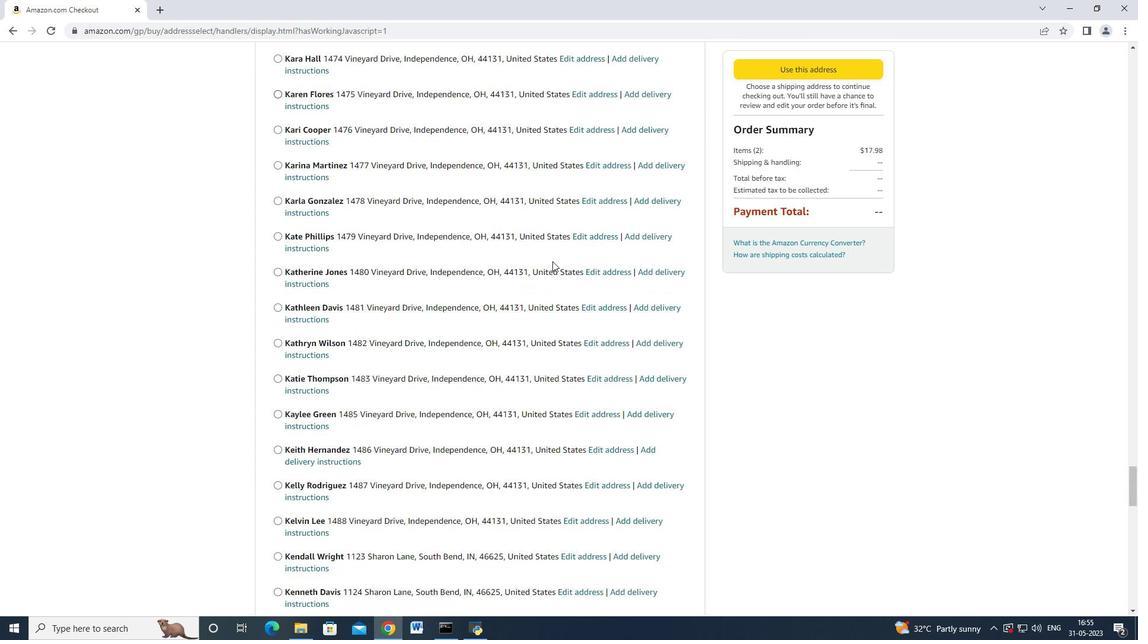 
Action: Mouse scrolled (552, 260) with delta (0, -1)
Screenshot: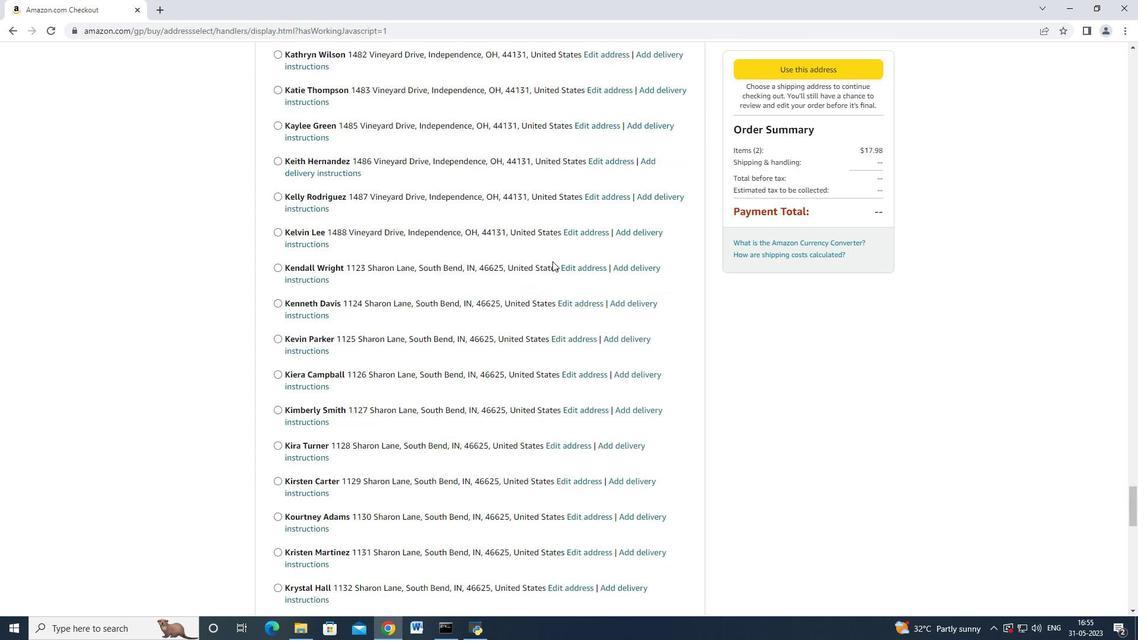 
Action: Mouse scrolled (552, 260) with delta (0, 0)
Screenshot: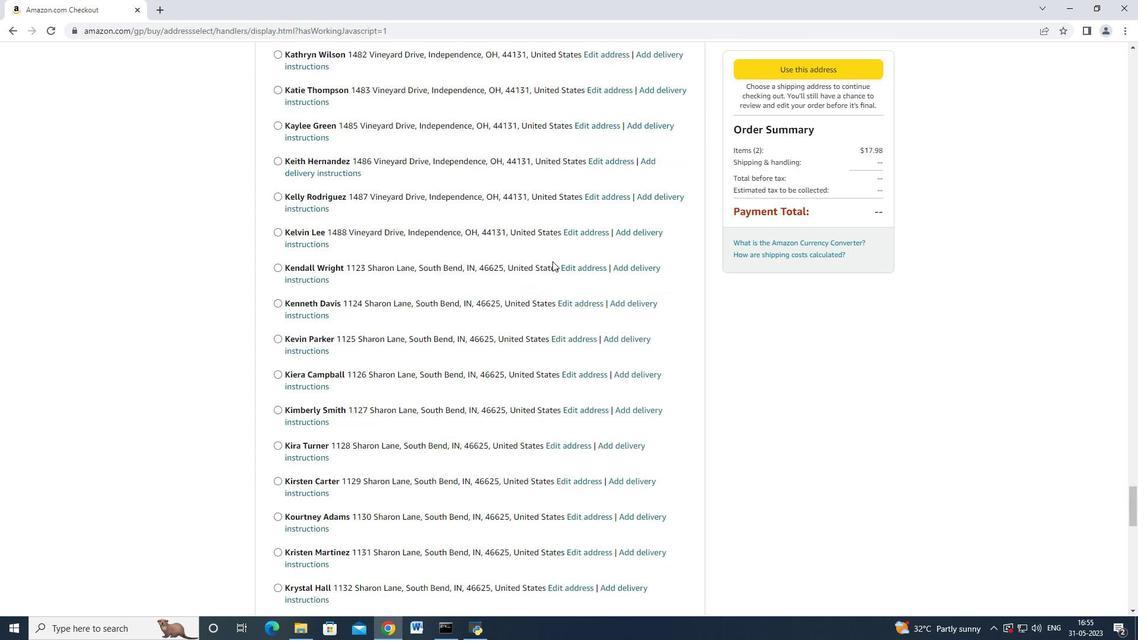 
Action: Mouse scrolled (552, 260) with delta (0, 0)
Screenshot: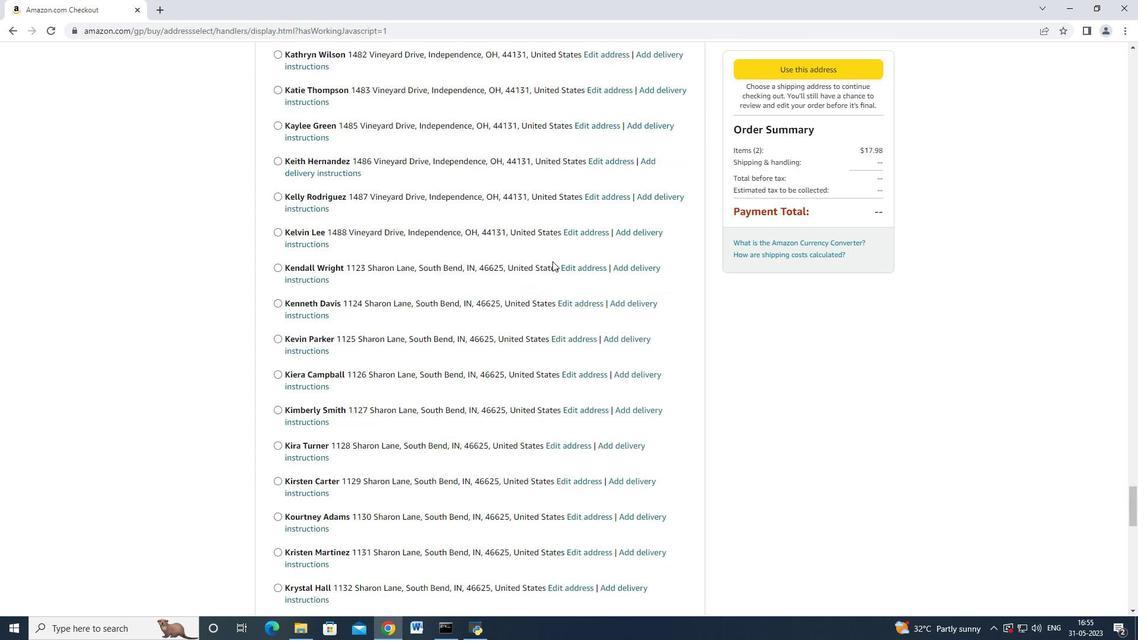 
Action: Mouse scrolled (552, 260) with delta (0, 0)
Screenshot: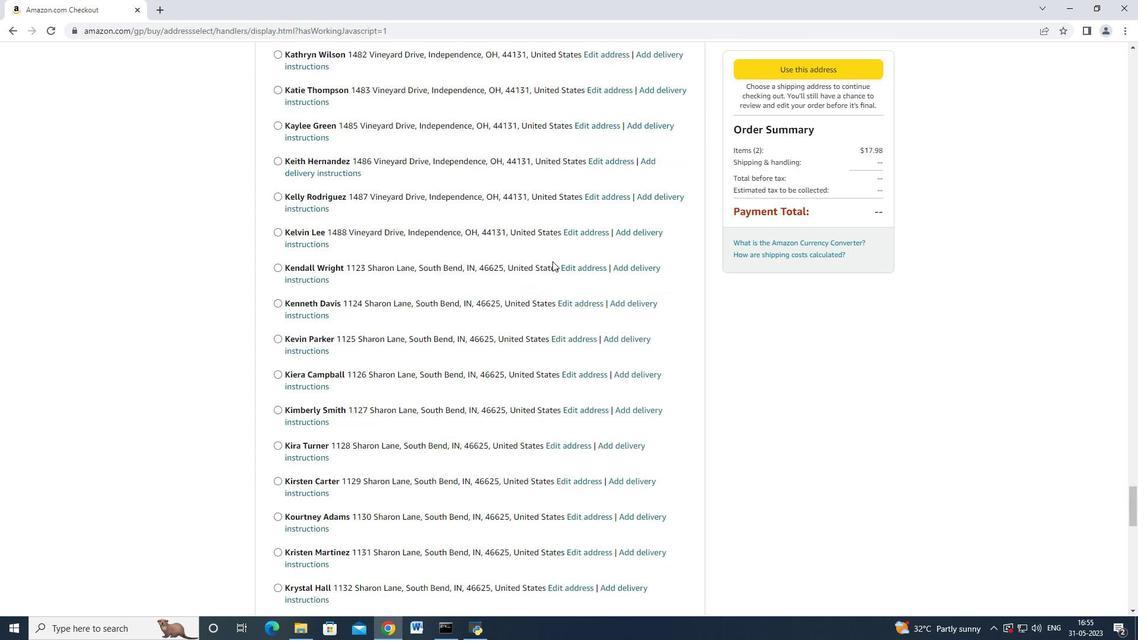 
Action: Mouse scrolled (552, 260) with delta (0, 0)
Screenshot: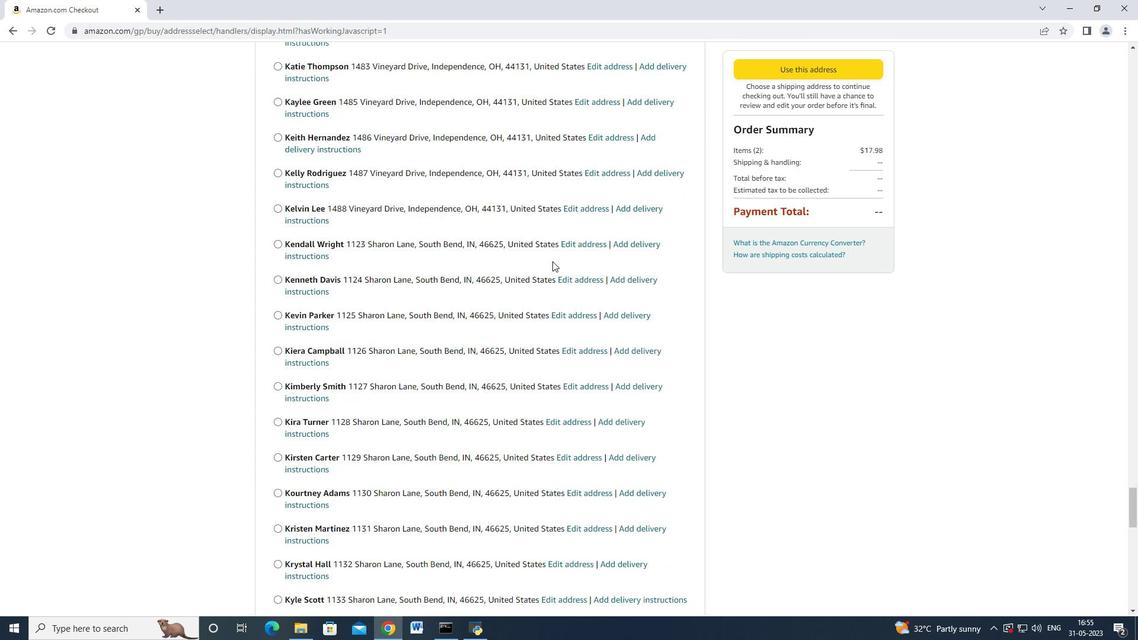 
Action: Mouse scrolled (552, 260) with delta (0, 0)
Screenshot: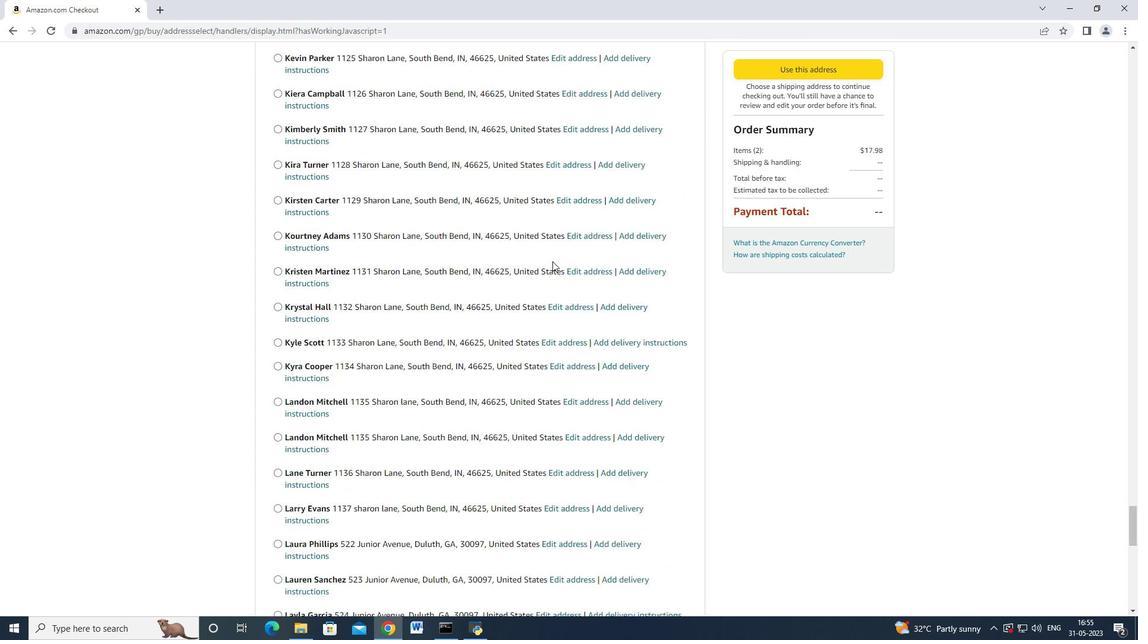 
Action: Mouse scrolled (552, 260) with delta (0, 0)
Screenshot: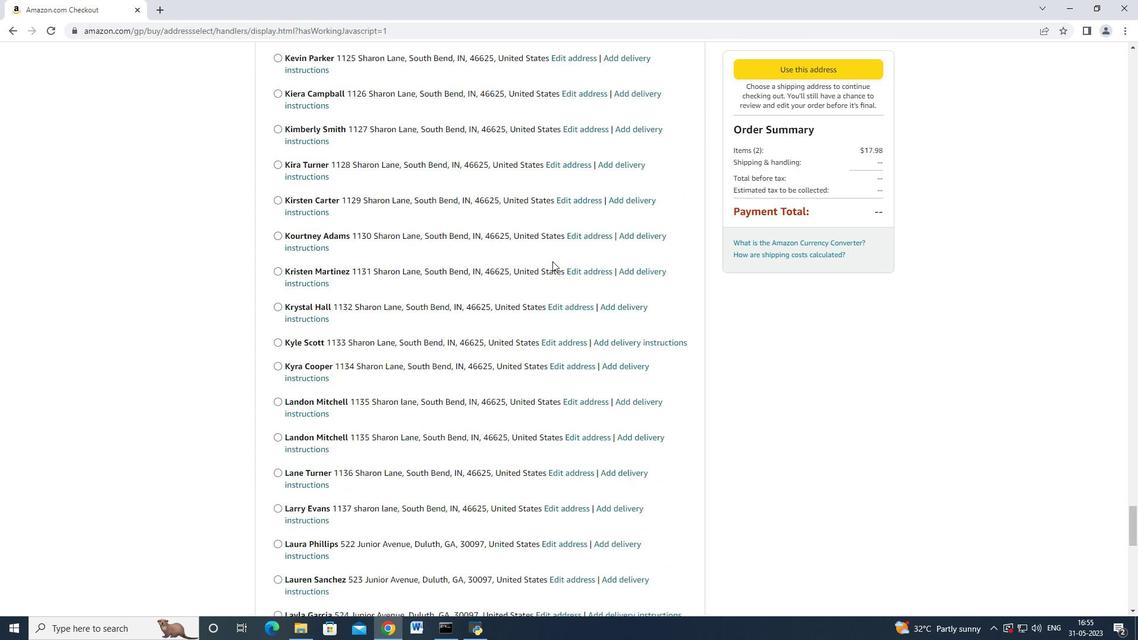 
Action: Mouse scrolled (552, 260) with delta (0, 0)
Screenshot: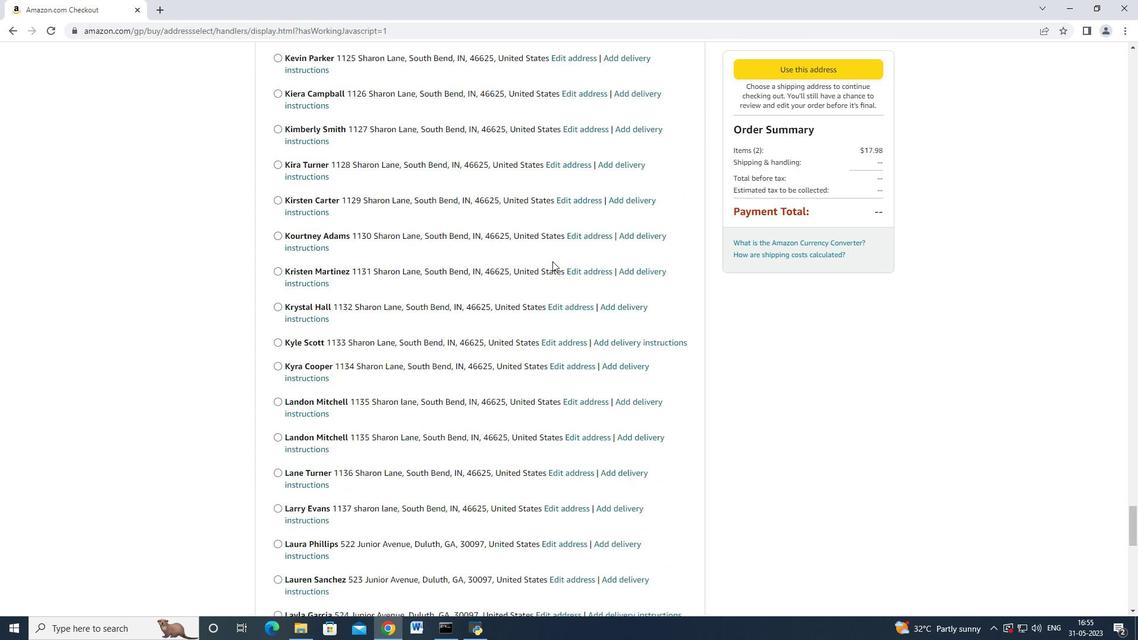 
Action: Mouse scrolled (552, 260) with delta (0, 0)
Screenshot: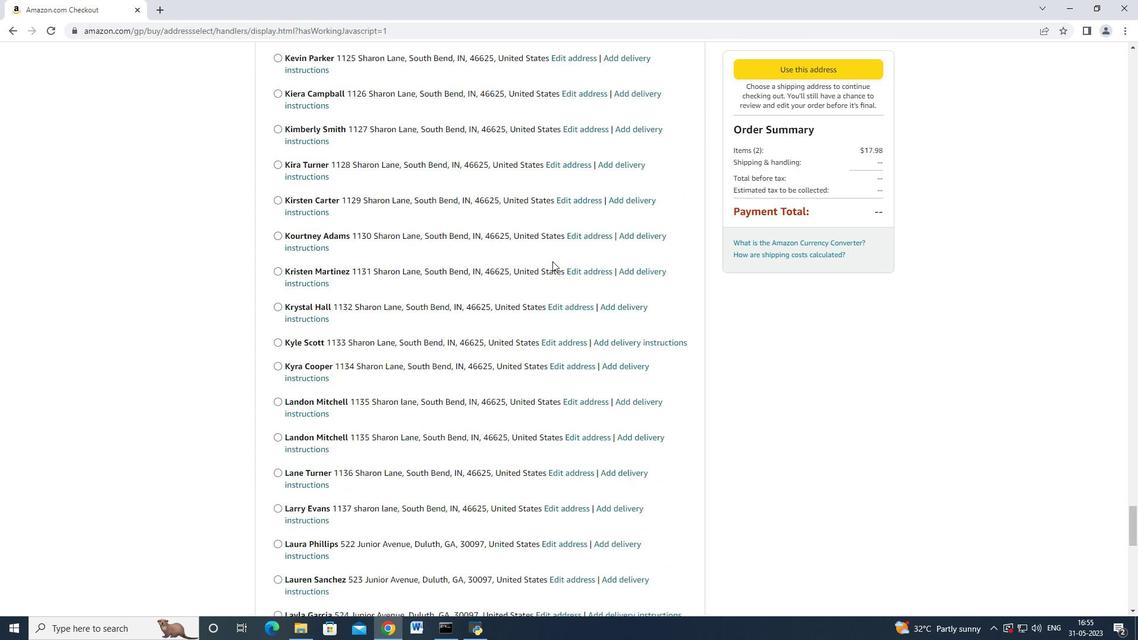 
Action: Mouse scrolled (552, 260) with delta (0, 0)
Screenshot: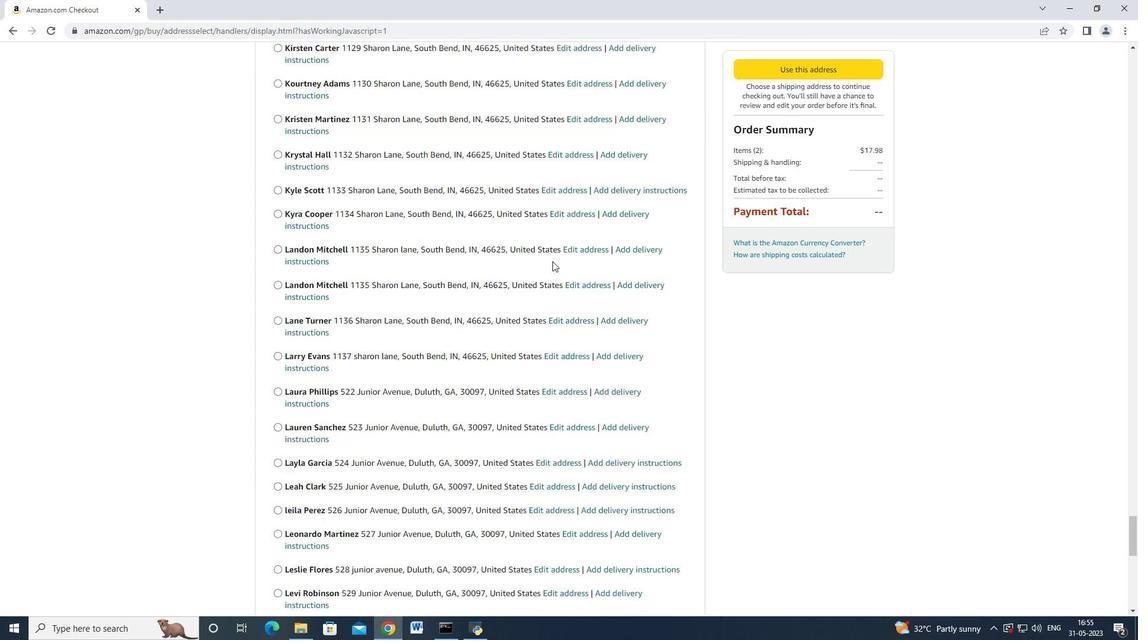 
Action: Mouse scrolled (552, 260) with delta (0, 0)
Screenshot: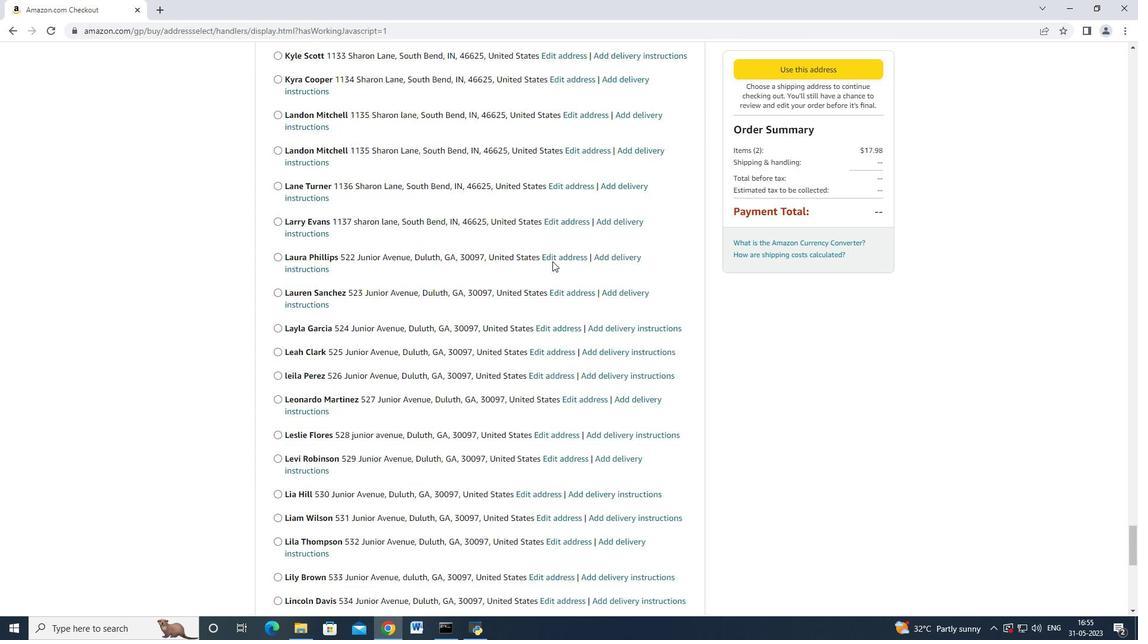 
Action: Mouse scrolled (552, 260) with delta (0, -1)
Screenshot: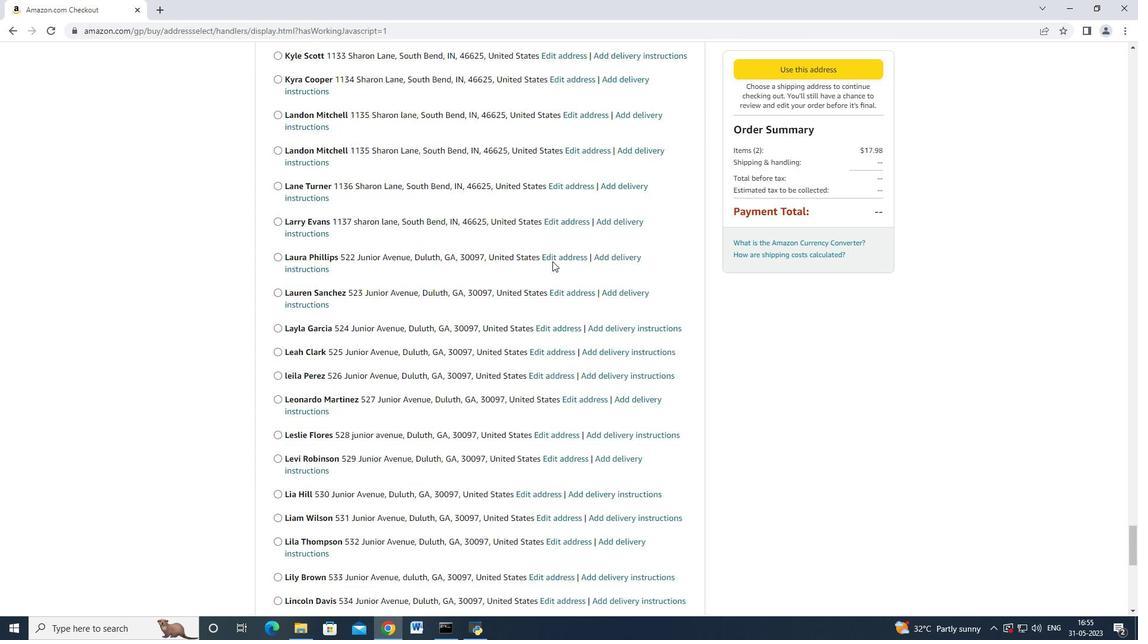 
Action: Mouse scrolled (552, 260) with delta (0, 0)
Screenshot: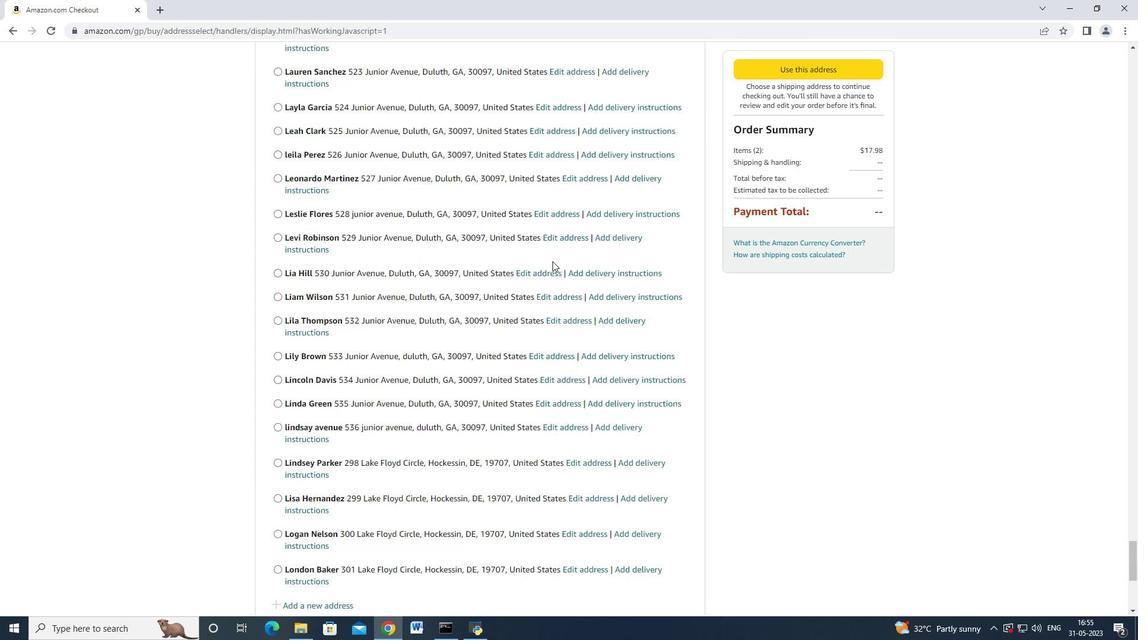 
Action: Mouse scrolled (552, 260) with delta (0, 0)
Screenshot: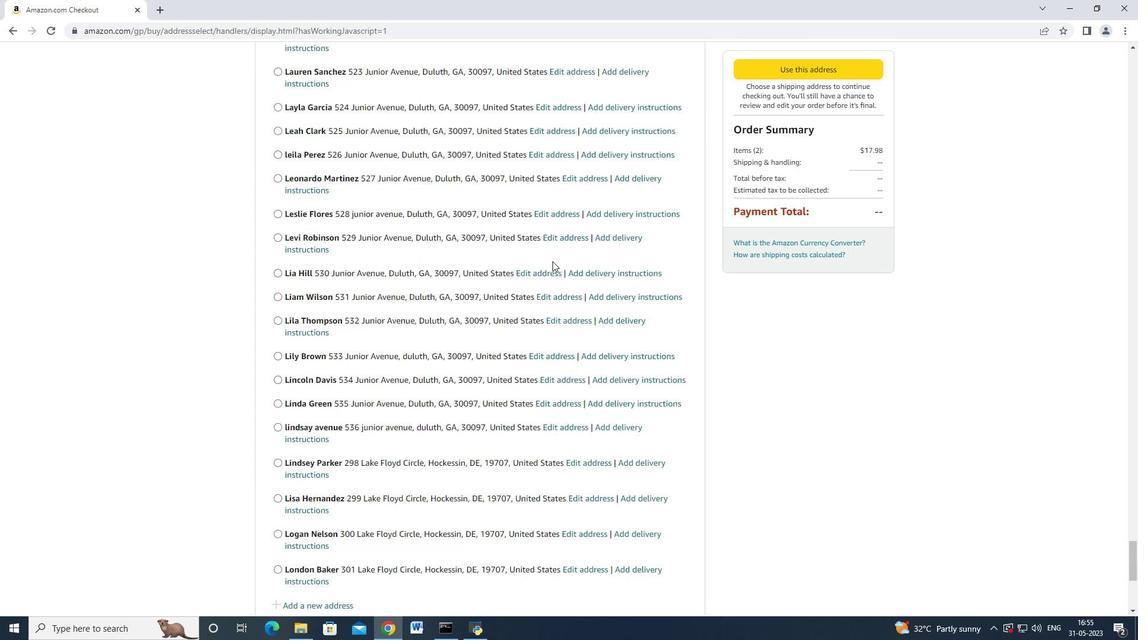 
Action: Mouse scrolled (552, 260) with delta (0, 0)
Screenshot: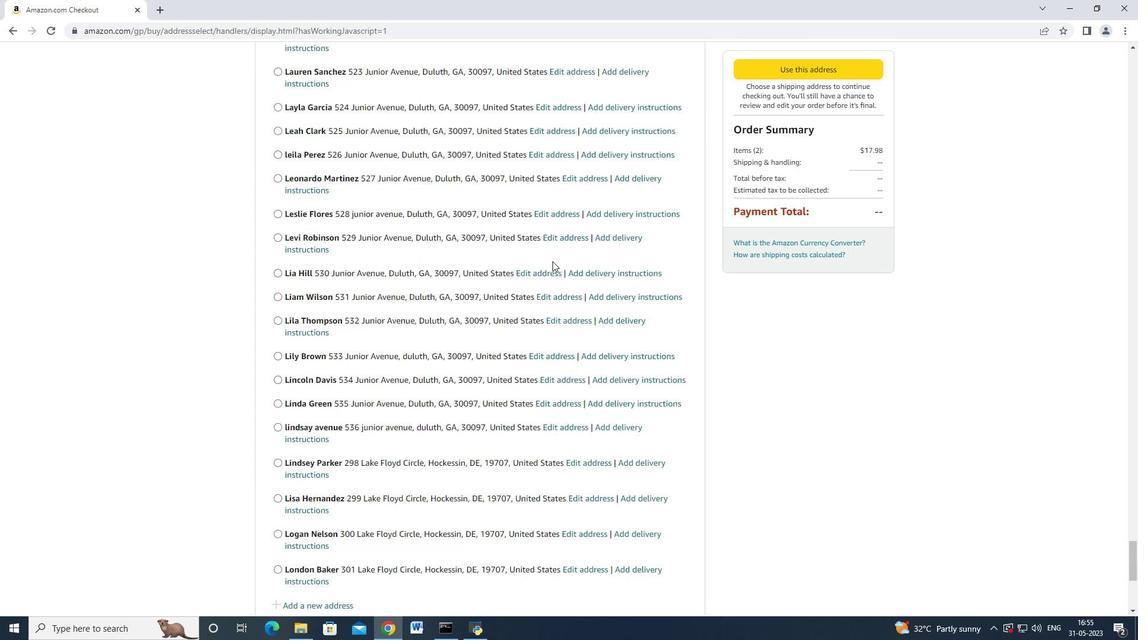 
Action: Mouse scrolled (552, 260) with delta (0, 0)
Screenshot: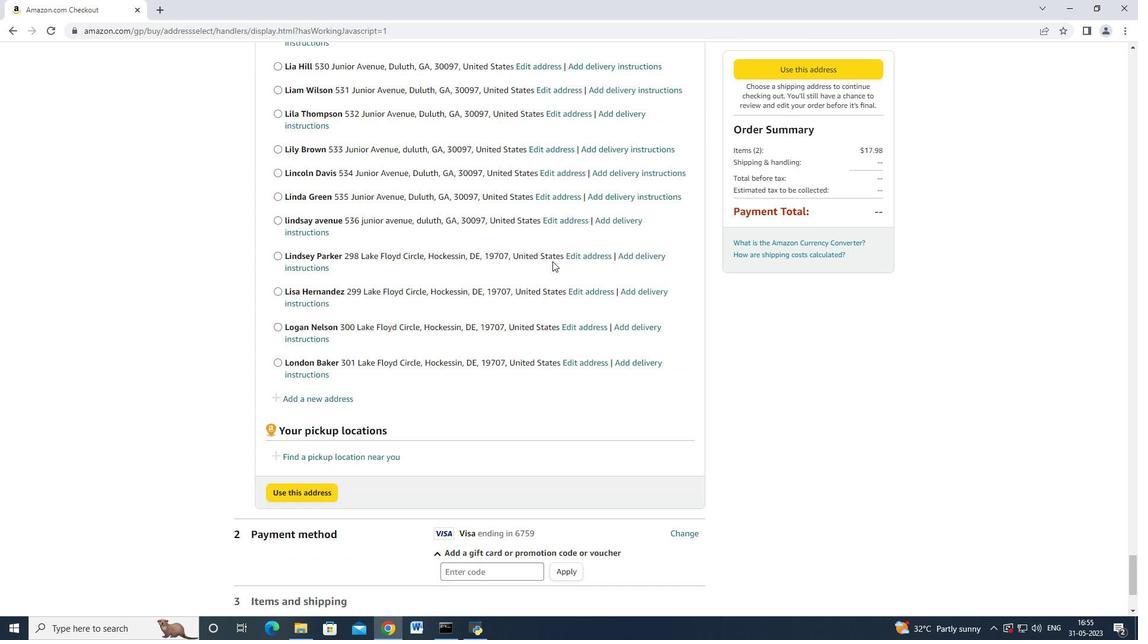 
Action: Mouse scrolled (552, 260) with delta (0, 0)
Screenshot: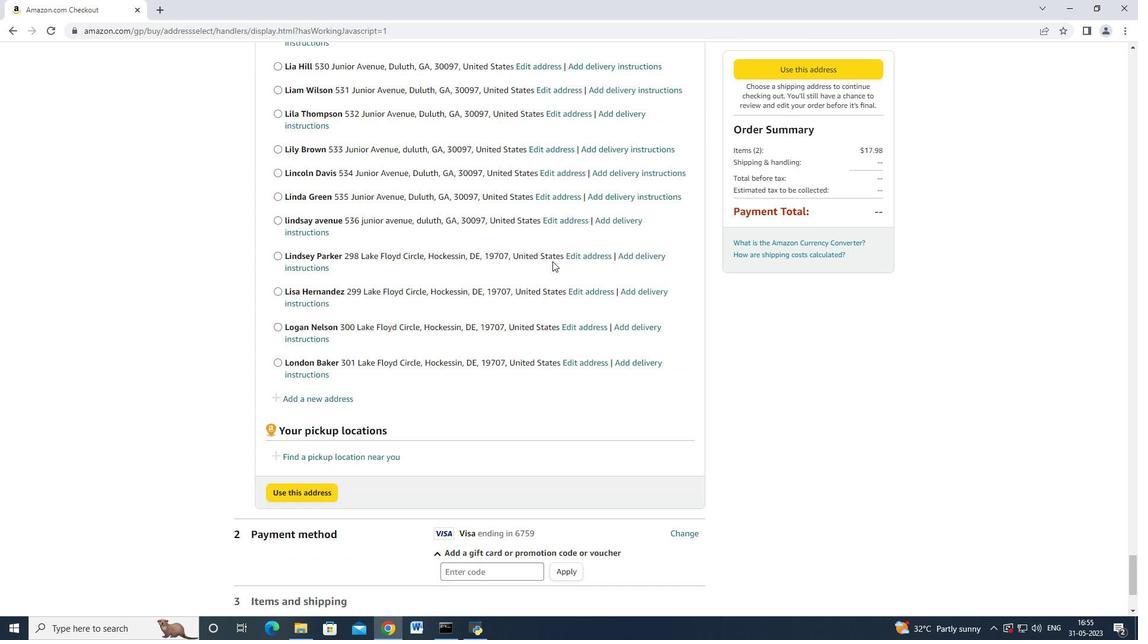 
Action: Mouse scrolled (552, 260) with delta (0, 0)
Screenshot: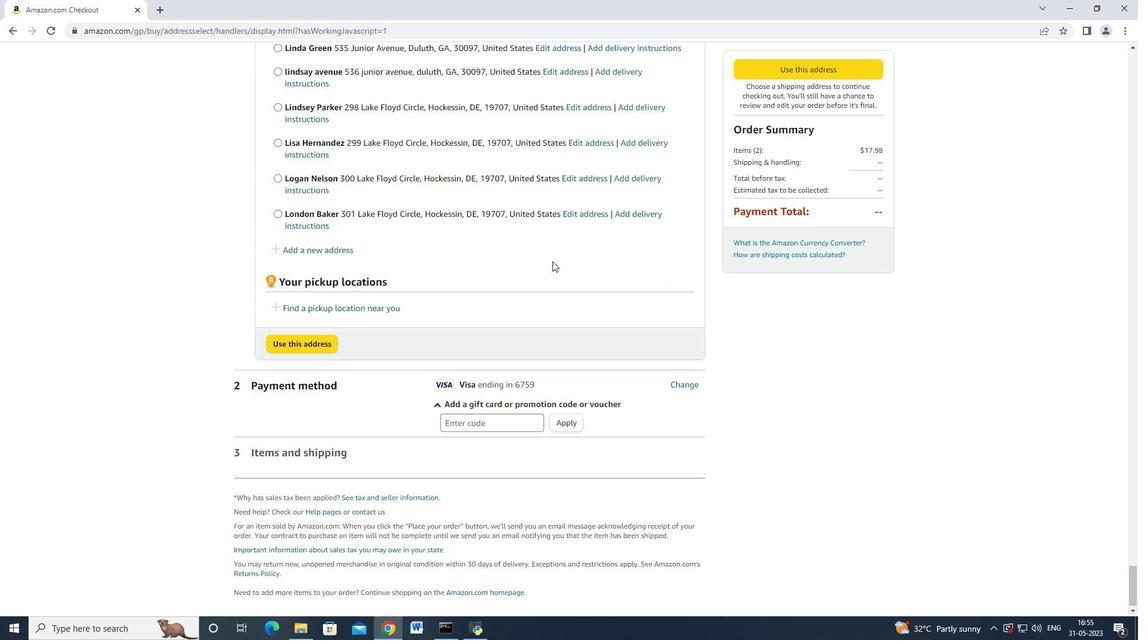 
Action: Mouse scrolled (552, 260) with delta (0, 0)
Screenshot: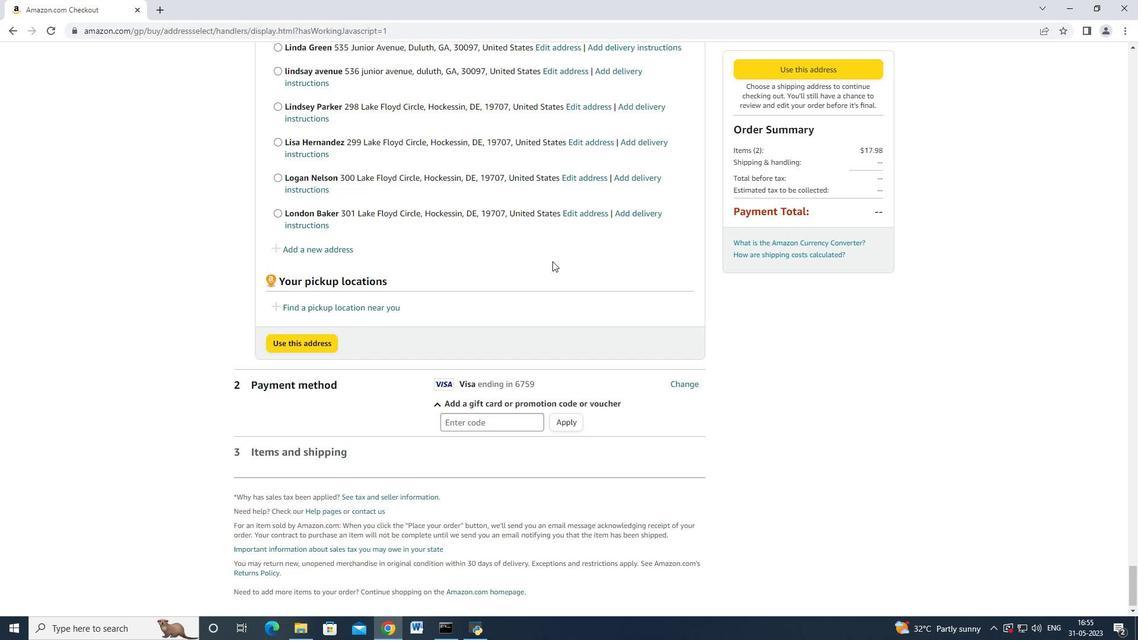 
Action: Mouse scrolled (552, 260) with delta (0, 0)
Screenshot: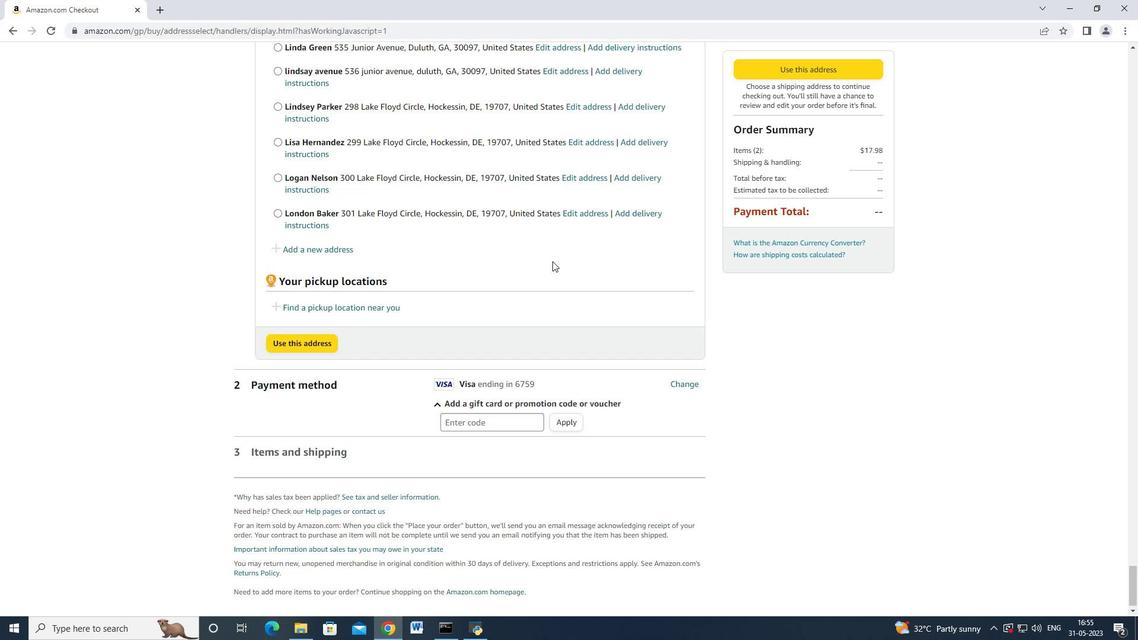 
Action: Mouse scrolled (552, 260) with delta (0, 0)
Screenshot: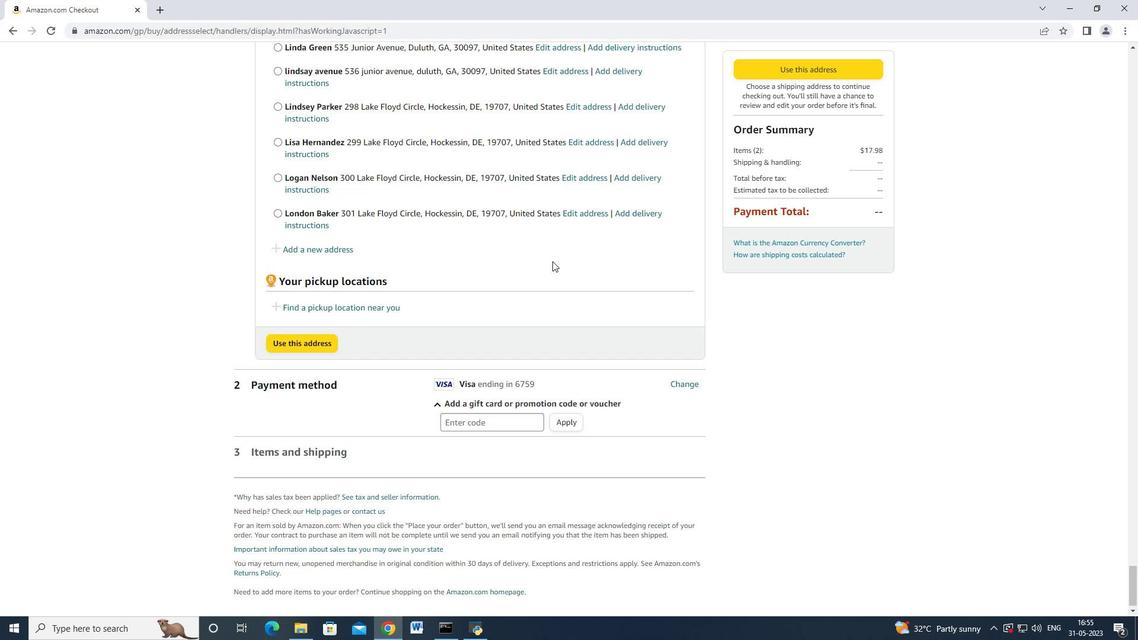 
Action: Mouse moved to (339, 243)
Screenshot: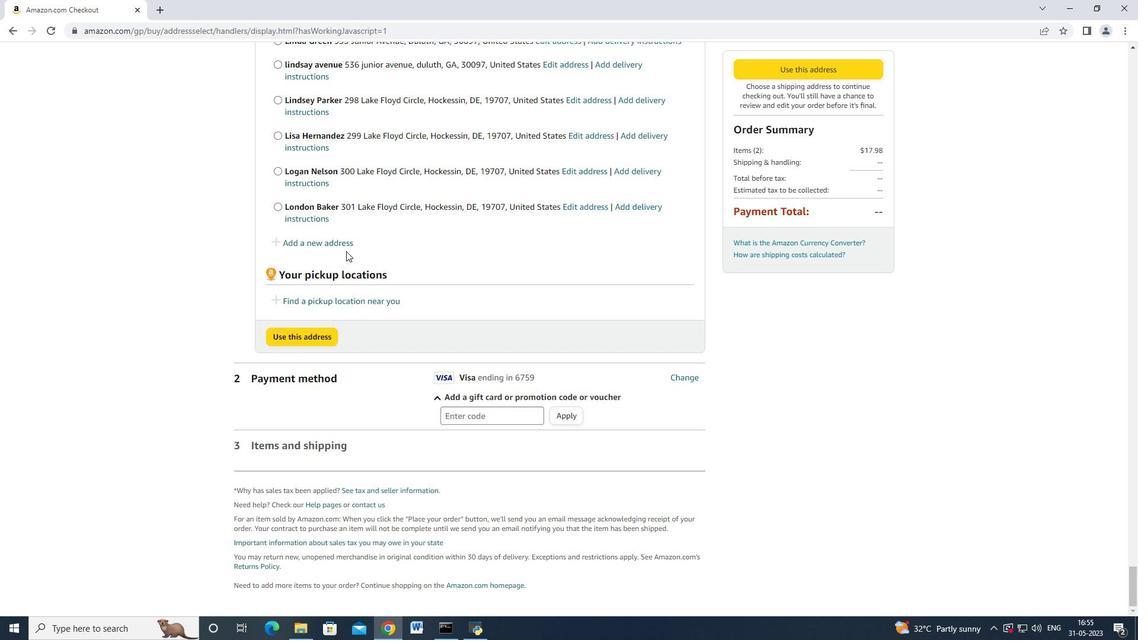
Action: Mouse pressed left at (339, 243)
Screenshot: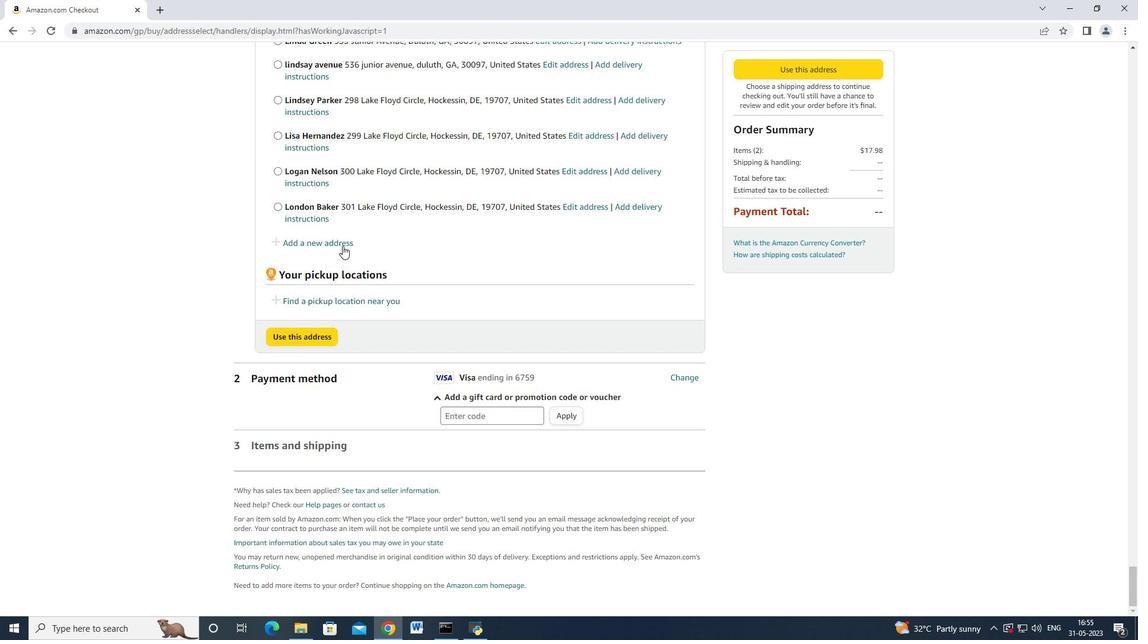 
Action: Mouse moved to (387, 291)
Screenshot: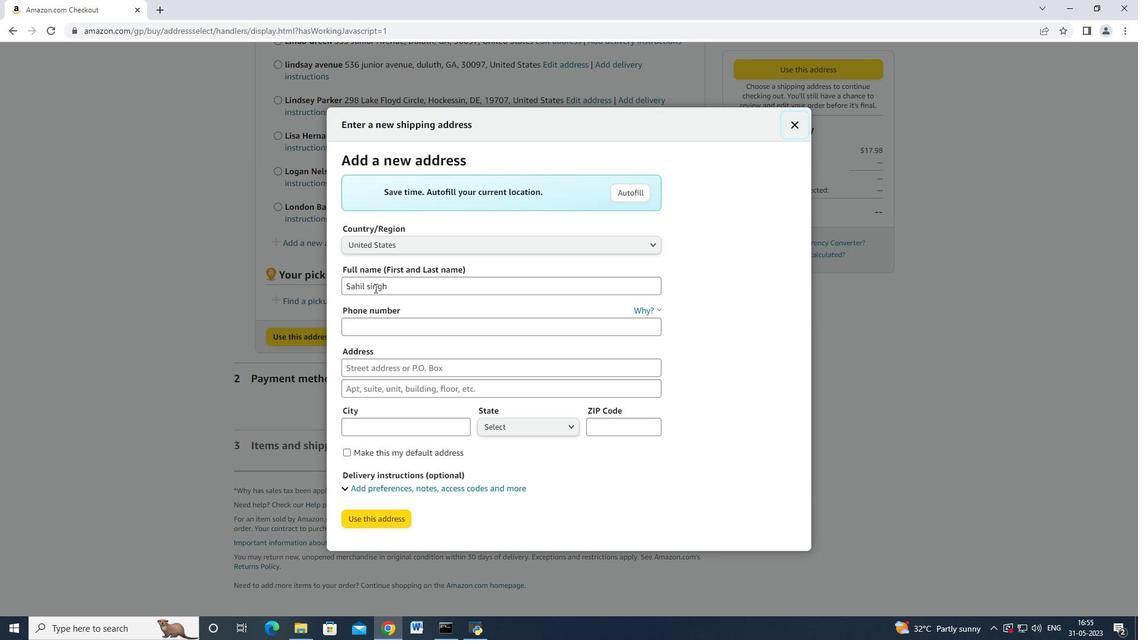 
Action: Mouse pressed left at (387, 291)
Screenshot: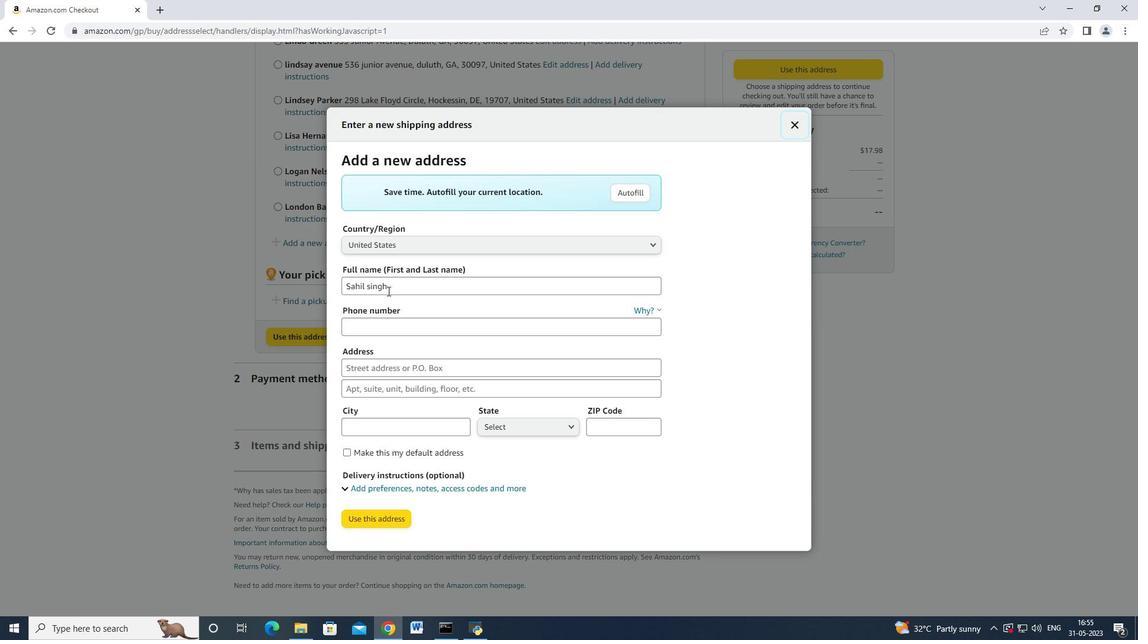 
Action: Mouse moved to (348, 290)
Screenshot: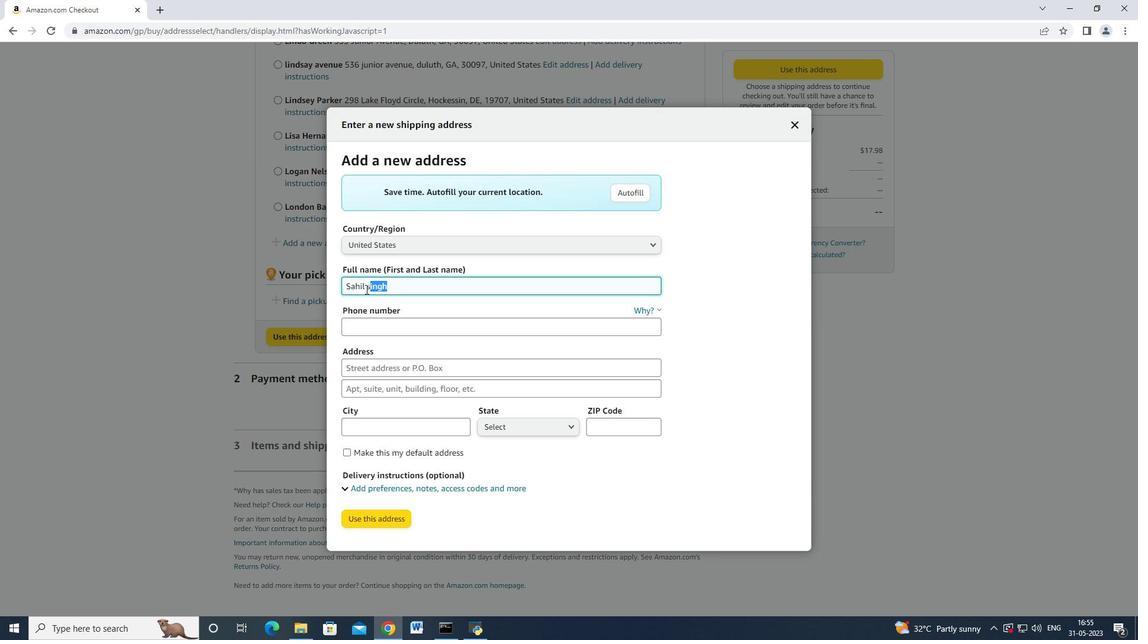 
Action: Key pressed <Key.backspace><Key.backspace><Key.shift>Lorean<Key.space><Key.backspace><Key.backspace><Key.backspace>na<Key.space><Key.shift>Ramirez<Key.space><Key.tab><Key.tab>3022398079<Key.tab>302<Key.space><Key.shift>Lake<Key.space><Key.shift>Floyd<Key.space><Key.shift>Circle<Key.space><Key.tab><Key.tab><Key.shift>Hockessin
Screenshot: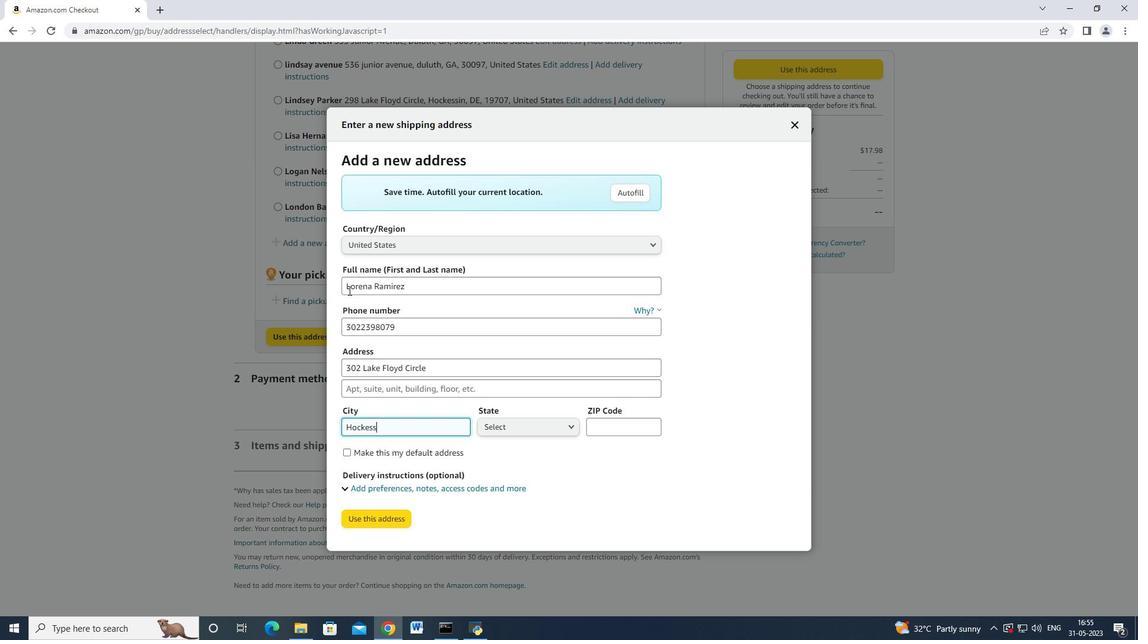 
Action: Mouse moved to (503, 430)
Screenshot: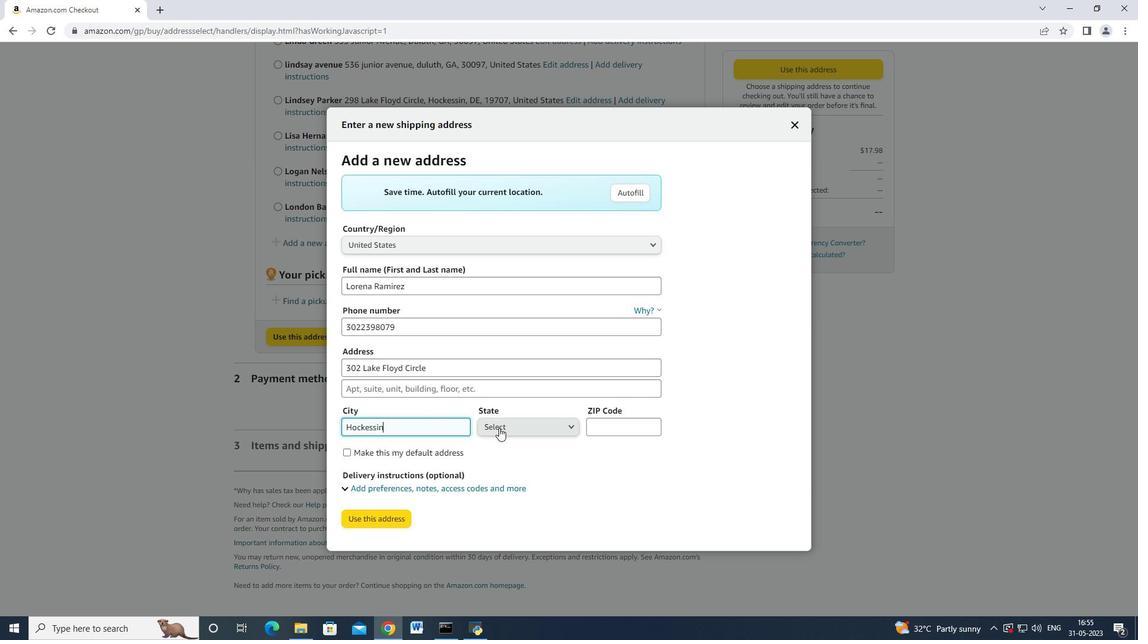 
Action: Mouse pressed left at (503, 430)
Screenshot: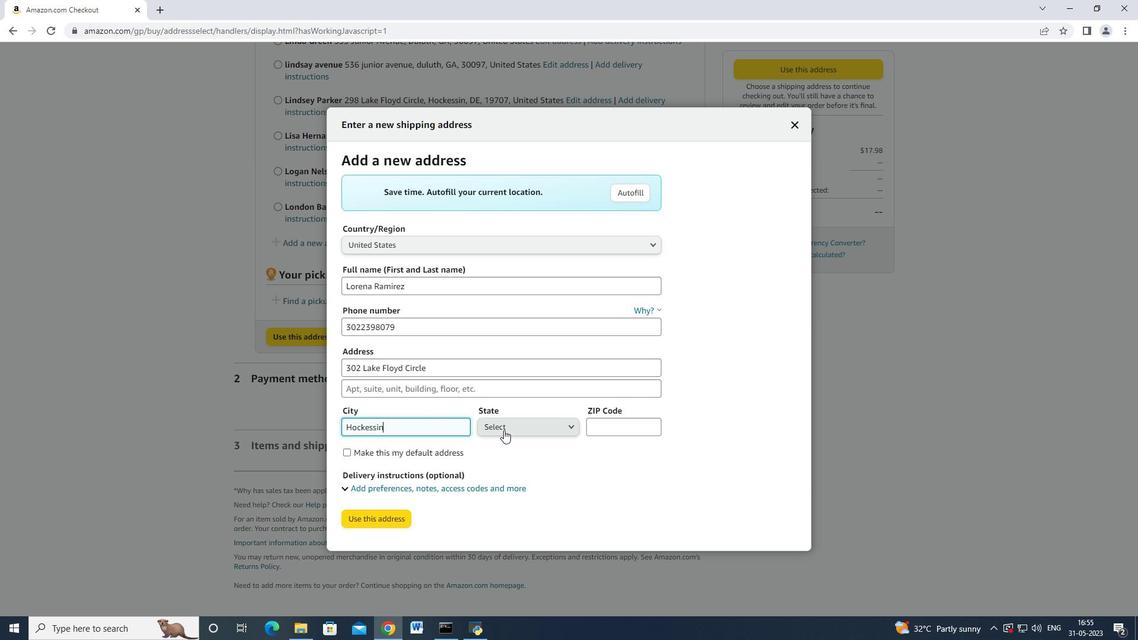 
Action: Mouse moved to (535, 327)
Screenshot: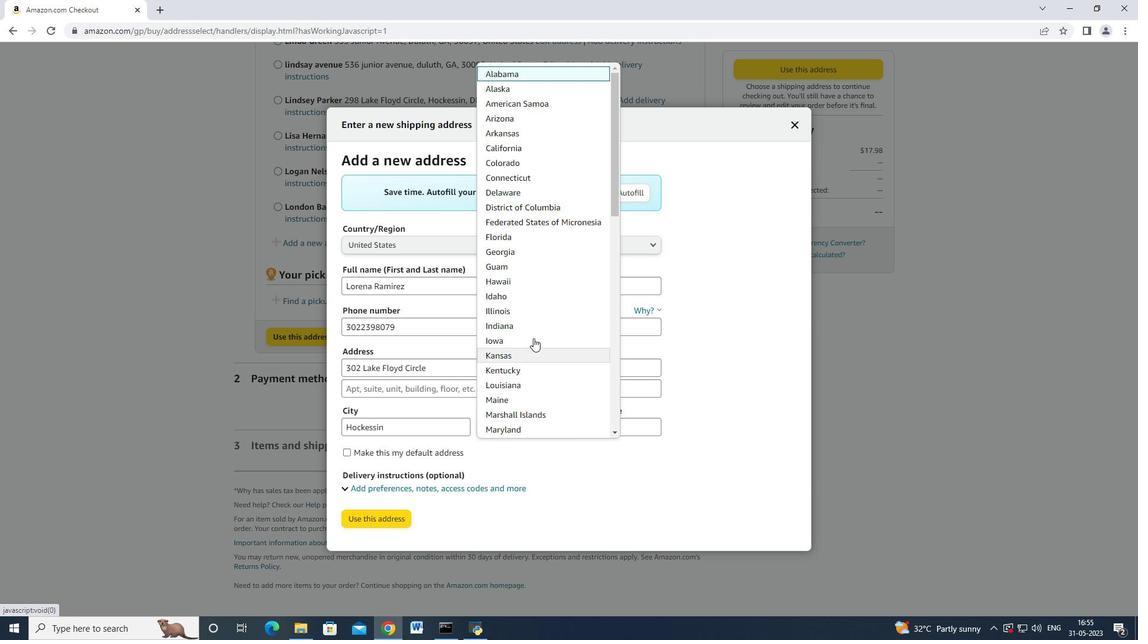 
Action: Mouse scrolled (535, 327) with delta (0, 0)
Screenshot: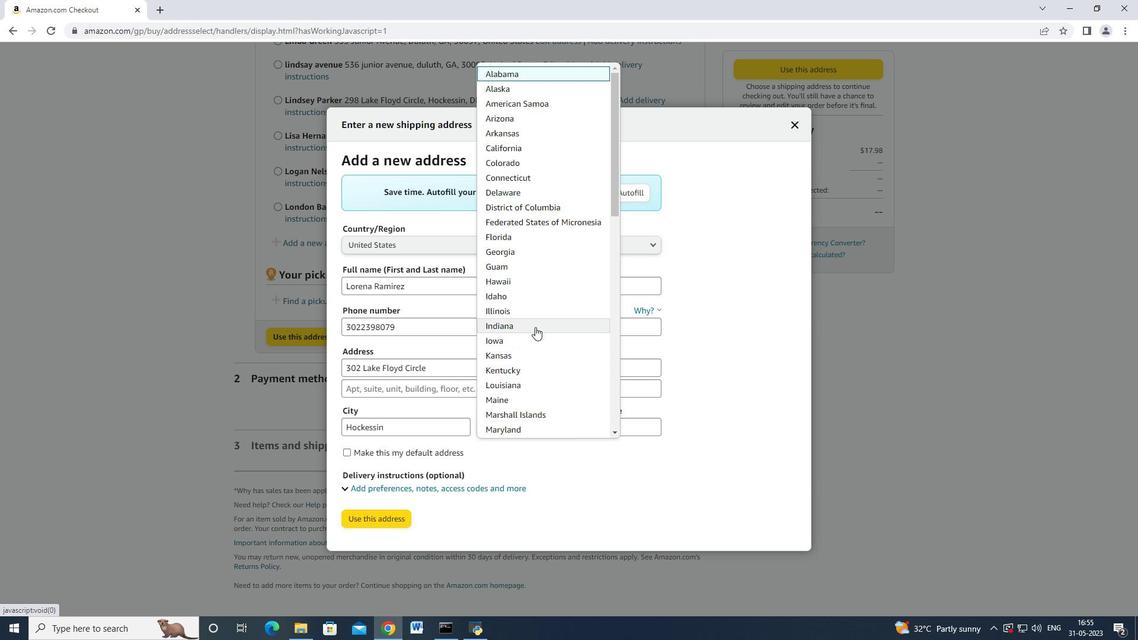 
Action: Mouse moved to (531, 195)
Screenshot: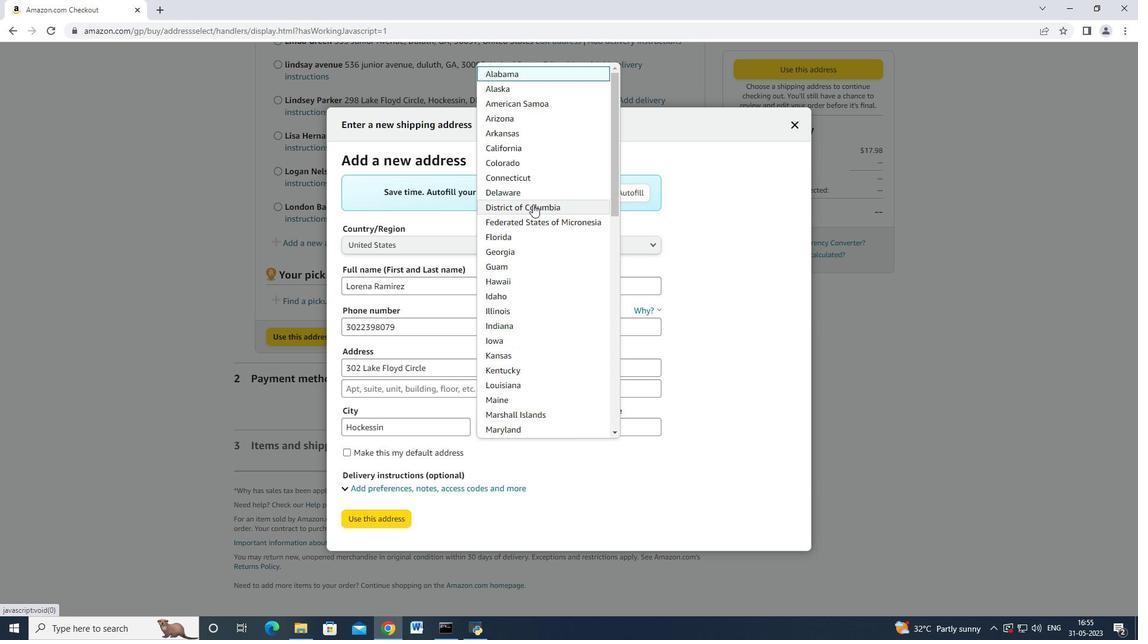 
Action: Mouse pressed left at (531, 195)
Screenshot: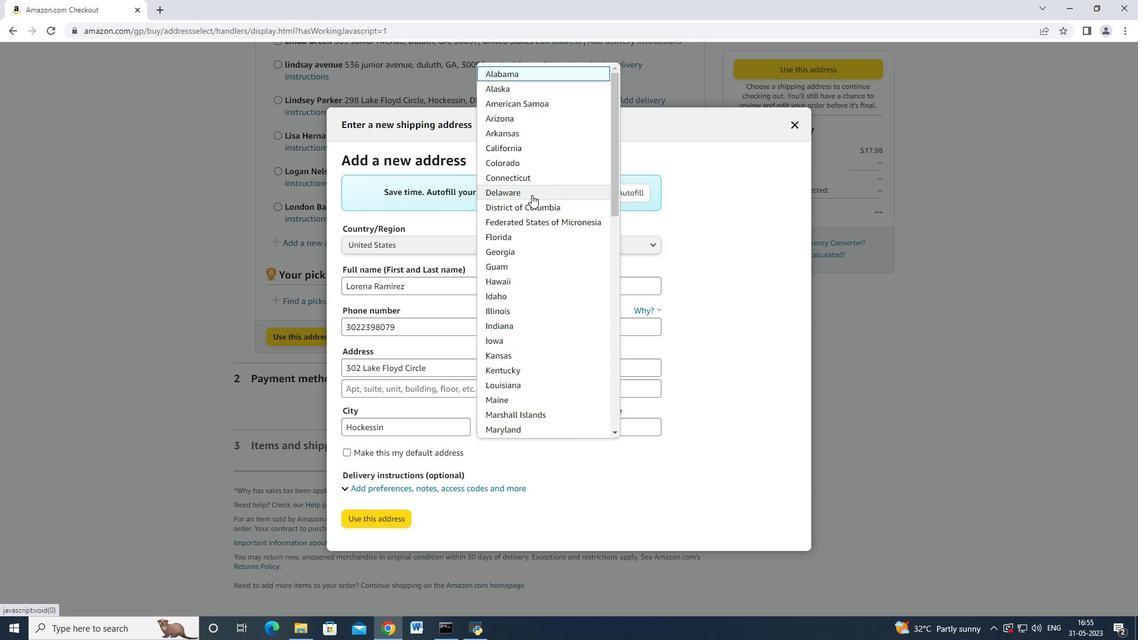 
Action: Mouse moved to (625, 422)
Screenshot: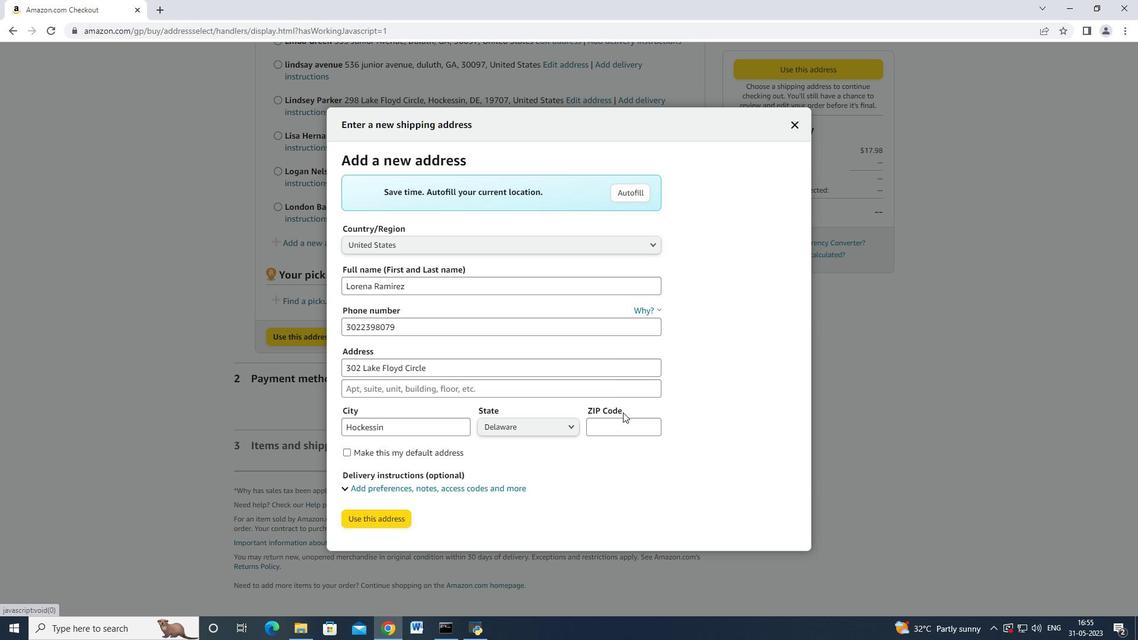 
Action: Mouse pressed left at (625, 422)
Screenshot: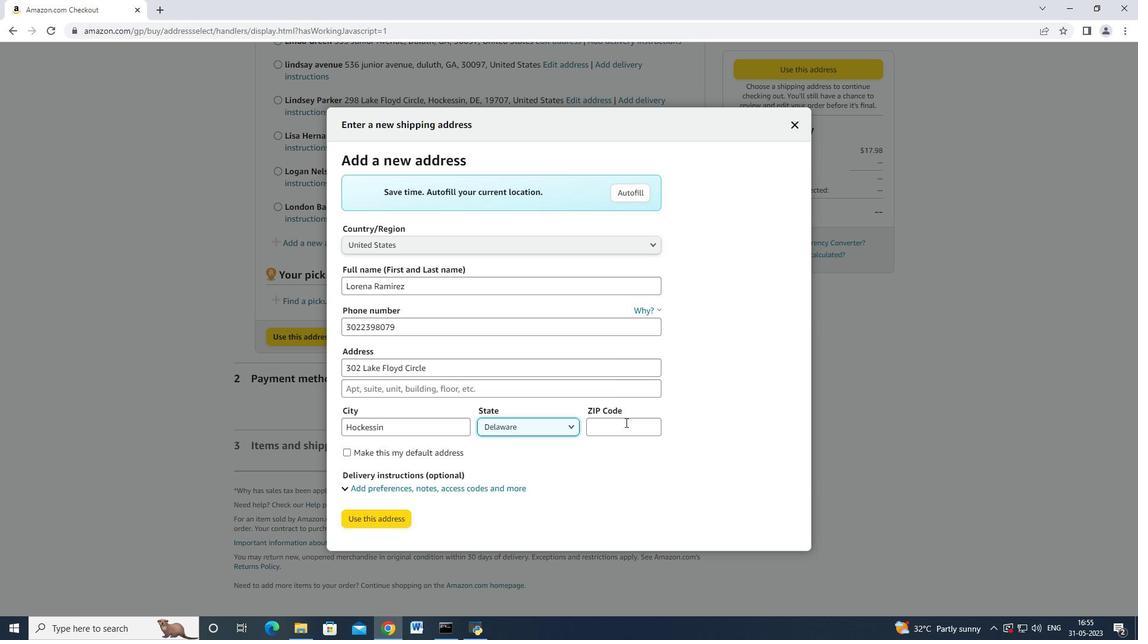 
Action: Mouse moved to (624, 422)
Screenshot: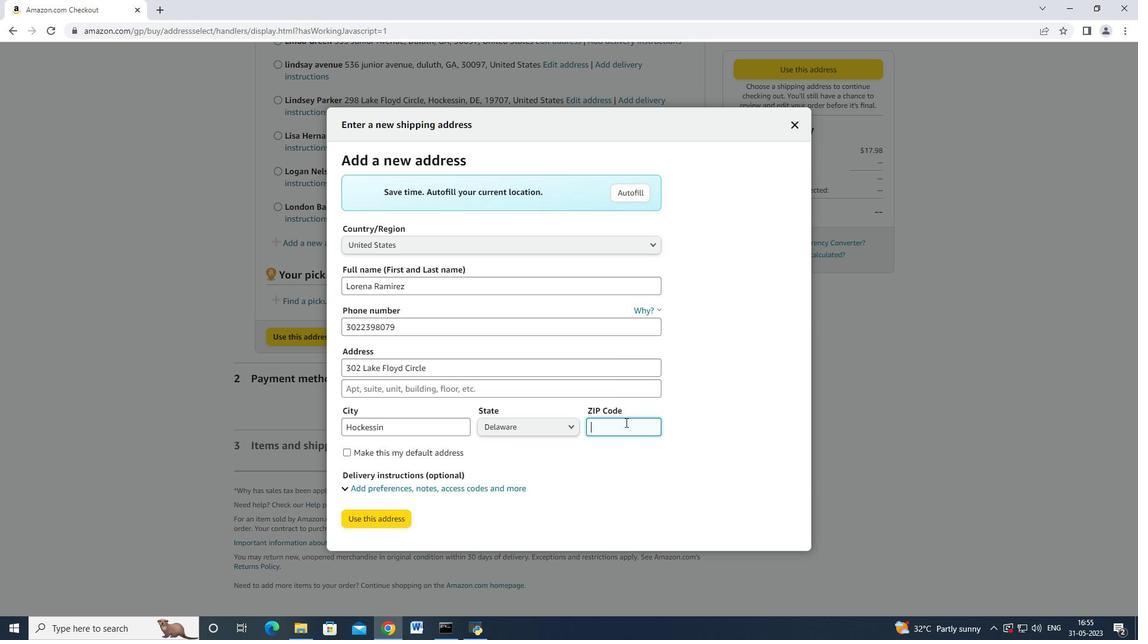 
Action: Key pressed 19707
Screenshot: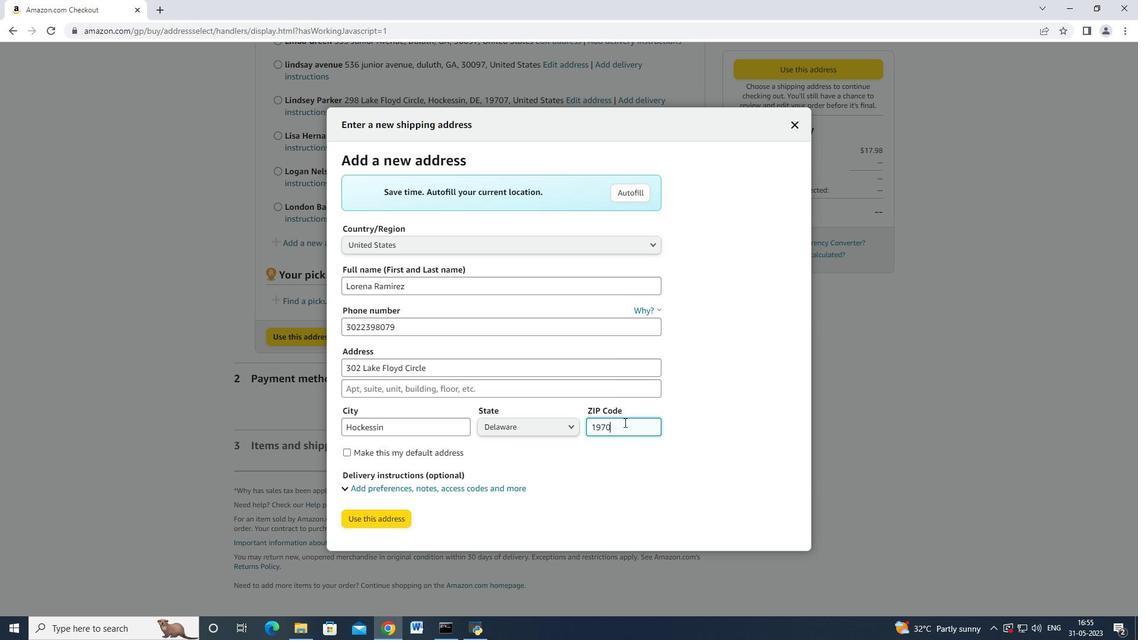 
Action: Mouse moved to (388, 518)
Screenshot: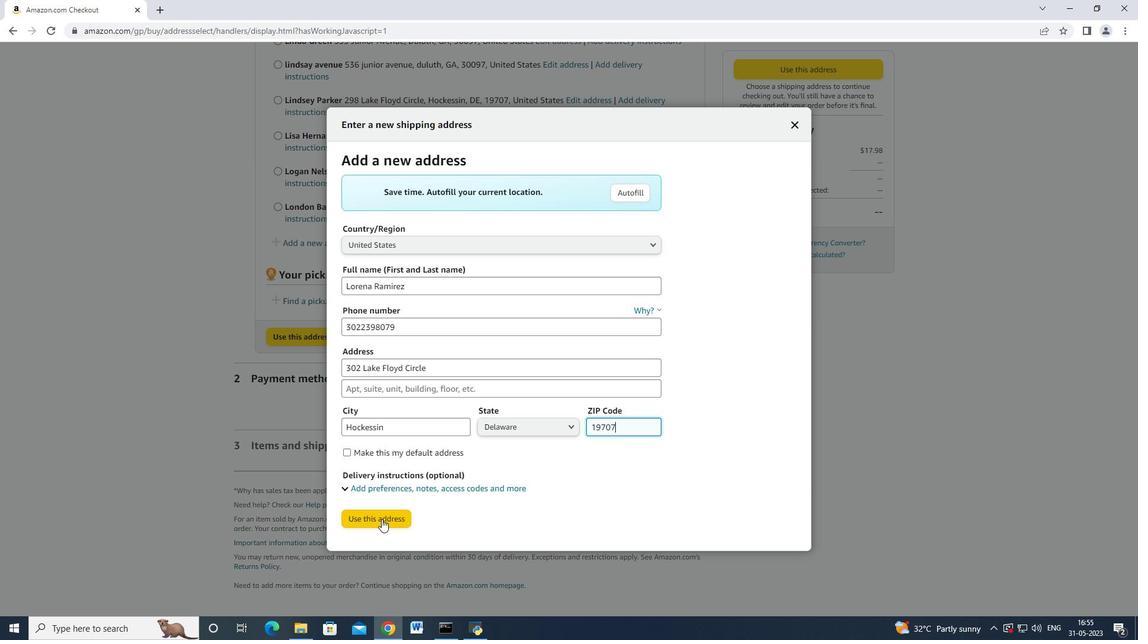 
Action: Mouse pressed left at (388, 518)
Screenshot: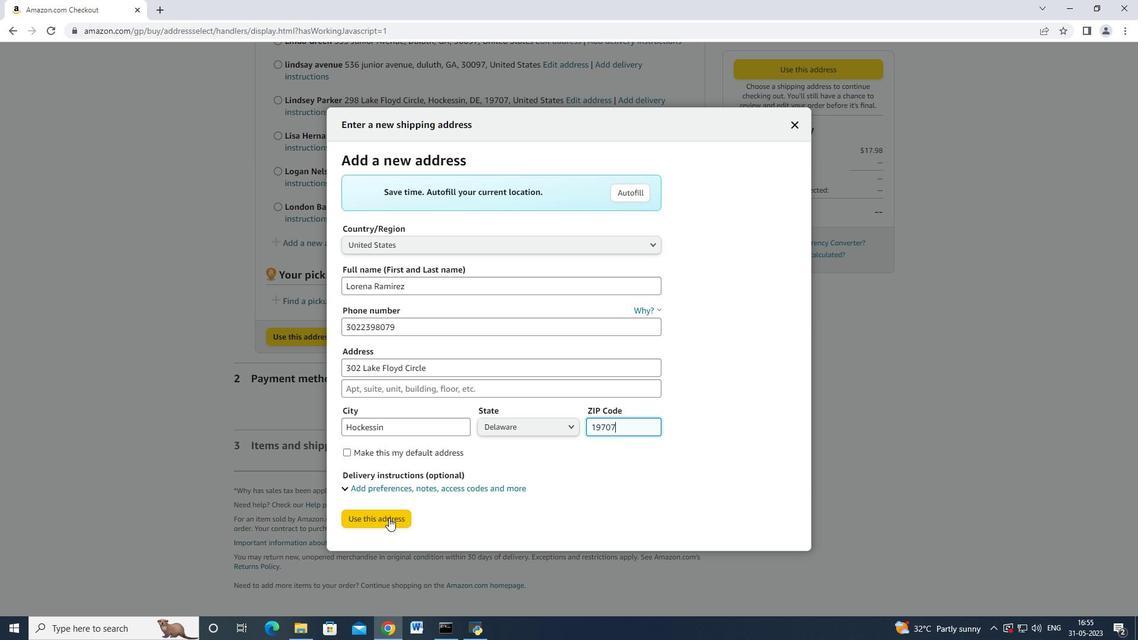 
Action: Mouse moved to (442, 470)
Screenshot: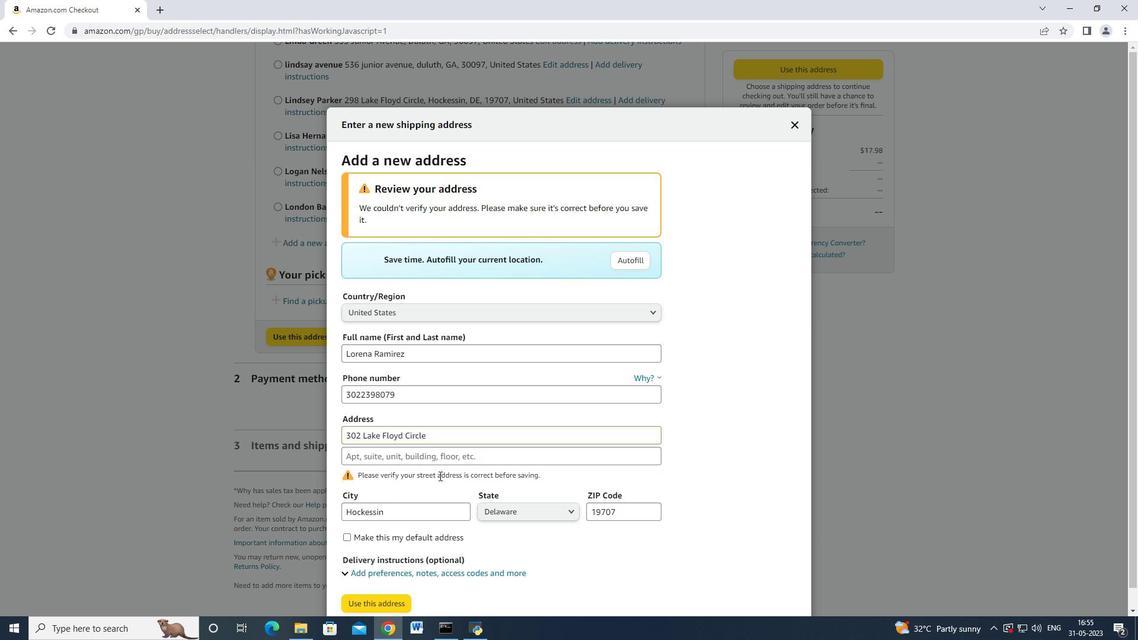 
Action: Mouse scrolled (442, 470) with delta (0, 0)
Screenshot: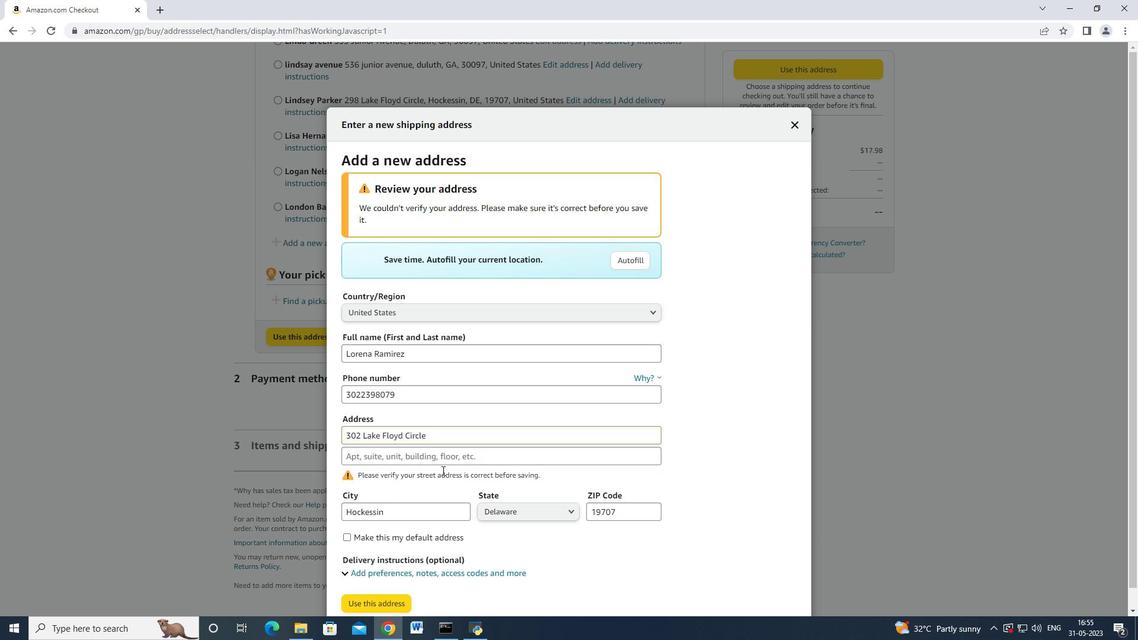 
Action: Mouse scrolled (442, 470) with delta (0, 0)
Screenshot: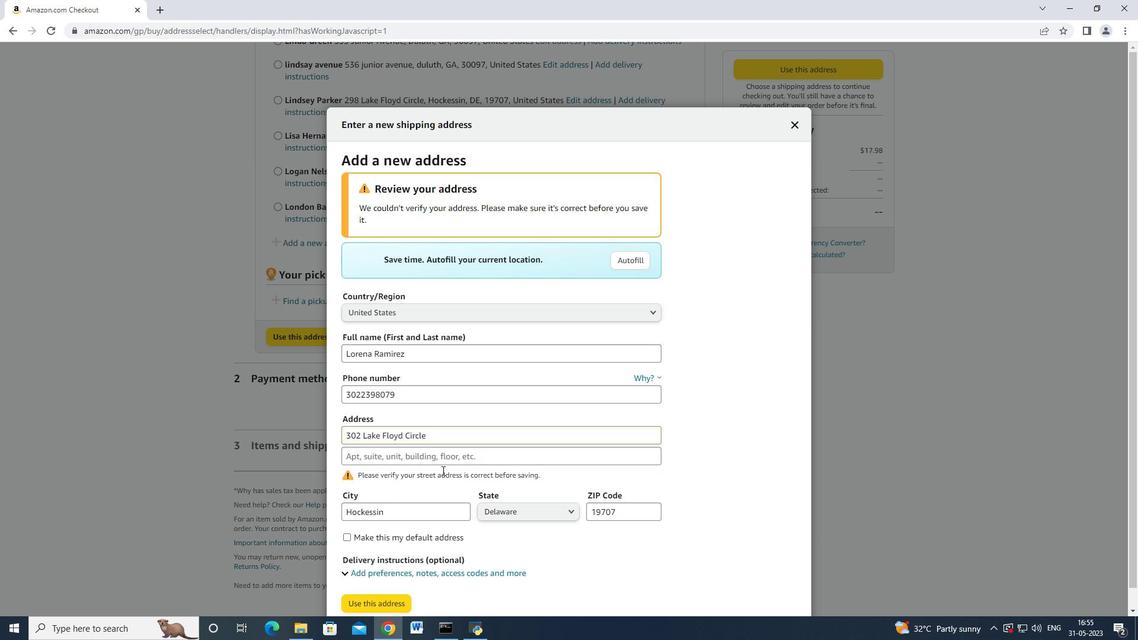 
Action: Mouse scrolled (442, 470) with delta (0, 0)
Screenshot: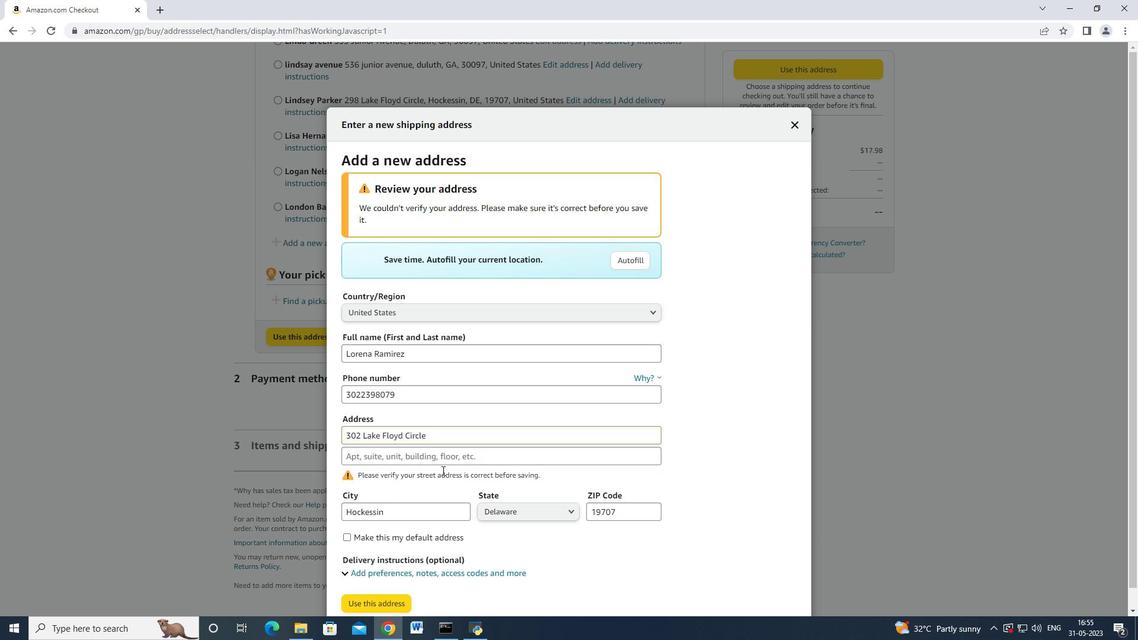 
Action: Mouse scrolled (442, 470) with delta (0, 0)
Screenshot: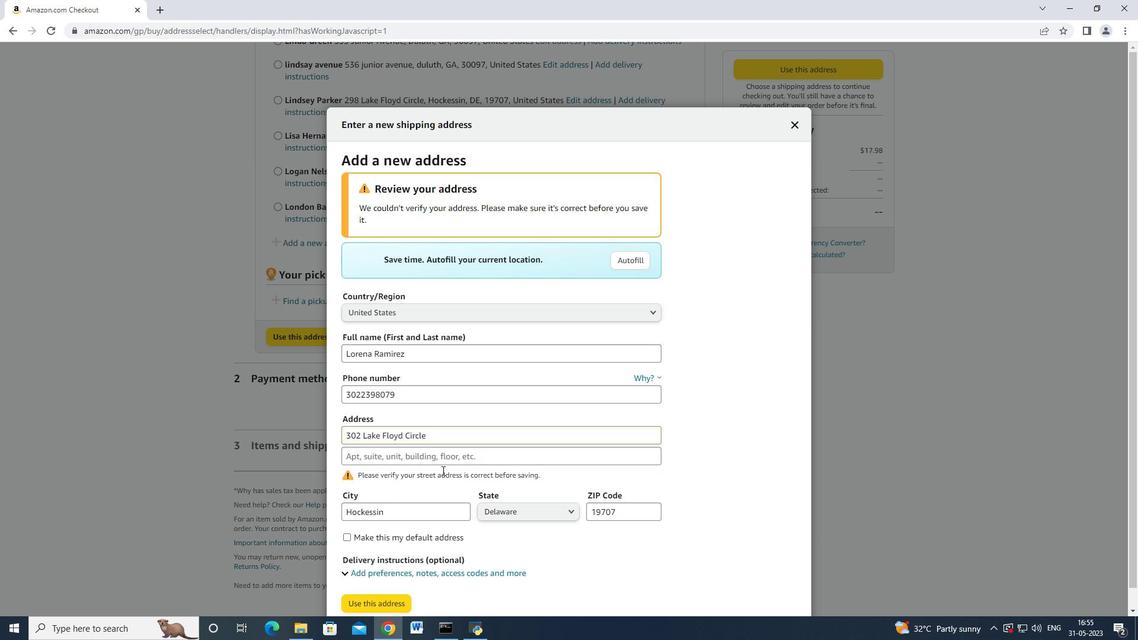 
Action: Mouse moved to (402, 578)
Screenshot: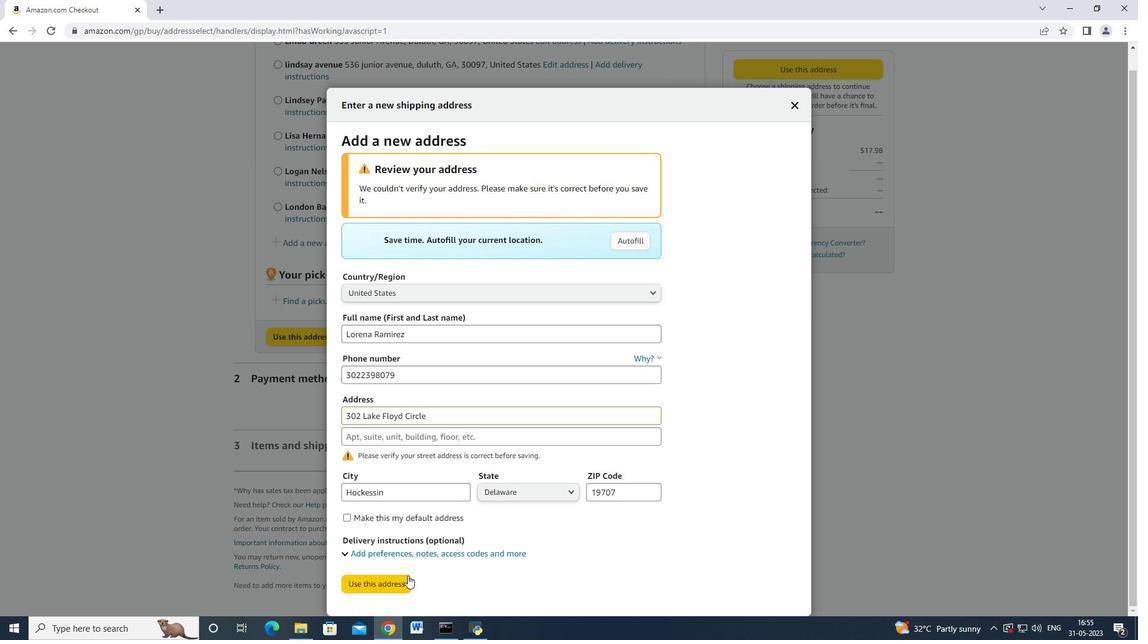 
Action: Mouse pressed left at (402, 578)
Screenshot: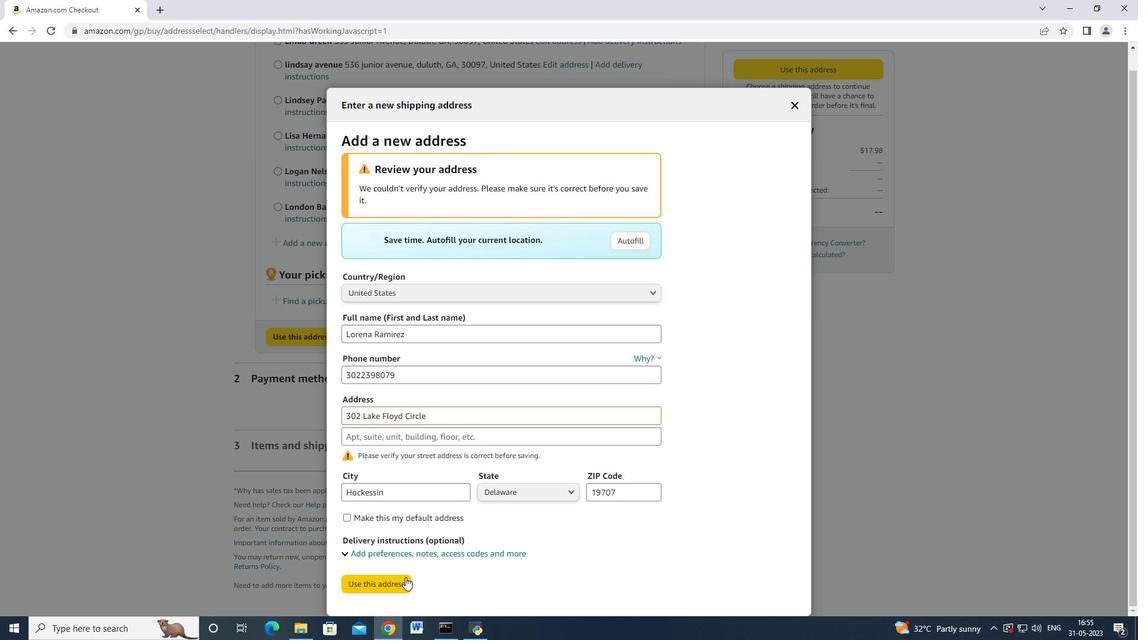 
Action: Mouse moved to (518, 259)
Screenshot: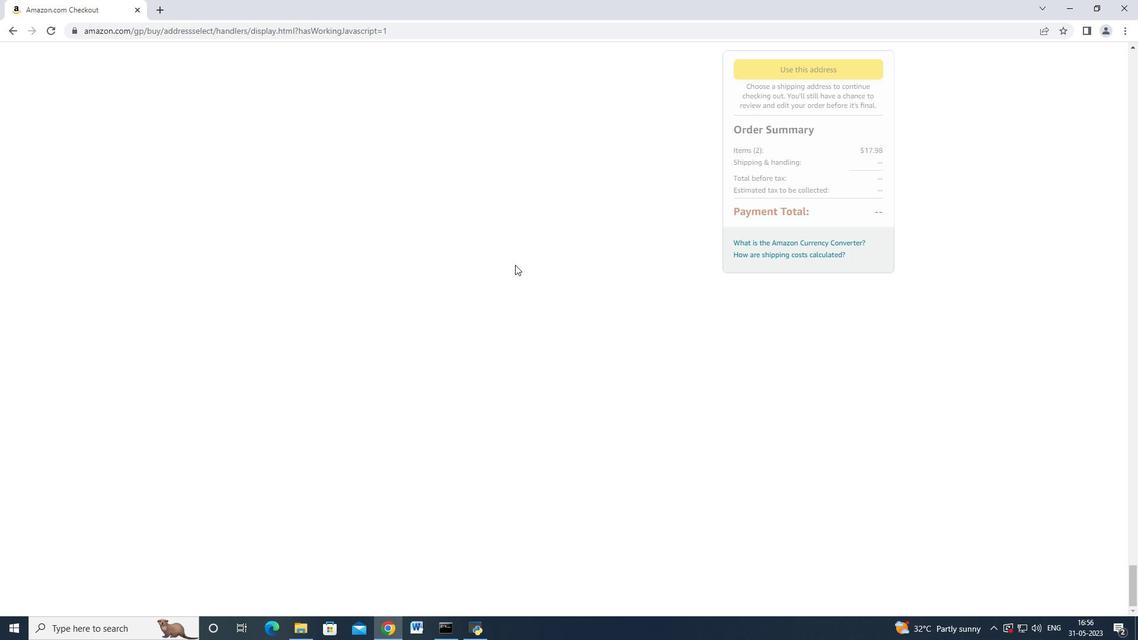
Action: Mouse scrolled (518, 259) with delta (0, 0)
Screenshot: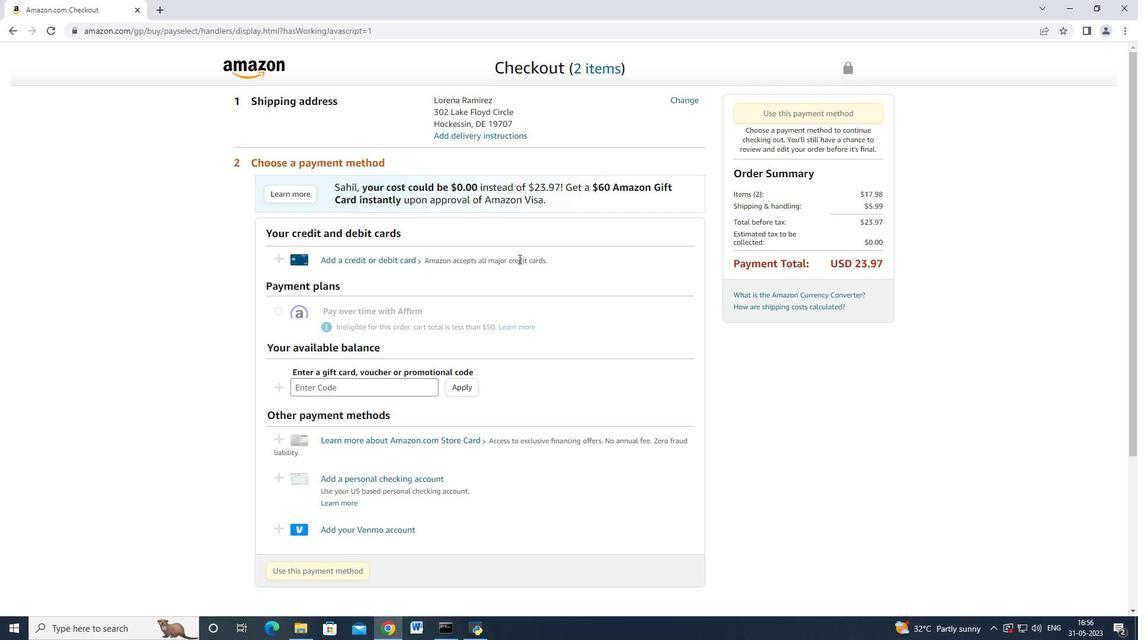 
Action: Mouse scrolled (518, 258) with delta (0, 0)
Screenshot: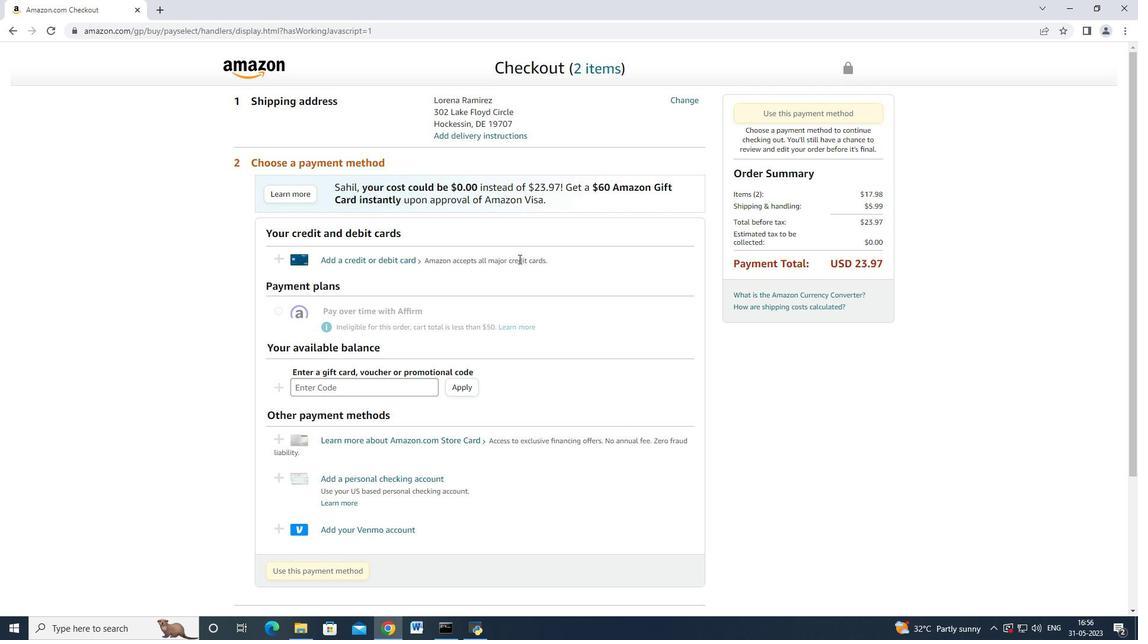 
Action: Mouse moved to (447, 219)
Screenshot: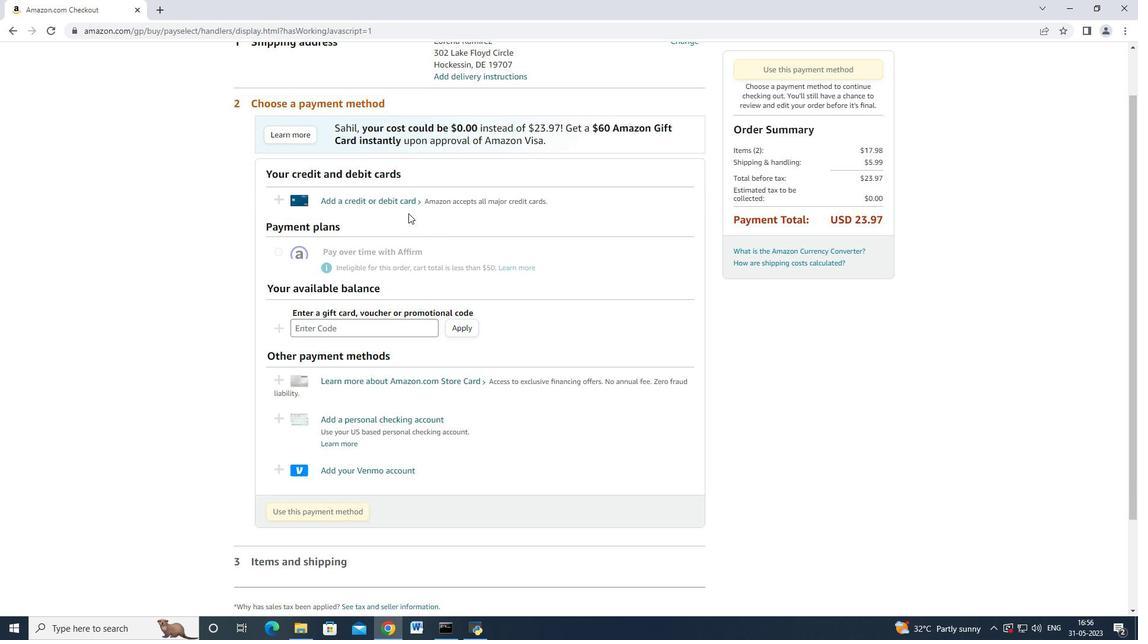 
Action: Mouse scrolled (447, 220) with delta (0, 0)
Screenshot: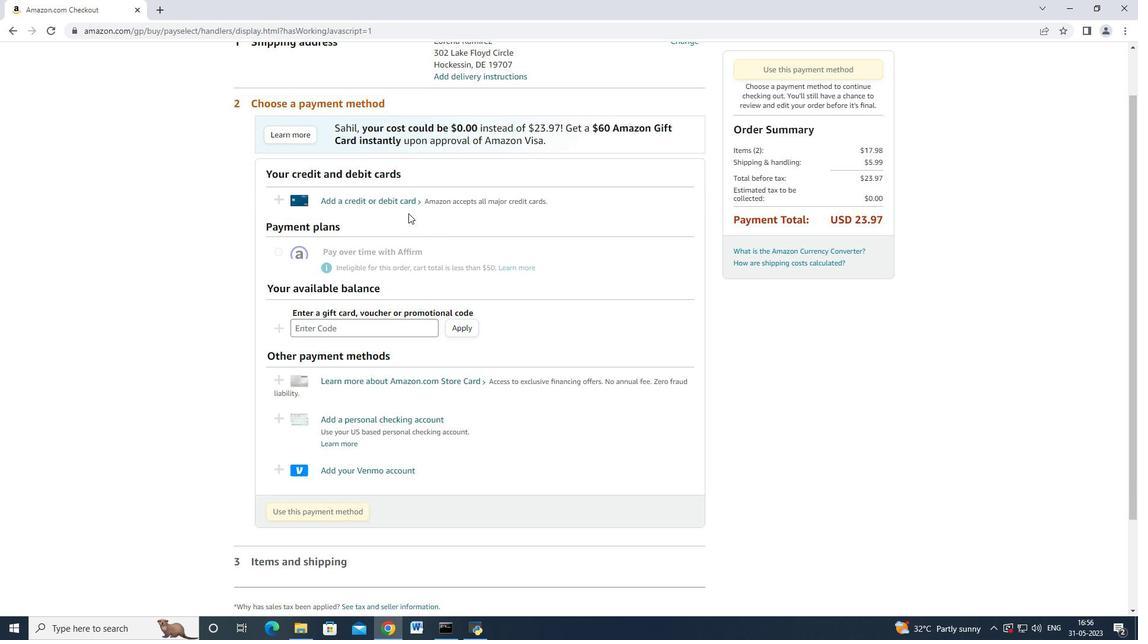 
Action: Mouse moved to (448, 219)
Screenshot: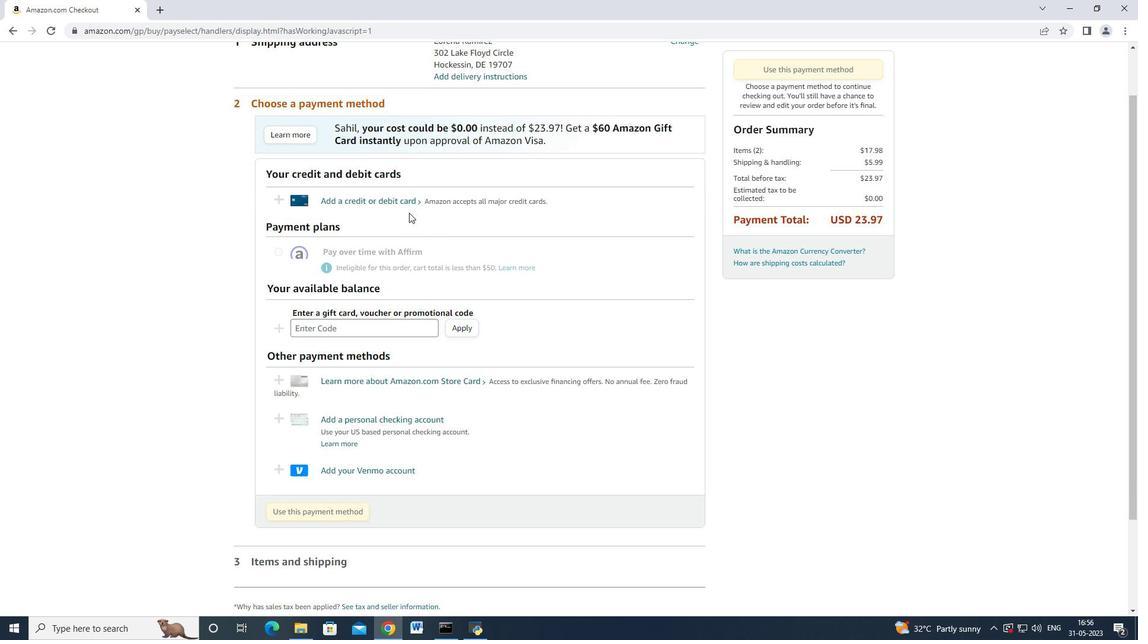 
Action: Mouse scrolled (448, 220) with delta (0, 0)
Screenshot: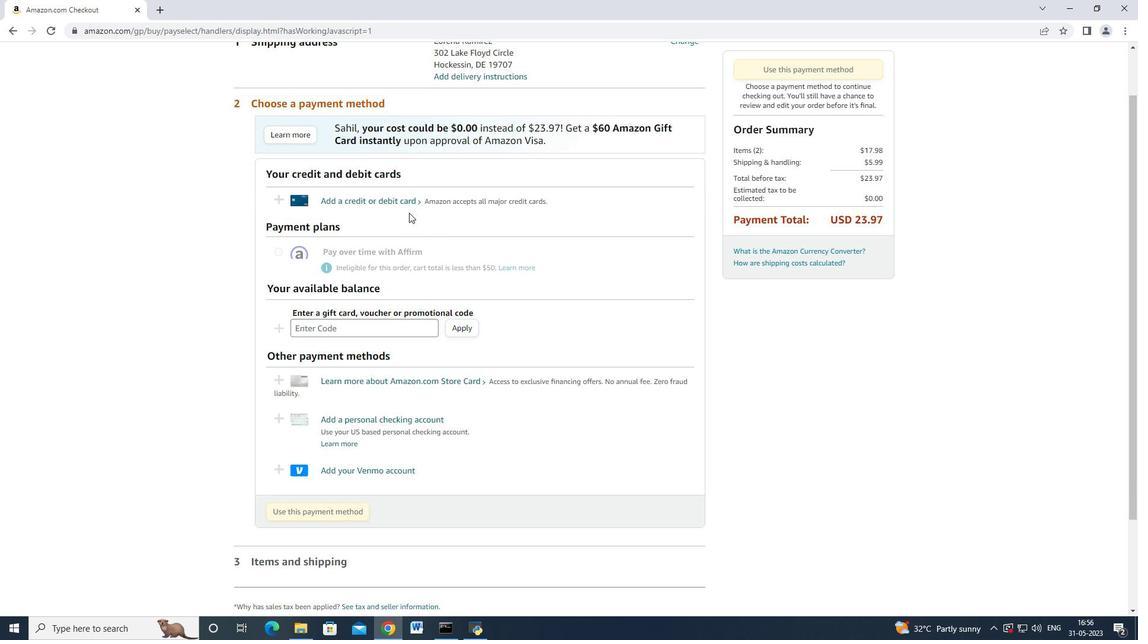 
Action: Mouse moved to (357, 257)
Screenshot: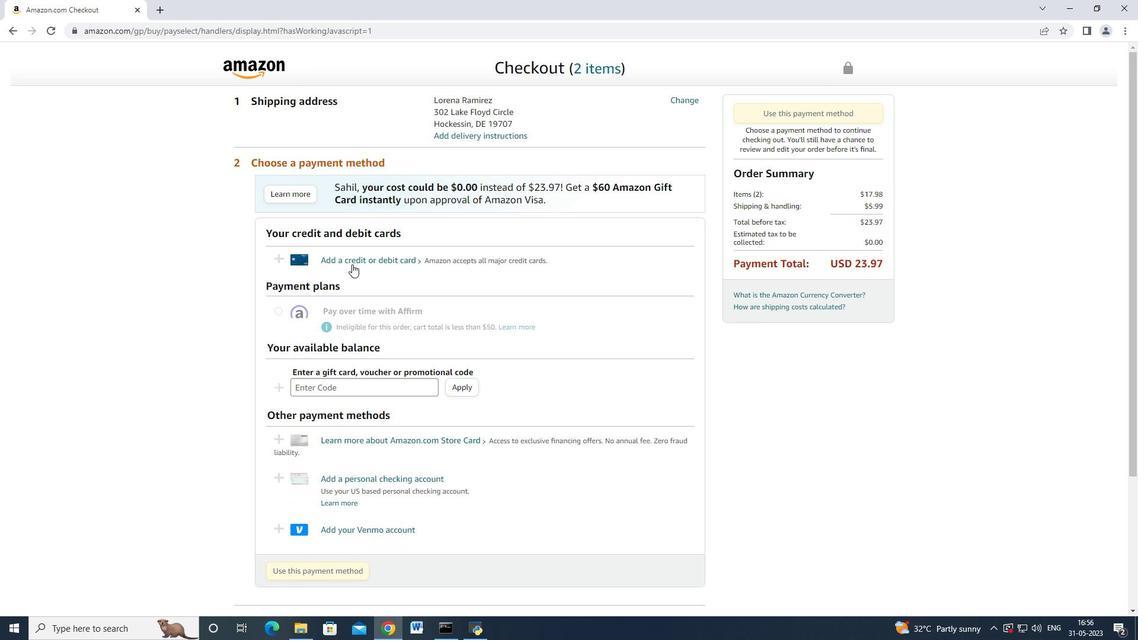 
Action: Mouse pressed left at (357, 257)
Screenshot: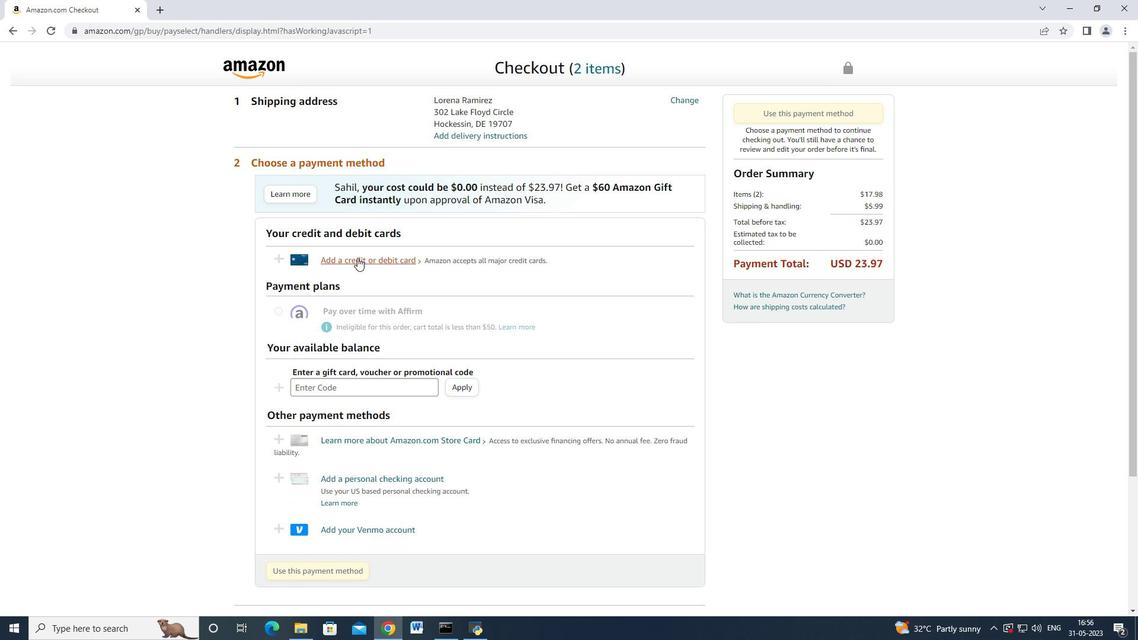 
Action: Mouse moved to (508, 271)
Screenshot: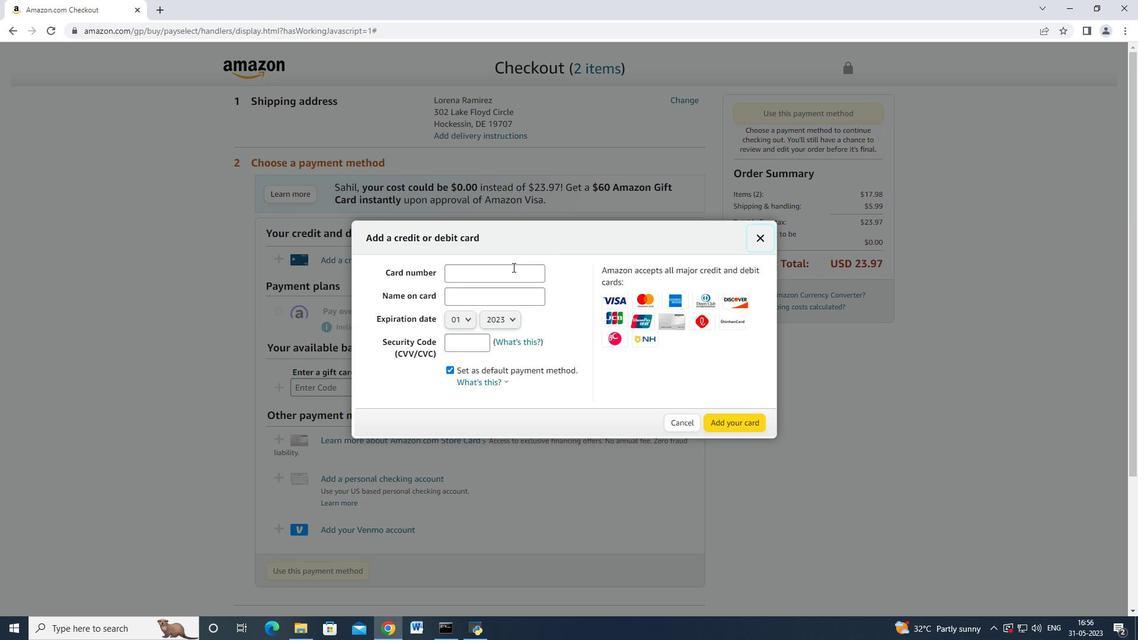 
Action: Mouse pressed left at (508, 271)
